 Task: Add a new task to the Trello board, edit its details, and upload a cover image from Unsplash.
Action: Key pressed <Key.caps_lock>T<Key.caps_lock>ask-<Key.space>1<Key.space><Key.backspace><Key.backspace><Key.backspace><Key.backspace><Key.backspace><Key.backspace><Key.backspace><Key.backspace><Key.caps_lock>T<Key.caps_lock>ask-<Key.space>1<Key.backspace><Key.backspace><Key.backspace><Key.backspace><Key.backspace><Key.backspace><Key.backspace><Key.backspace><Key.backspace><Key.backspace><Key.backspace><Key.backspace><Key.backspace><Key.backspace><Key.backspace><Key.backspace><Key.backspace>t<Key.caps_lock>ASK-1<Key.space><Key.caps_lock>gnimt<Key.space><Key.shift>>><Key.space>14<Key.space>-<Key.space>o<Key.caps_lock>CT<Key.space>-2023<Key.space><Key.left><Key.left><Key.left><Key.left><Key.left><Key.left><Key.left><Key.left><Key.left><Key.left><Key.left><Key.left><Key.left><Key.left><Key.left><Key.left><Key.left><Key.left><Key.left><Key.left><Key.left><Key.left><Key.left><Key.left><Key.left><Key.left><Key.left>
Screenshot: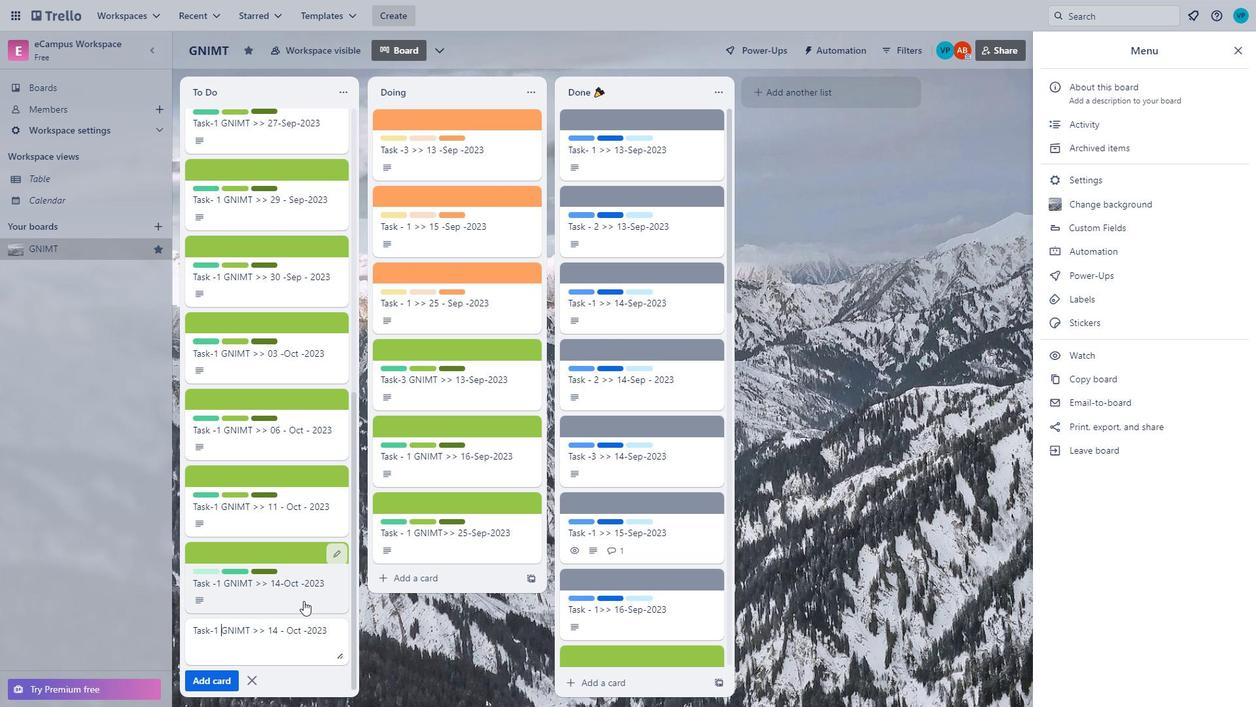 
Action: Mouse moved to (220, 627)
Screenshot: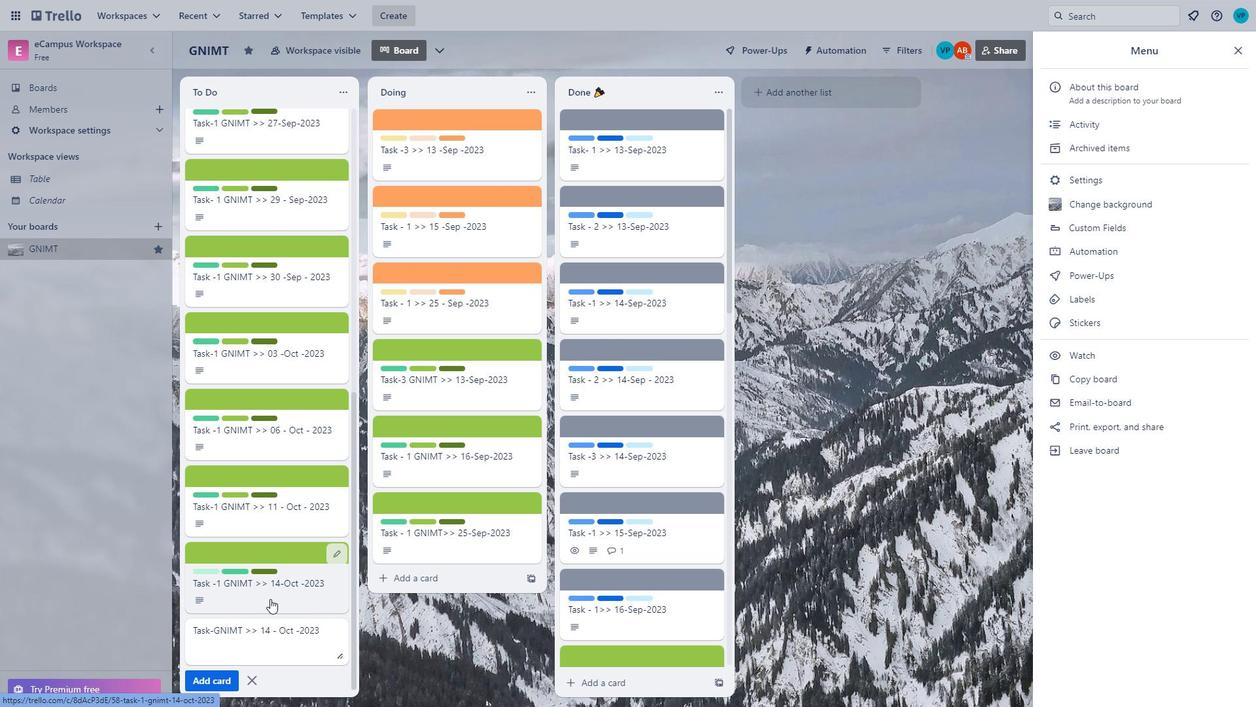 
Action: Mouse pressed left at (220, 627)
Screenshot: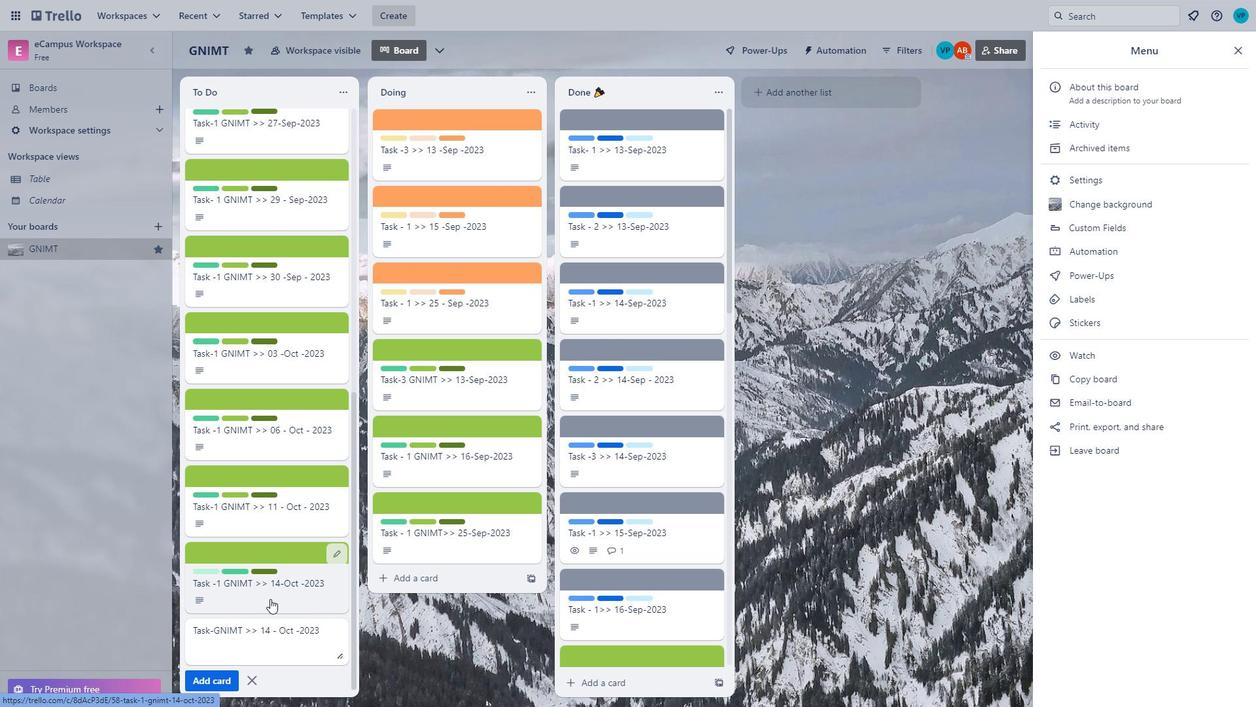 
Action: Mouse moved to (270, 599)
Screenshot: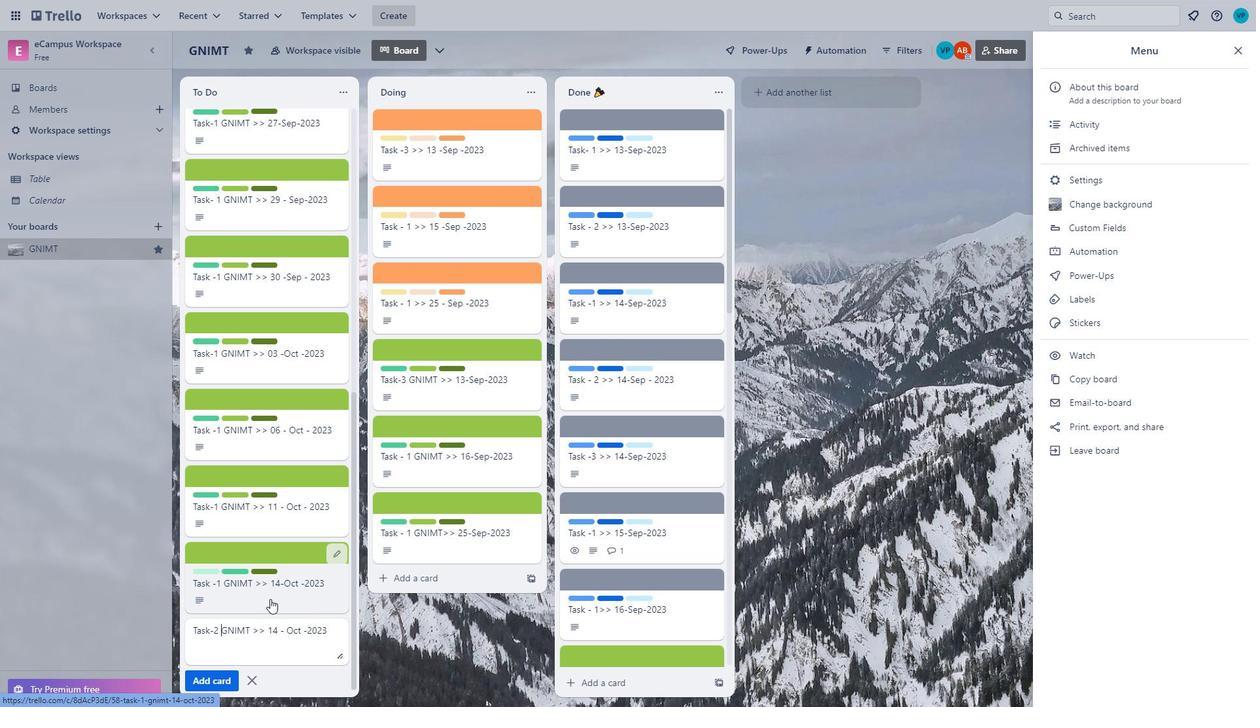 
Action: Key pressed <Key.backspace><Key.backspace>2<Key.space>
Screenshot: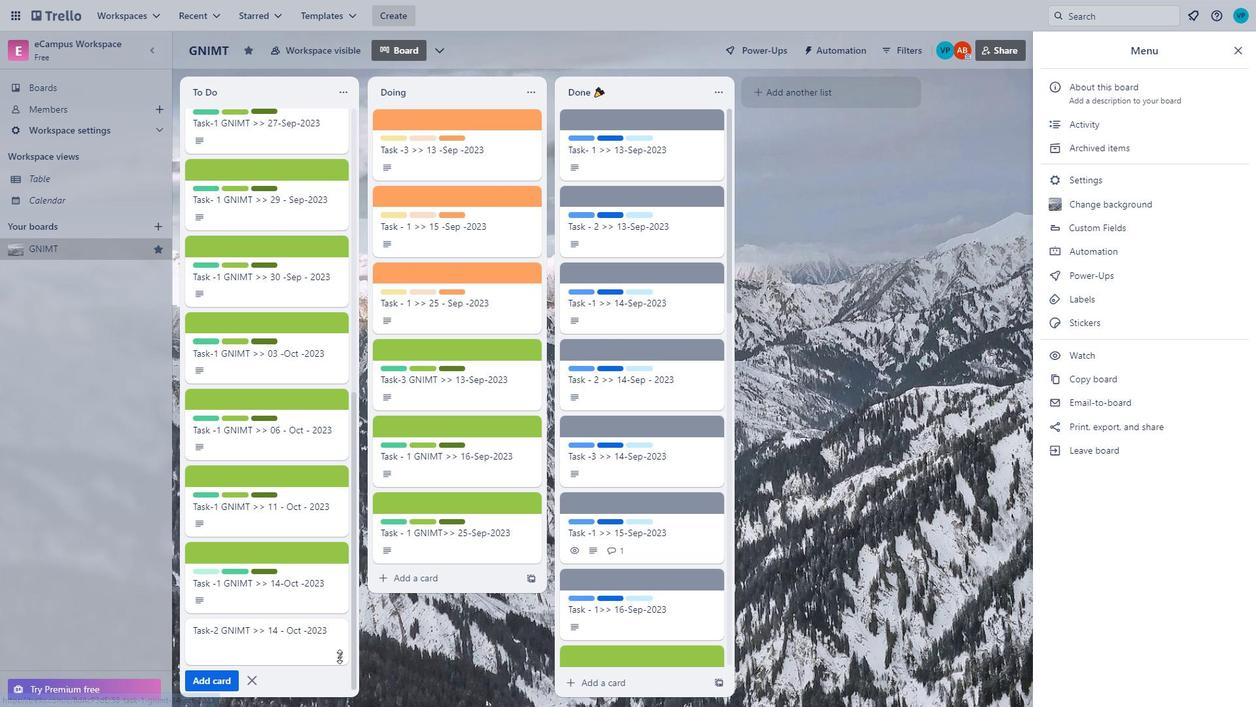 
Action: Mouse moved to (339, 656)
Screenshot: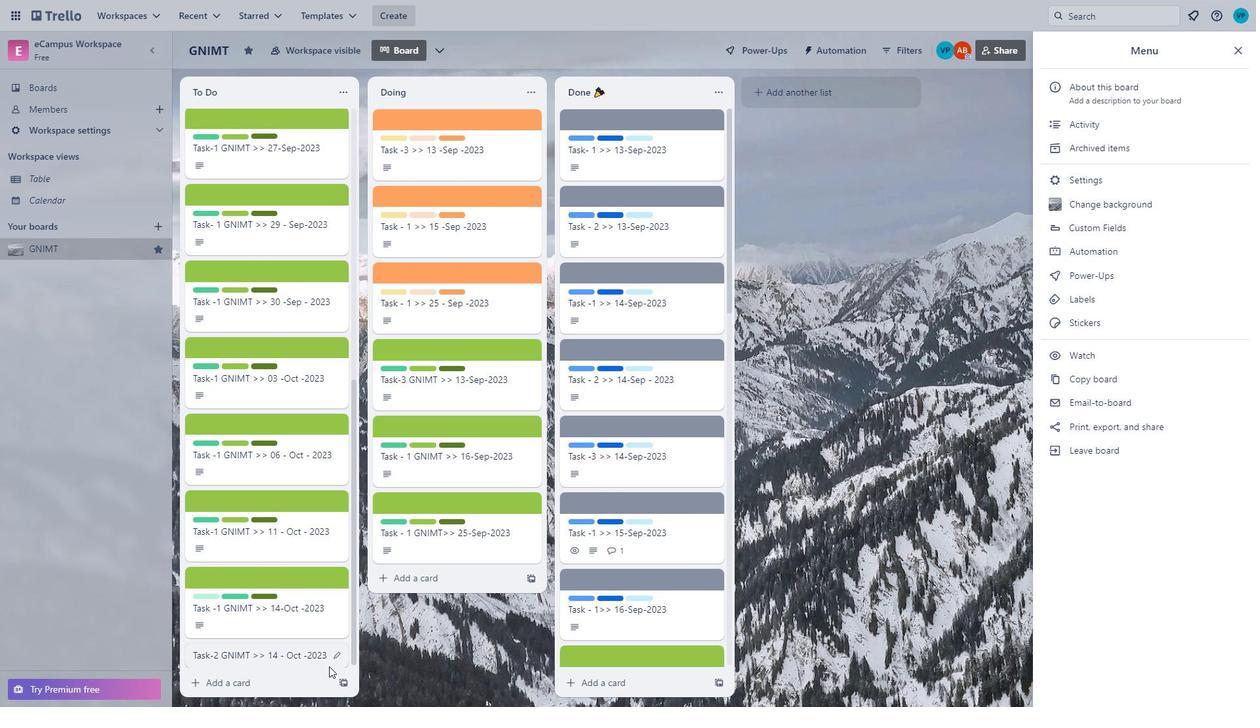 
Action: Mouse pressed left at (339, 656)
Screenshot: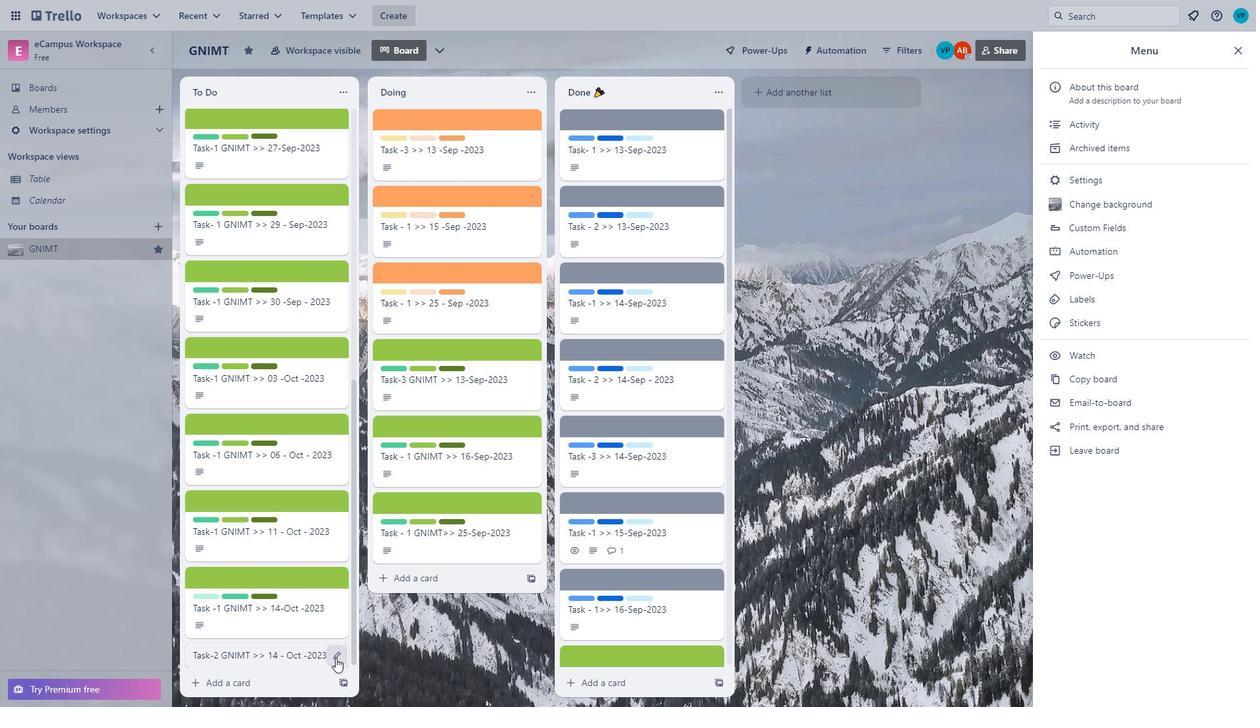 
Action: Mouse moved to (424, 654)
Screenshot: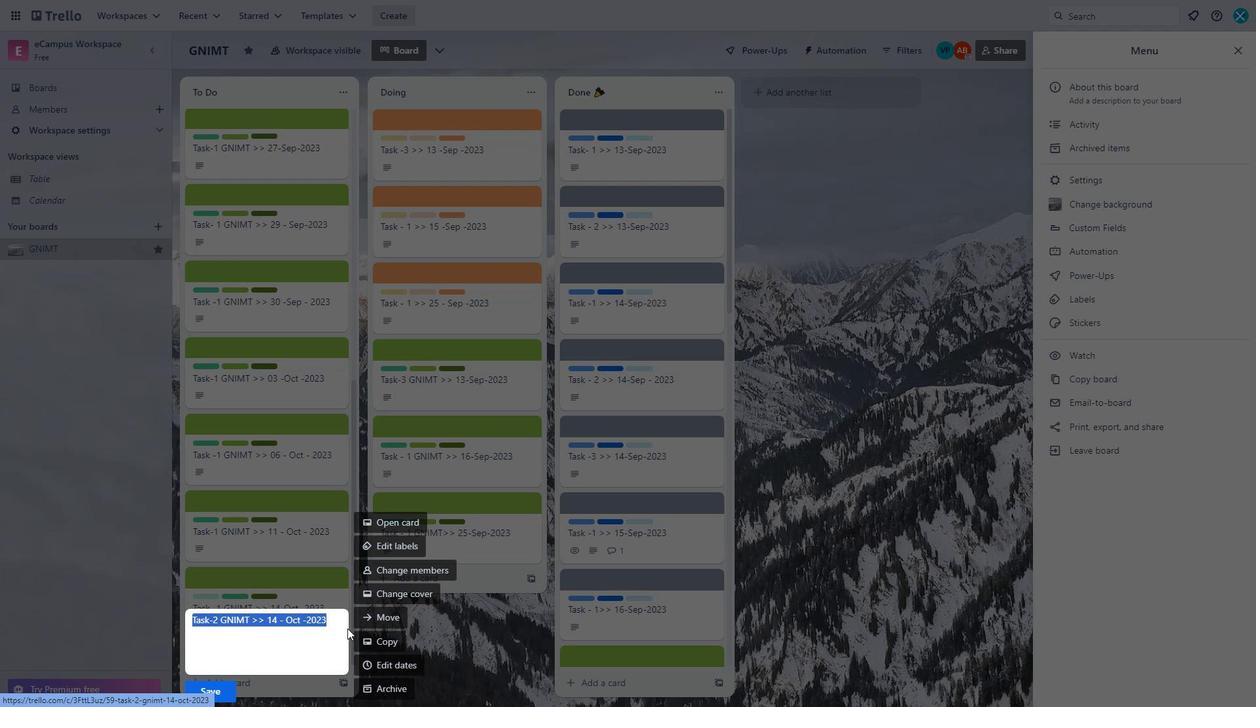 
Action: Mouse pressed left at (424, 654)
Screenshot: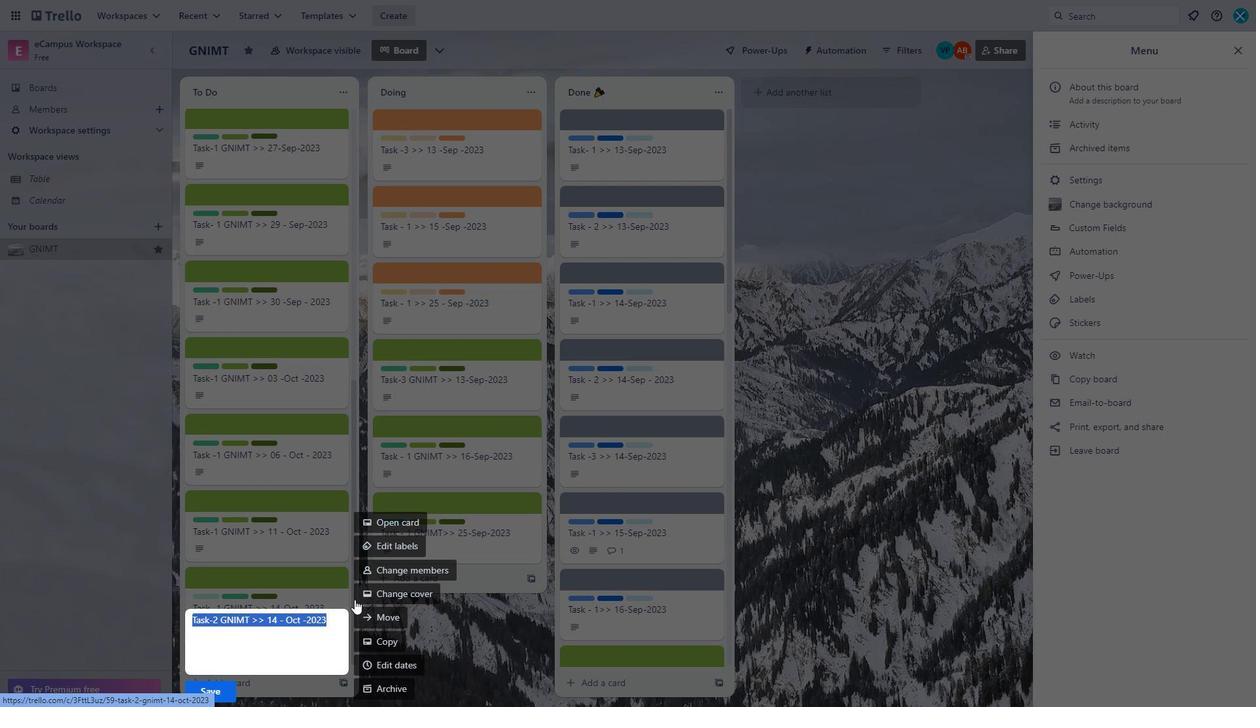 
Action: Mouse moved to (335, 657)
Screenshot: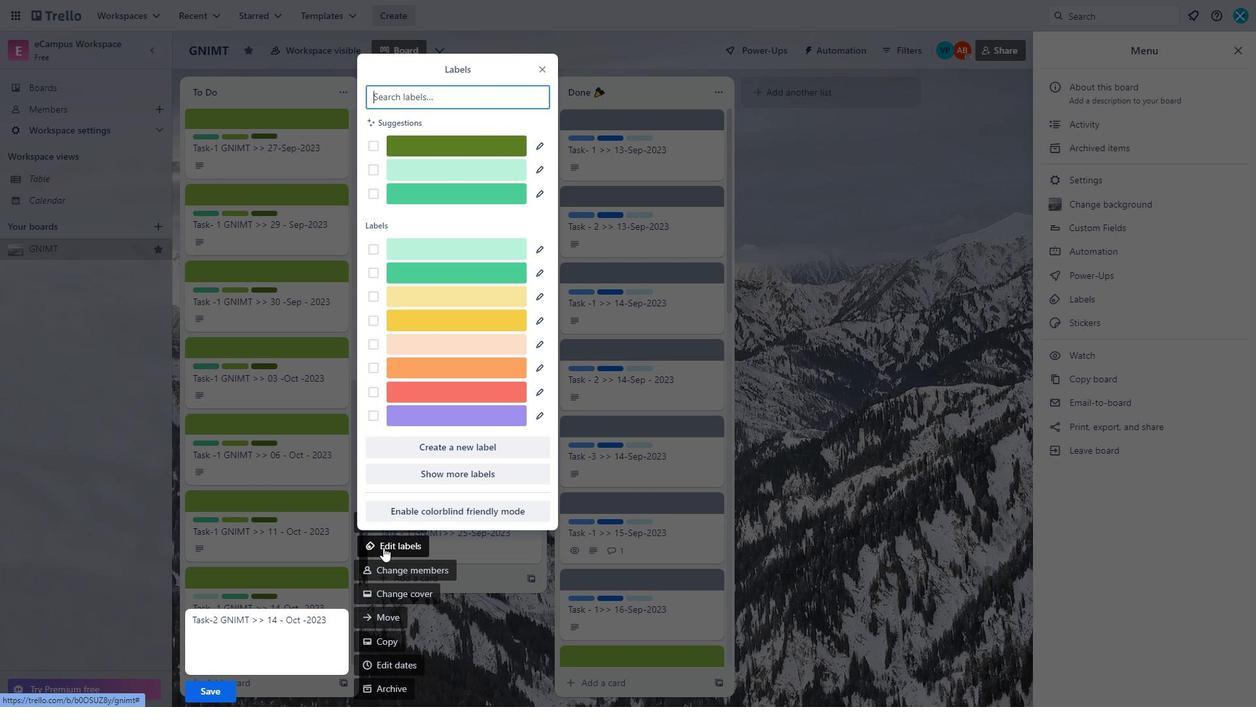 
Action: Mouse pressed left at (335, 657)
Screenshot: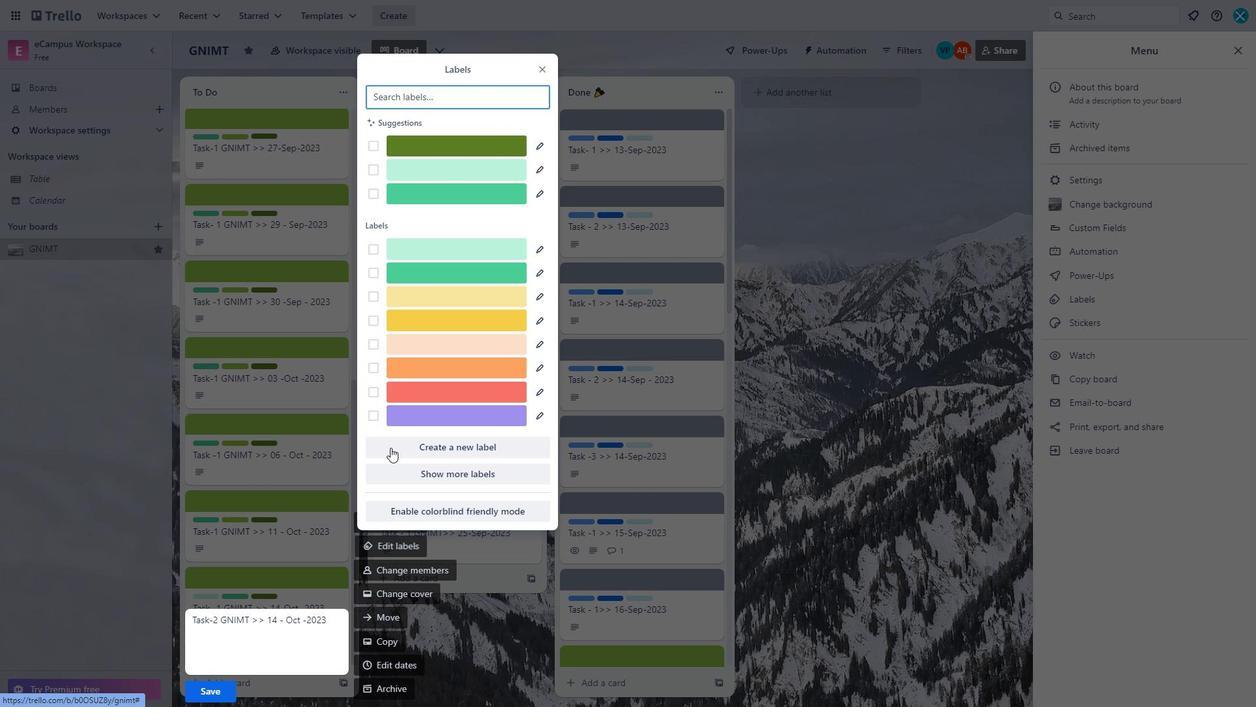 
Action: Mouse moved to (383, 547)
Screenshot: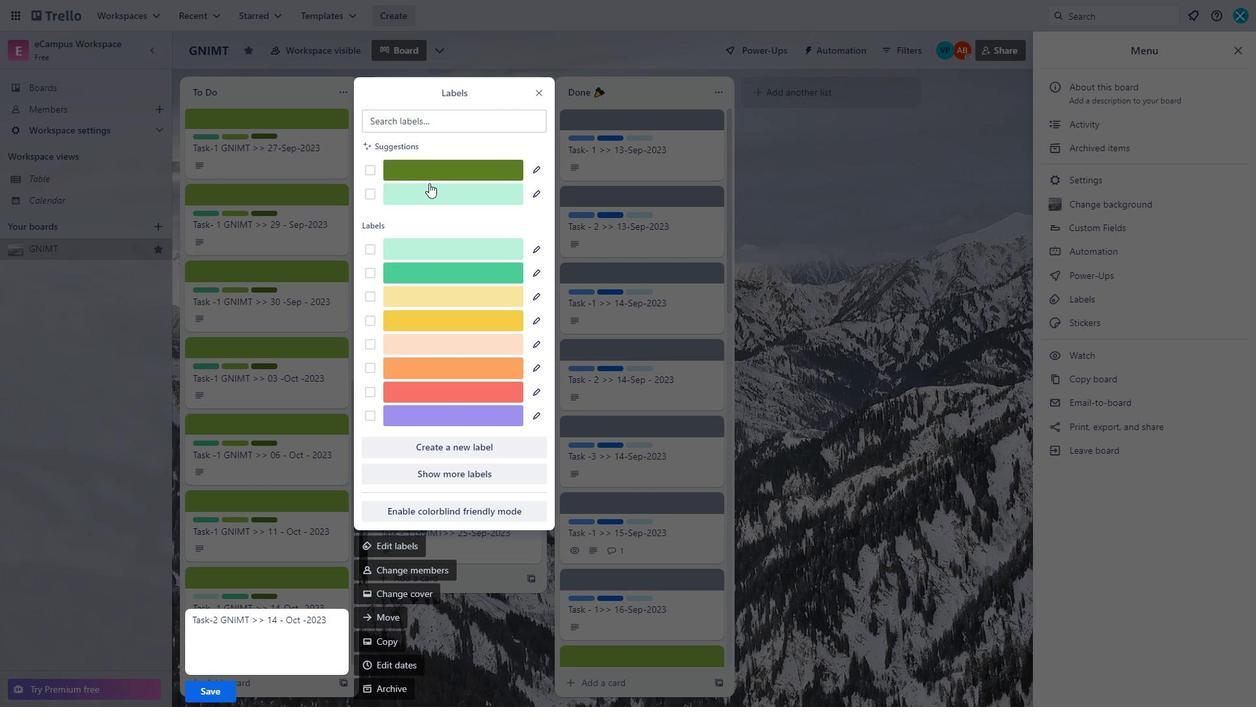 
Action: Mouse pressed left at (383, 547)
Screenshot: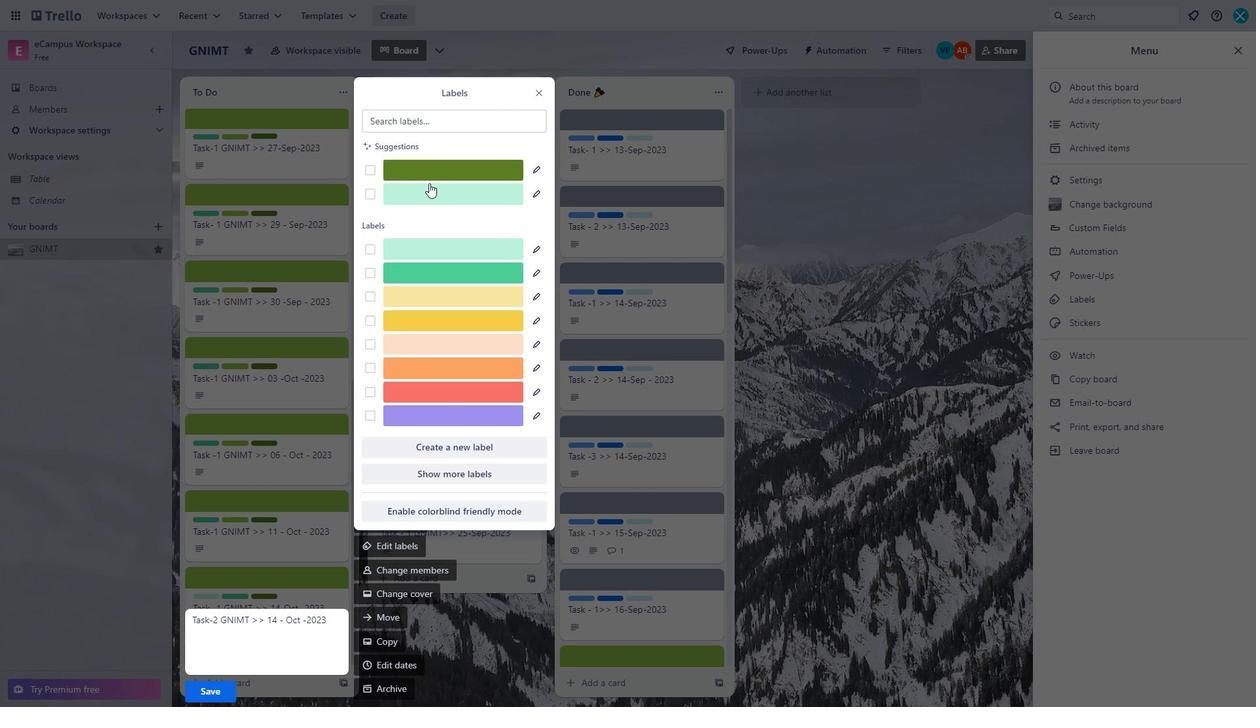 
Action: Mouse moved to (429, 183)
Screenshot: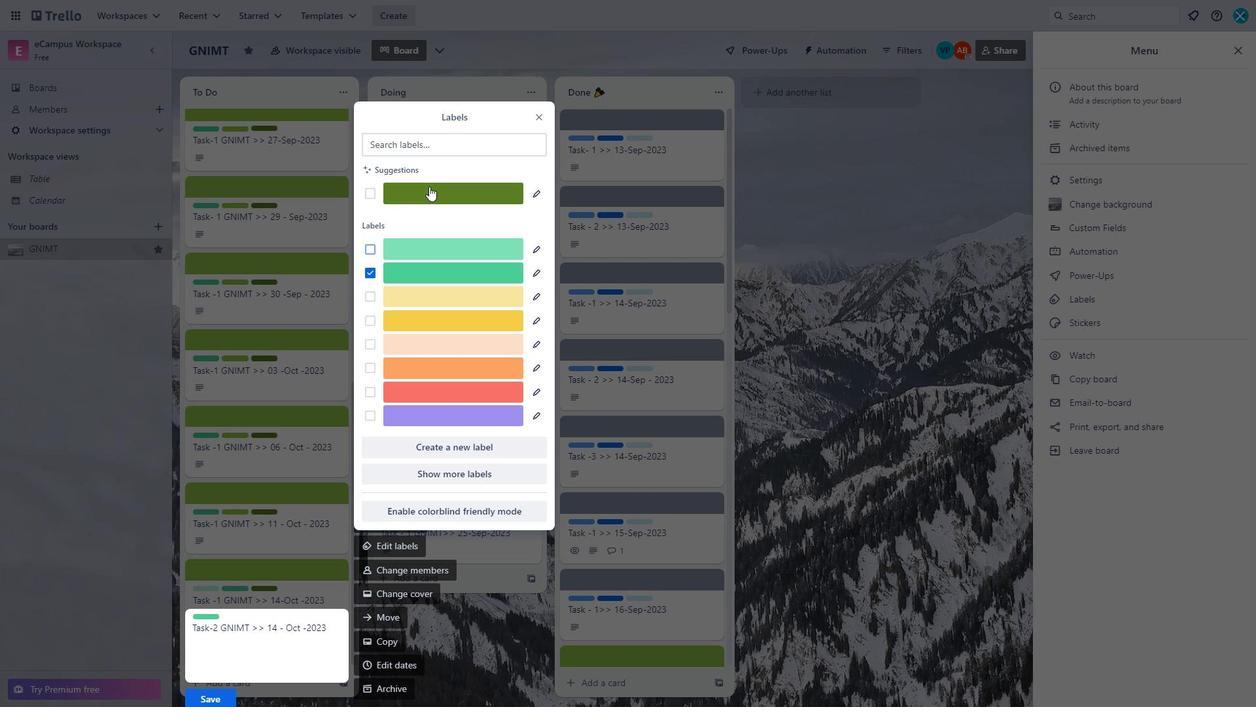 
Action: Mouse pressed left at (429, 183)
Screenshot: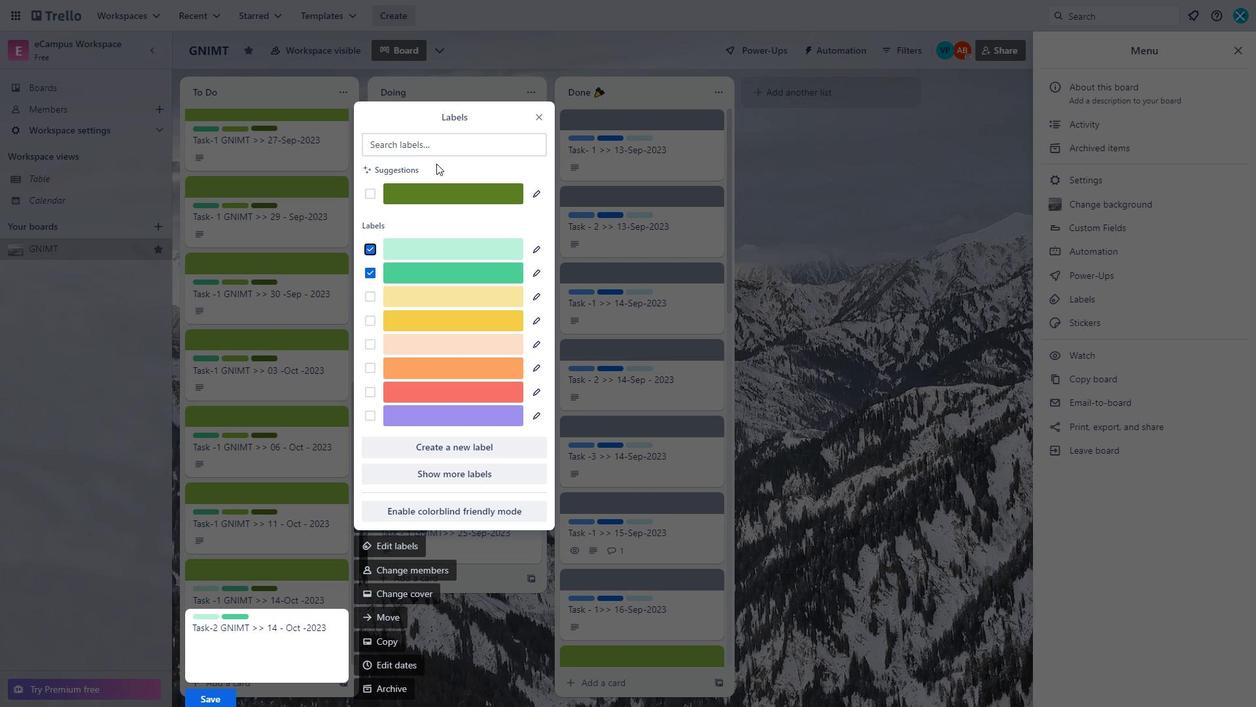 
Action: Mouse moved to (414, 247)
Screenshot: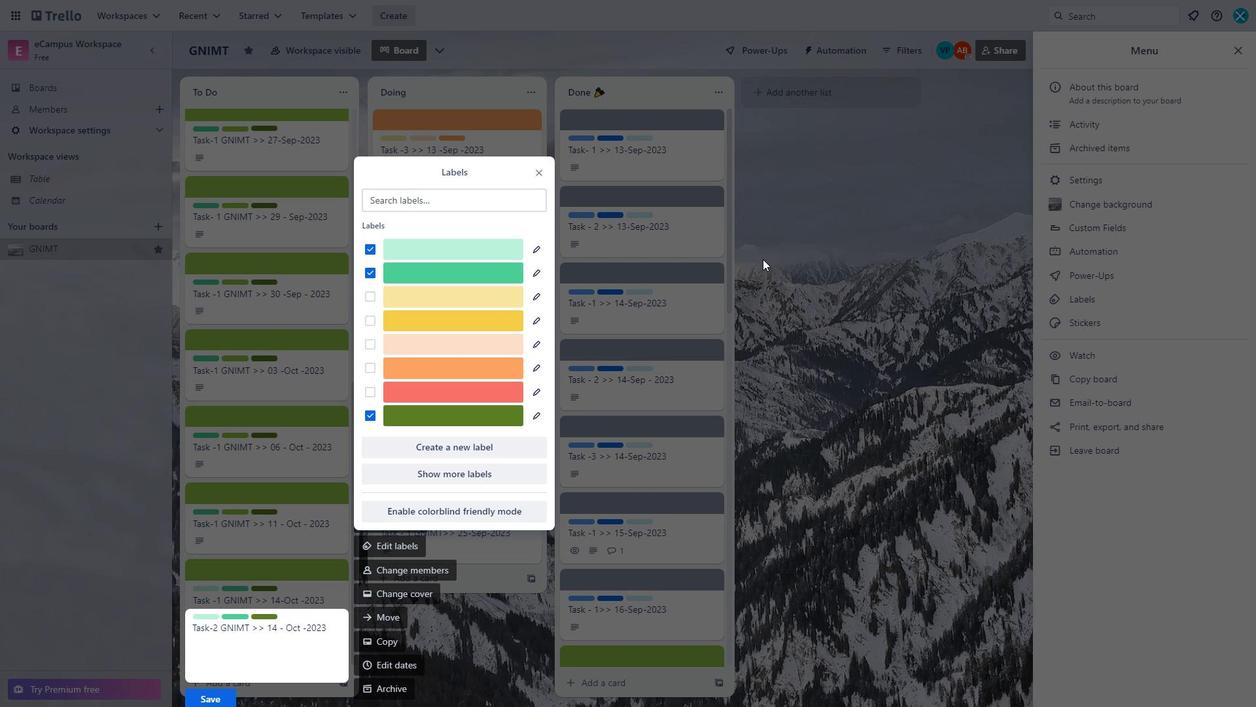 
Action: Mouse pressed left at (414, 247)
Screenshot: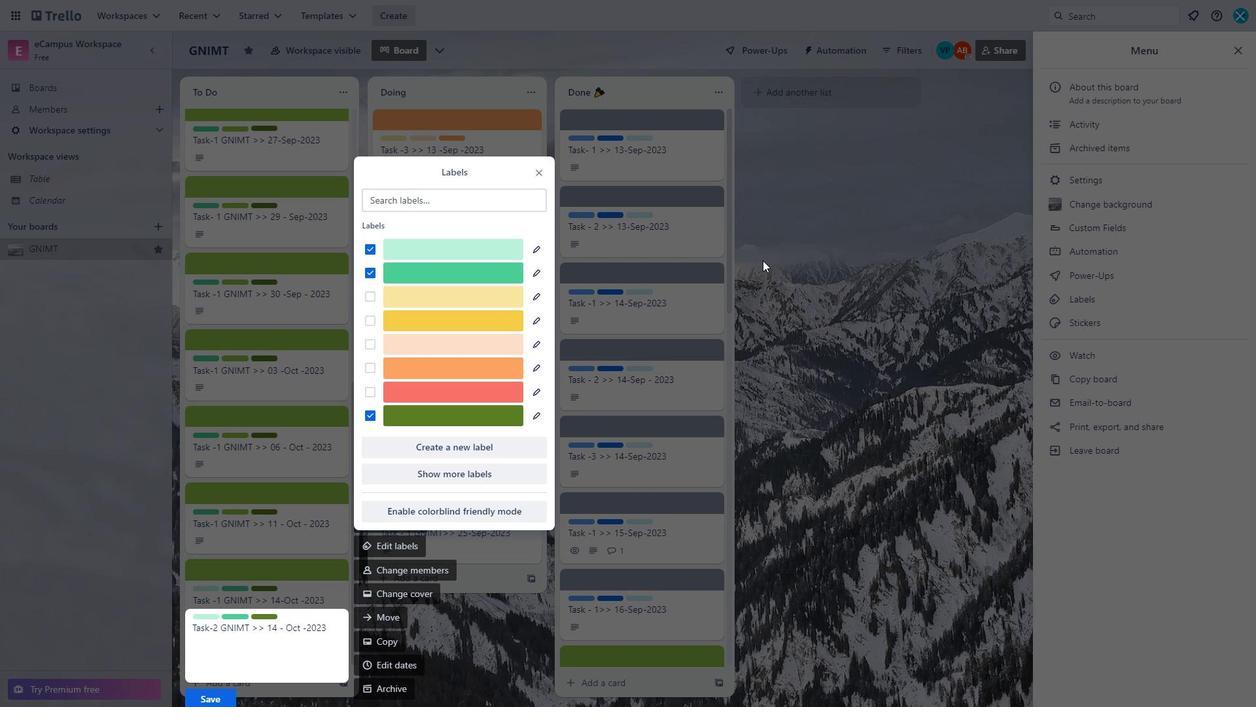
Action: Mouse moved to (436, 191)
Screenshot: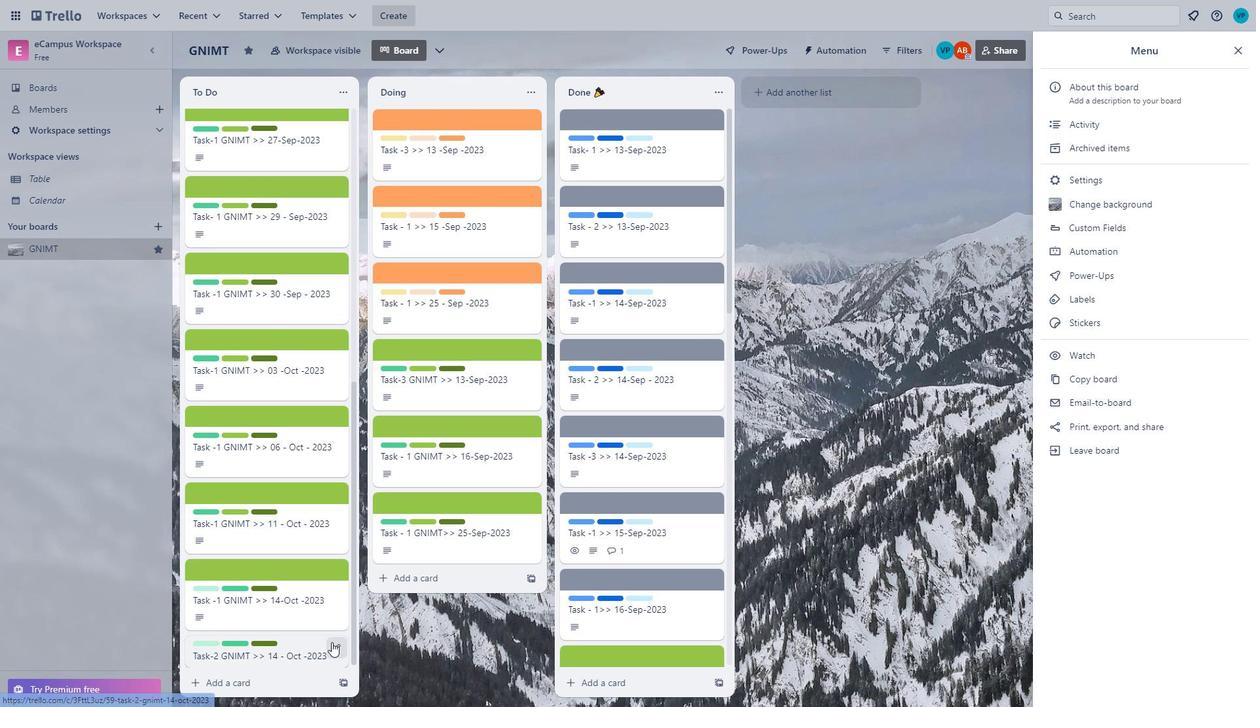 
Action: Mouse pressed left at (436, 191)
Screenshot: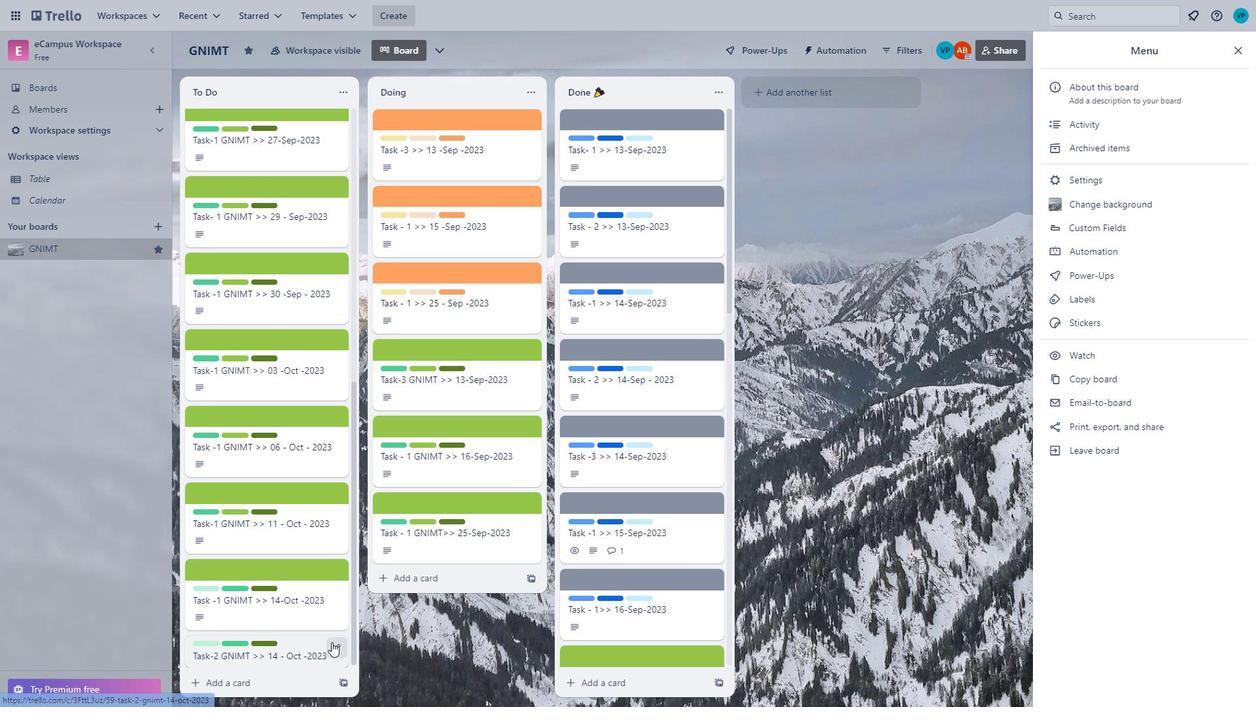
Action: Mouse moved to (763, 259)
Screenshot: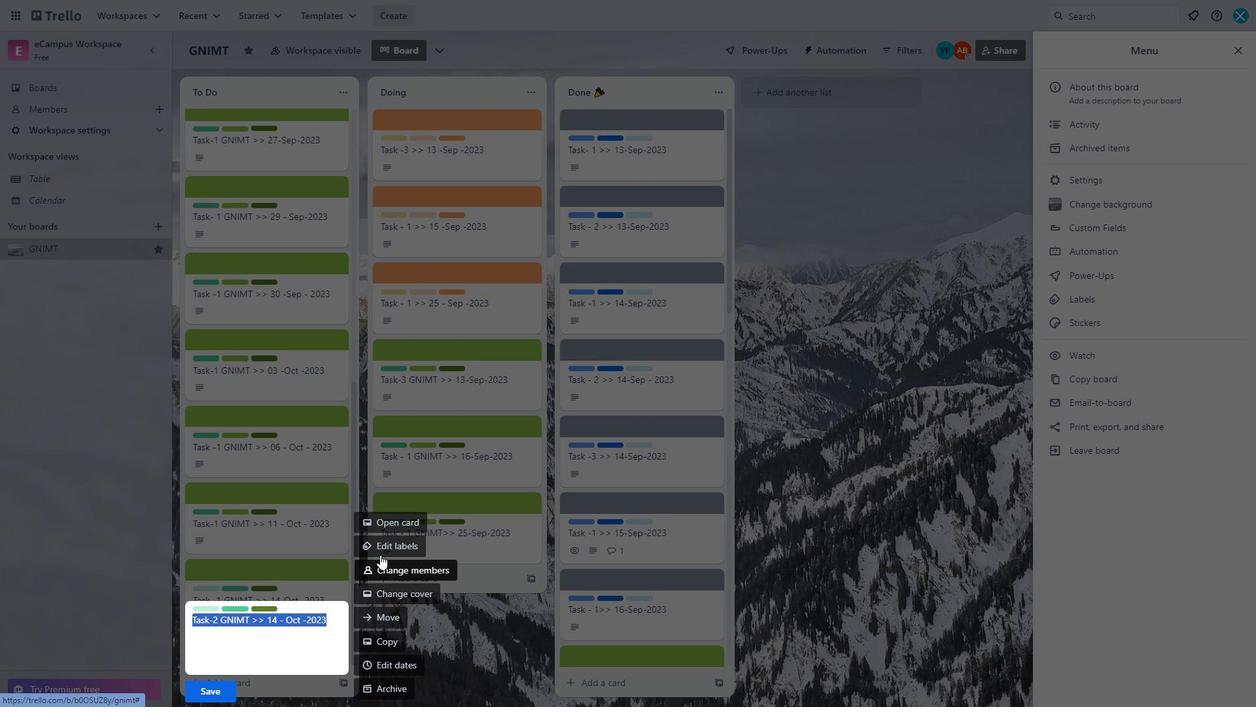 
Action: Mouse pressed left at (763, 259)
Screenshot: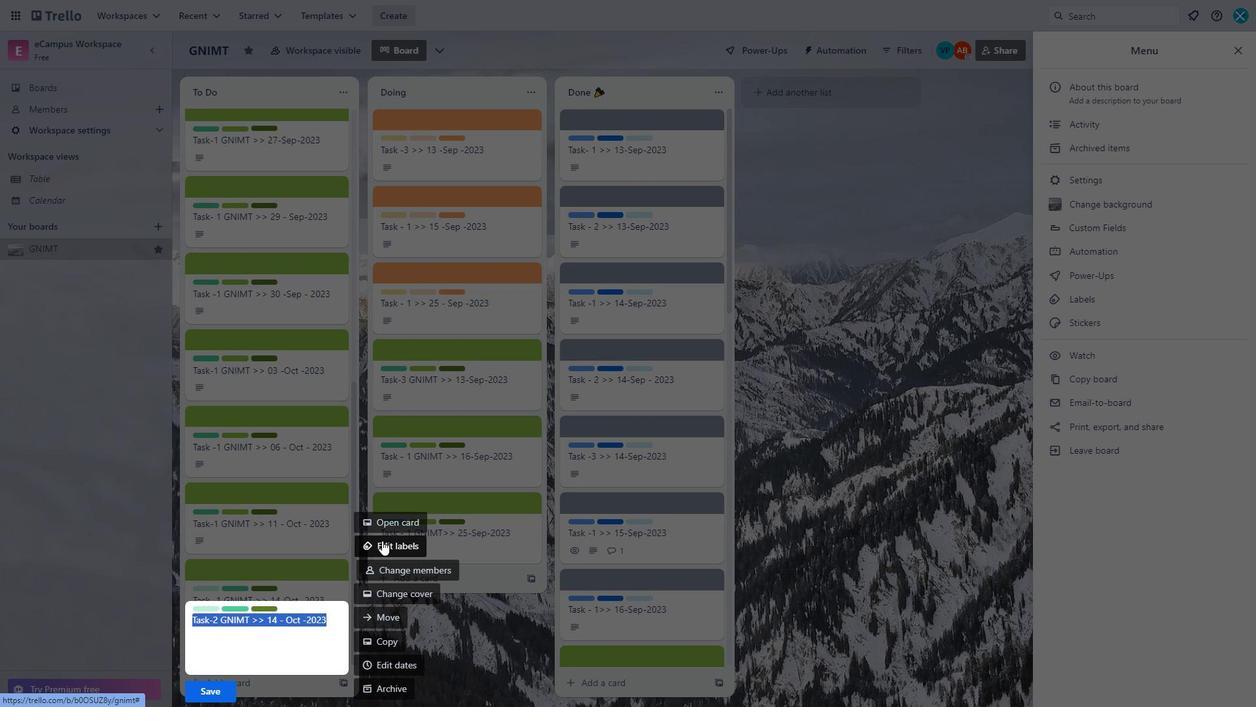 
Action: Mouse moved to (331, 642)
Screenshot: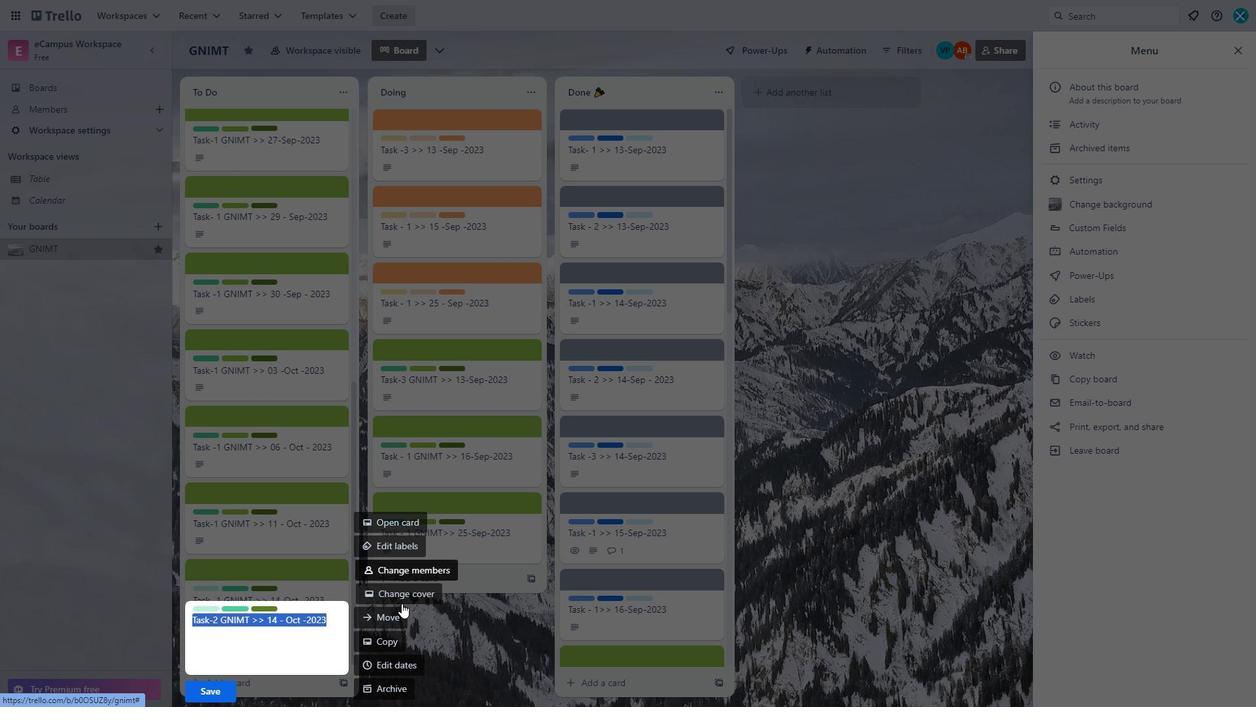 
Action: Mouse pressed left at (331, 642)
Screenshot: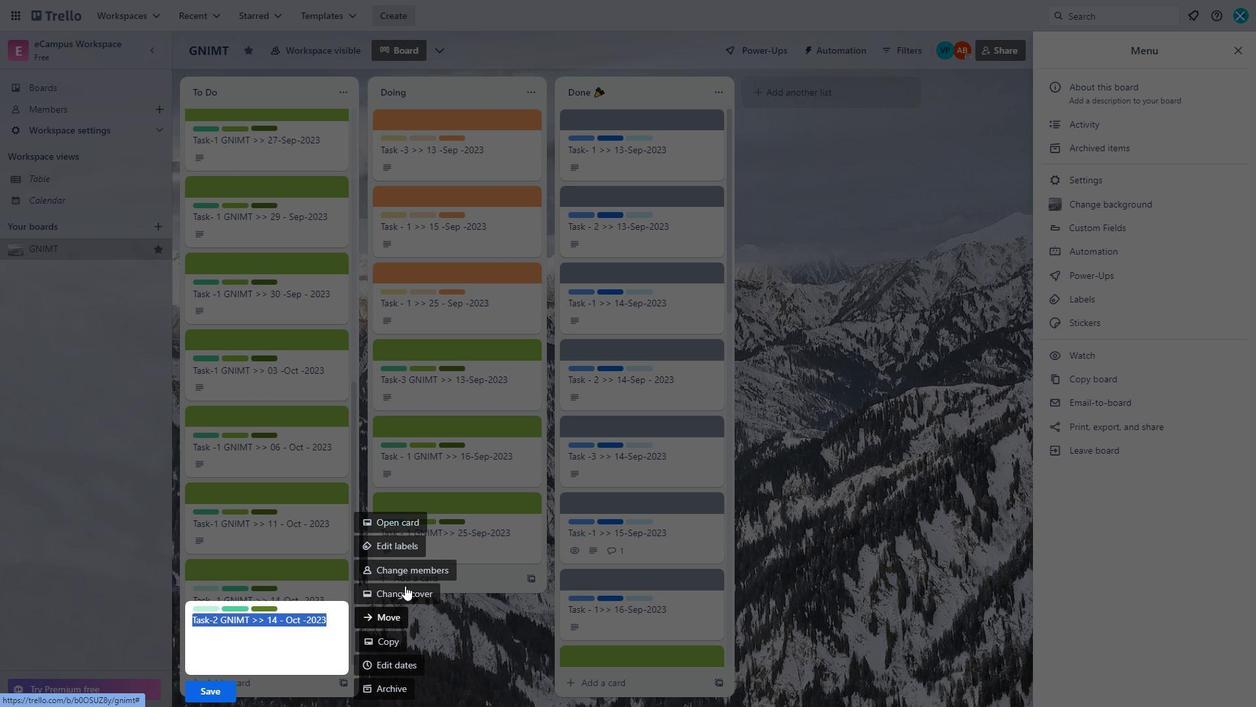 
Action: Mouse moved to (411, 590)
Screenshot: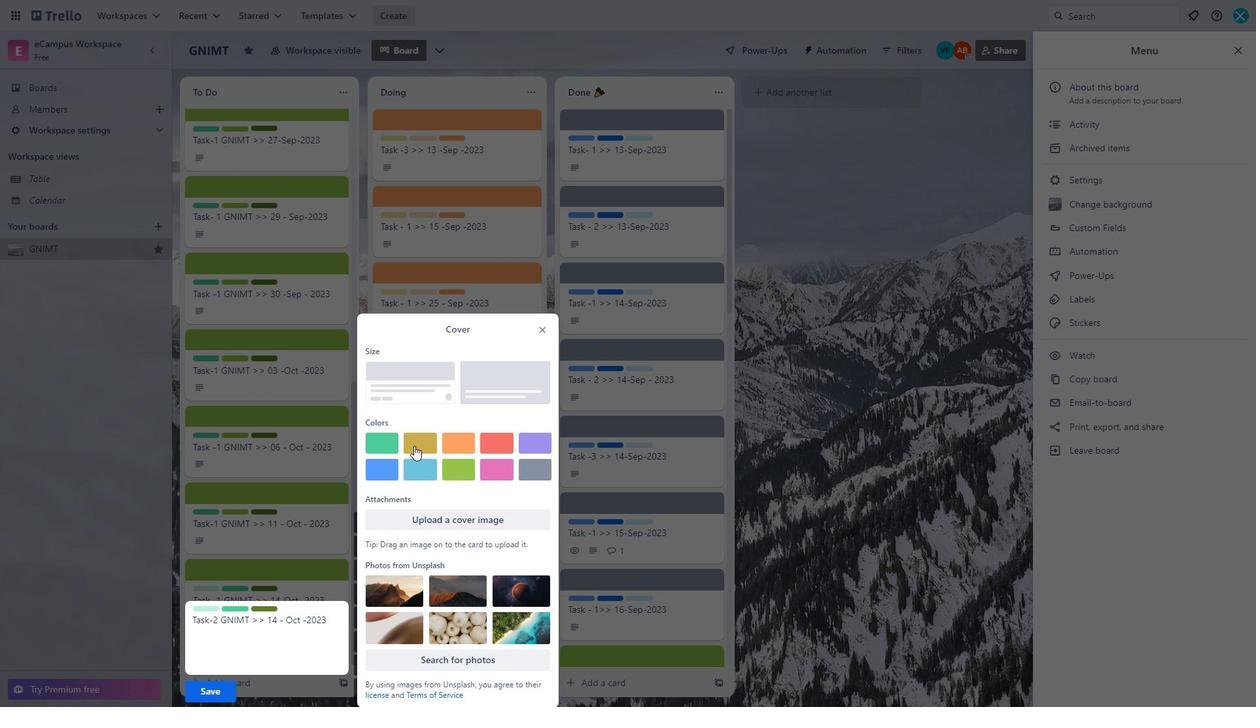 
Action: Mouse pressed left at (411, 590)
Screenshot: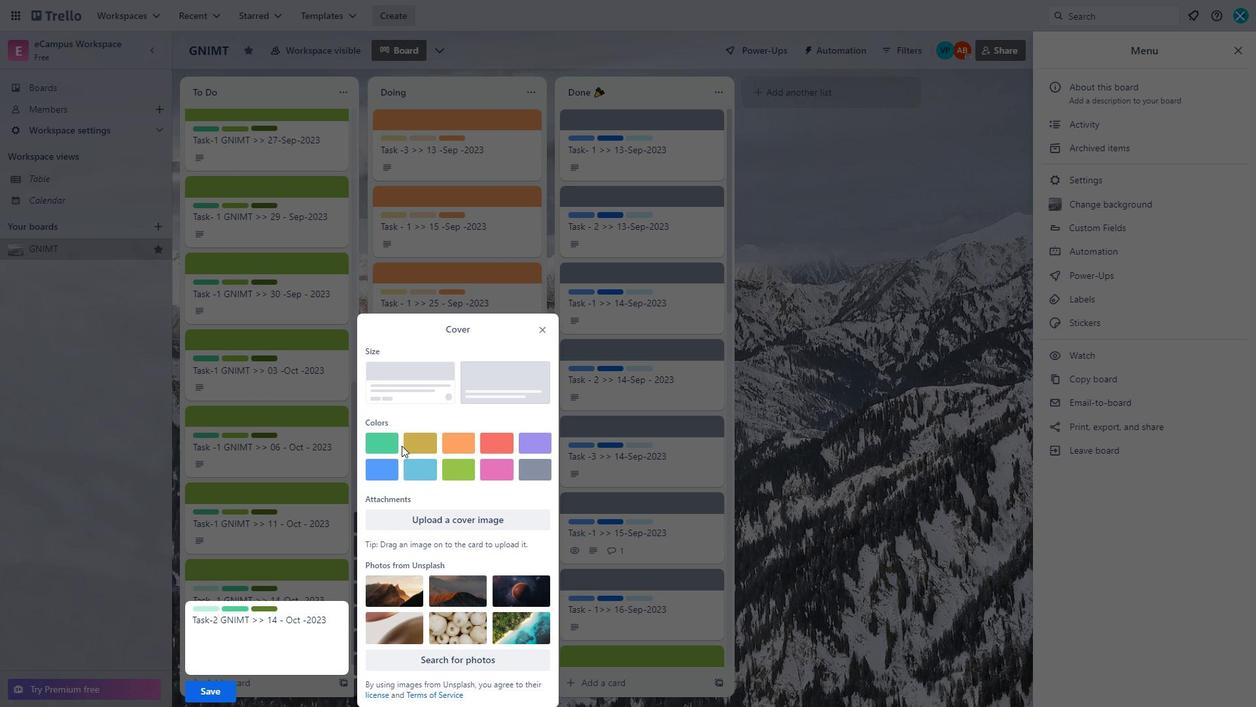 
Action: Mouse moved to (390, 447)
Screenshot: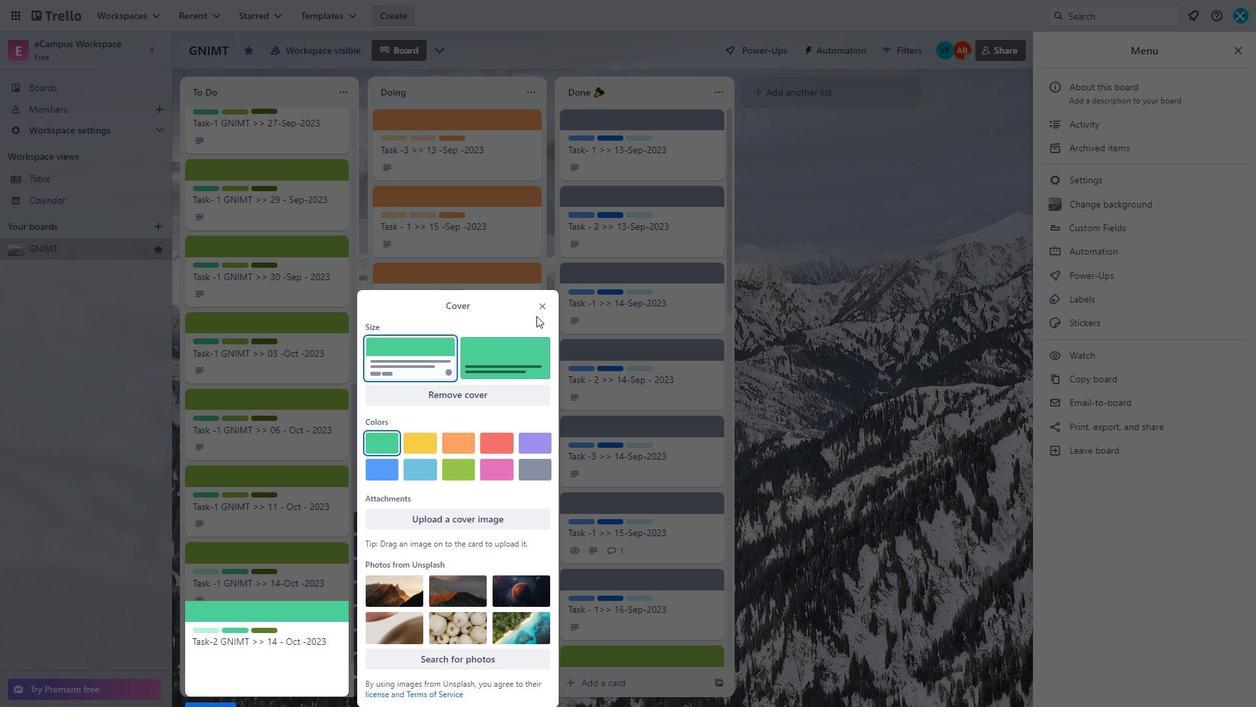 
Action: Mouse pressed left at (390, 447)
Screenshot: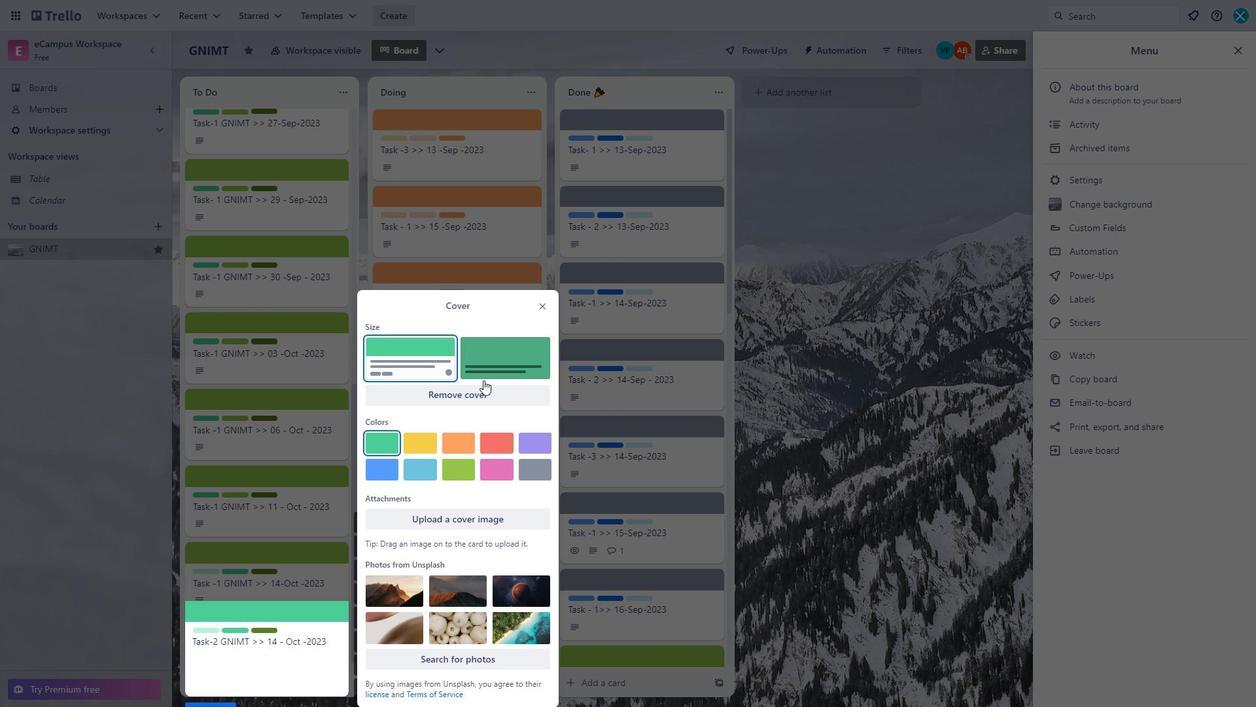 
Action: Mouse moved to (403, 364)
Screenshot: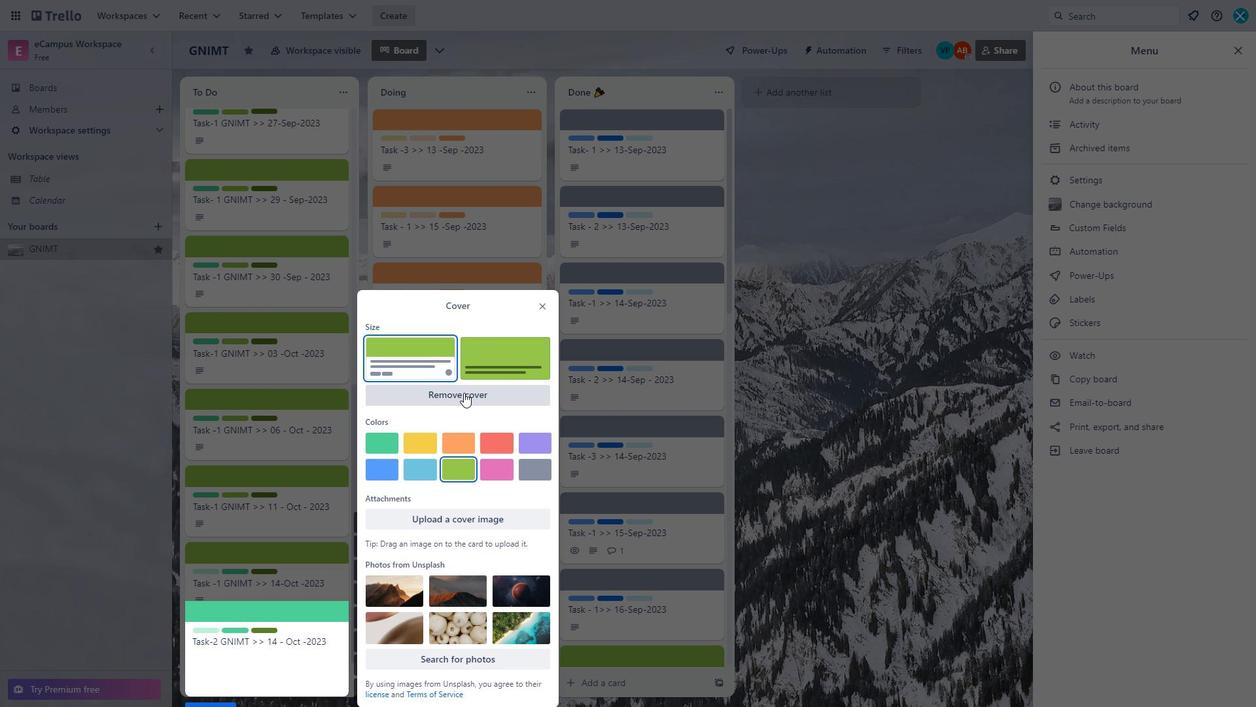 
Action: Mouse pressed left at (403, 364)
Screenshot: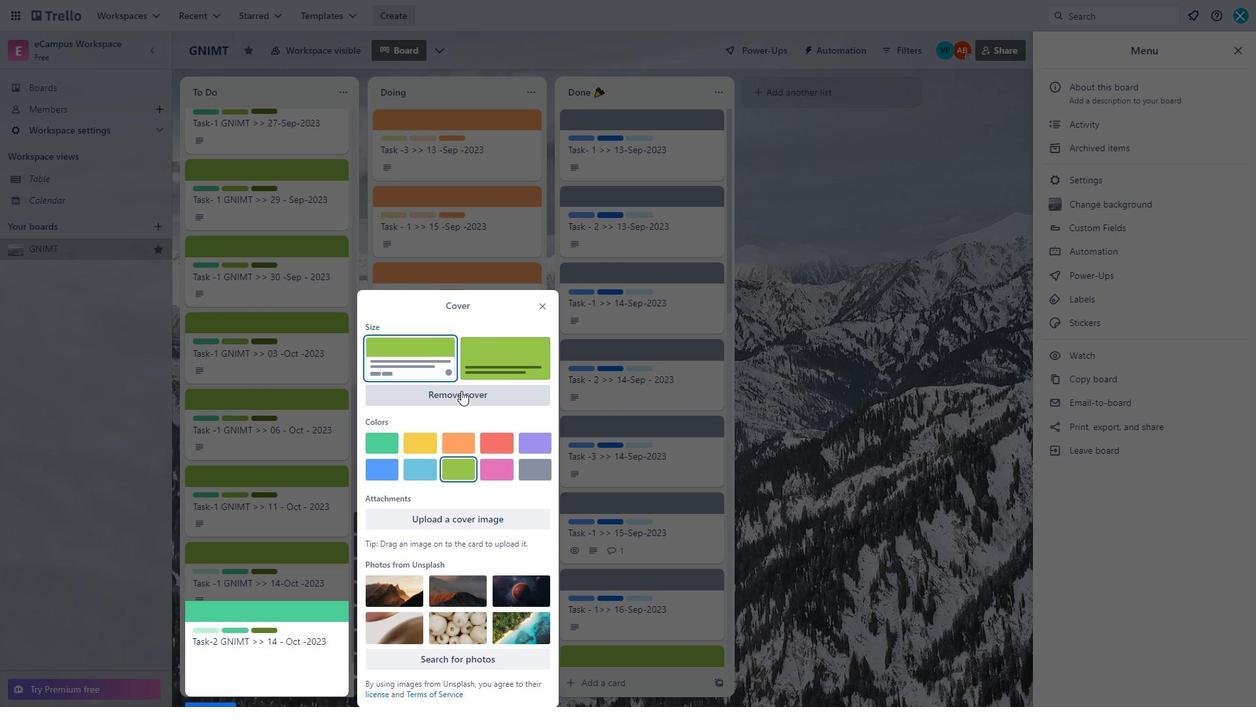 
Action: Mouse moved to (453, 469)
Screenshot: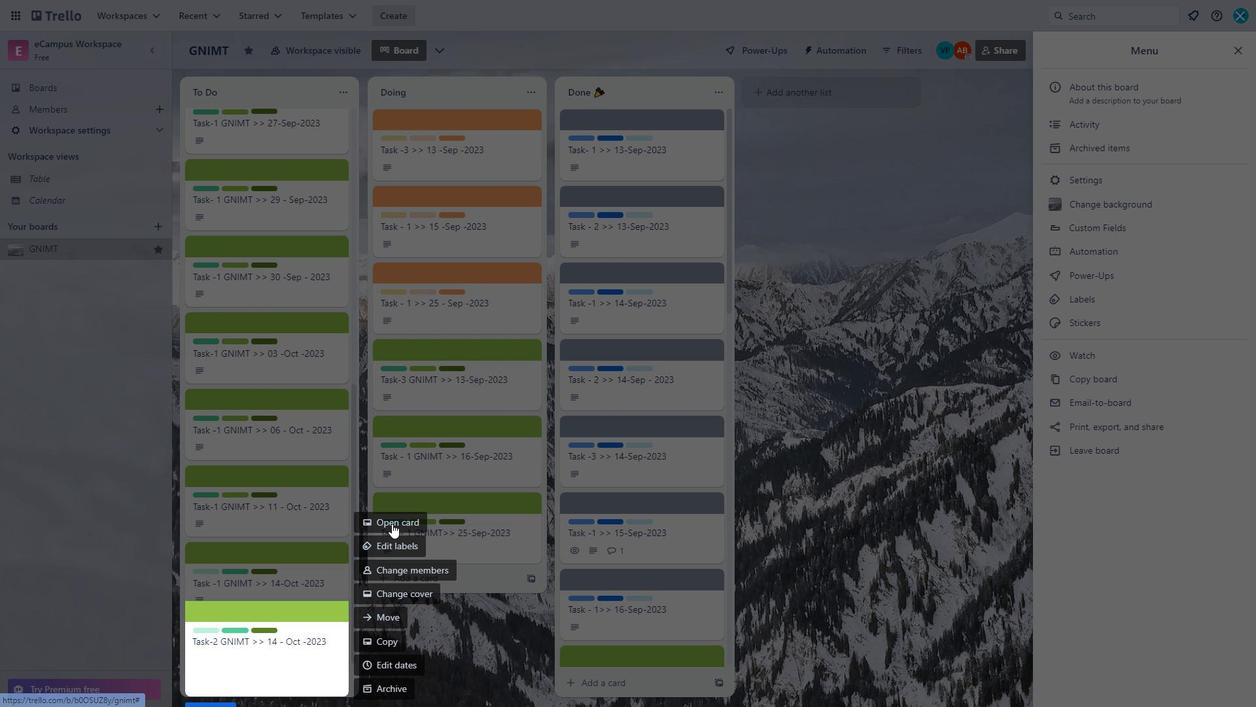 
Action: Mouse pressed left at (453, 469)
Screenshot: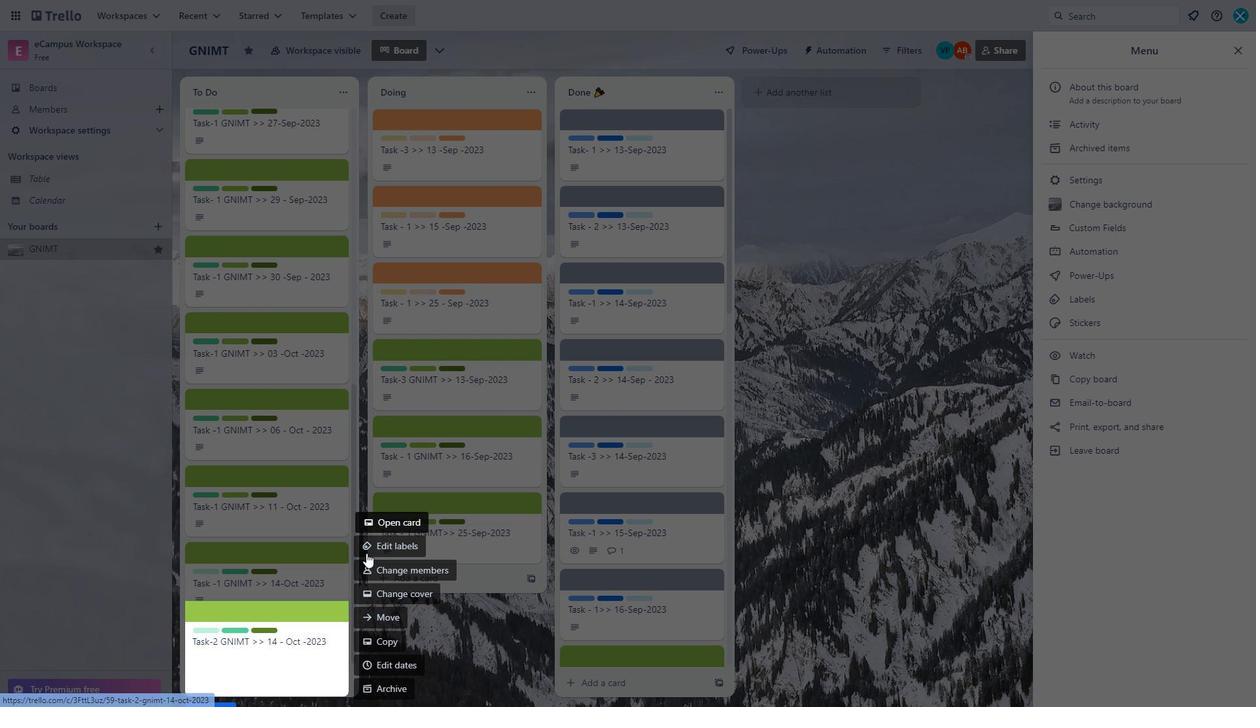 
Action: Mouse moved to (437, 368)
Screenshot: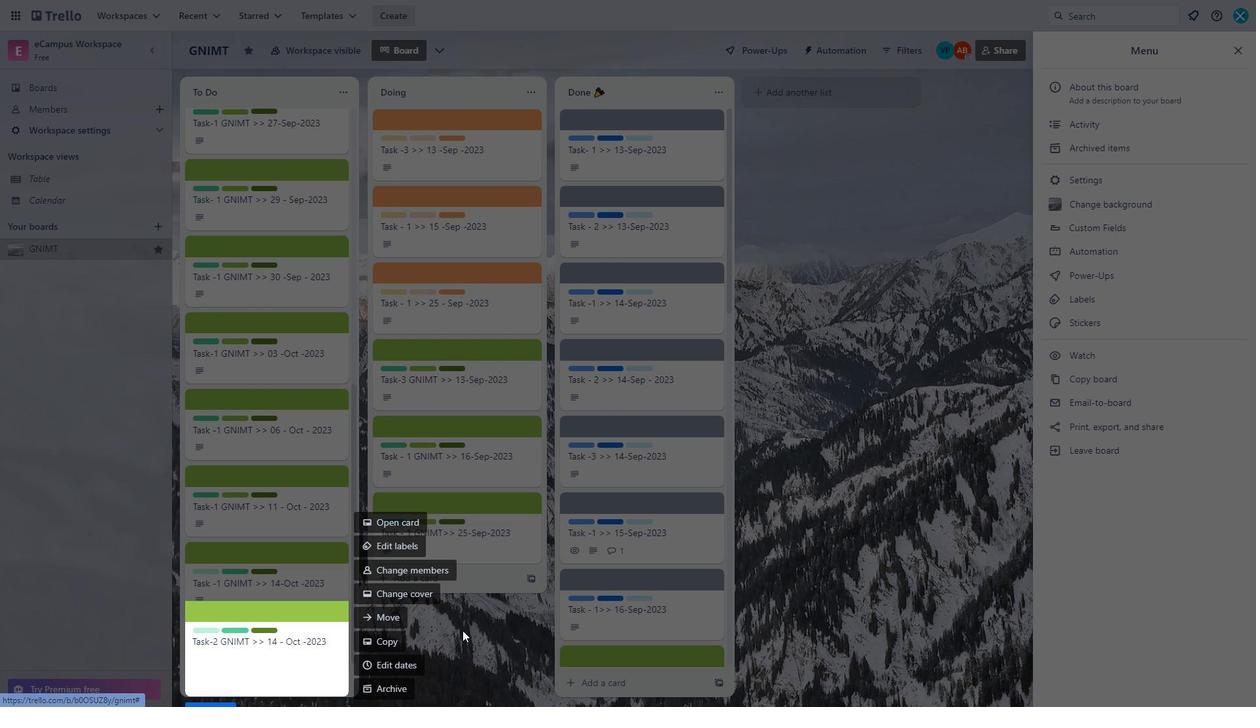 
Action: Mouse pressed left at (437, 368)
Screenshot: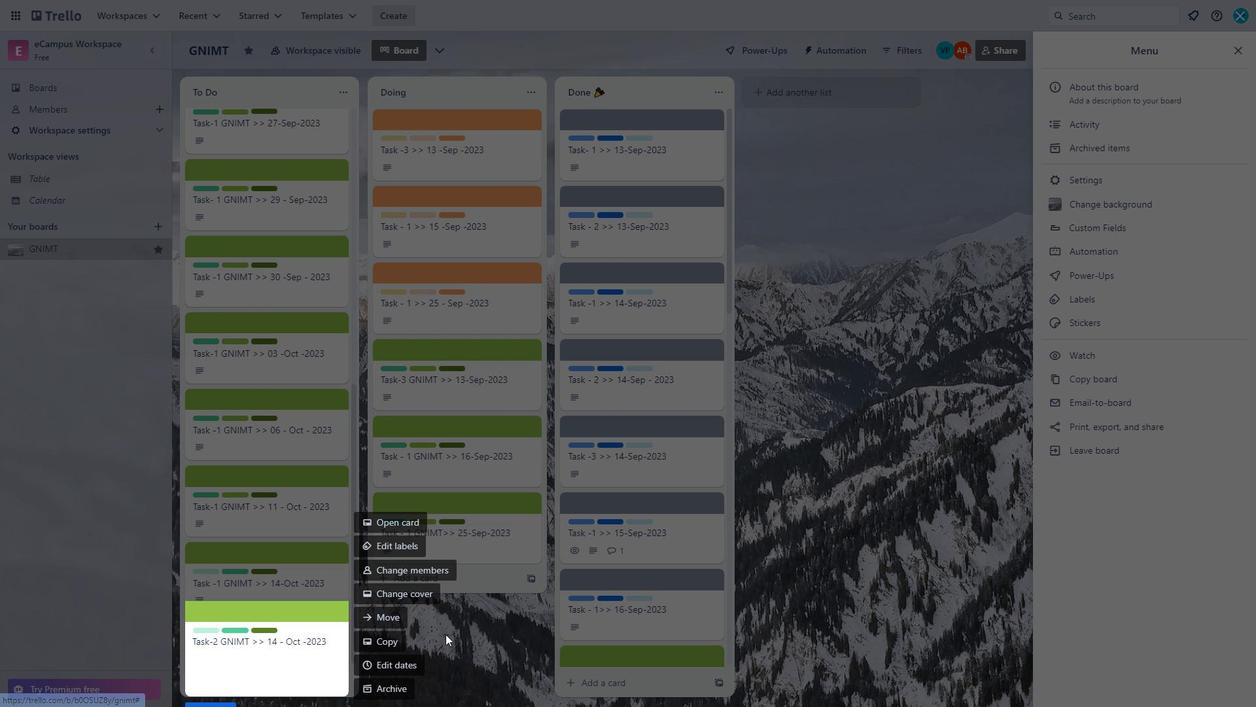 
Action: Mouse moved to (538, 304)
Screenshot: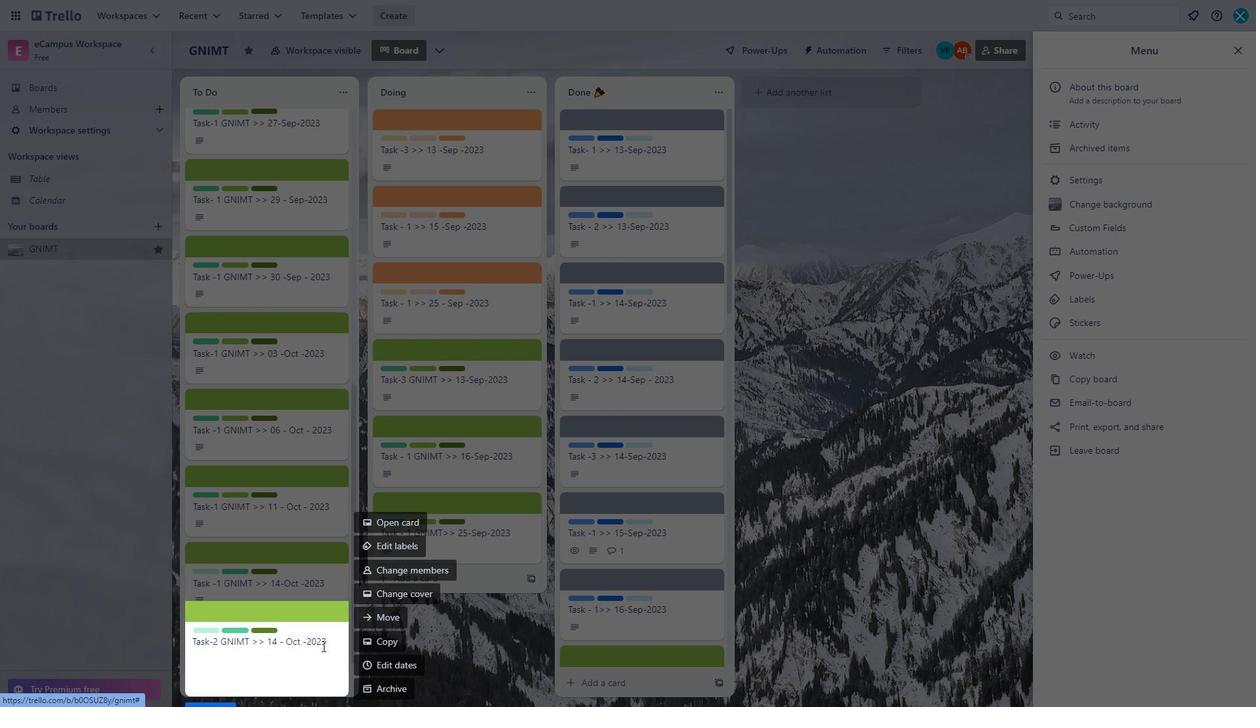 
Action: Mouse pressed left at (538, 304)
Screenshot: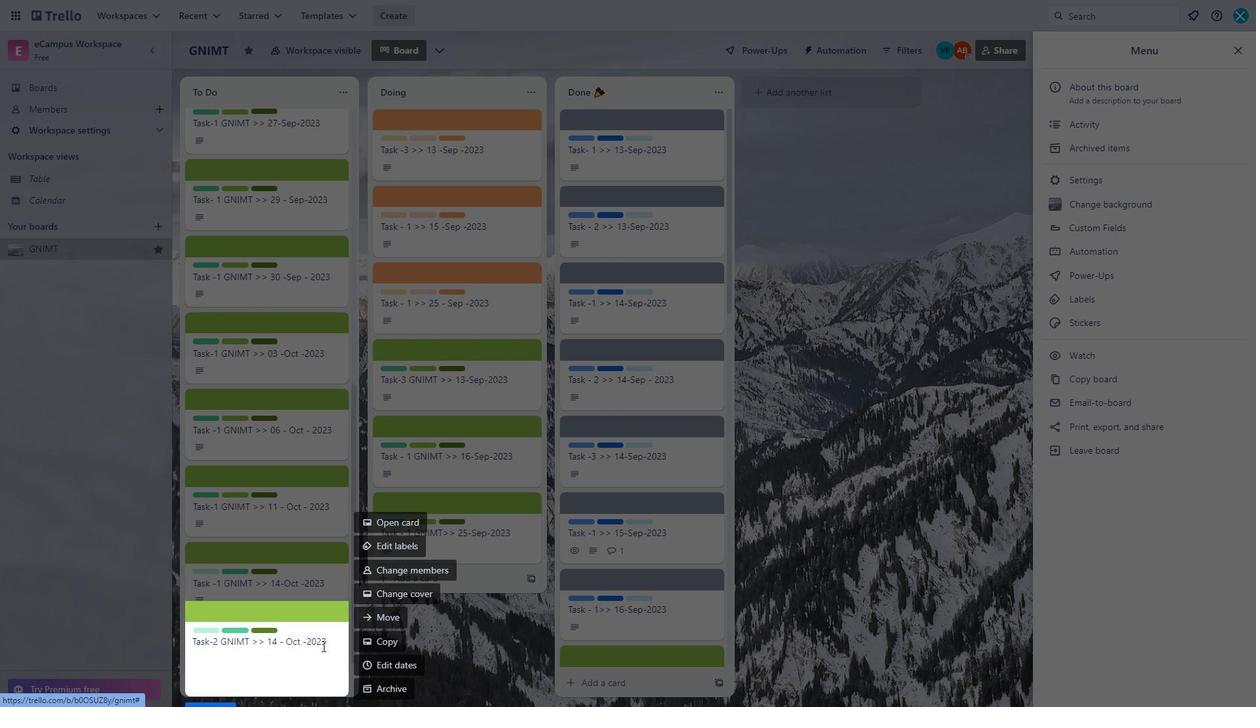 
Action: Mouse moved to (361, 598)
Screenshot: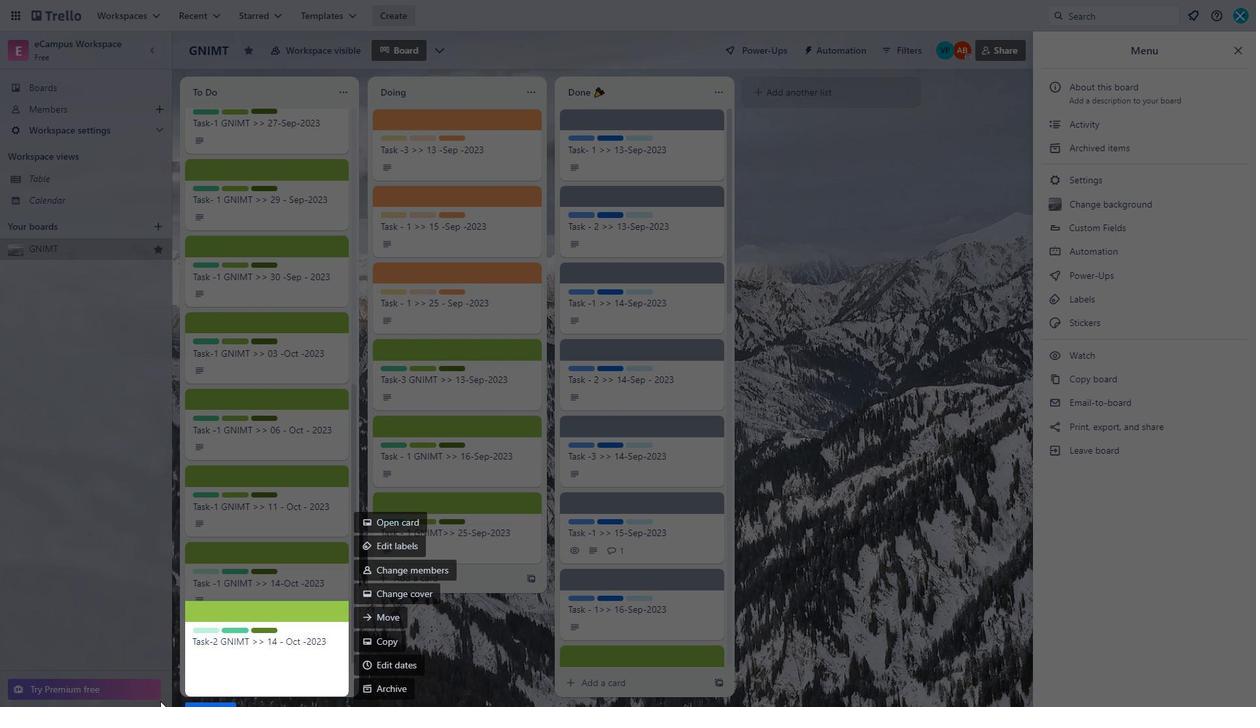 
Action: Mouse scrolled (361, 597) with delta (0, 0)
Screenshot: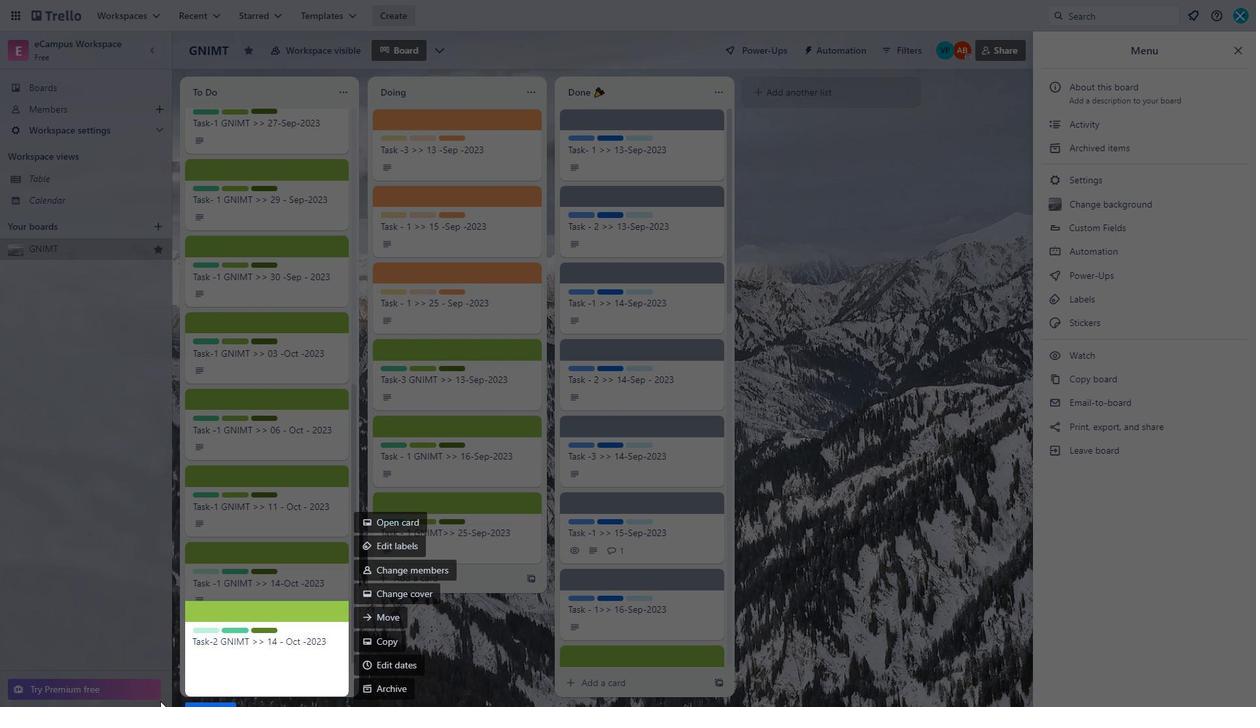 
Action: Mouse moved to (462, 629)
Screenshot: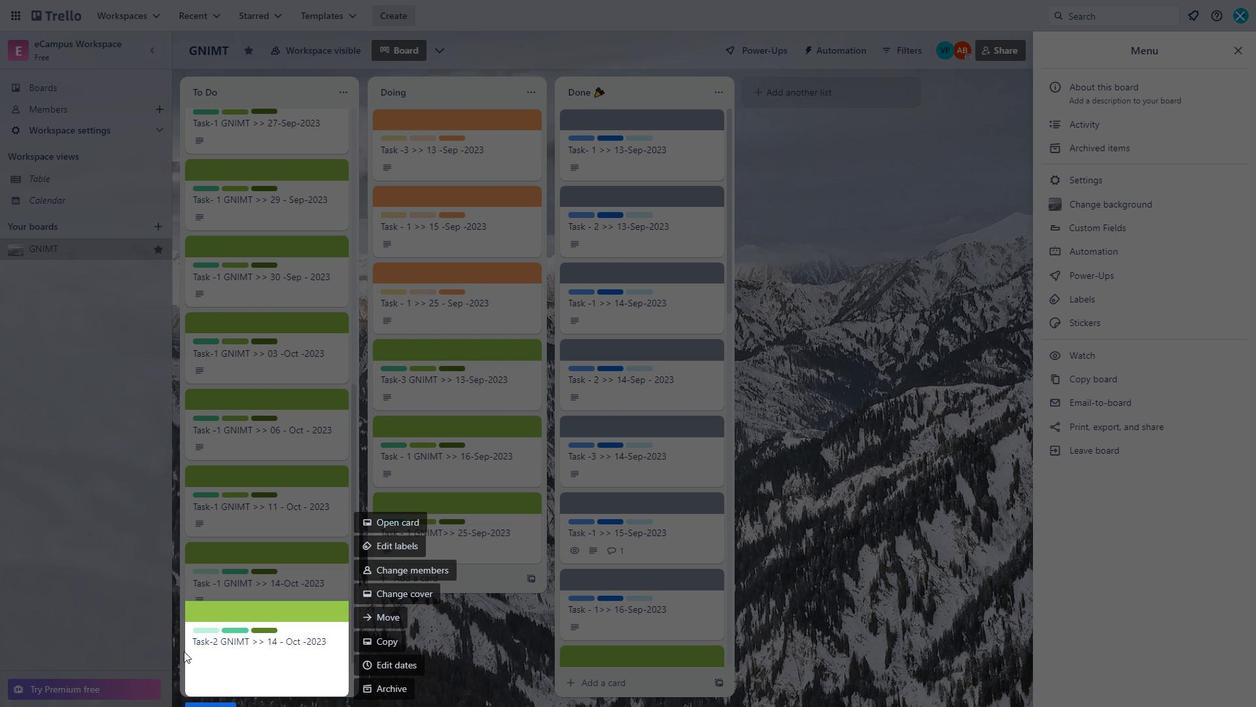 
Action: Mouse pressed left at (462, 629)
Screenshot: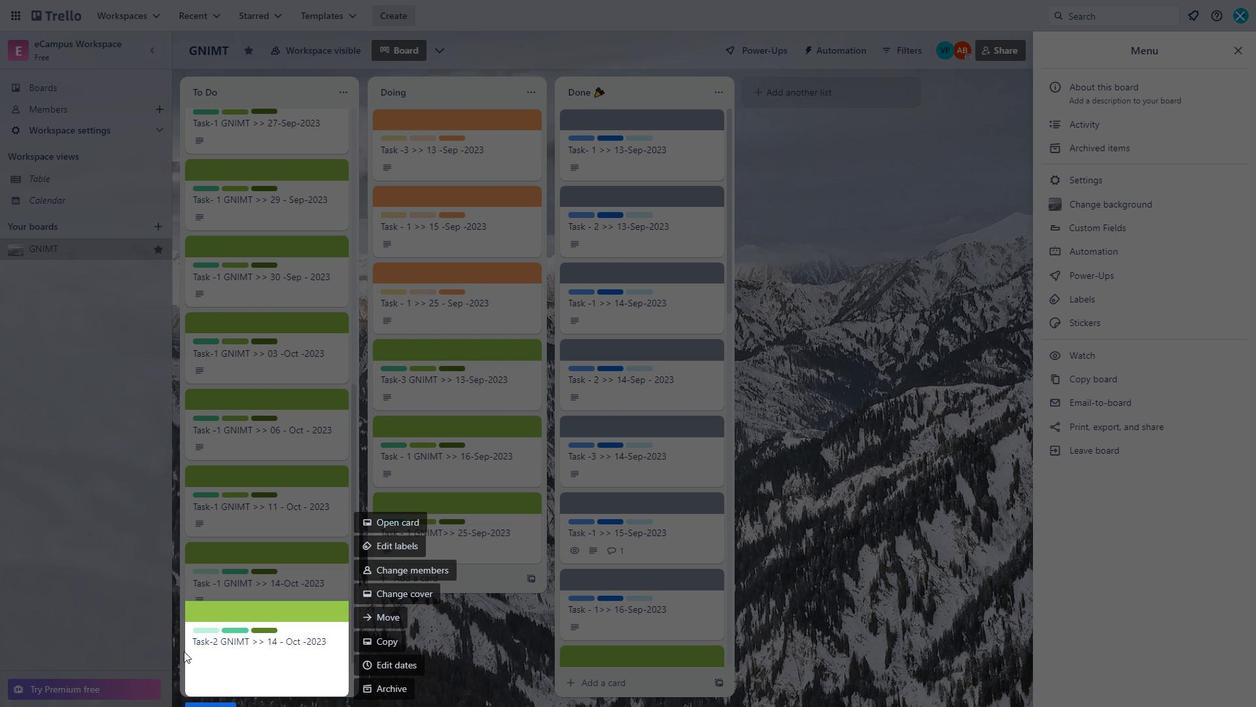 
Action: Mouse moved to (479, 644)
Screenshot: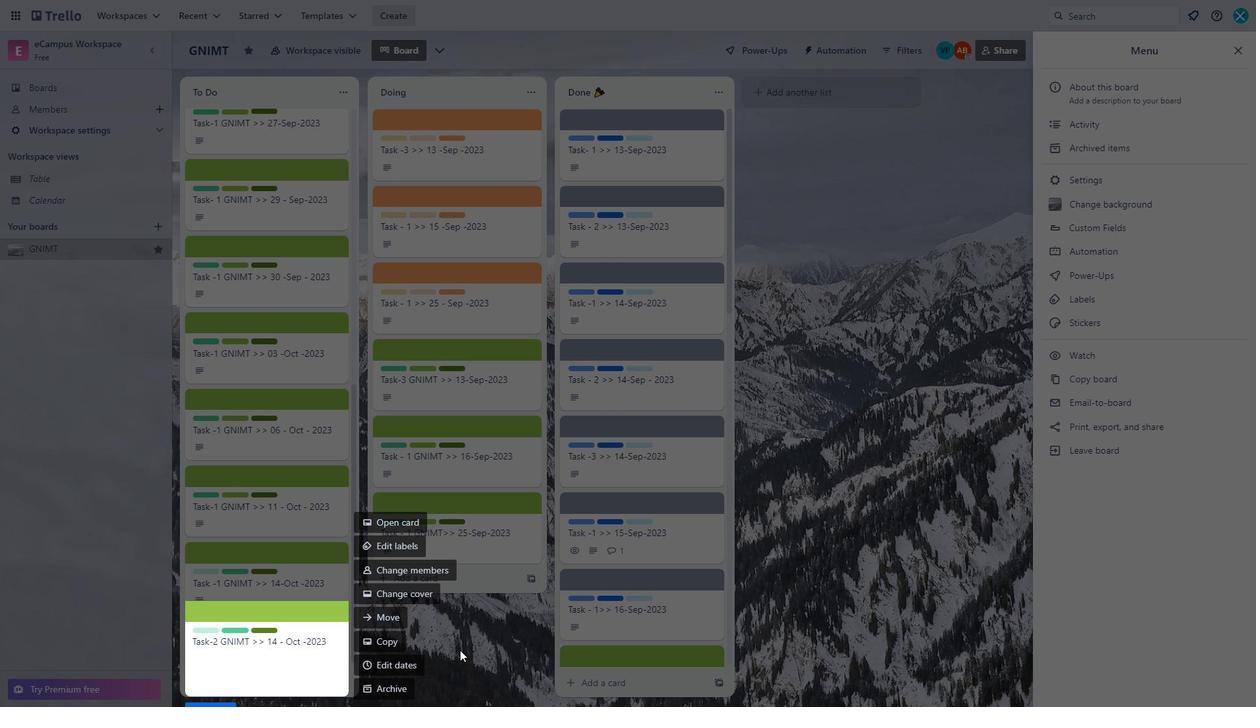 
Action: Mouse pressed left at (479, 644)
Screenshot: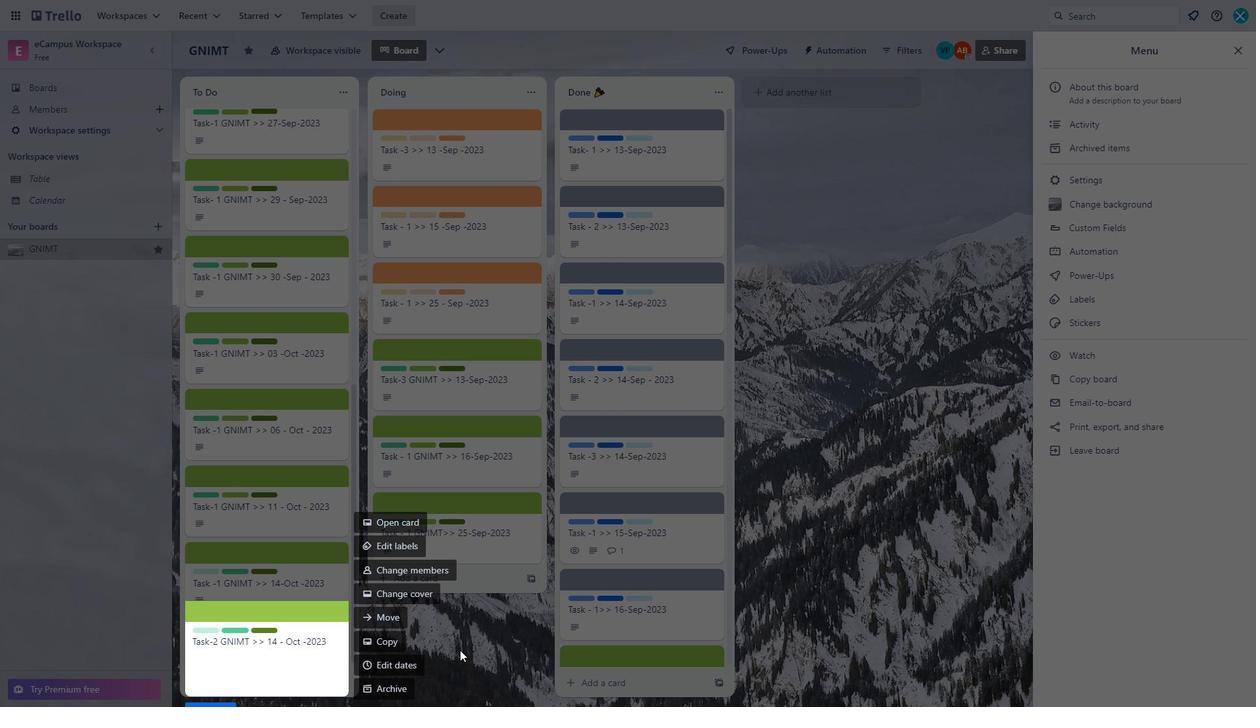 
Action: Mouse moved to (312, 667)
Screenshot: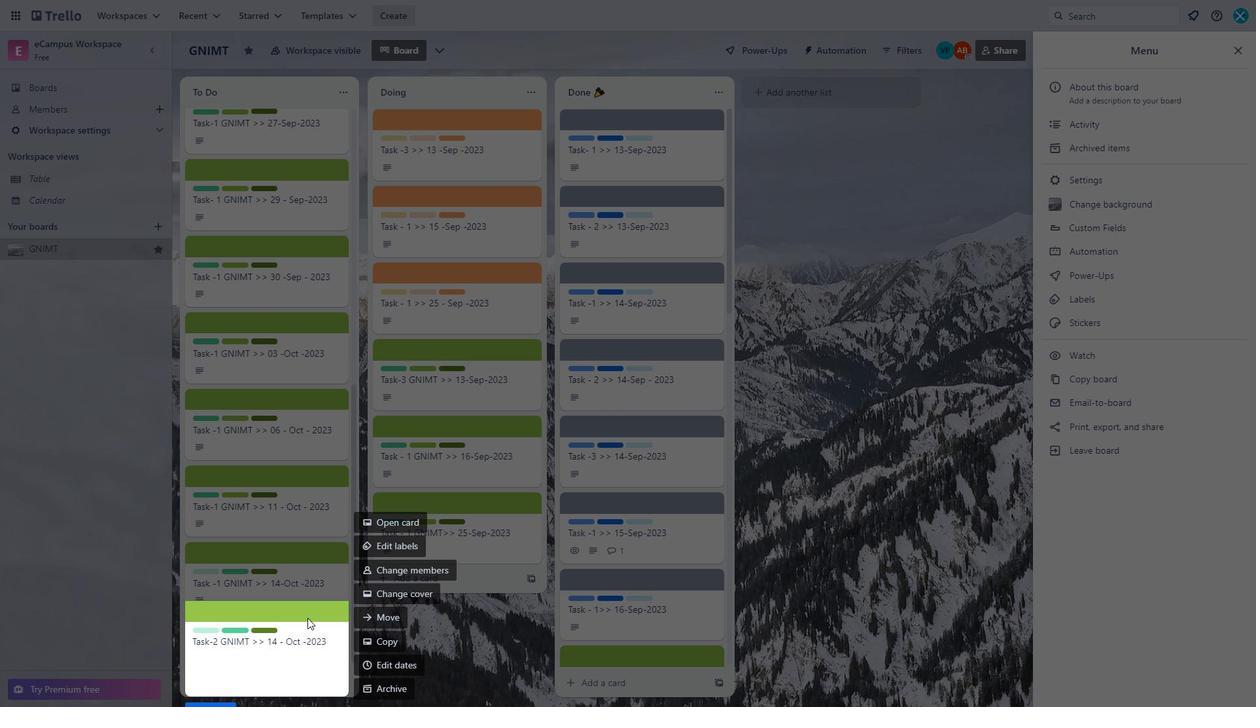 
Action: Mouse pressed left at (312, 667)
Screenshot: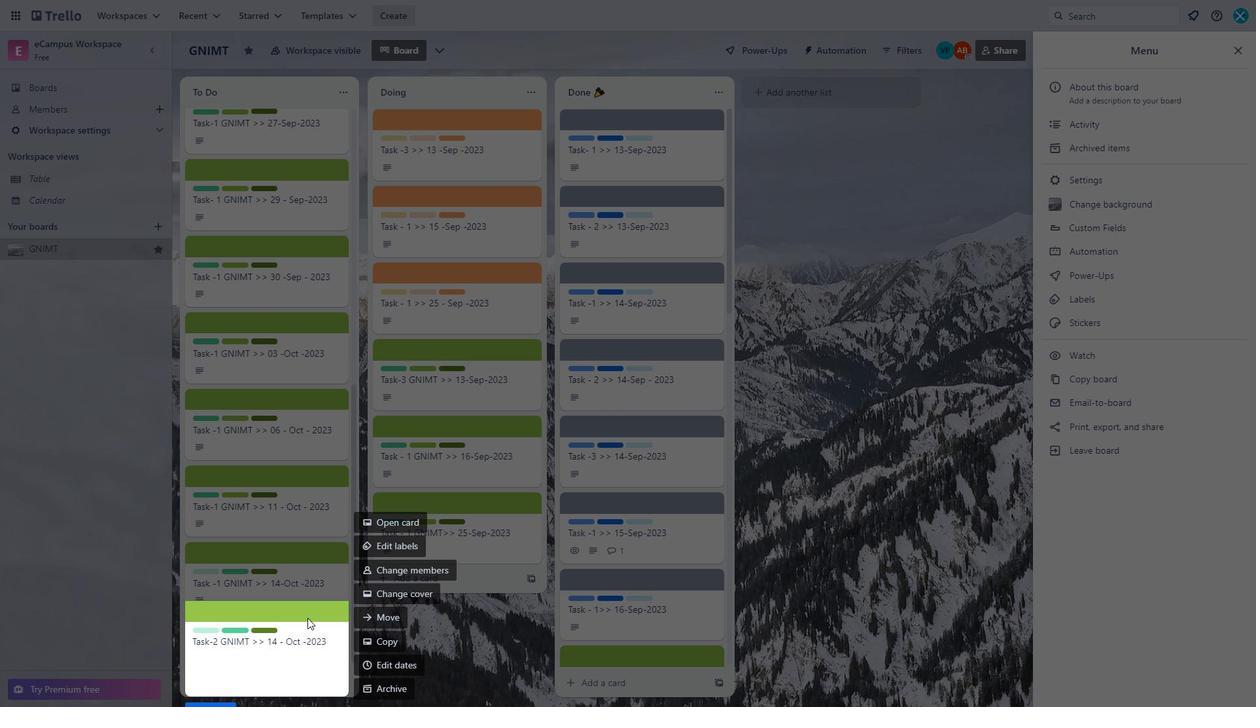 
Action: Mouse moved to (460, 652)
Screenshot: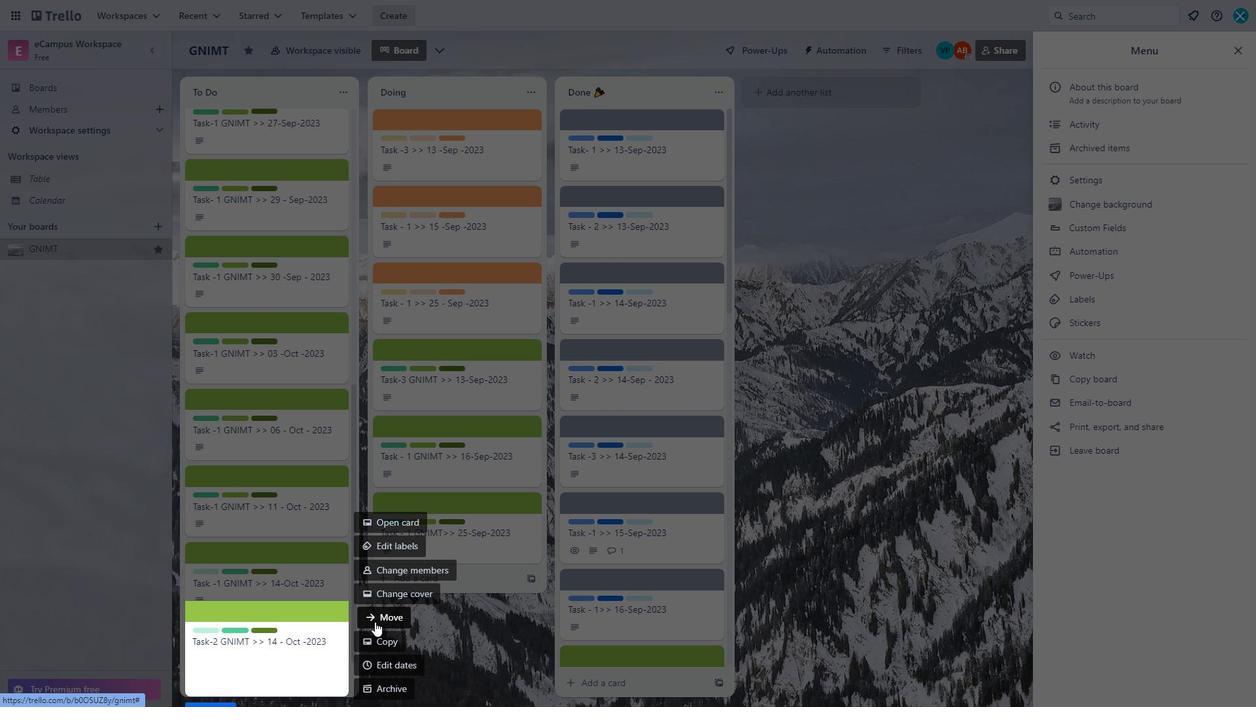 
Action: Mouse pressed left at (460, 652)
Screenshot: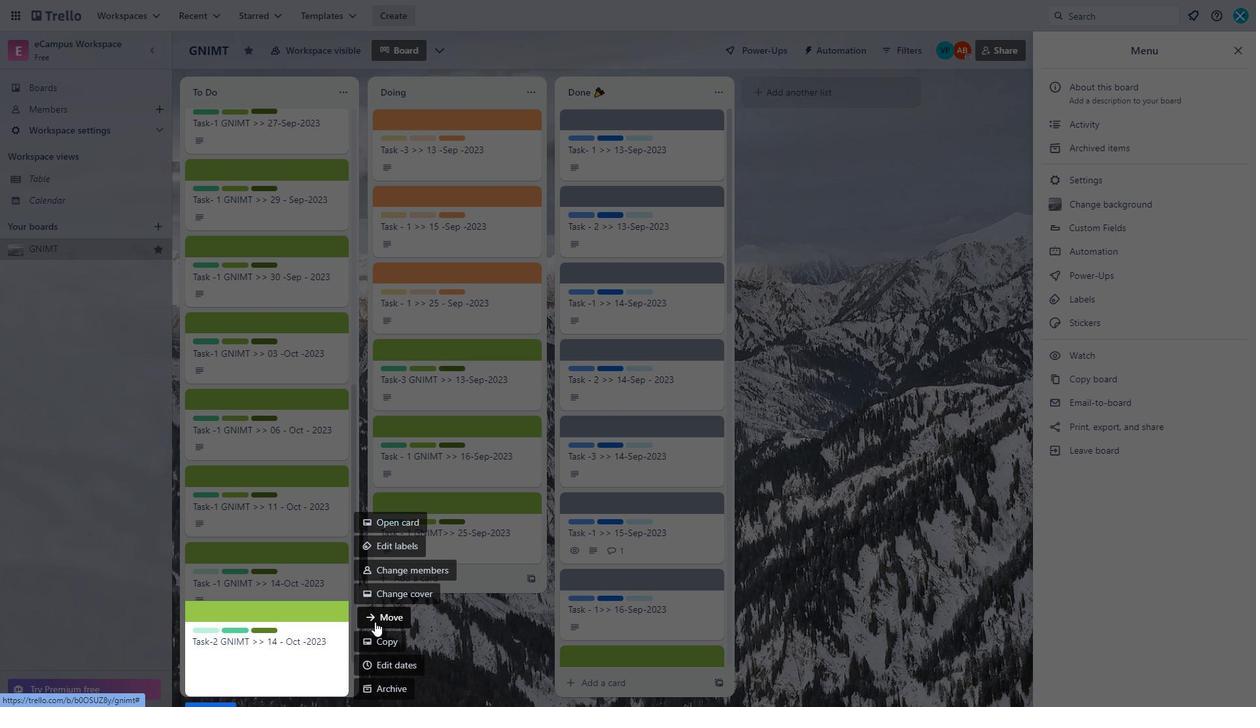 
Action: Mouse pressed left at (460, 652)
Screenshot: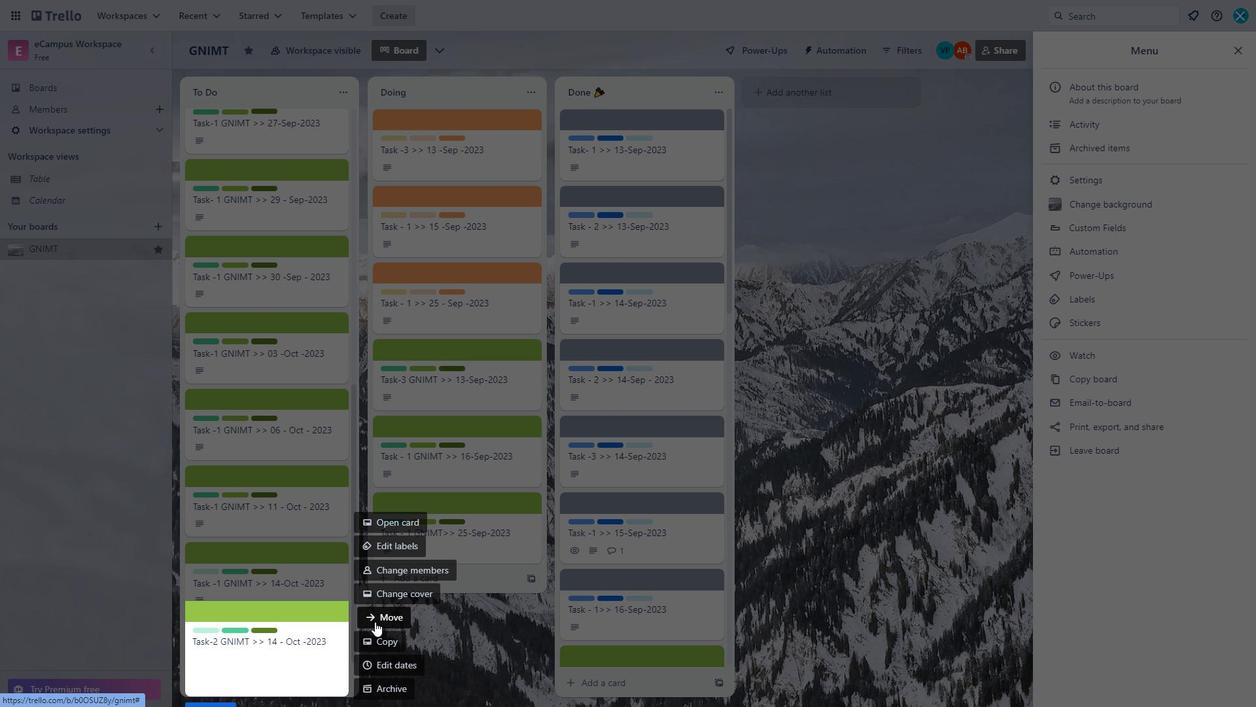 
Action: Mouse moved to (307, 618)
Screenshot: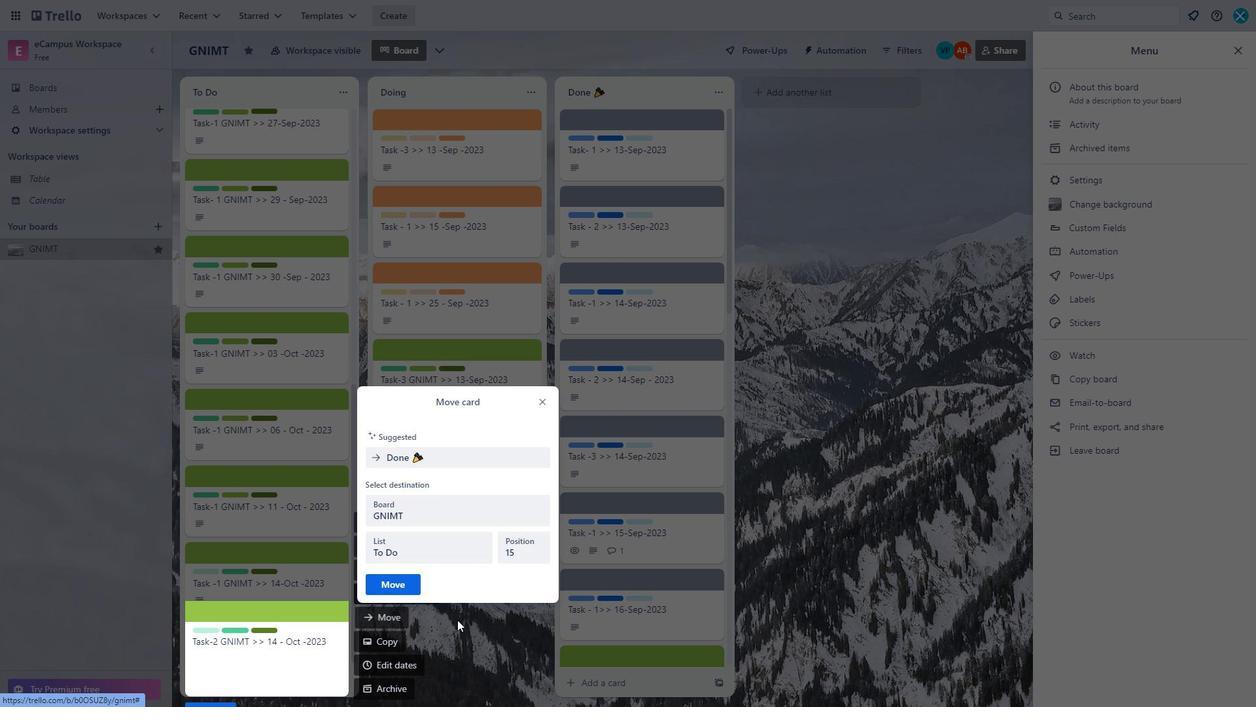 
Action: Mouse pressed left at (307, 618)
Screenshot: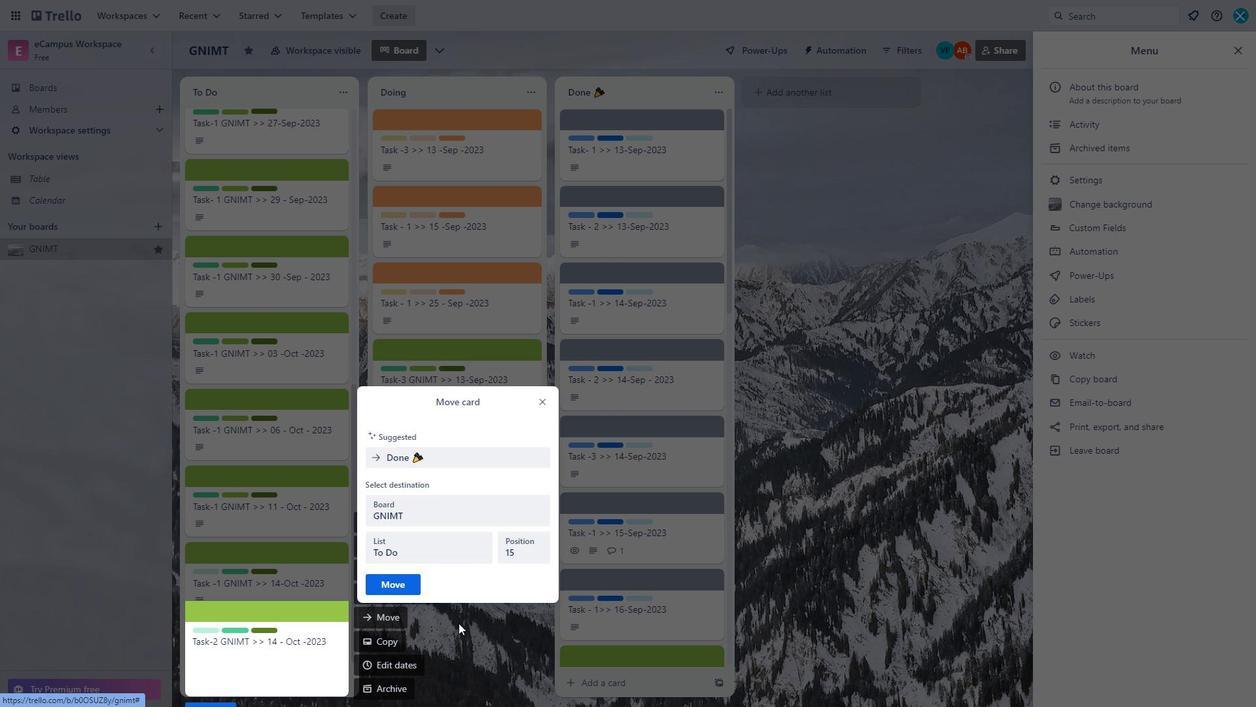 
Action: Mouse moved to (375, 621)
Screenshot: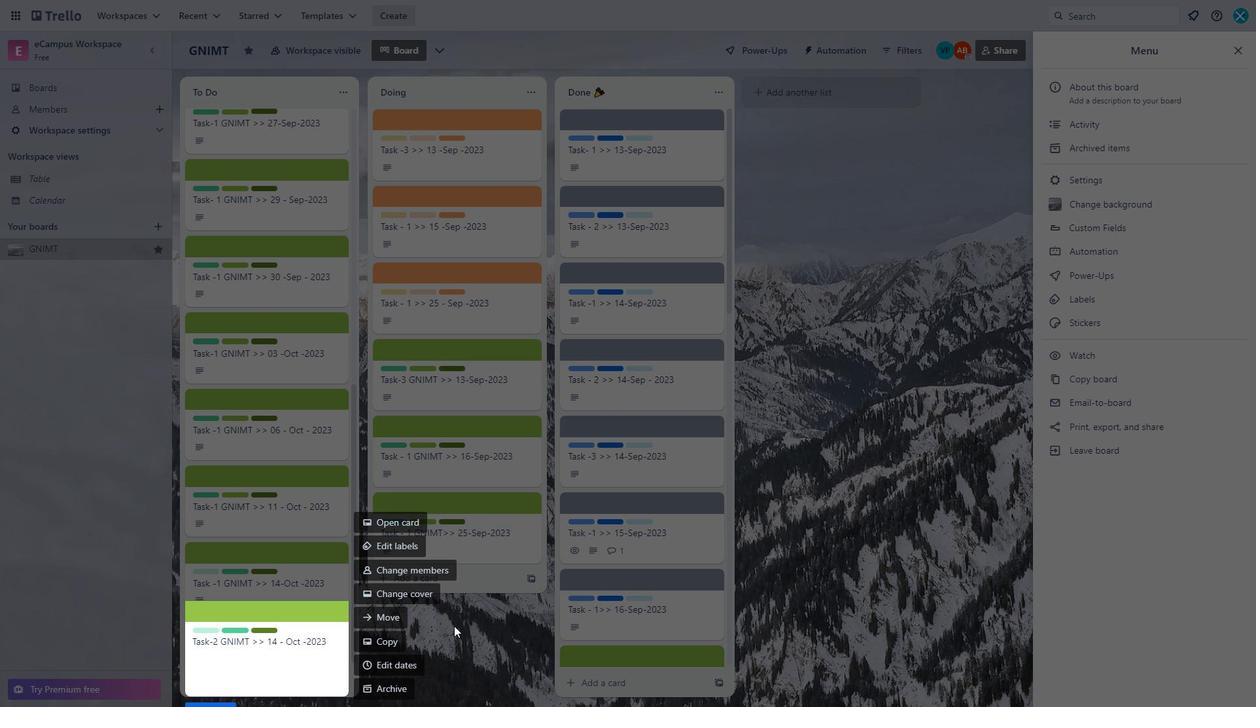 
Action: Mouse pressed left at (375, 621)
Screenshot: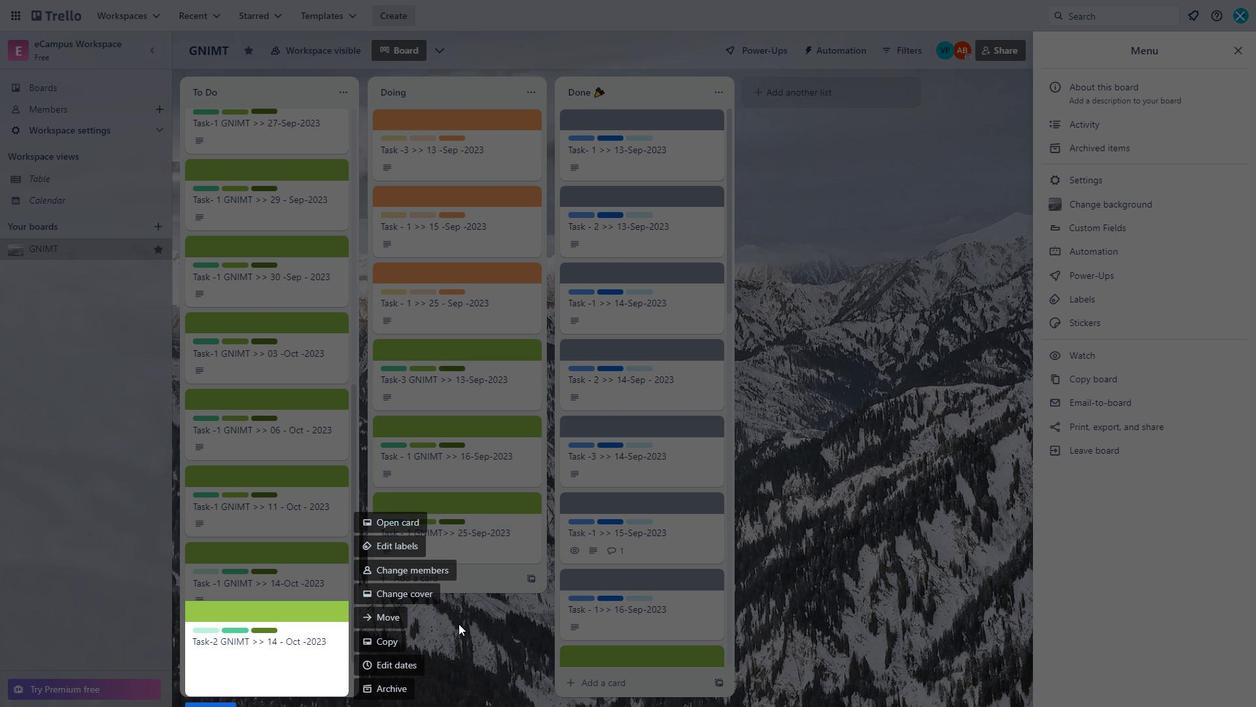 
Action: Mouse moved to (458, 623)
Screenshot: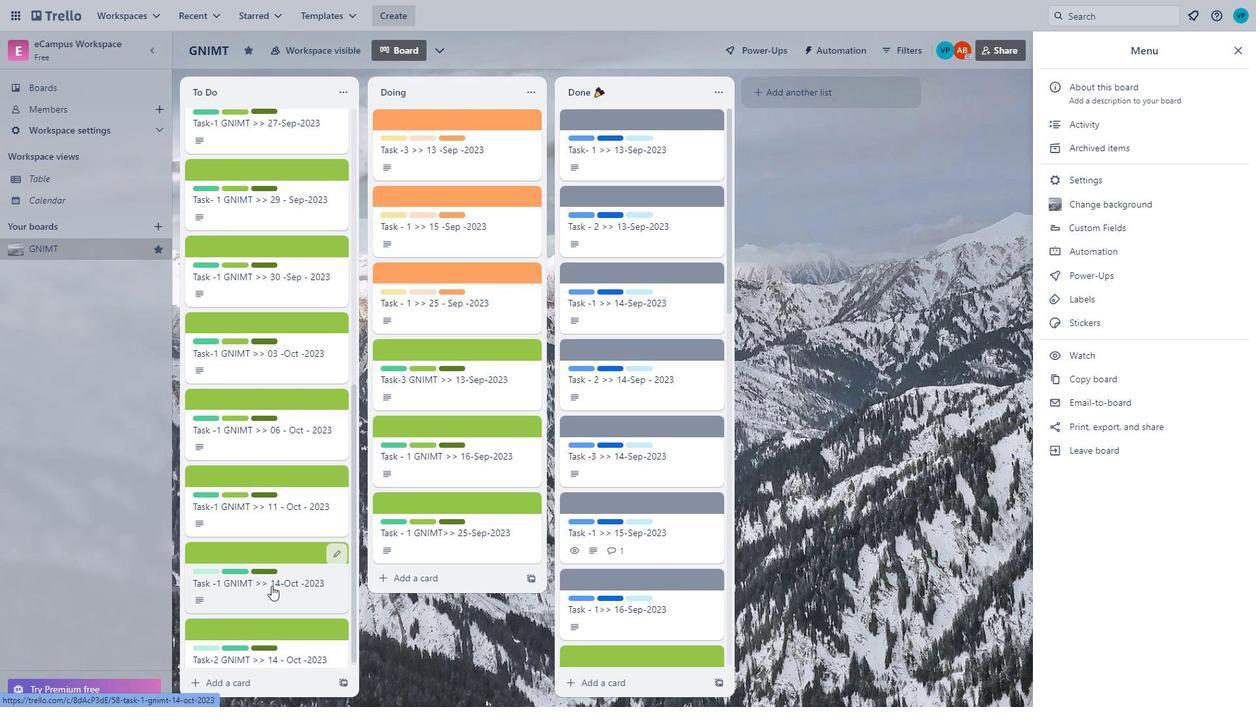 
Action: Mouse pressed left at (458, 623)
Screenshot: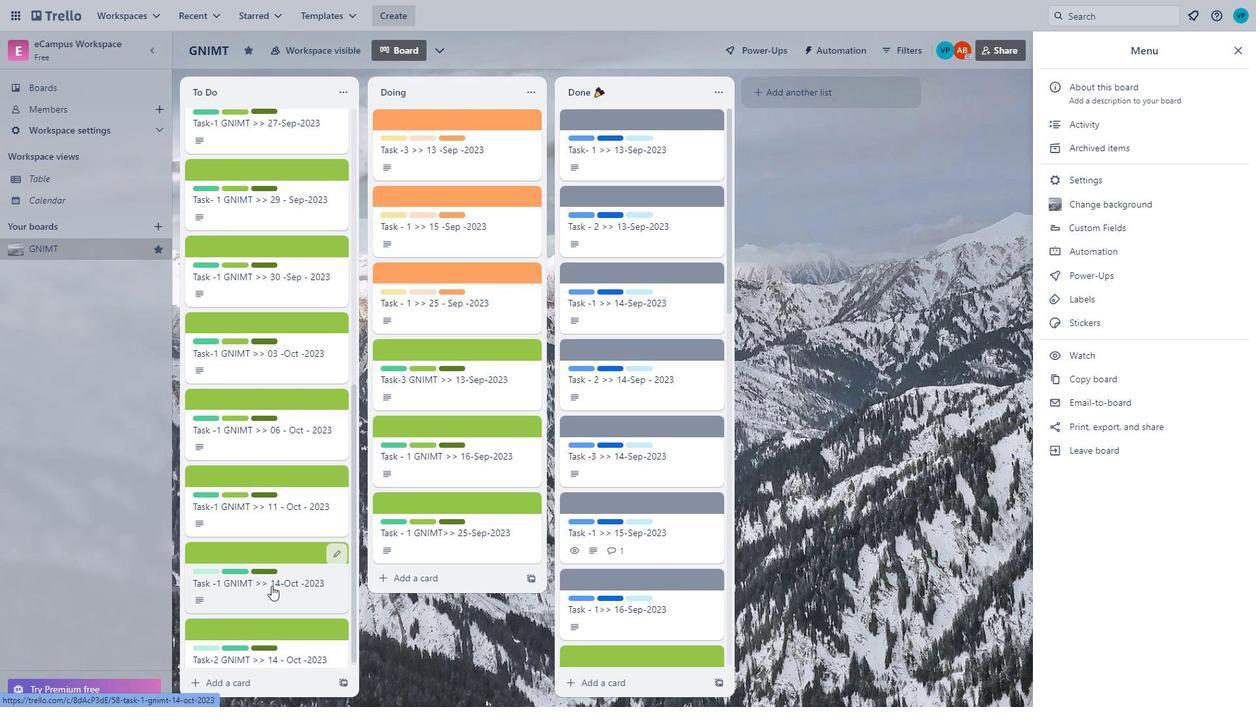 
Action: Mouse moved to (456, 623)
Screenshot: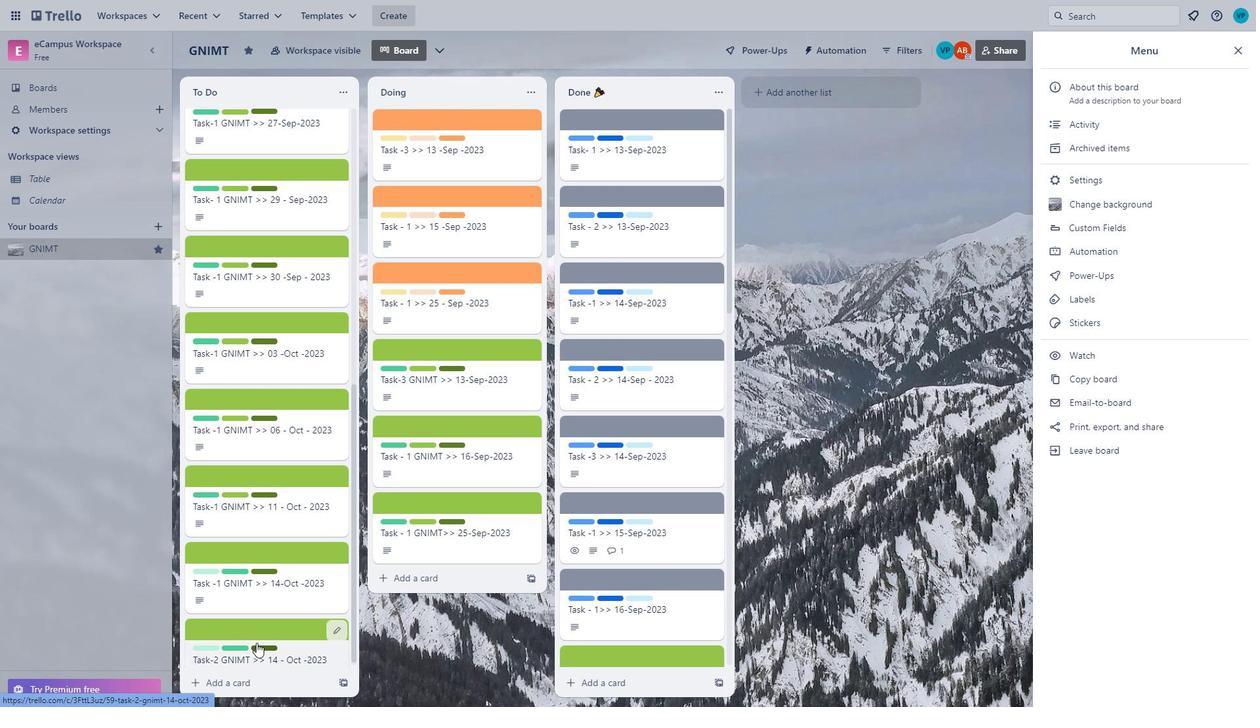 
Action: Mouse pressed left at (456, 623)
Screenshot: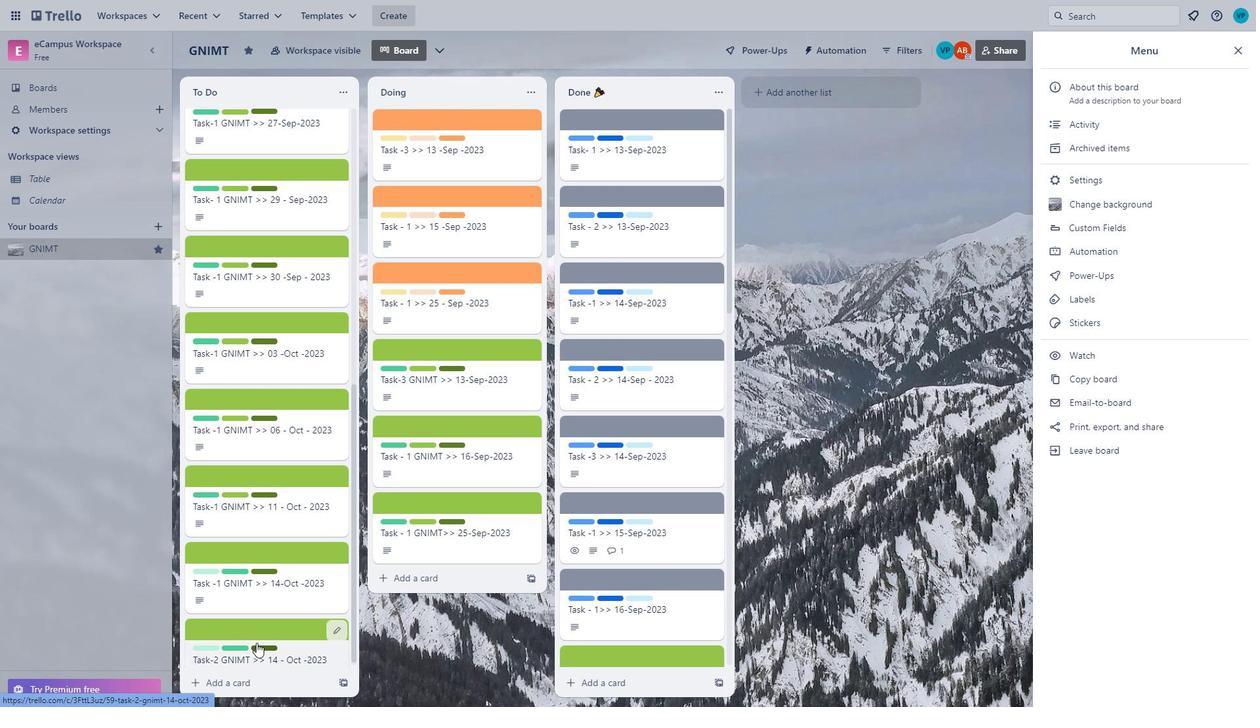 
Action: Mouse moved to (271, 557)
Screenshot: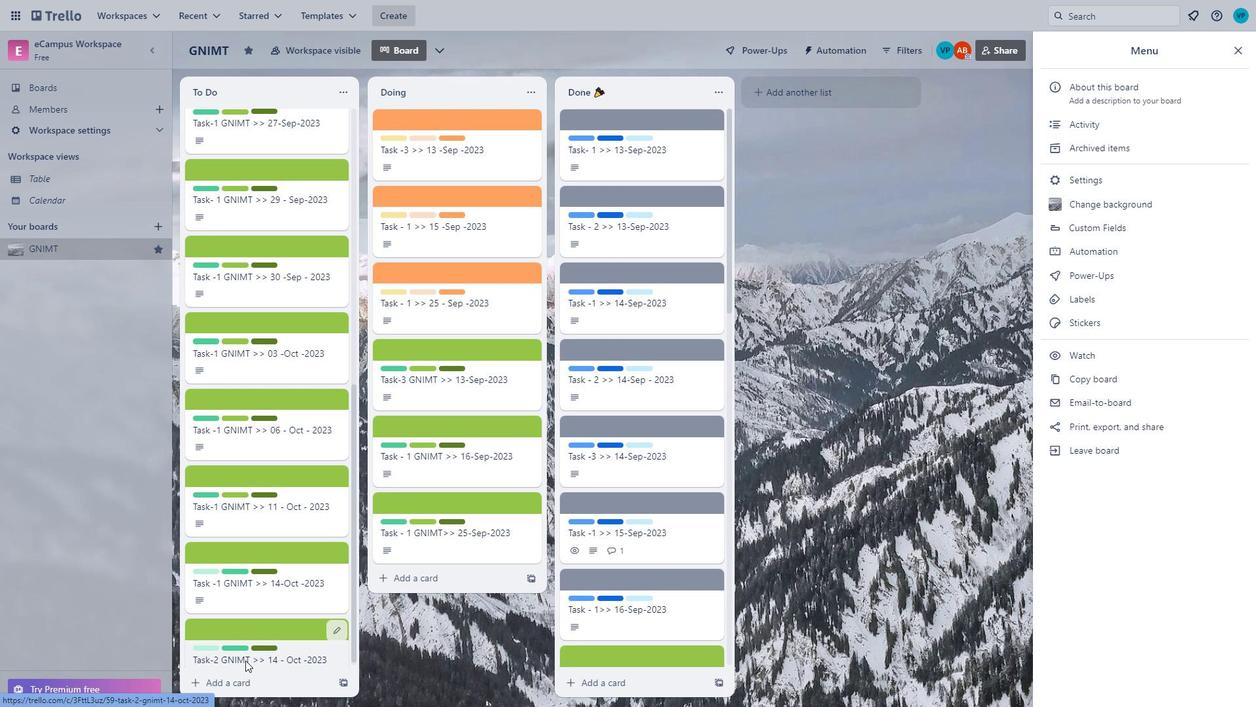 
Action: Mouse pressed left at (271, 557)
Screenshot: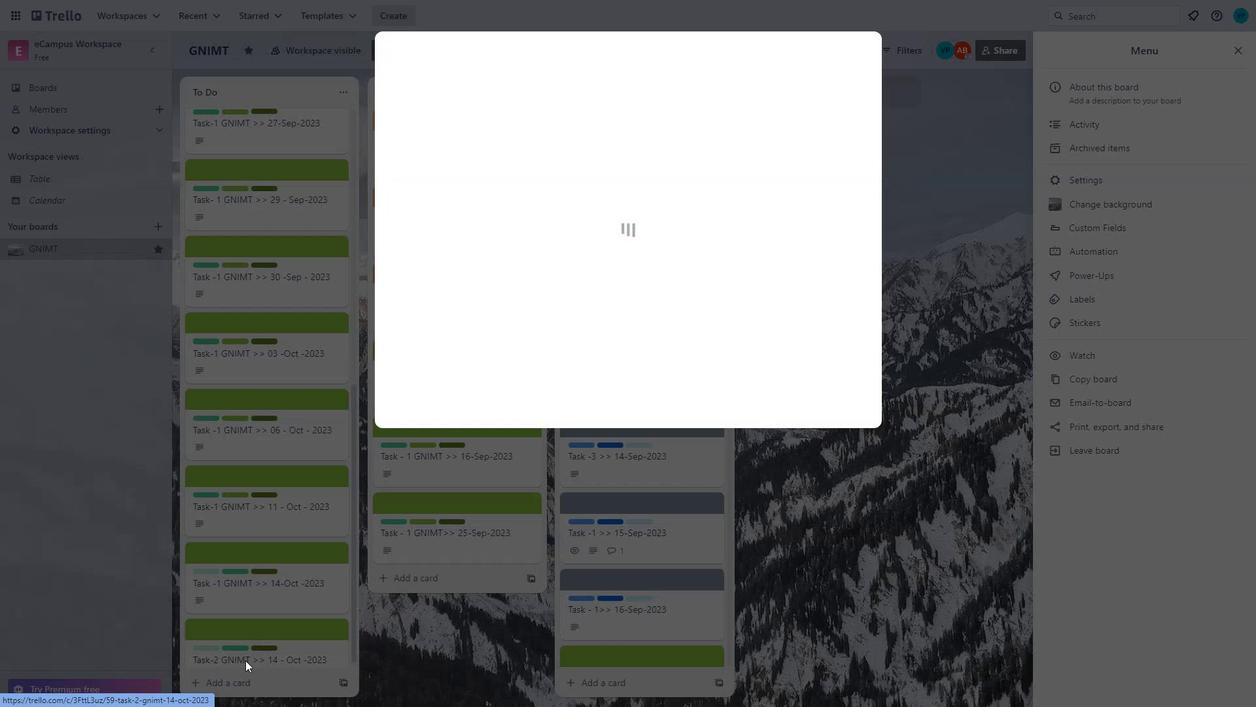 
Action: Mouse moved to (273, 676)
Screenshot: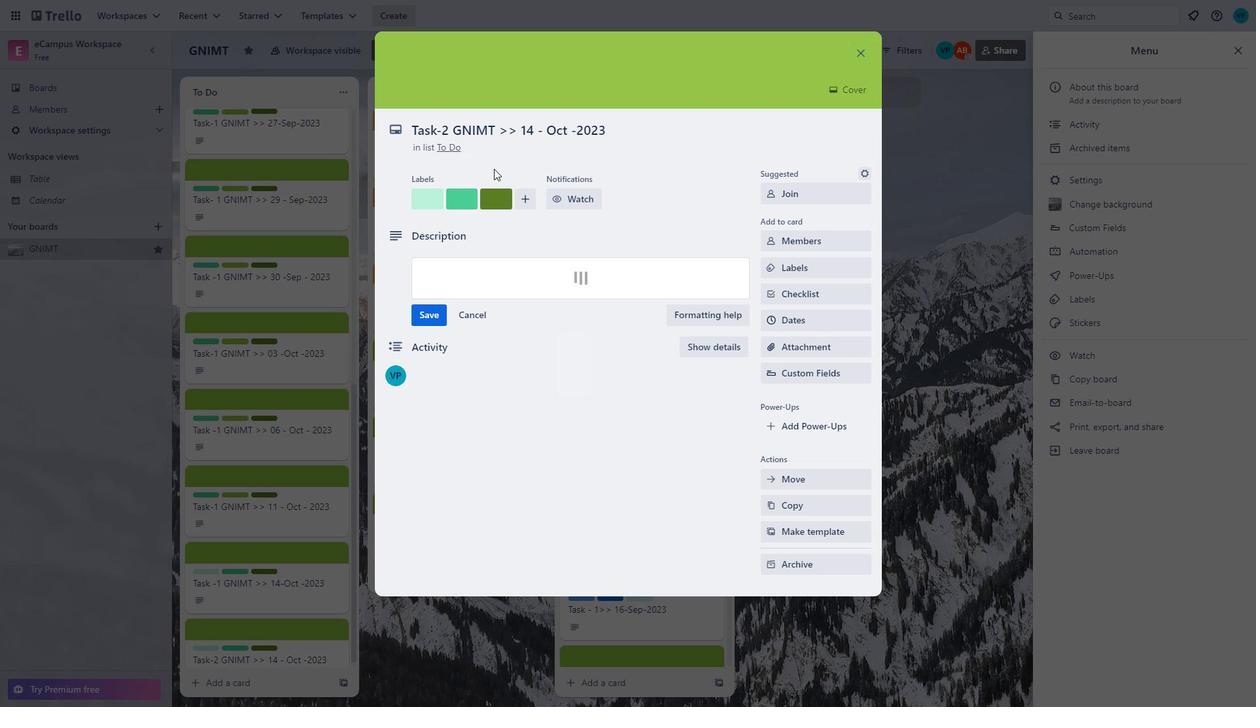 
Action: Mouse scrolled (273, 676) with delta (0, 0)
Screenshot: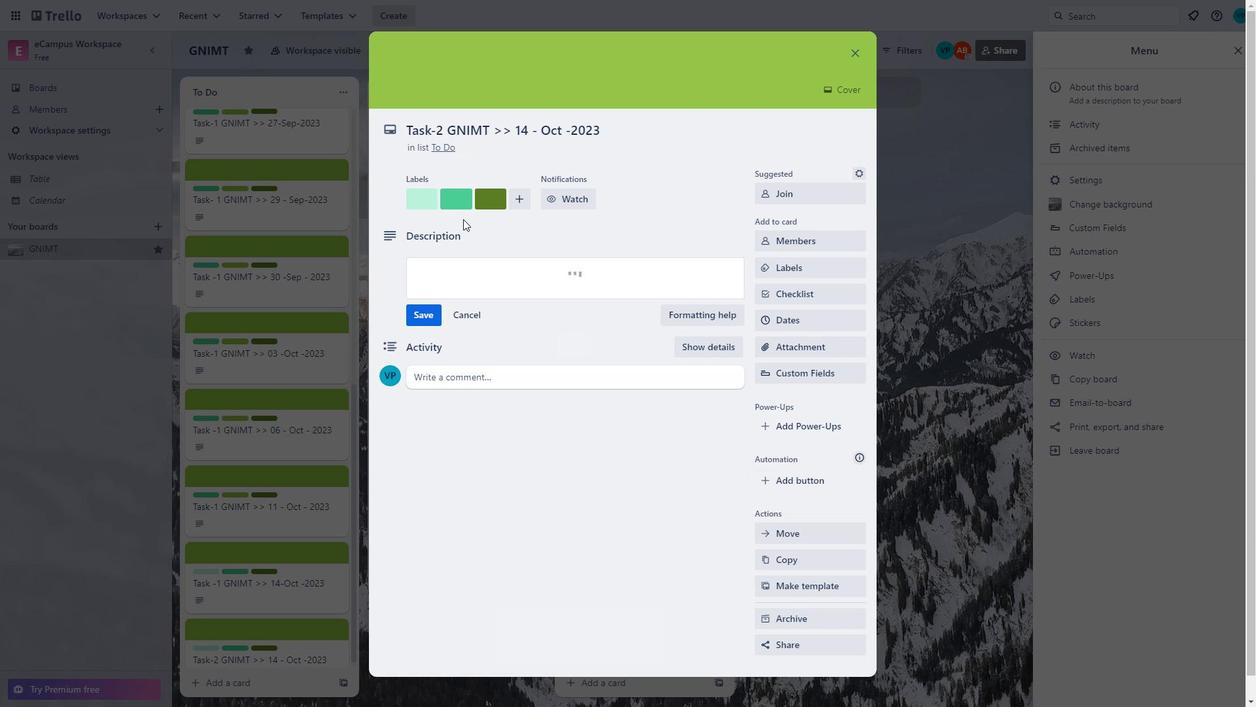 
Action: Mouse moved to (273, 680)
Screenshot: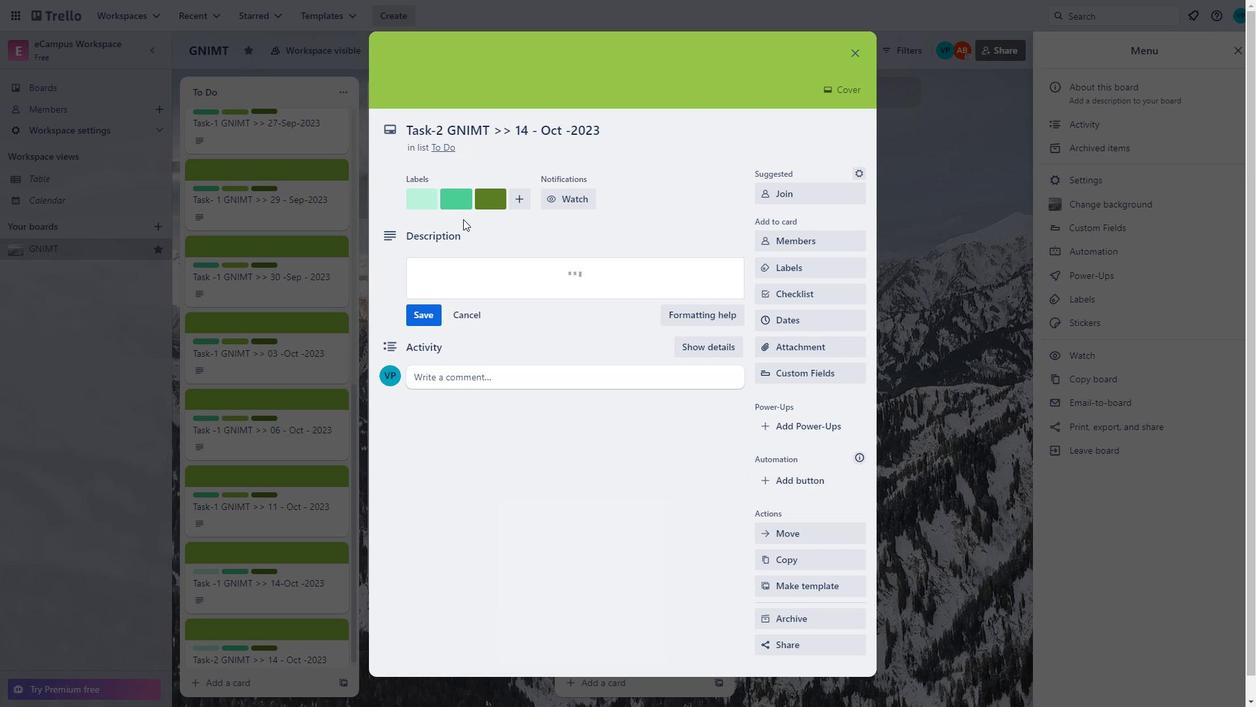 
Action: Mouse scrolled (273, 680) with delta (0, 0)
Screenshot: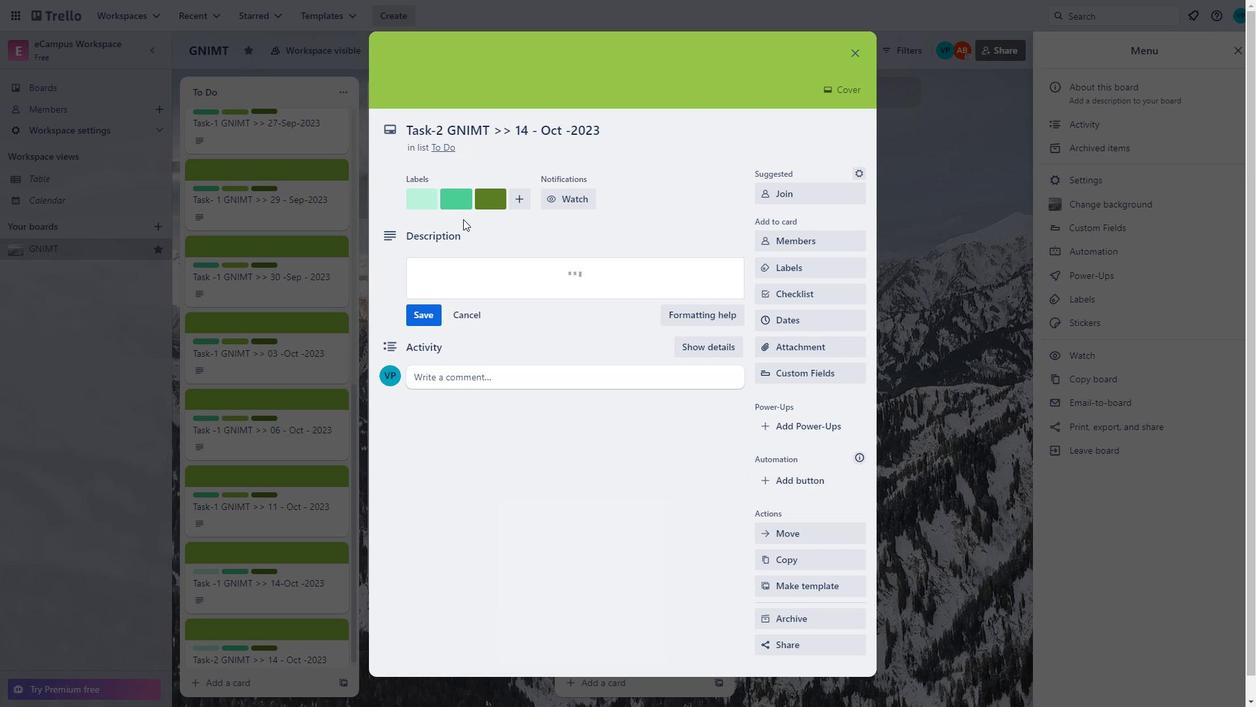
Action: Mouse scrolled (273, 680) with delta (0, 0)
Screenshot: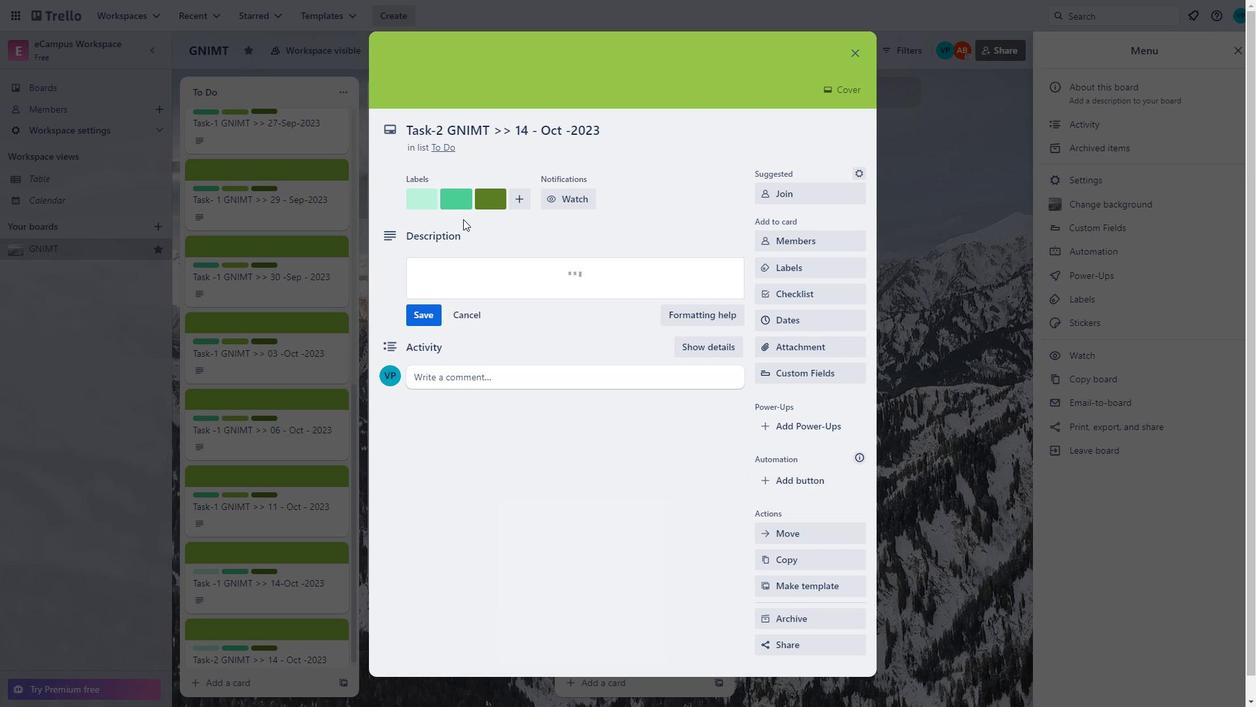 
Action: Mouse moved to (245, 660)
Screenshot: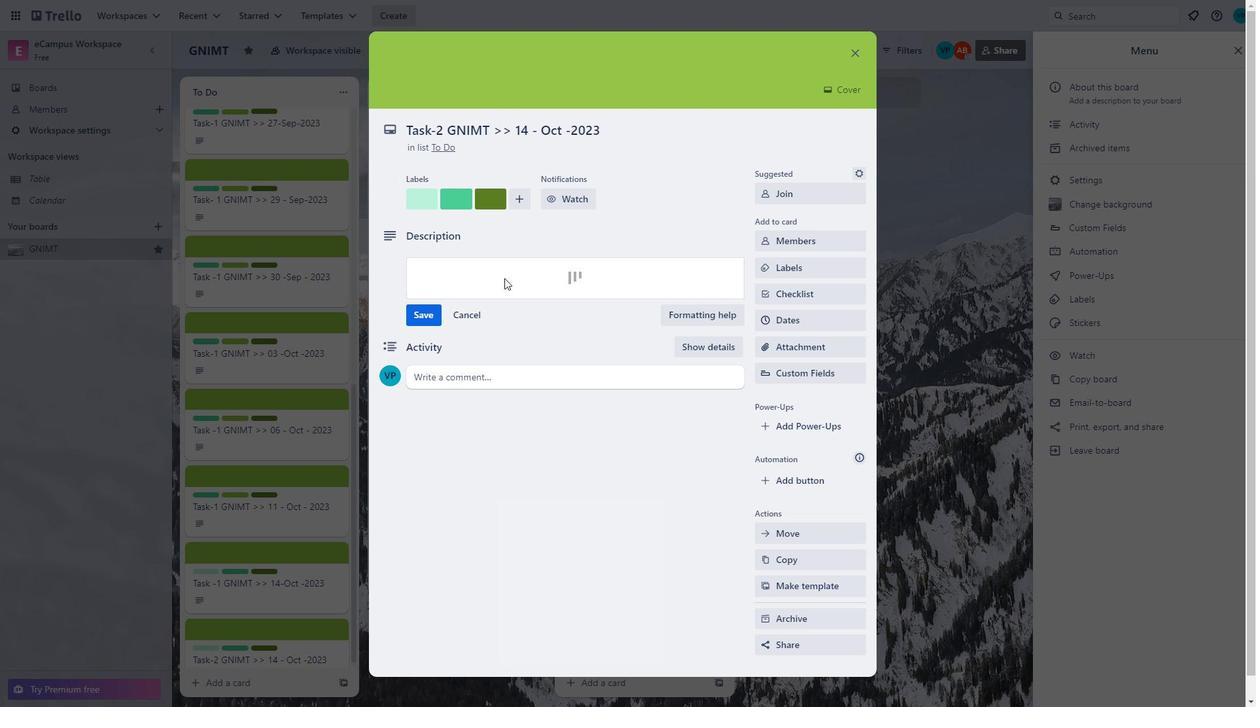 
Action: Mouse pressed left at (245, 660)
Screenshot: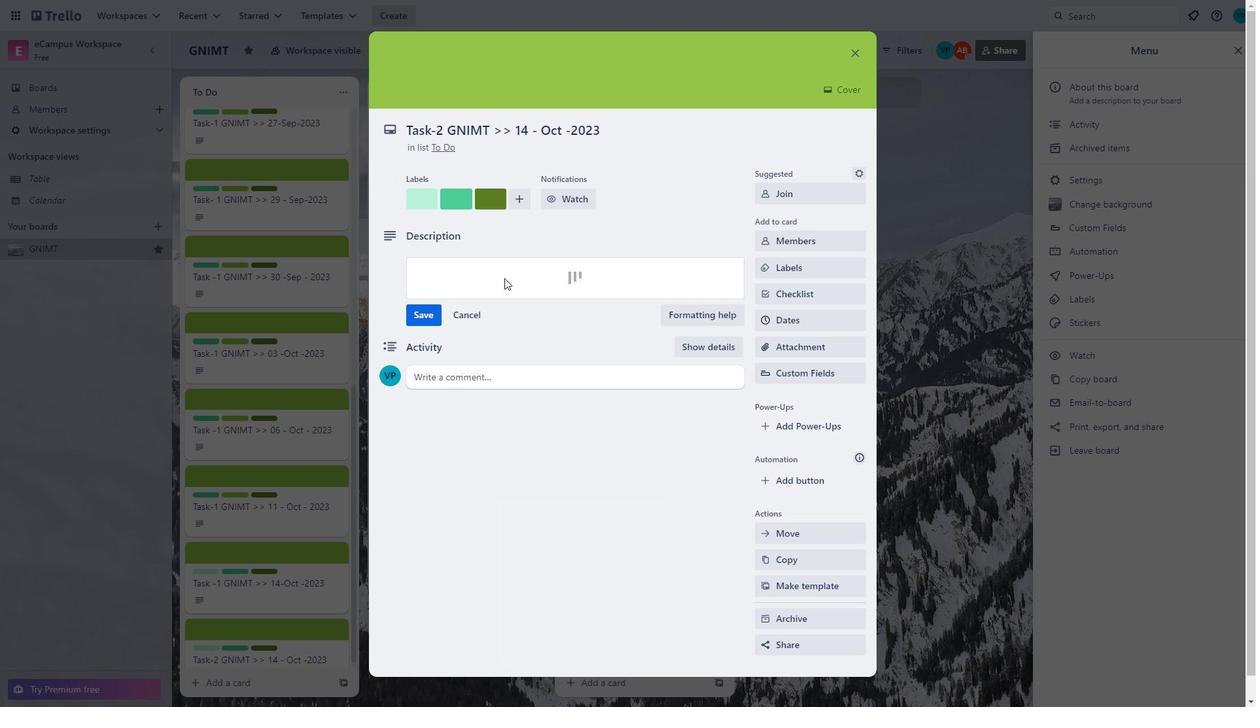 
Action: Mouse moved to (597, 332)
Screenshot: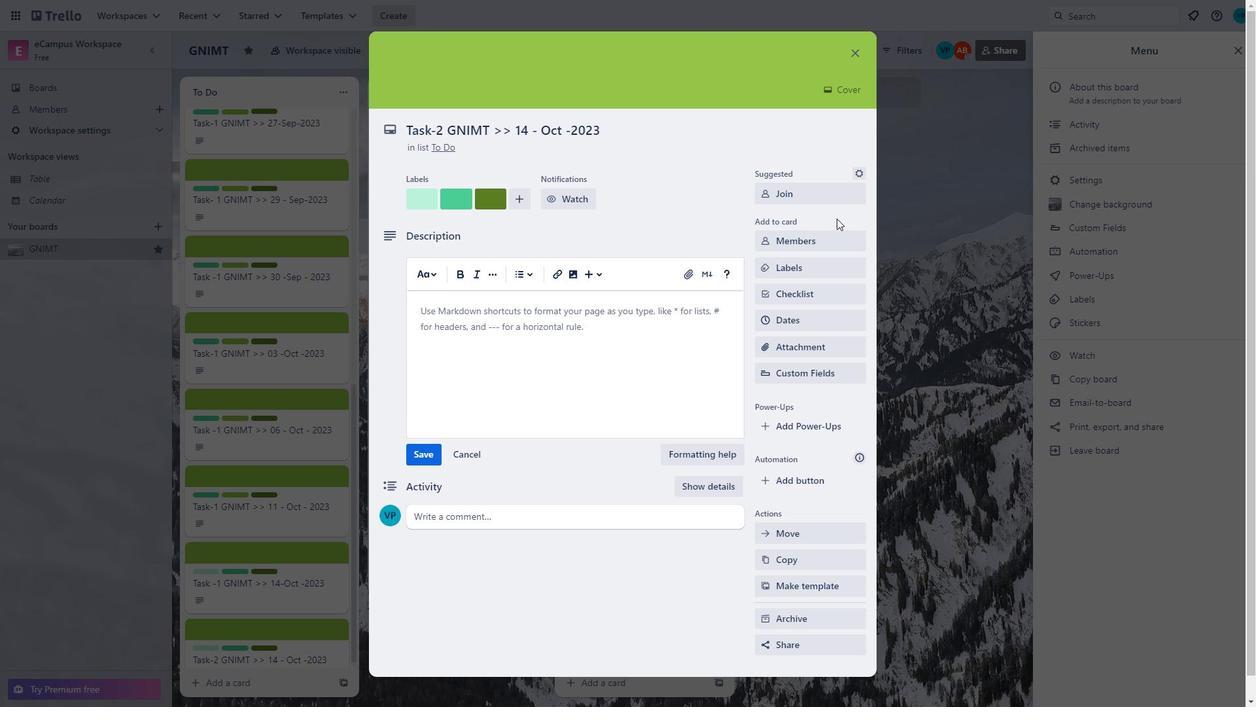 
Action: Mouse scrolled (597, 333) with delta (0, 0)
Screenshot: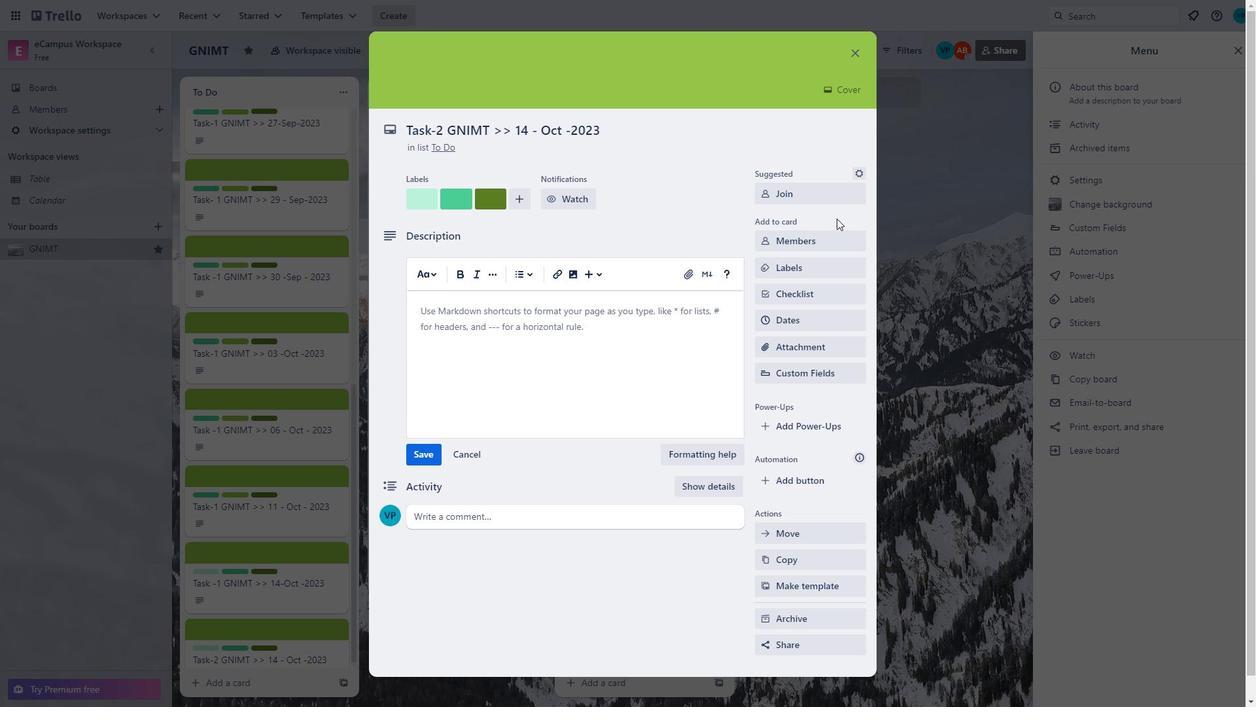
Action: Mouse moved to (826, 136)
Screenshot: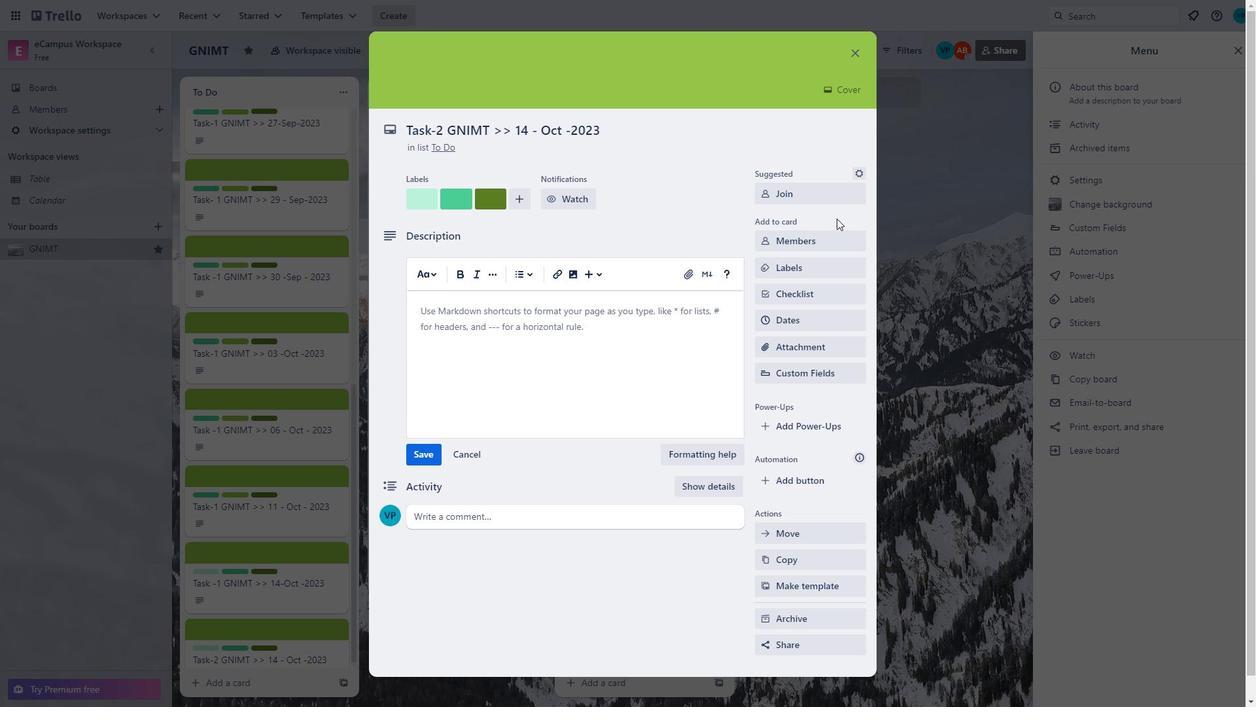 
Action: Mouse scrolled (826, 136) with delta (0, 0)
Screenshot: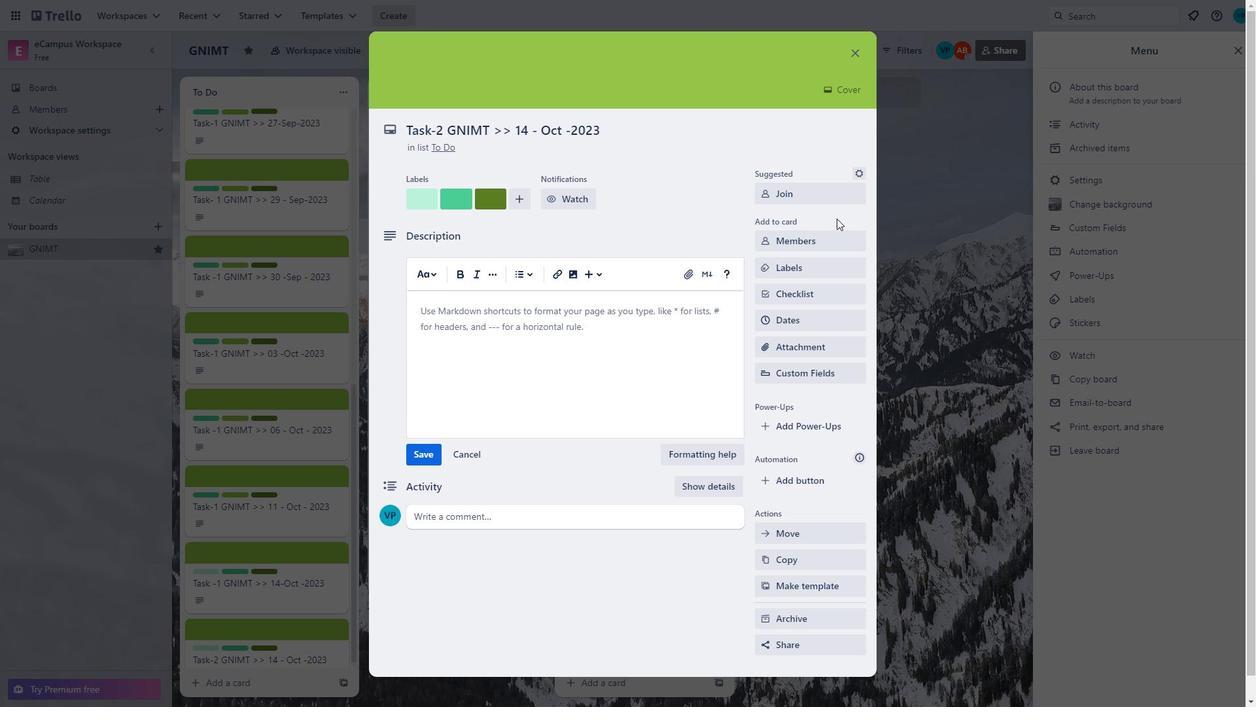 
Action: Mouse scrolled (826, 137) with delta (0, 0)
Screenshot: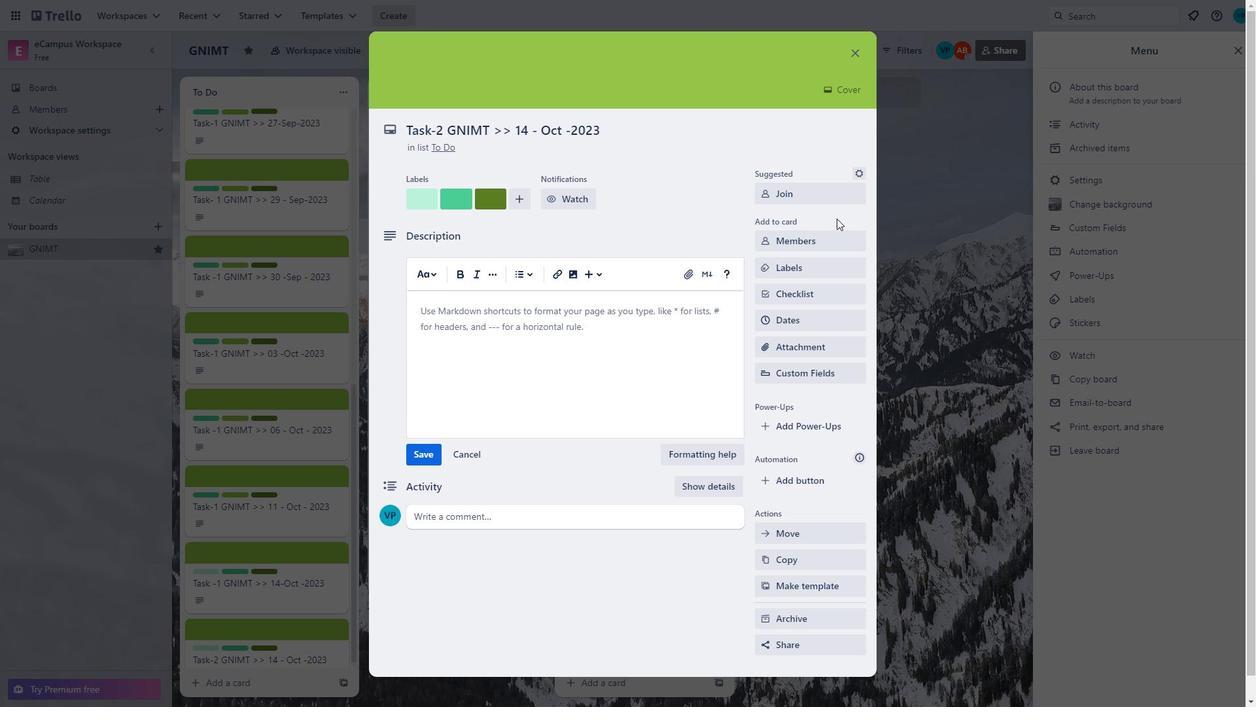 
Action: Mouse moved to (525, 275)
Screenshot: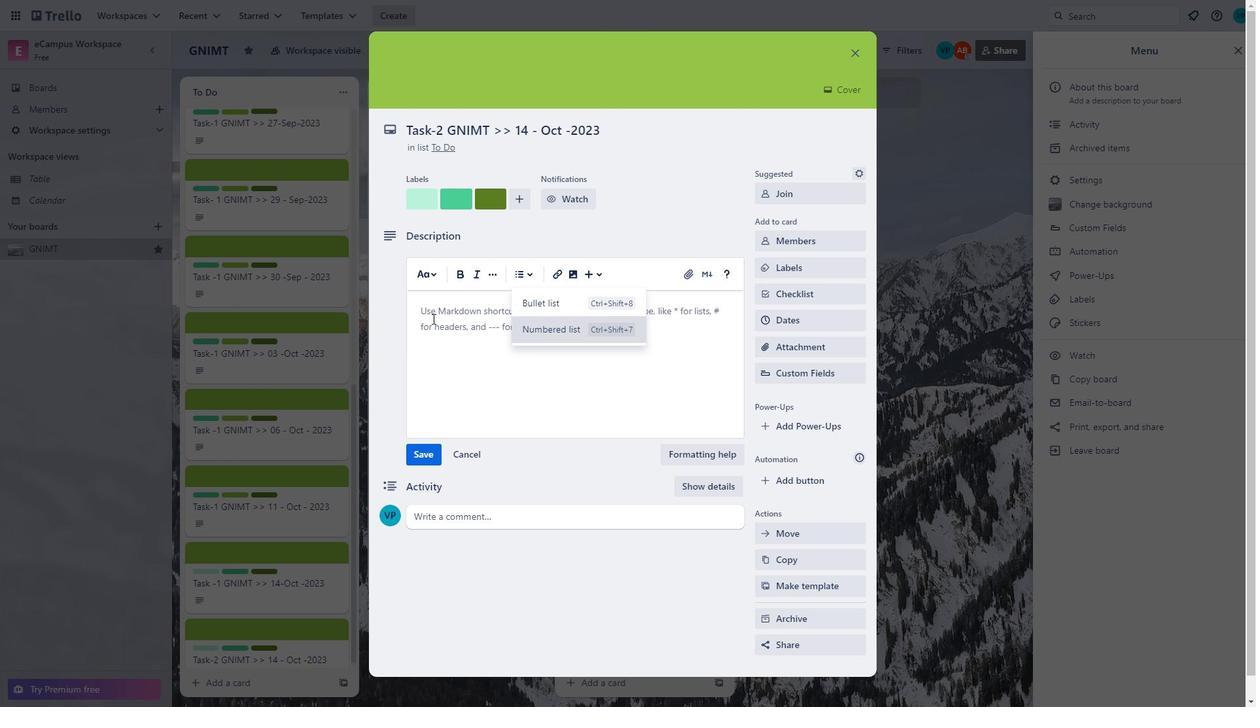 
Action: Mouse pressed left at (525, 275)
Screenshot: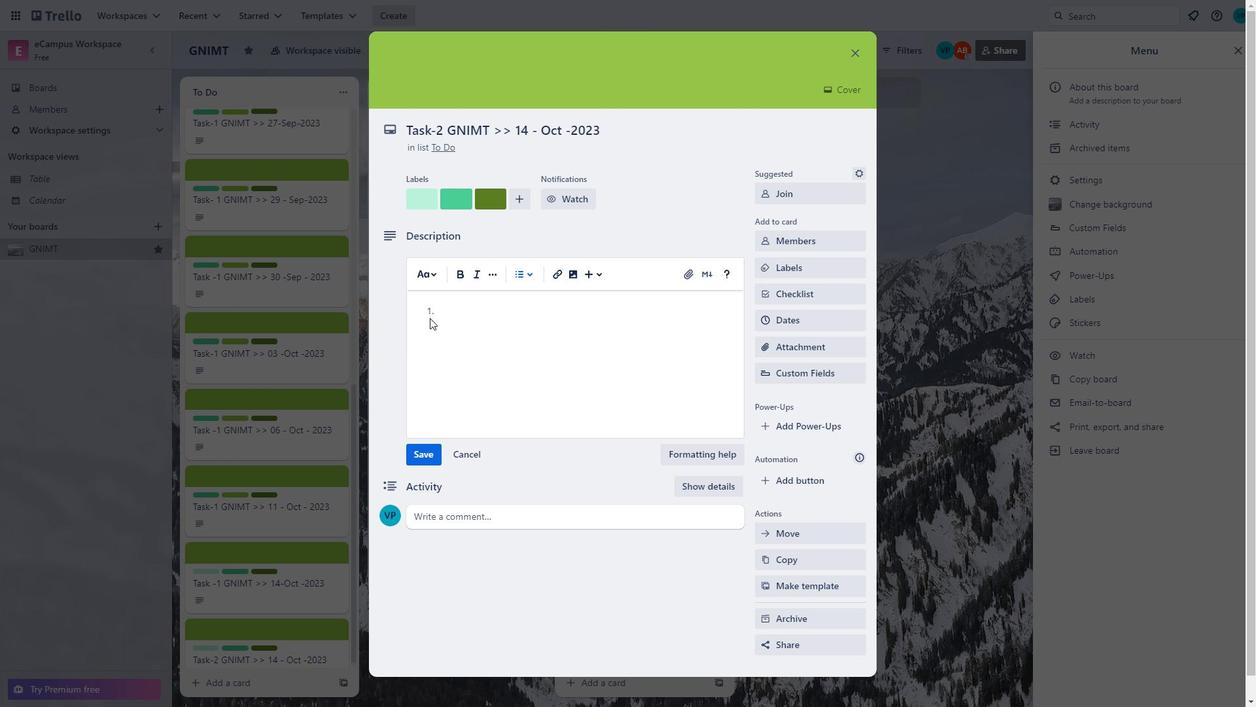 
Action: Mouse moved to (540, 329)
Screenshot: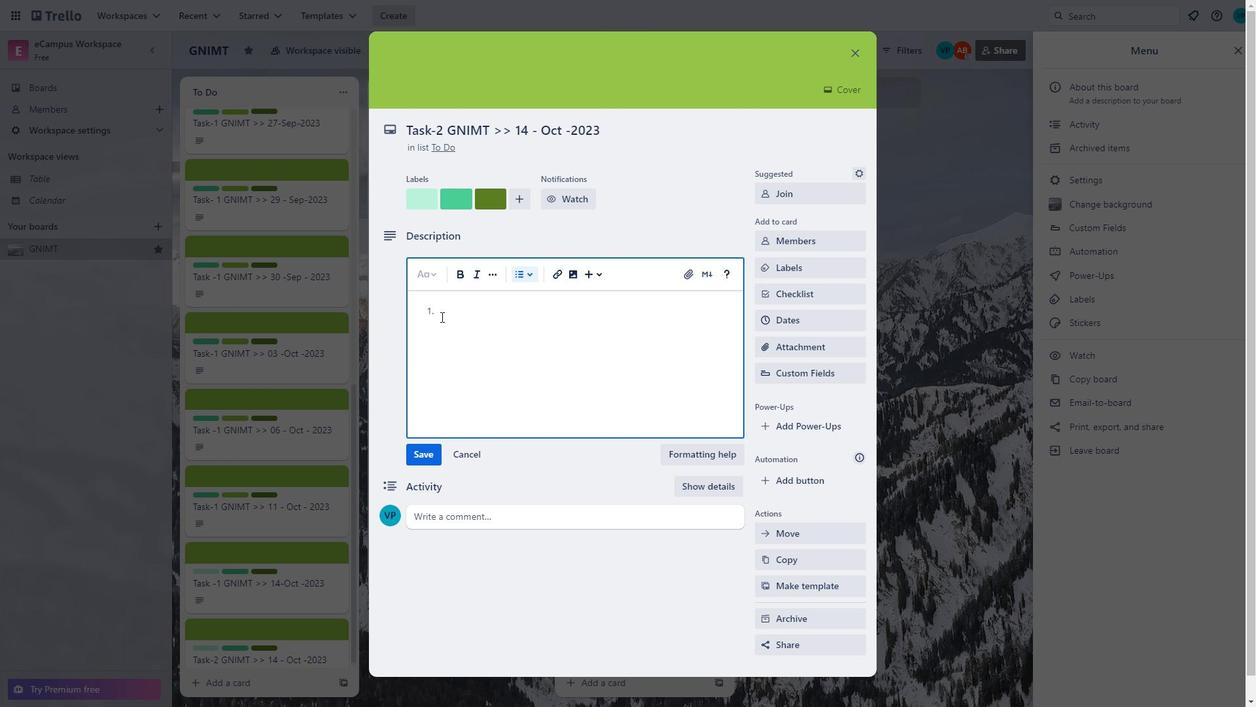 
Action: Mouse pressed left at (540, 329)
Screenshot: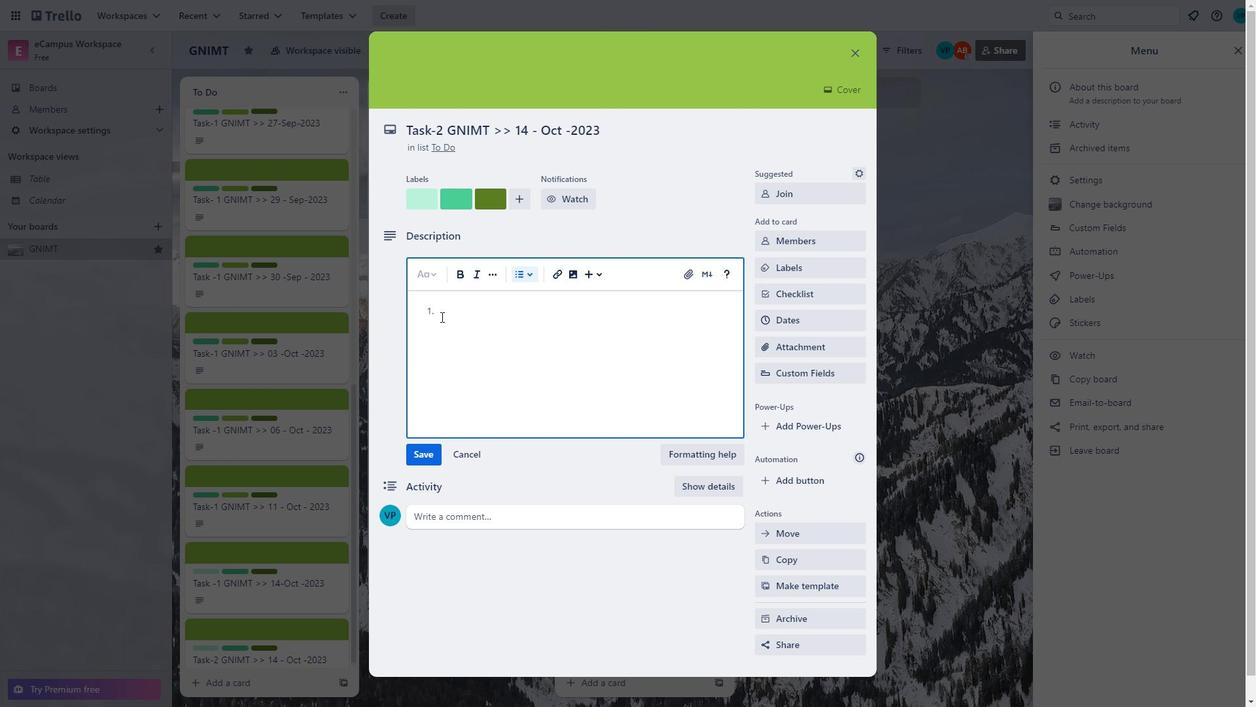 
Action: Mouse moved to (440, 312)
Screenshot: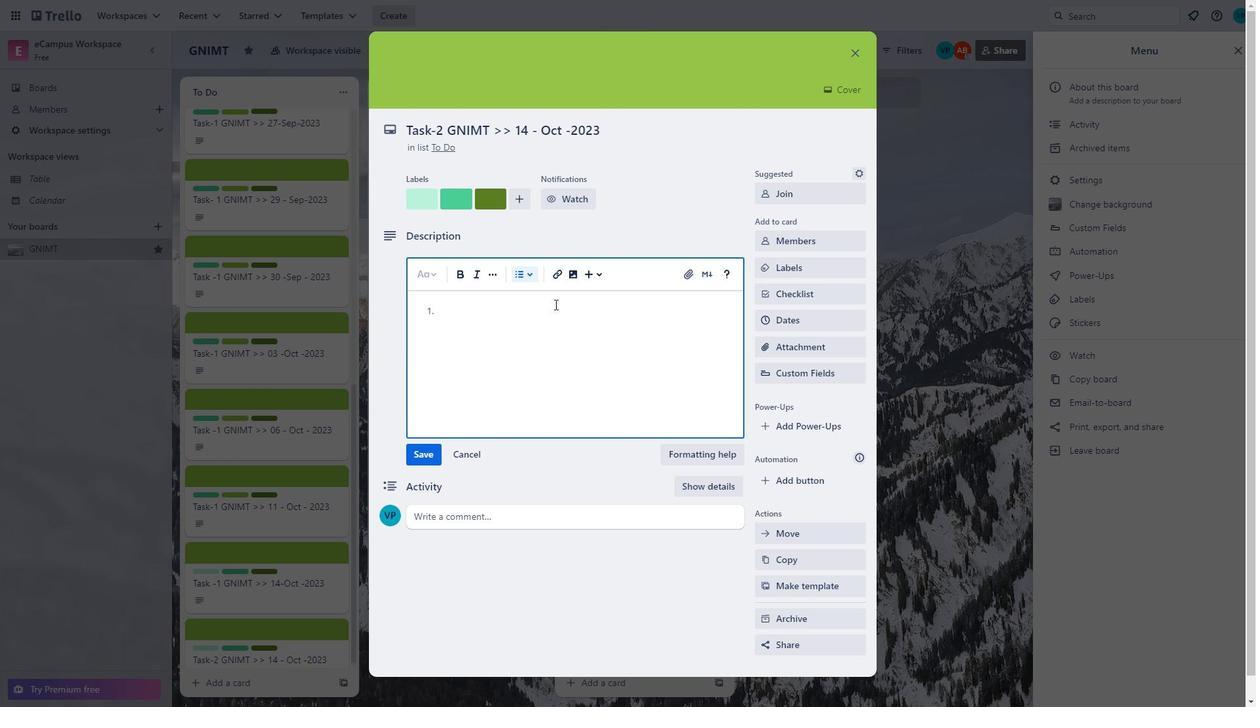
Action: Mouse pressed left at (440, 312)
Screenshot: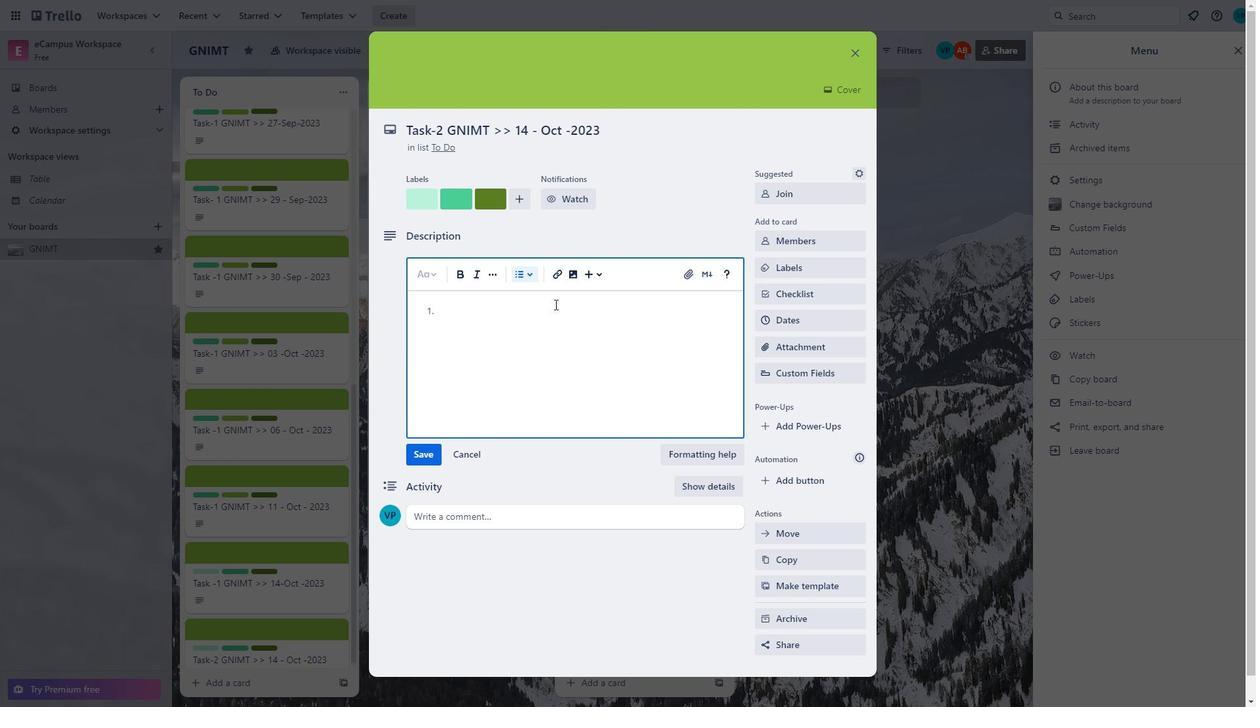 
Action: Mouse moved to (555, 304)
Screenshot: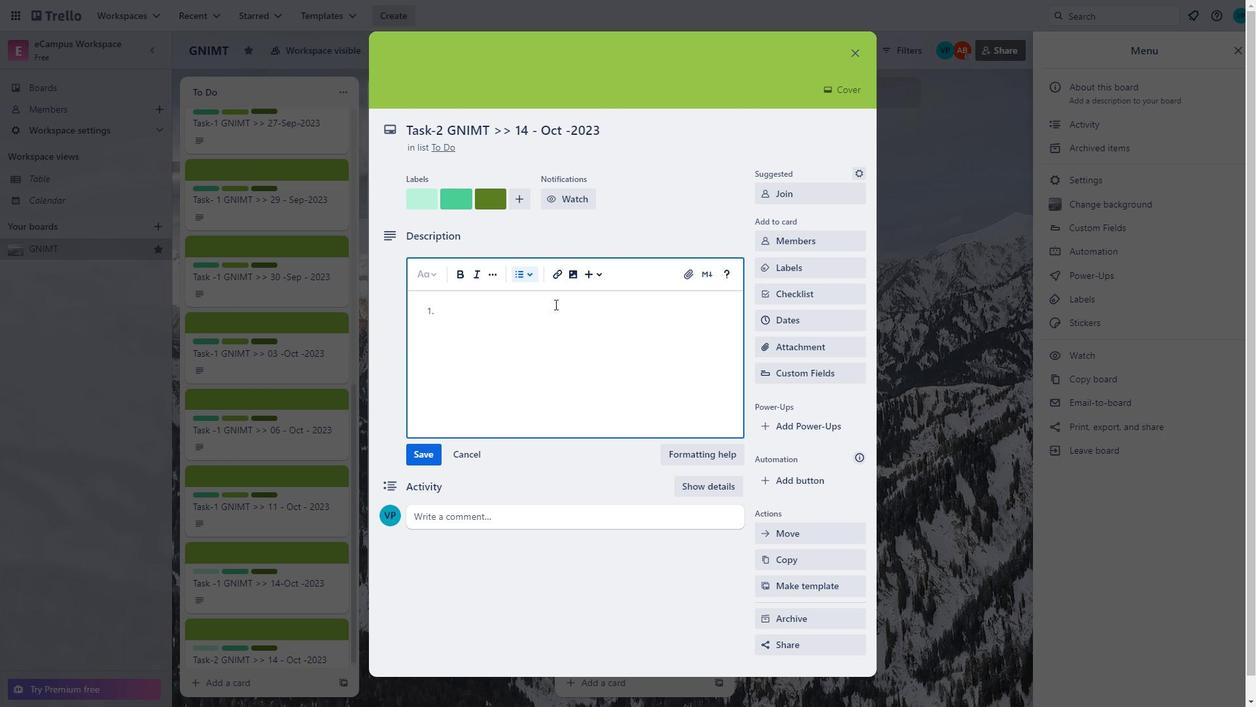 
Action: Key pressed <Key.space><Key.caps_lock>t<Key.backspace>r<Key.caps_lock><Key.backspace>E<Key.caps_lock>vening<Key.space><Key.caps_lock>R<Key.caps_lock>ec<Key.backspace><Key.backspace><Key.backspace><Key.backspace><Key.backspace><Key.backspace><Key.backspace><Key.backspace><Key.backspace><Key.backspace><Key.backspace><Key.caps_lock>E<Key.backspace><Key.caps_lock>e<Key.caps_lock>VENING<Key.space><Key.caps_lock>r<Key.caps_lock>ECORDING<Key.space>-<Key.space><Key.backspace><Key.backspace><Key.enter><Key.space><Key.caps_lock>u<Key.caps_lock>PDTAE<Key.backspace><Key.backspace><Key.backspace>ATE<Key.space><Key.caps_lock>c<Key.caps_lock>OY<Key.backspace>URSE
Screenshot: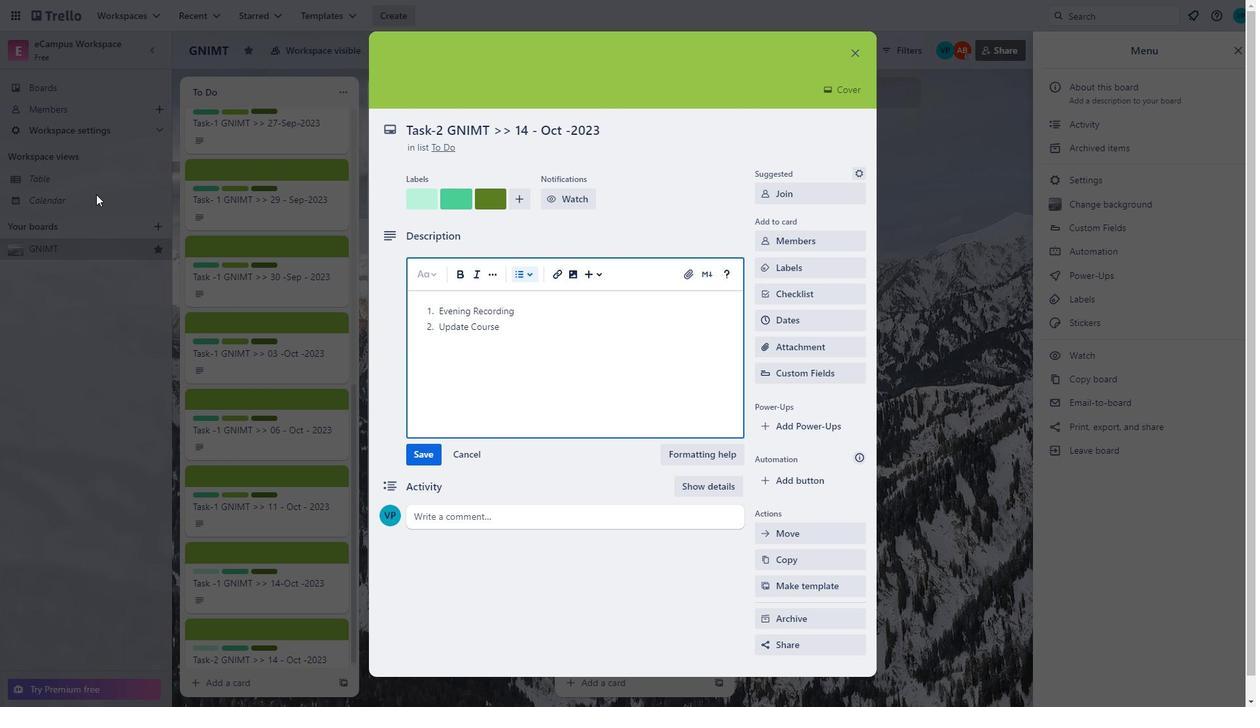 
Action: Mouse moved to (401, 455)
Screenshot: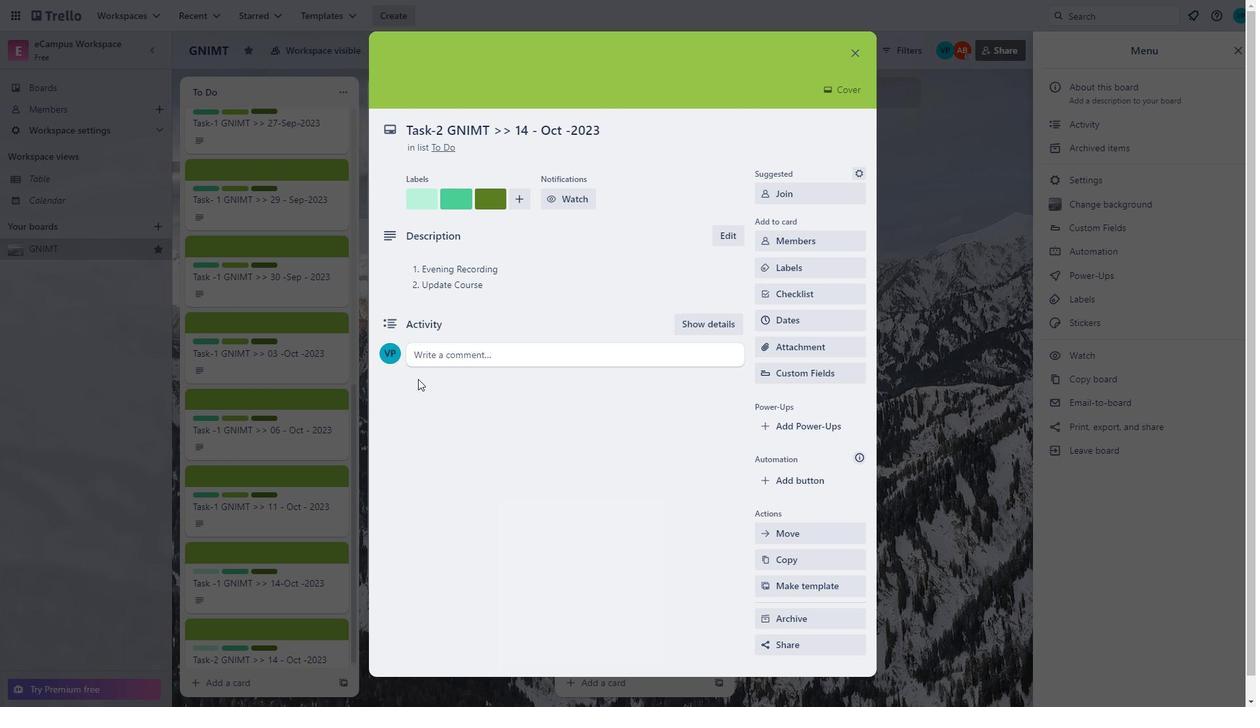 
Action: Mouse pressed left at (401, 455)
Screenshot: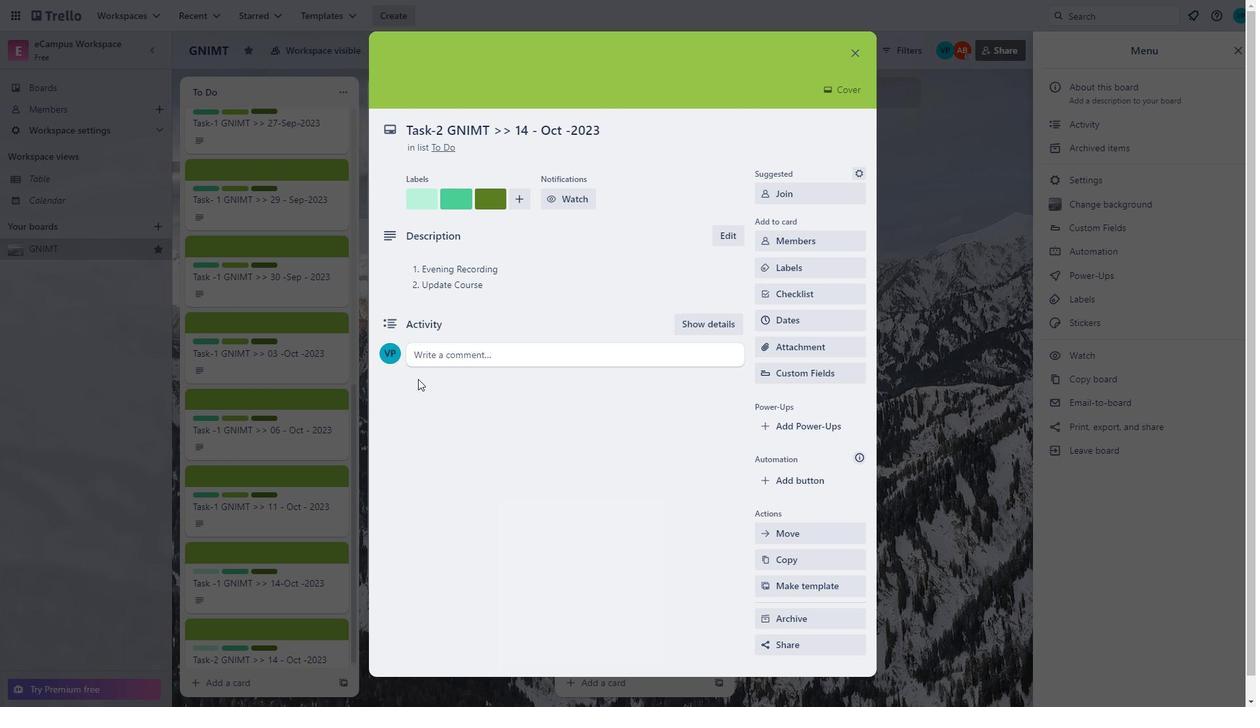 
Action: Mouse moved to (854, 42)
Screenshot: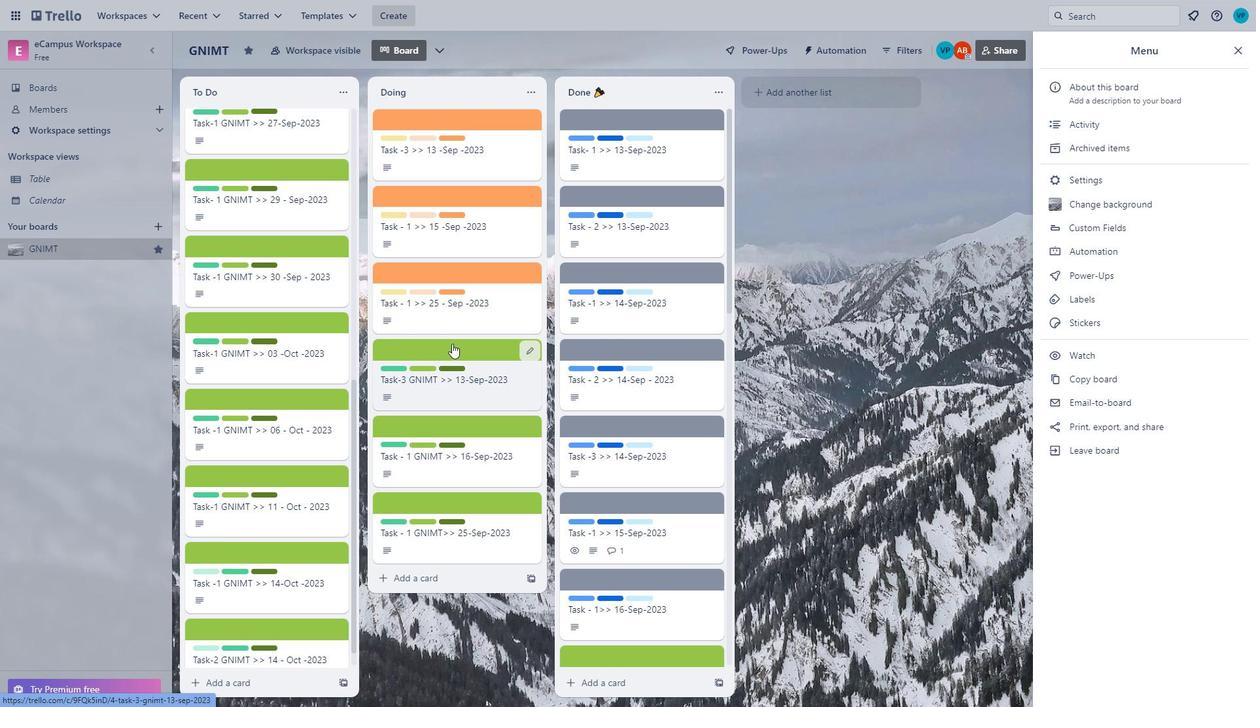 
Action: Mouse pressed left at (854, 42)
Screenshot: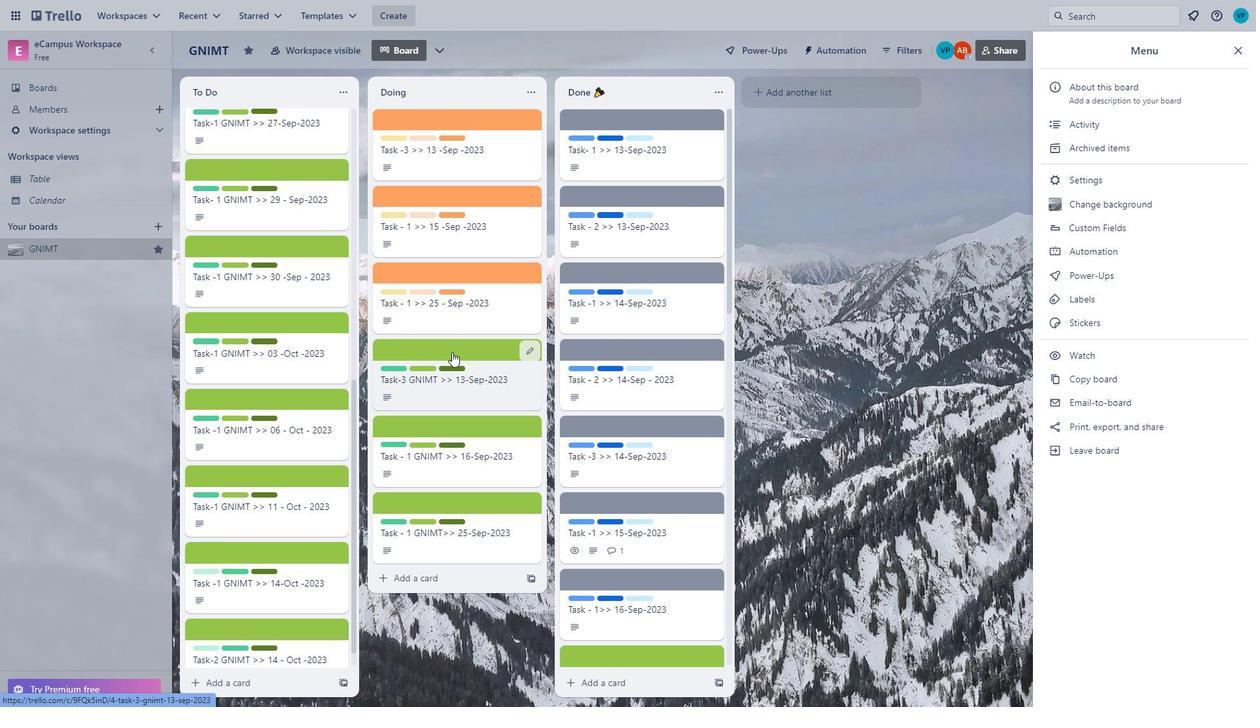 
Action: Mouse moved to (464, 324)
Screenshot: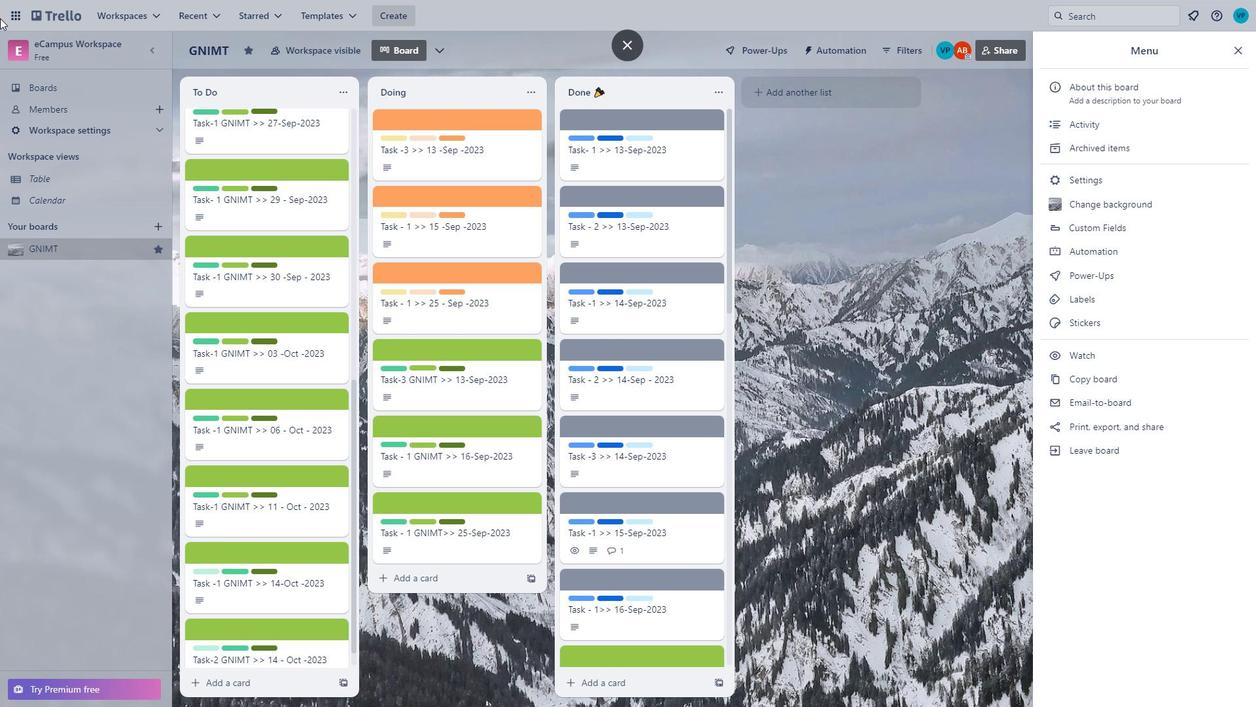 
Action: Mouse scrolled (464, 324) with delta (0, 0)
Screenshot: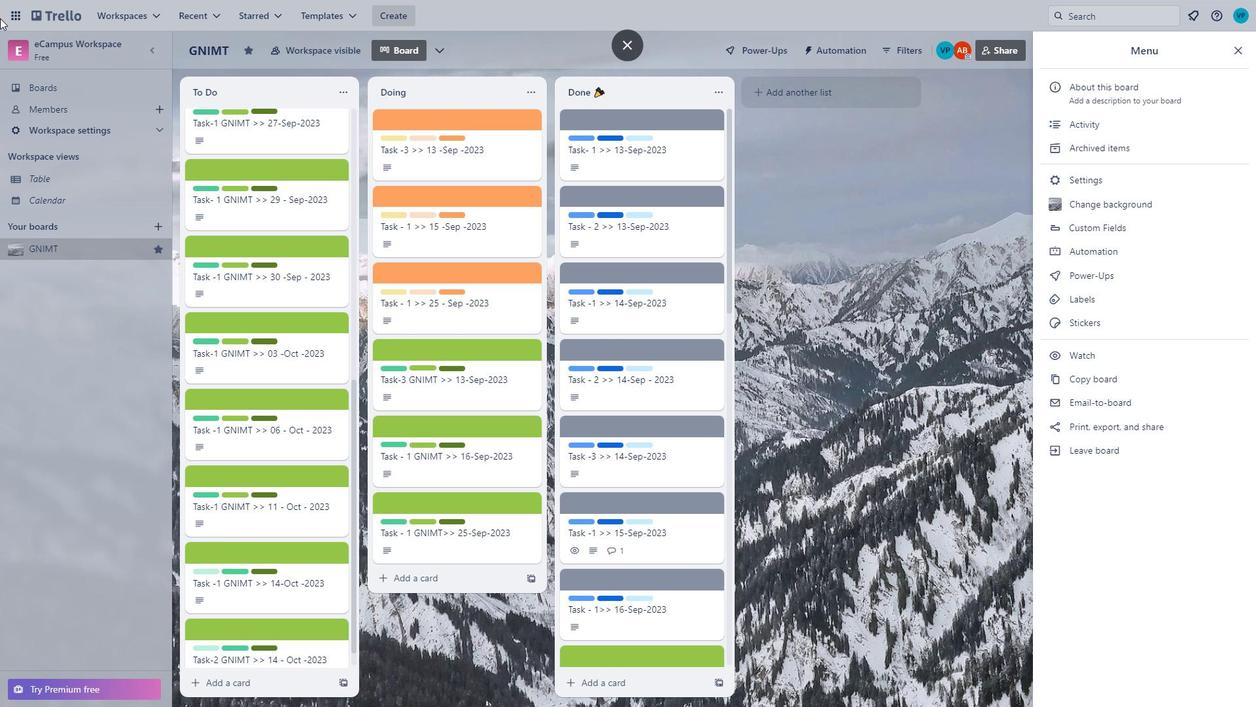
Action: Mouse moved to (461, 328)
Screenshot: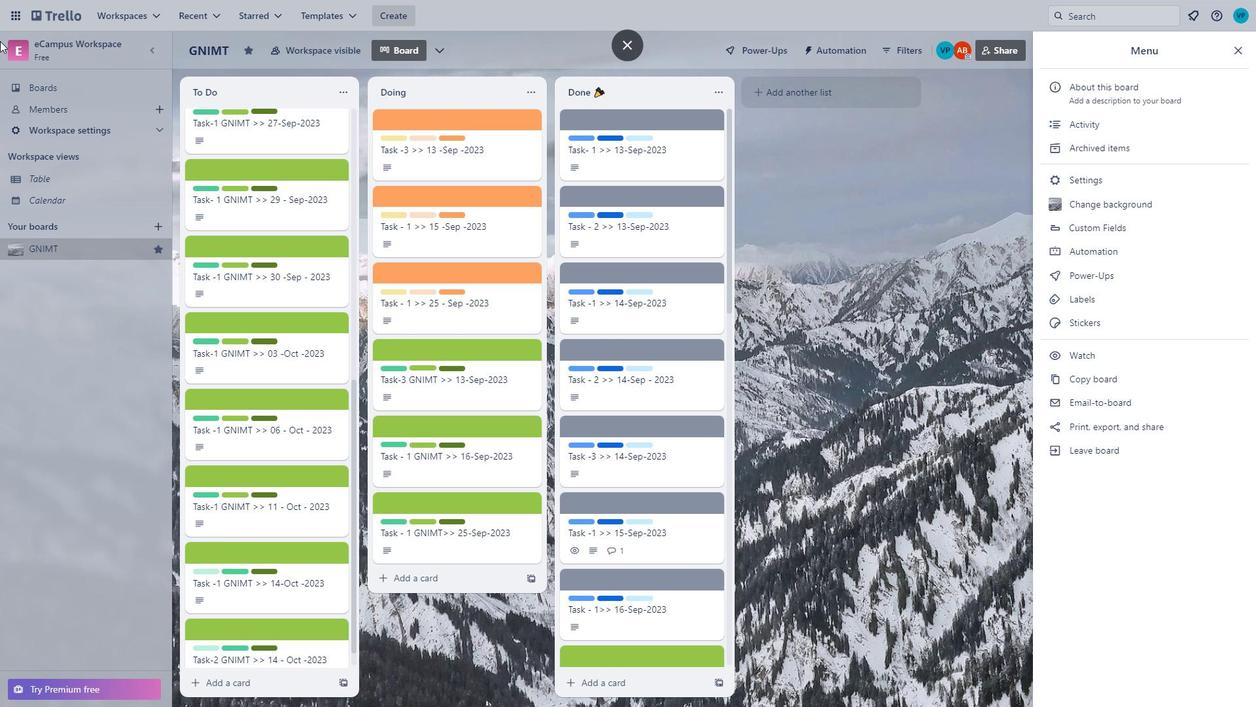 
Action: Mouse scrolled (461, 327) with delta (0, 0)
Screenshot: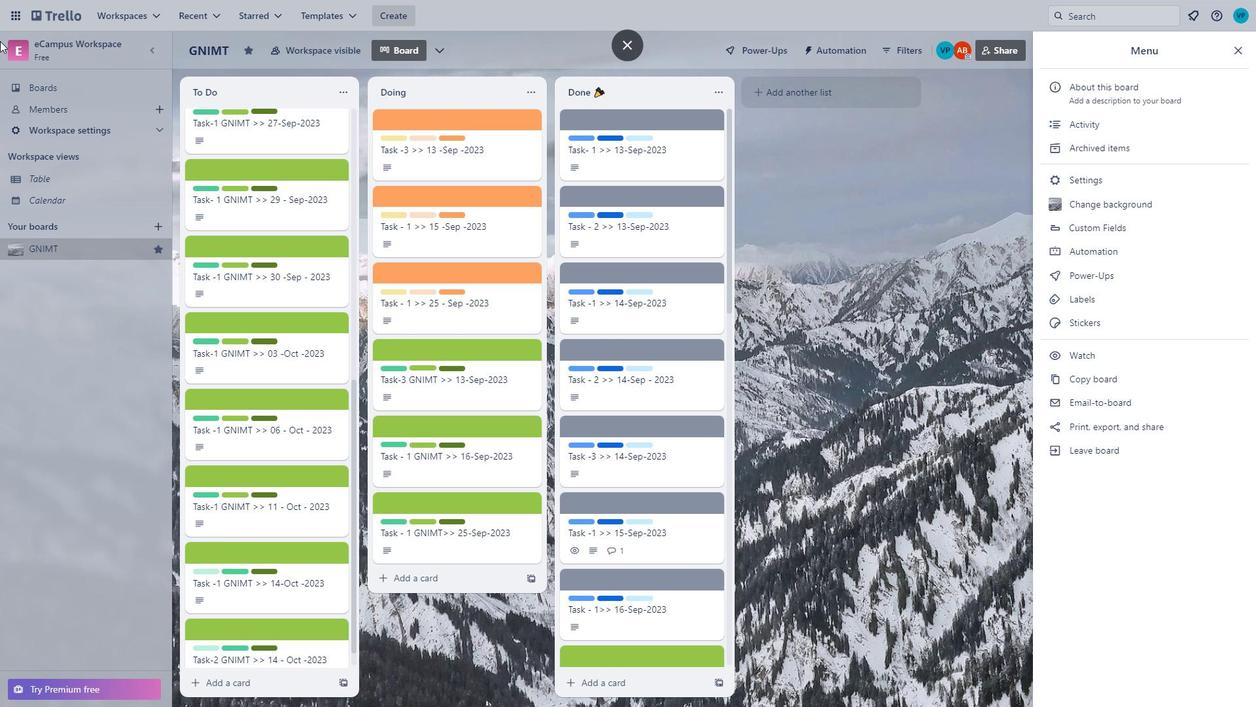
Action: Mouse moved to (458, 334)
Screenshot: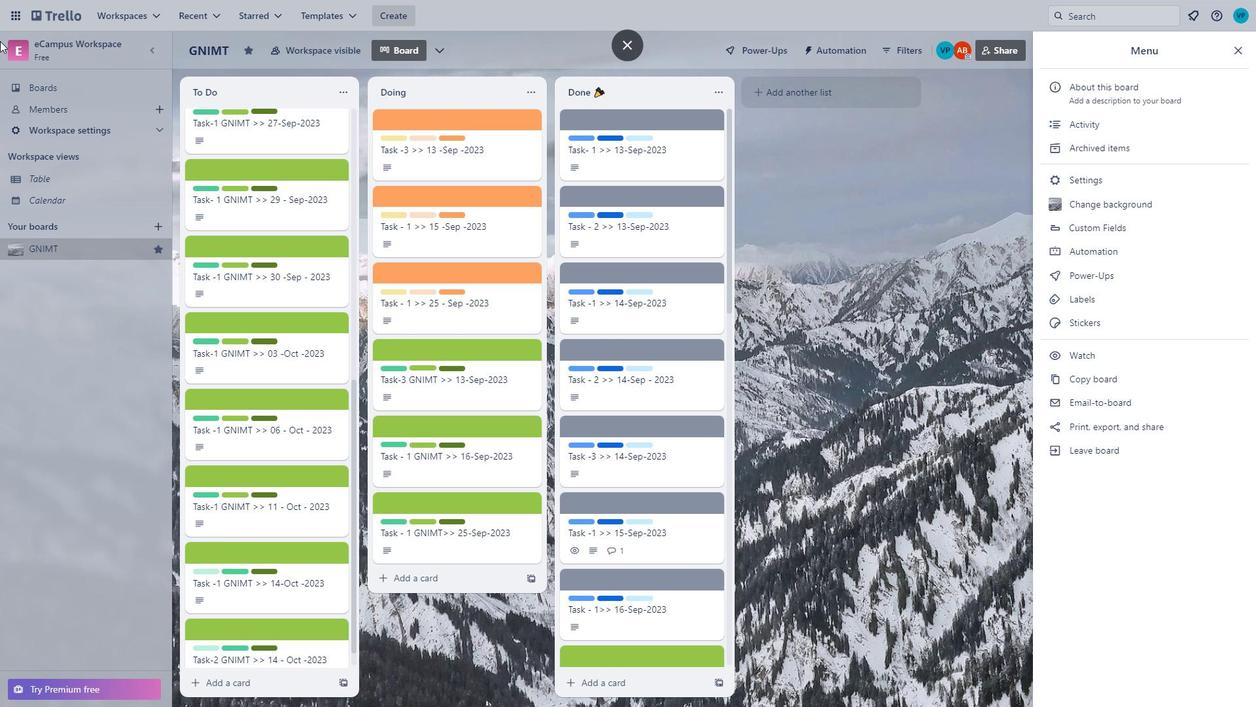 
Action: Mouse scrolled (458, 333) with delta (0, 0)
Screenshot: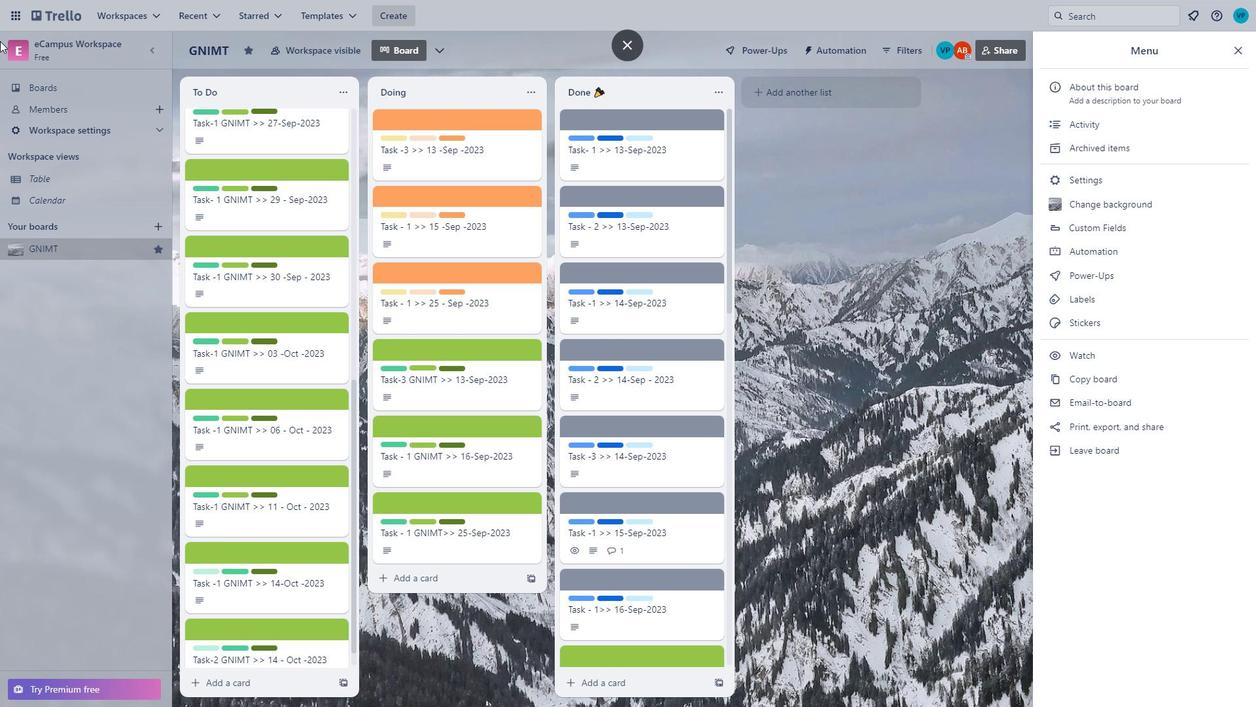 
Action: Mouse moved to (456, 336)
Screenshot: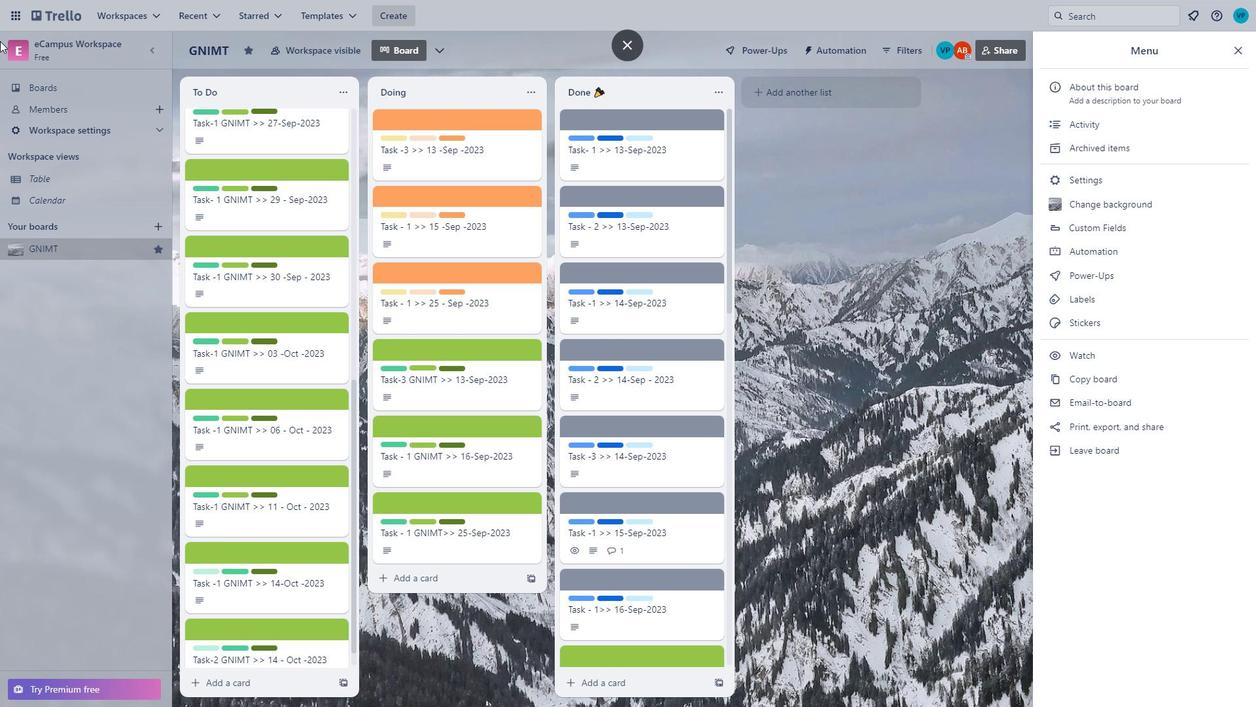 
Action: Mouse scrolled (456, 335) with delta (0, 0)
Screenshot: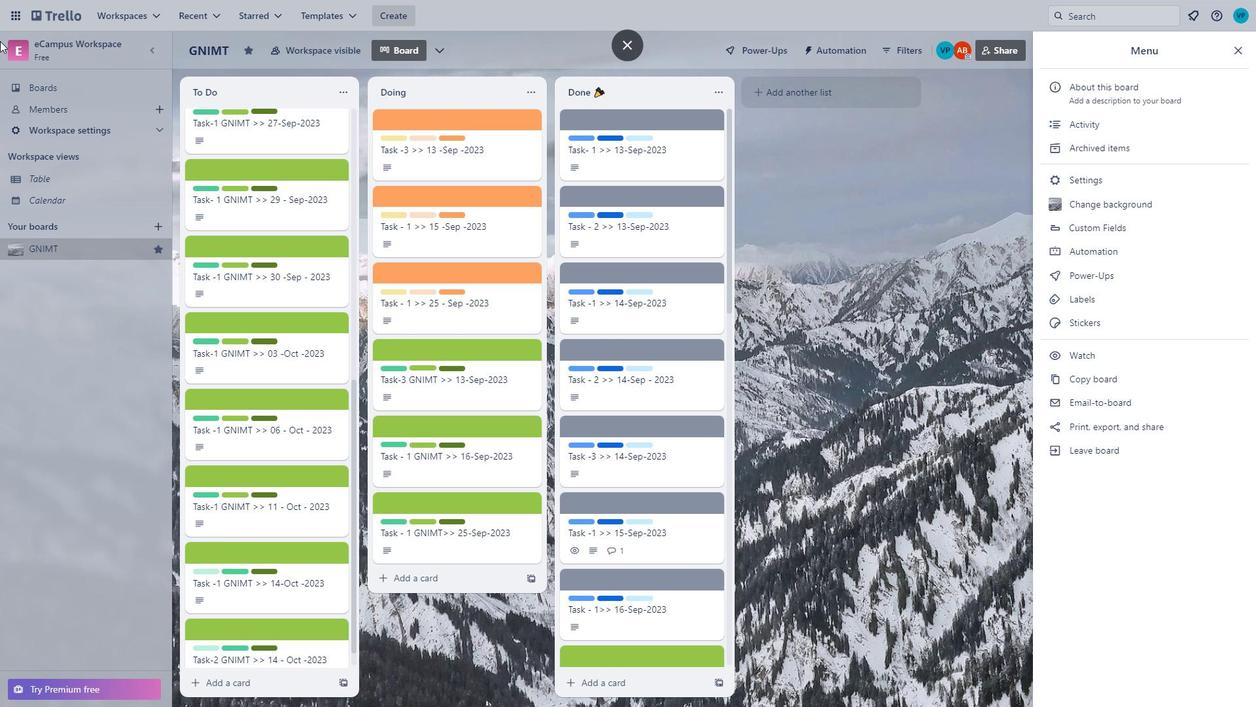 
Action: Mouse moved to (455, 339)
Screenshot: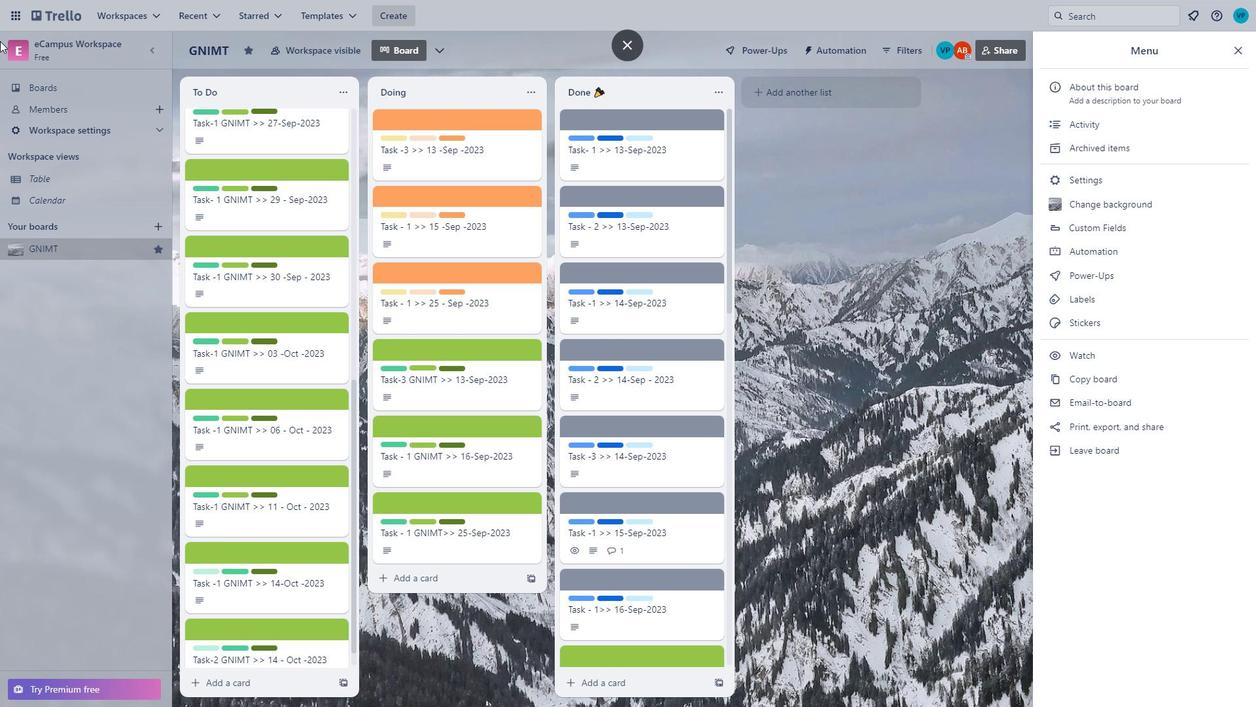 
Action: Mouse scrolled (455, 339) with delta (0, 0)
Screenshot: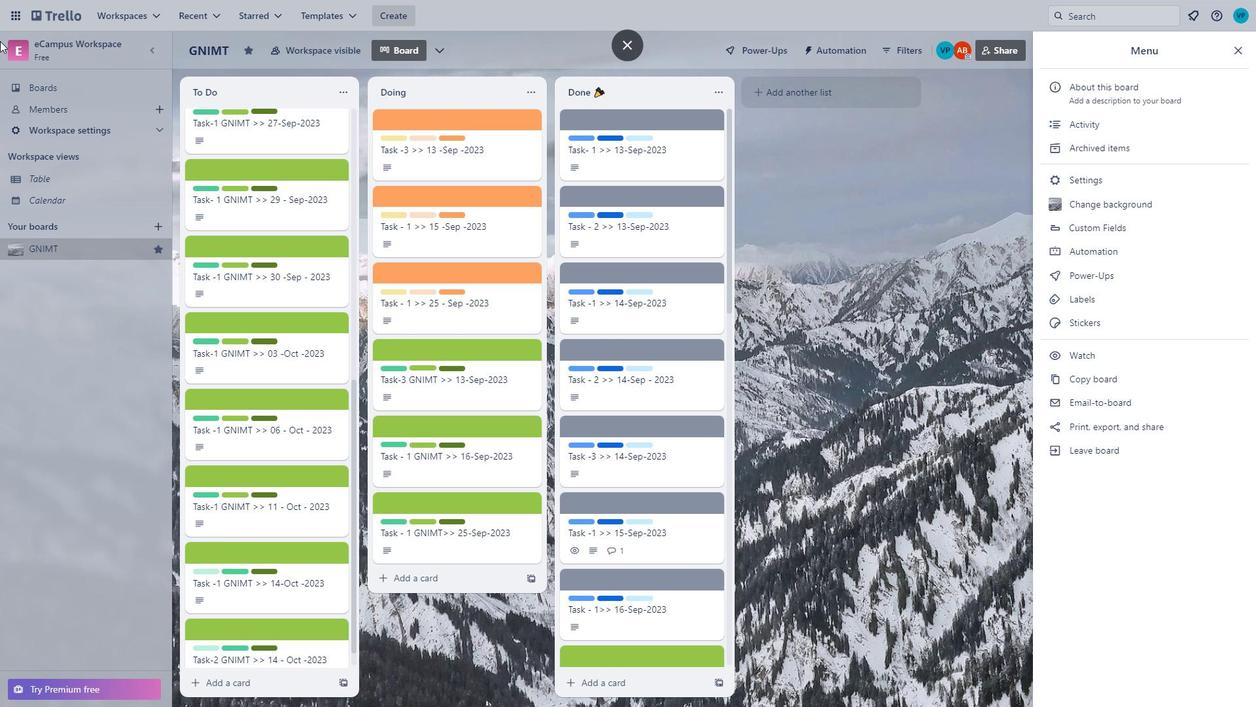 
Action: Mouse moved to (452, 343)
Screenshot: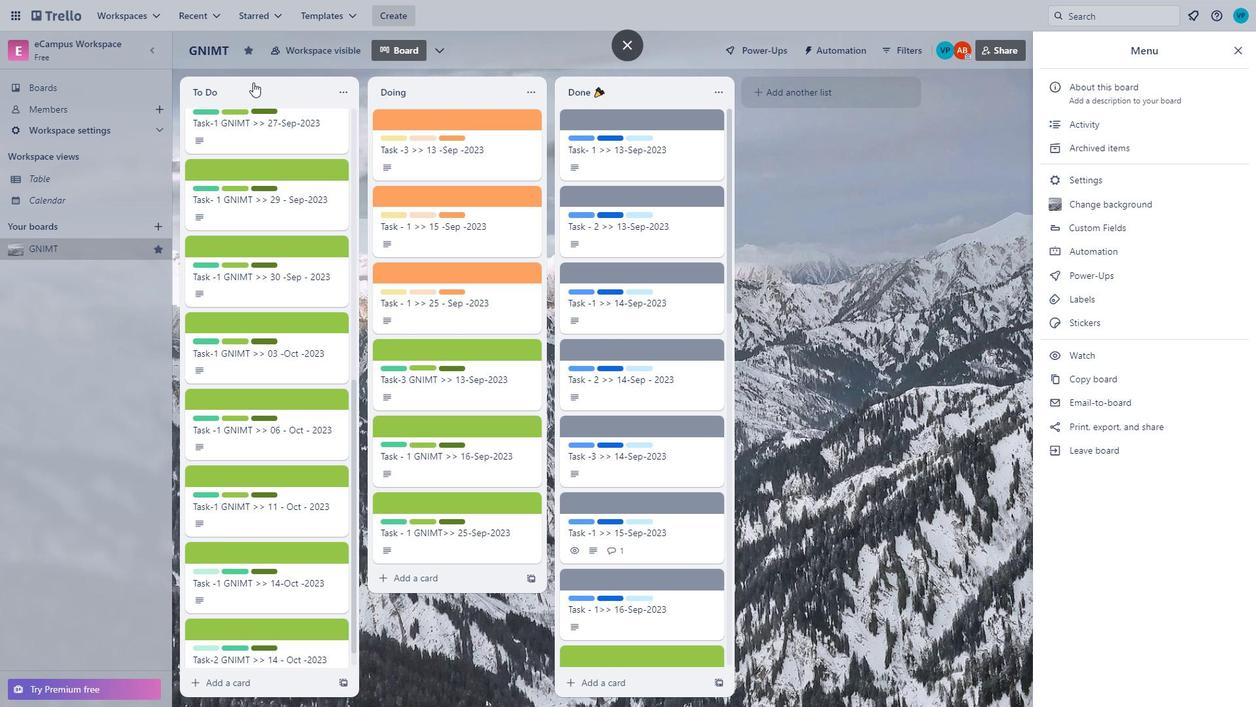 
Action: Mouse scrolled (452, 343) with delta (0, 0)
Screenshot: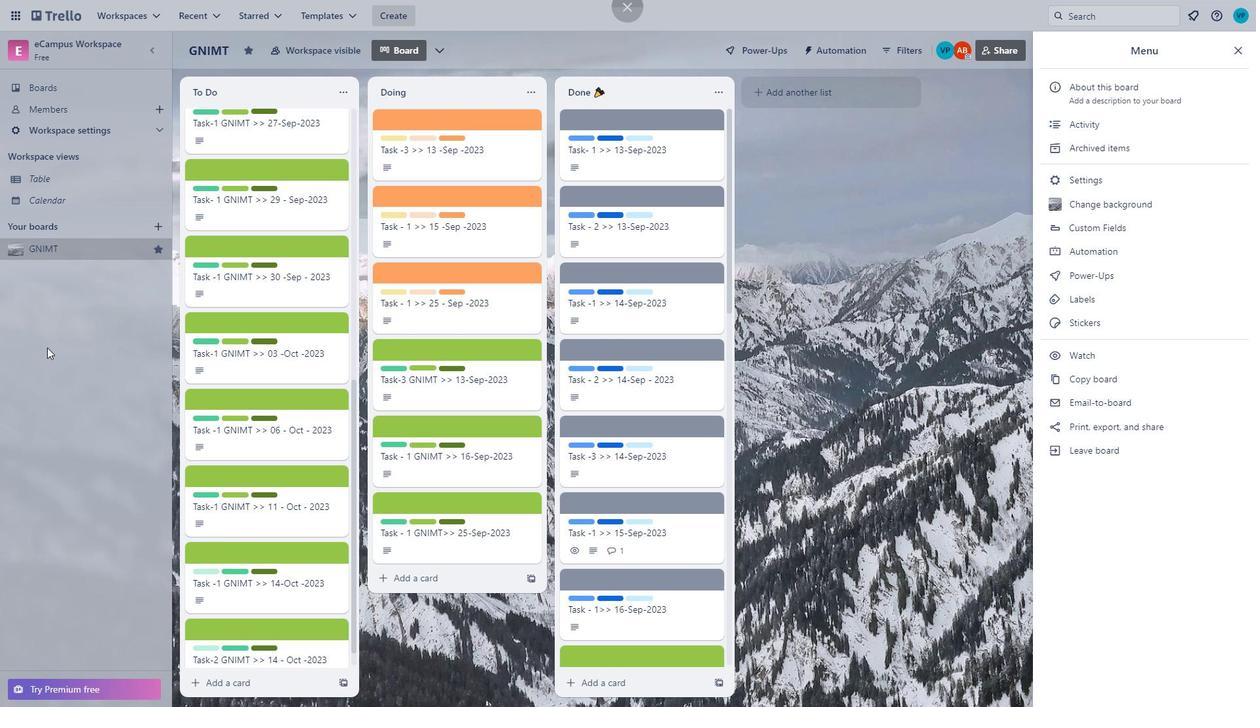 
Action: Mouse scrolled (452, 343) with delta (0, 0)
Screenshot: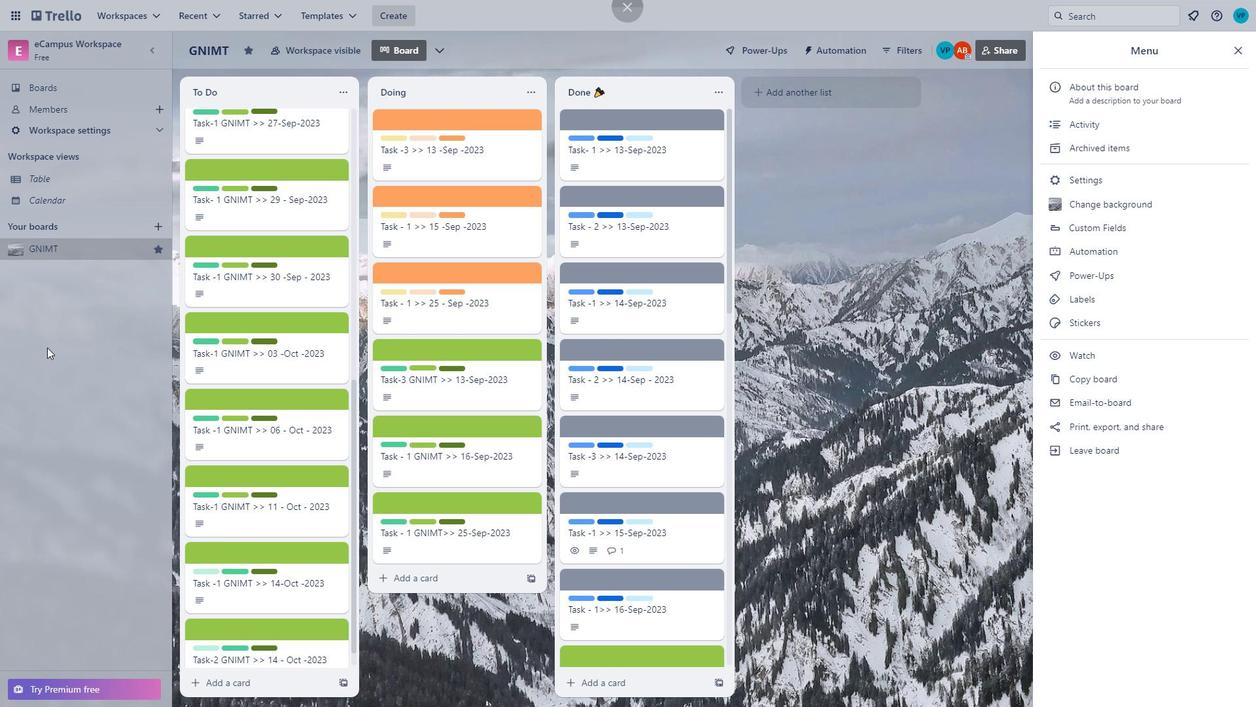
Action: Mouse moved to (452, 345)
Screenshot: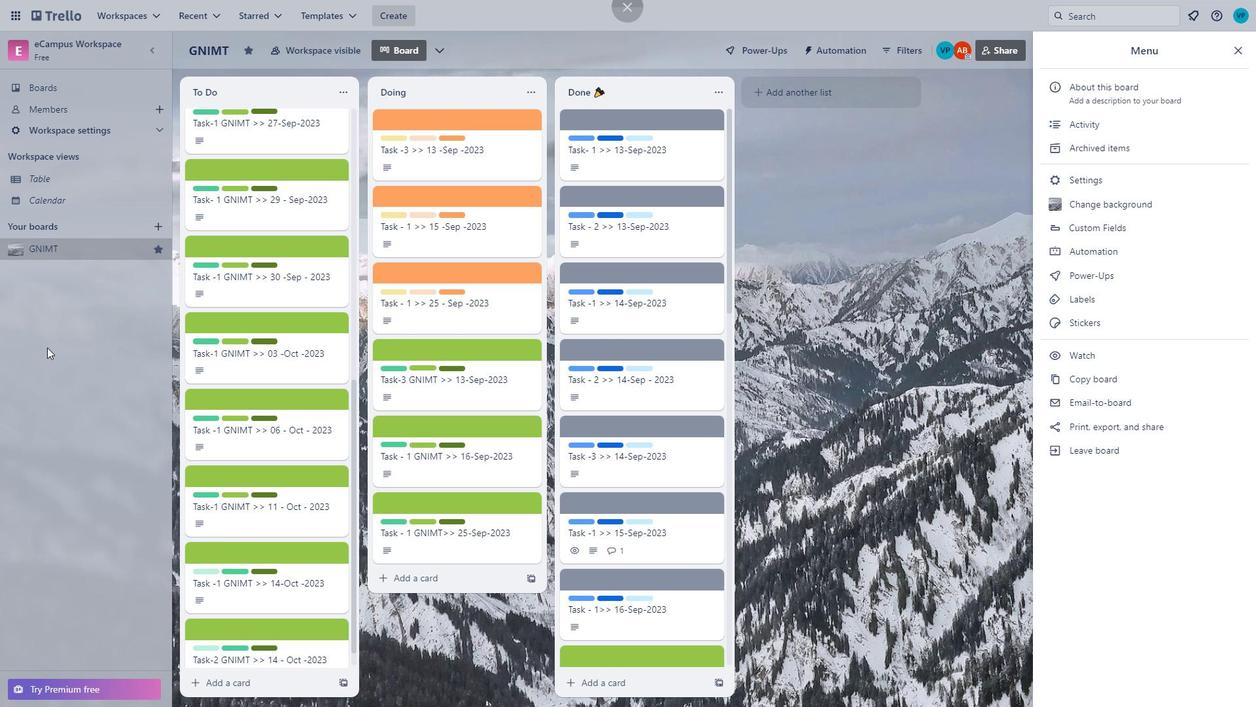 
Action: Mouse scrolled (452, 344) with delta (0, 0)
Screenshot: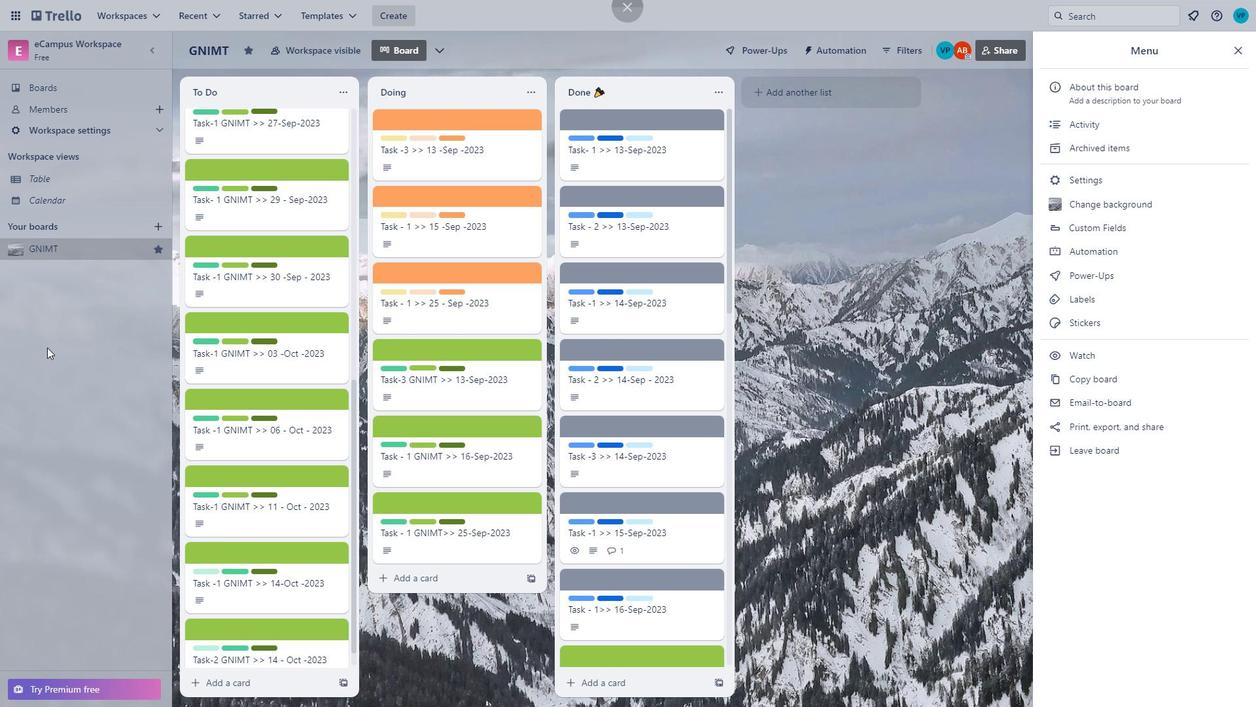 
Action: Mouse moved to (452, 350)
Screenshot: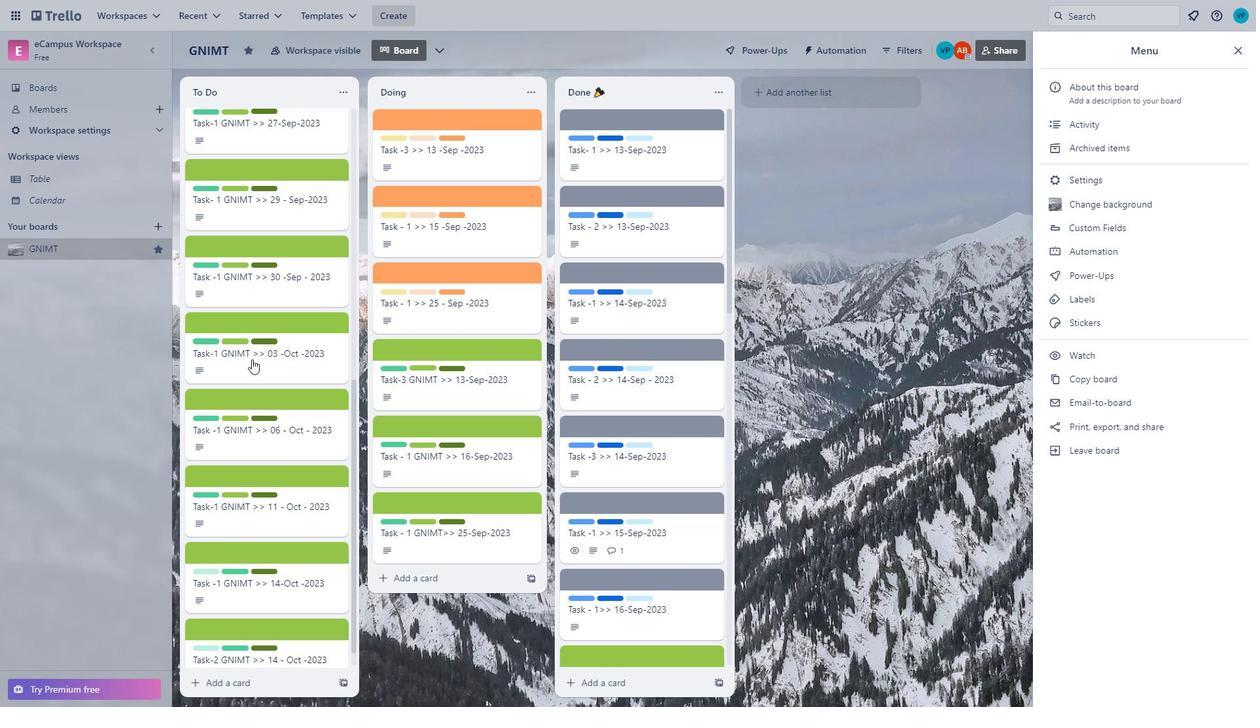 
Action: Mouse scrolled (452, 349) with delta (0, 0)
Screenshot: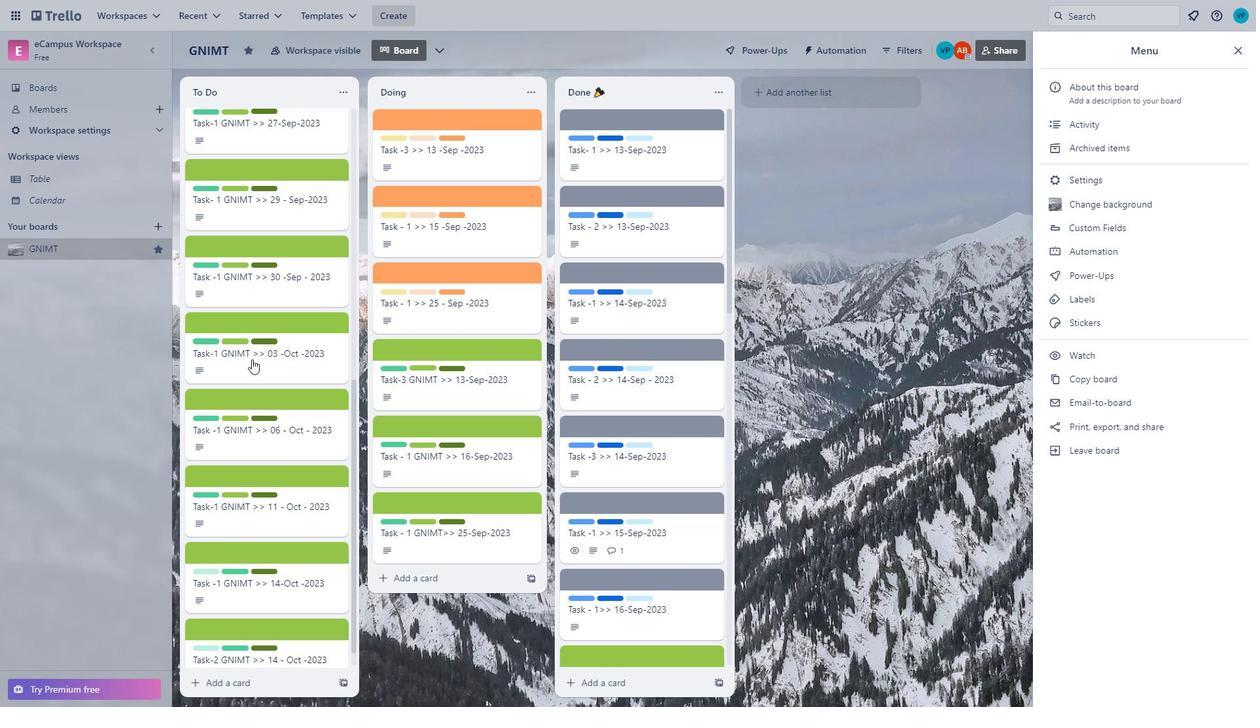 
Action: Mouse moved to (633, 633)
Screenshot: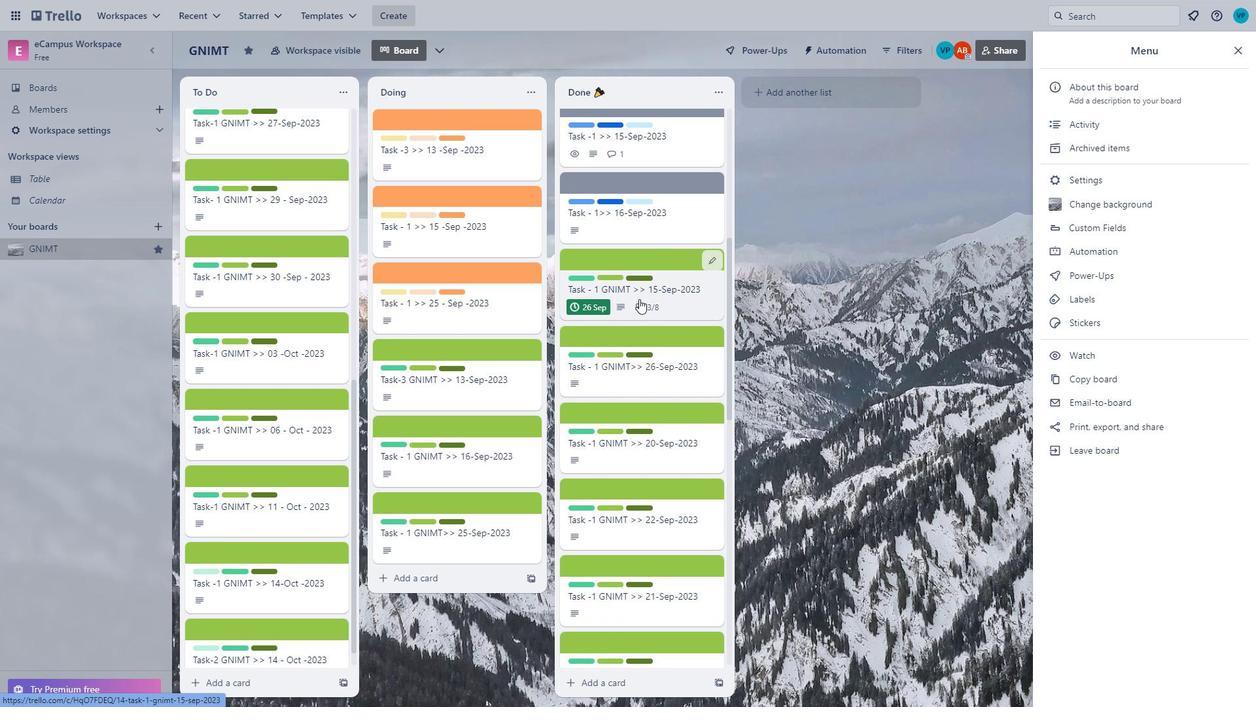 
Action: Mouse scrolled (633, 632) with delta (0, 0)
Screenshot: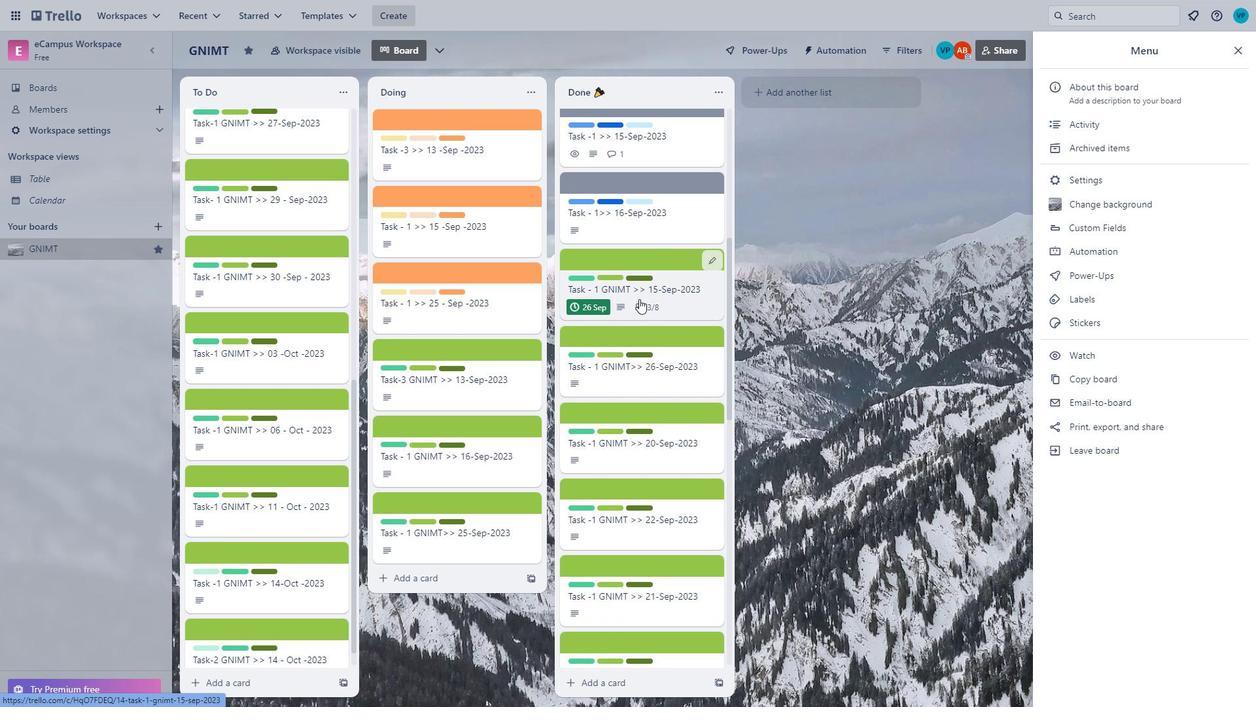 
Action: Mouse moved to (639, 654)
Screenshot: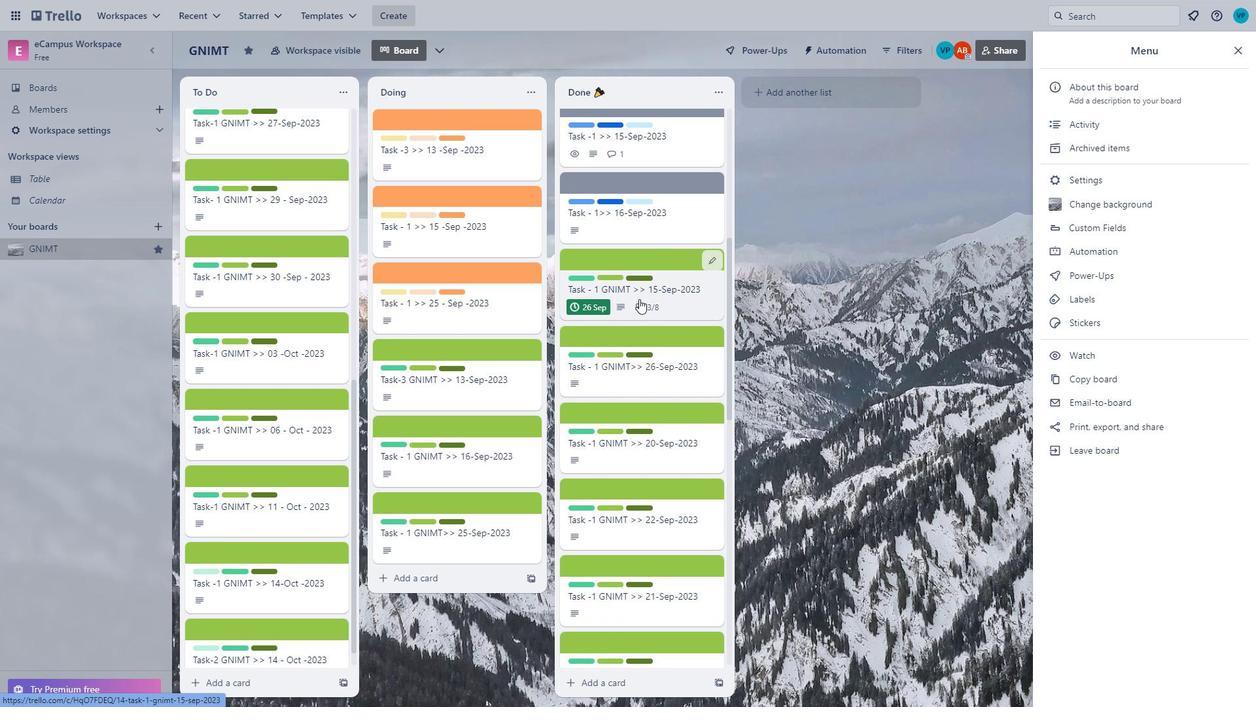 
Action: Mouse scrolled (639, 654) with delta (0, 0)
Screenshot: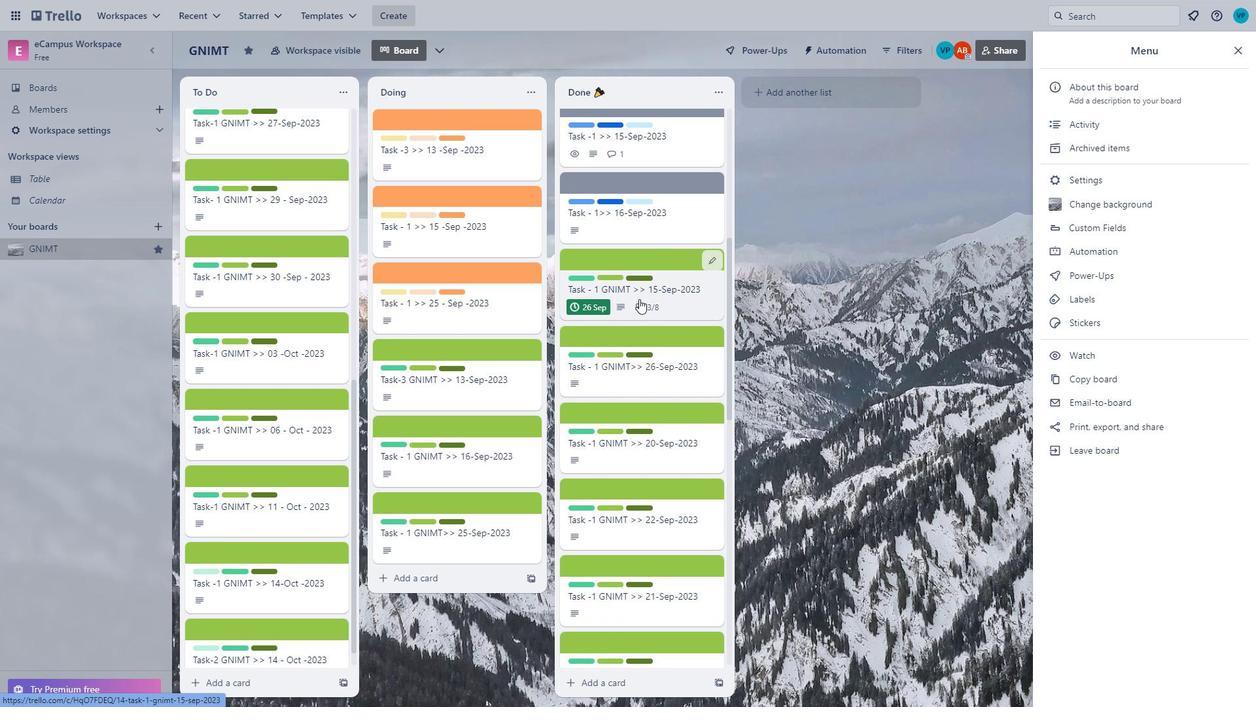 
Action: Mouse moved to (643, 656)
Screenshot: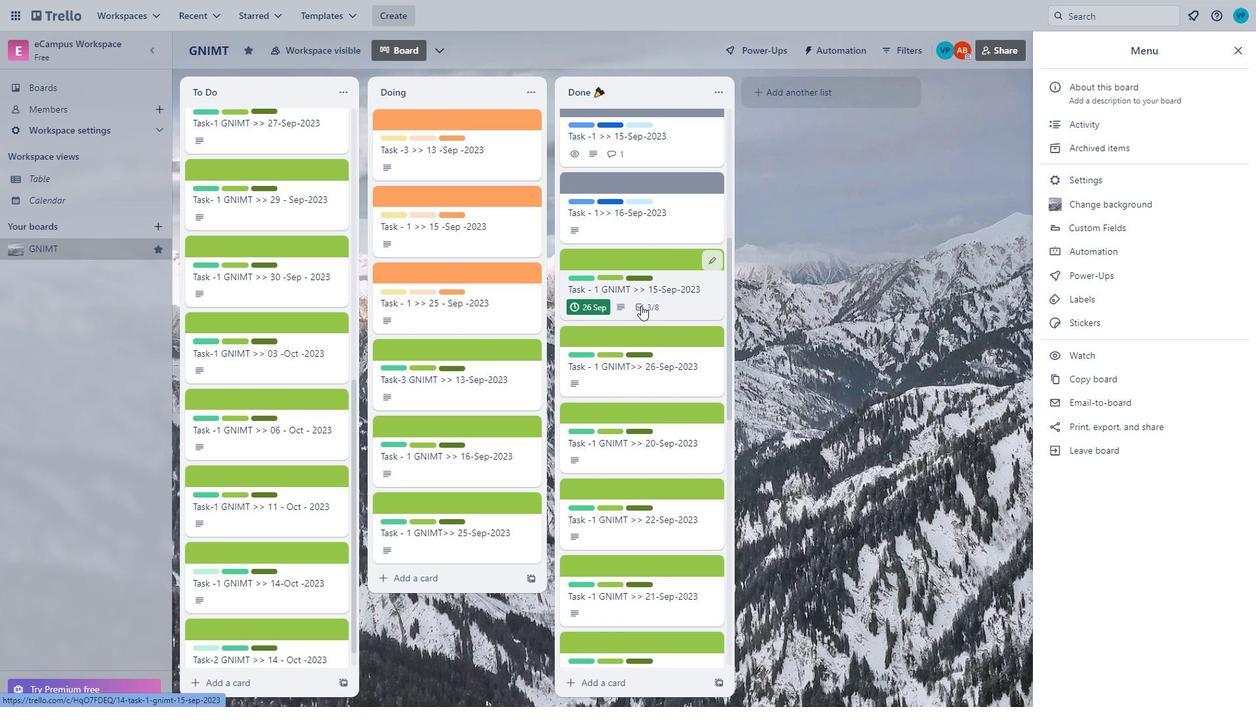 
Action: Mouse scrolled (643, 655) with delta (0, 0)
Screenshot: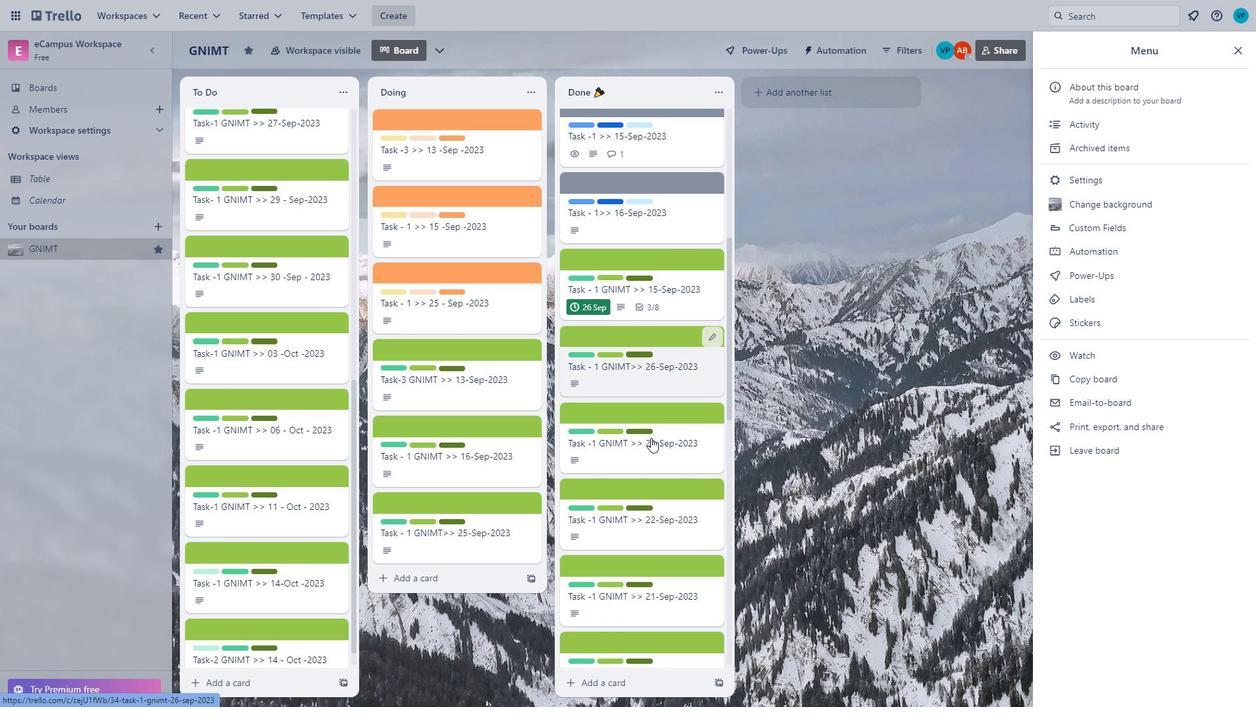 
Action: Mouse scrolled (643, 655) with delta (0, 0)
Screenshot: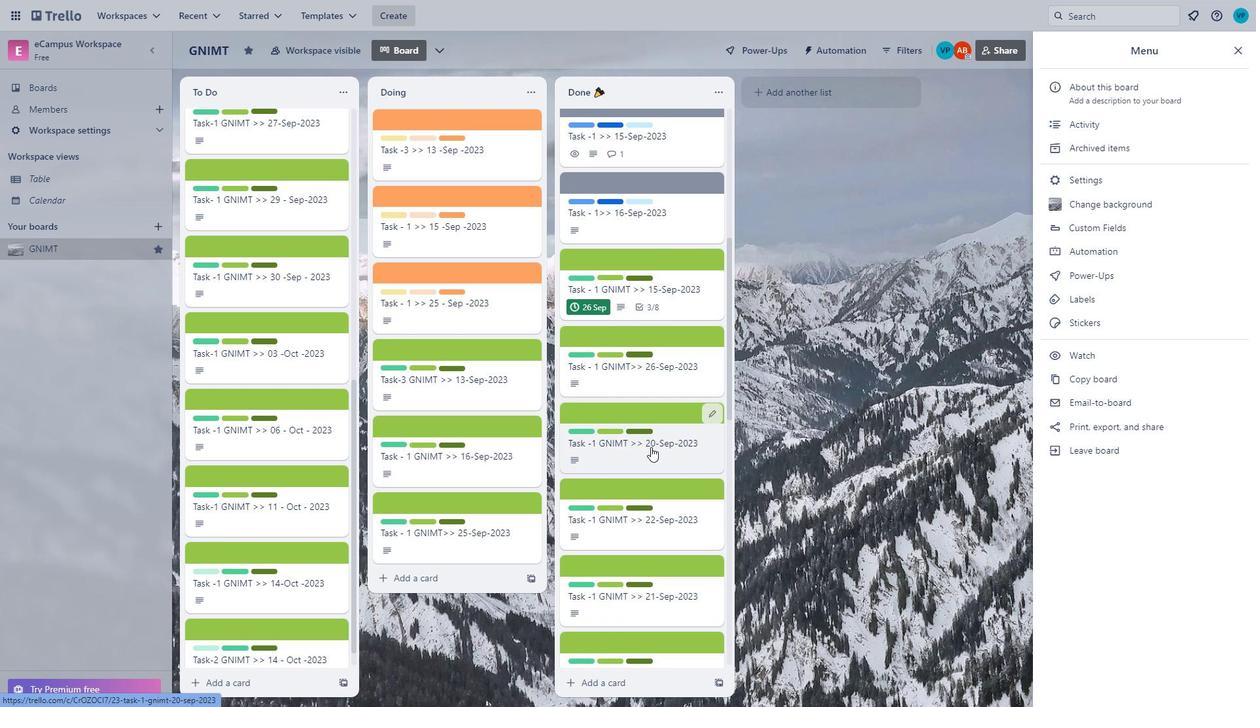
Action: Mouse scrolled (643, 655) with delta (0, 0)
Screenshot: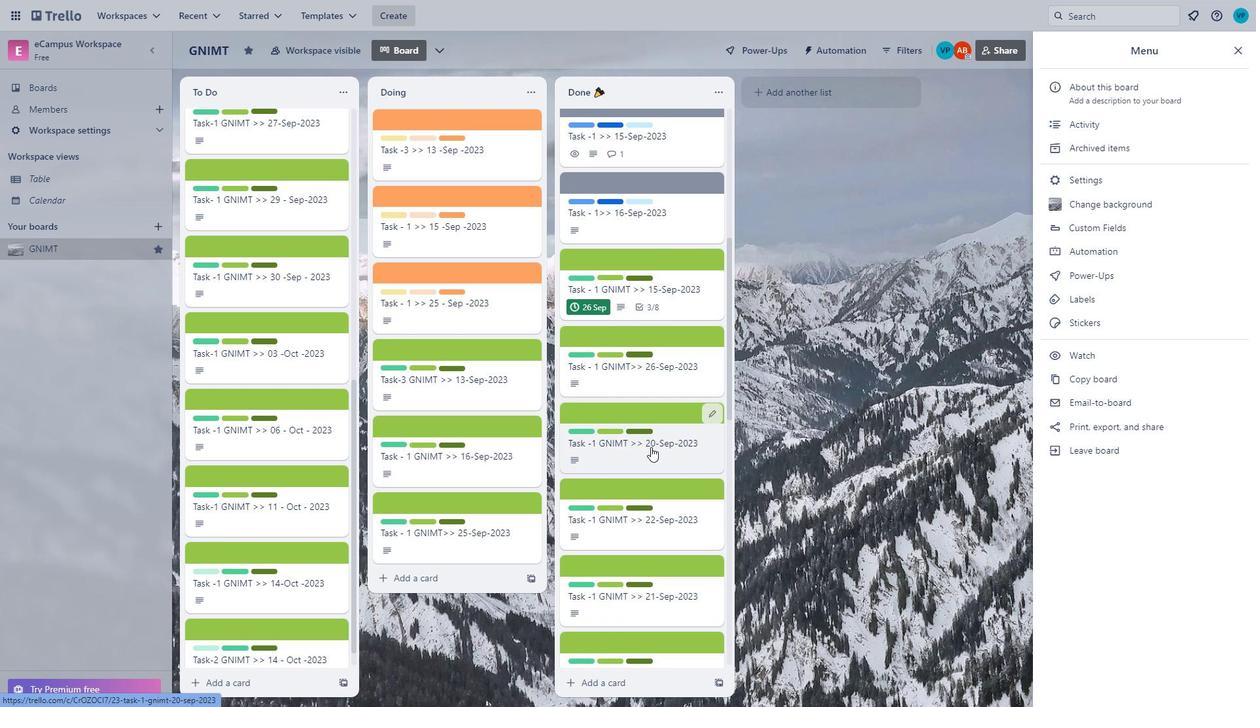 
Action: Mouse scrolled (643, 655) with delta (0, 0)
Screenshot: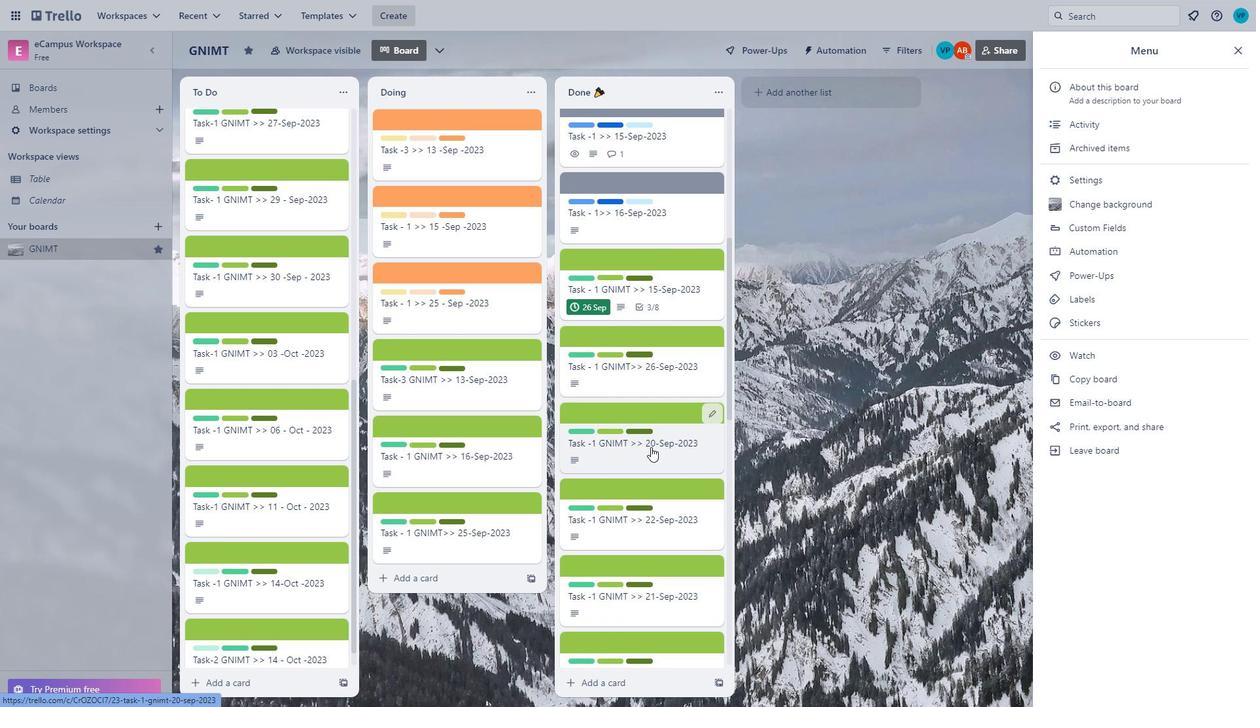 
Action: Mouse moved to (104, 455)
Screenshot: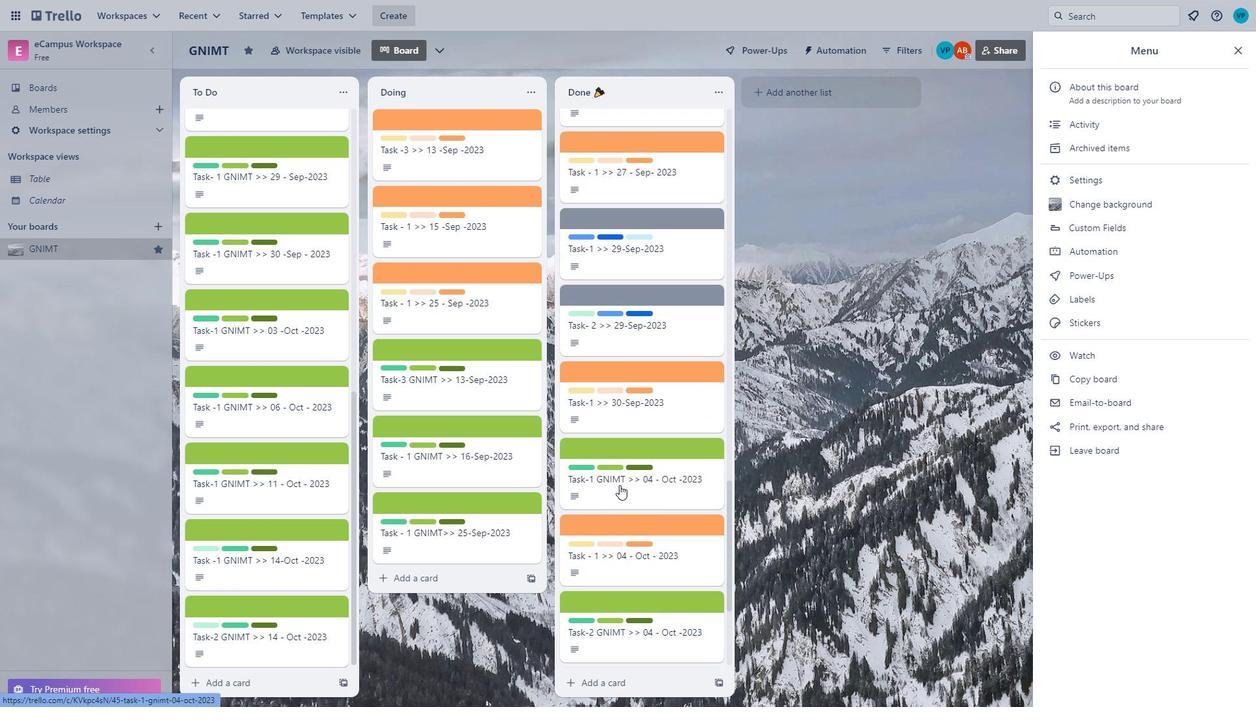 
Action: Mouse scrolled (104, 454) with delta (0, 0)
Screenshot: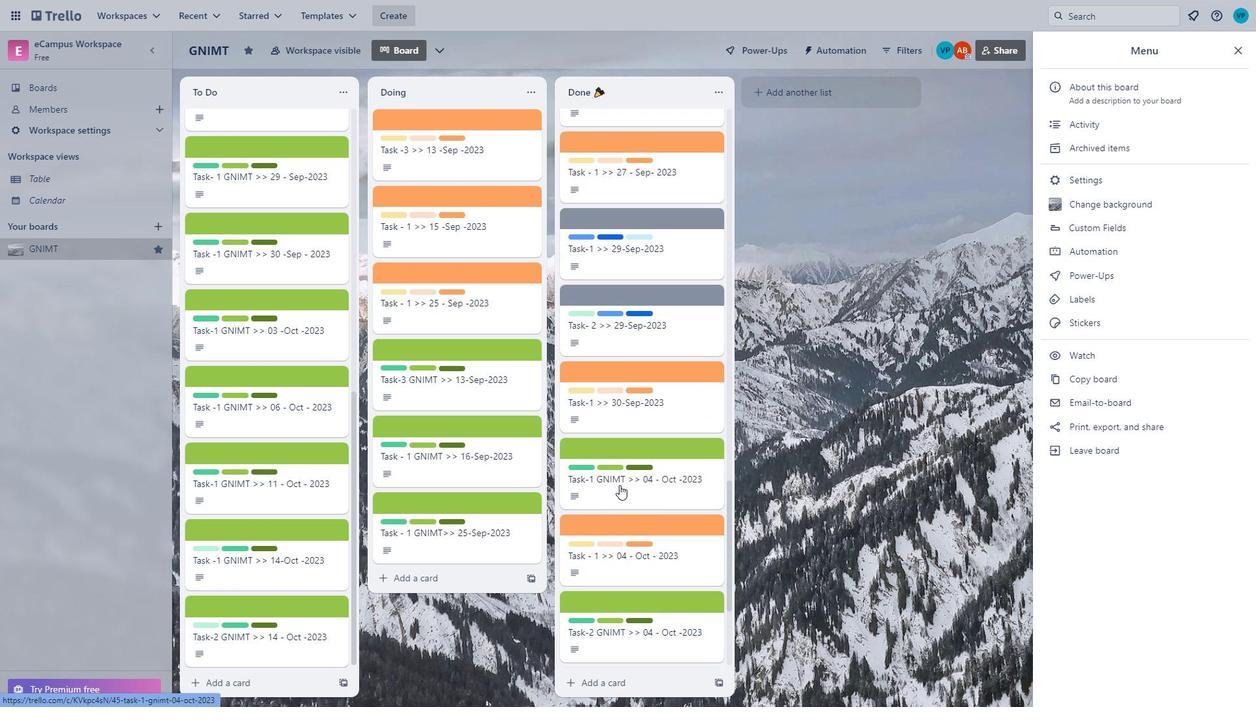 
Action: Mouse moved to (113, 468)
Screenshot: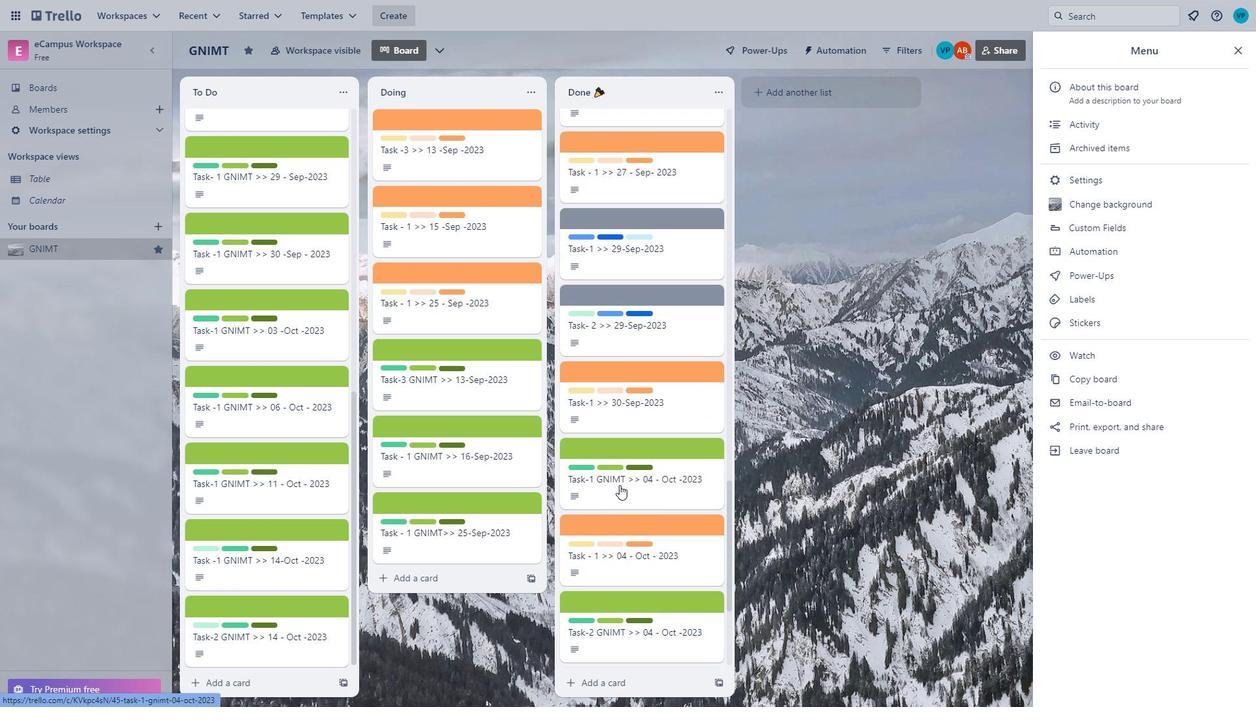 
Action: Mouse scrolled (113, 467) with delta (0, 0)
Screenshot: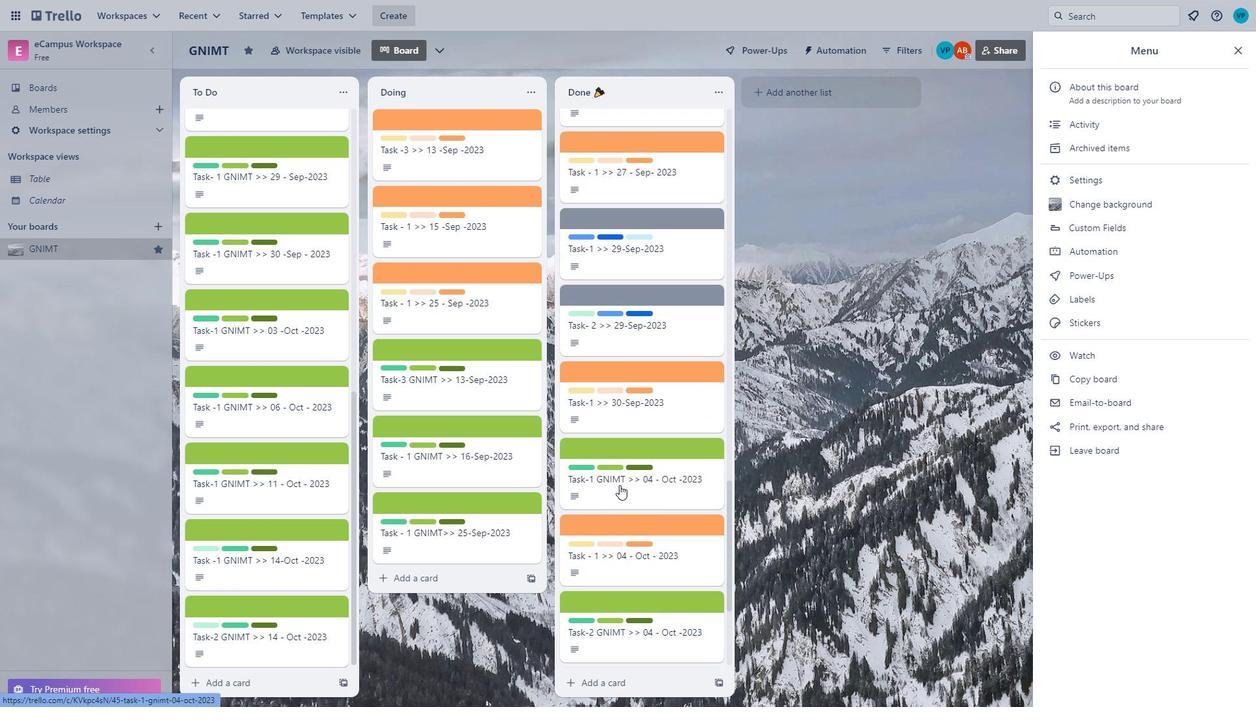 
Action: Mouse moved to (125, 482)
Screenshot: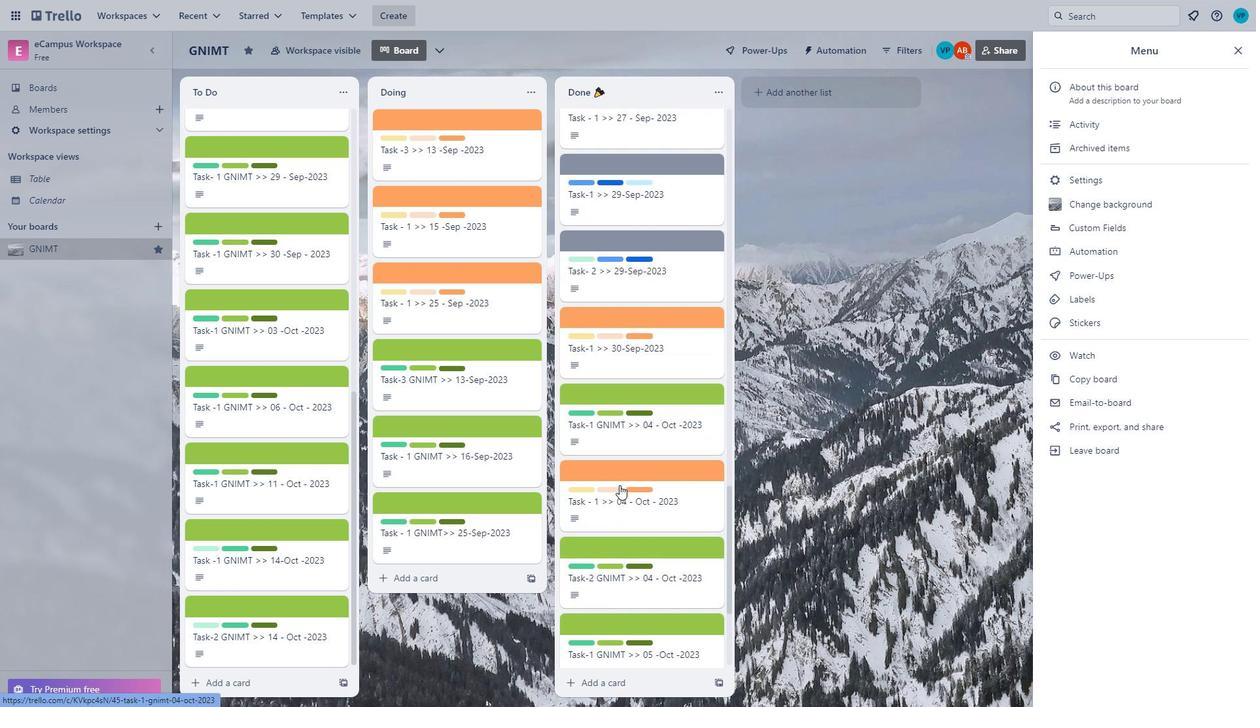 
Action: Mouse scrolled (125, 481) with delta (0, 0)
Screenshot: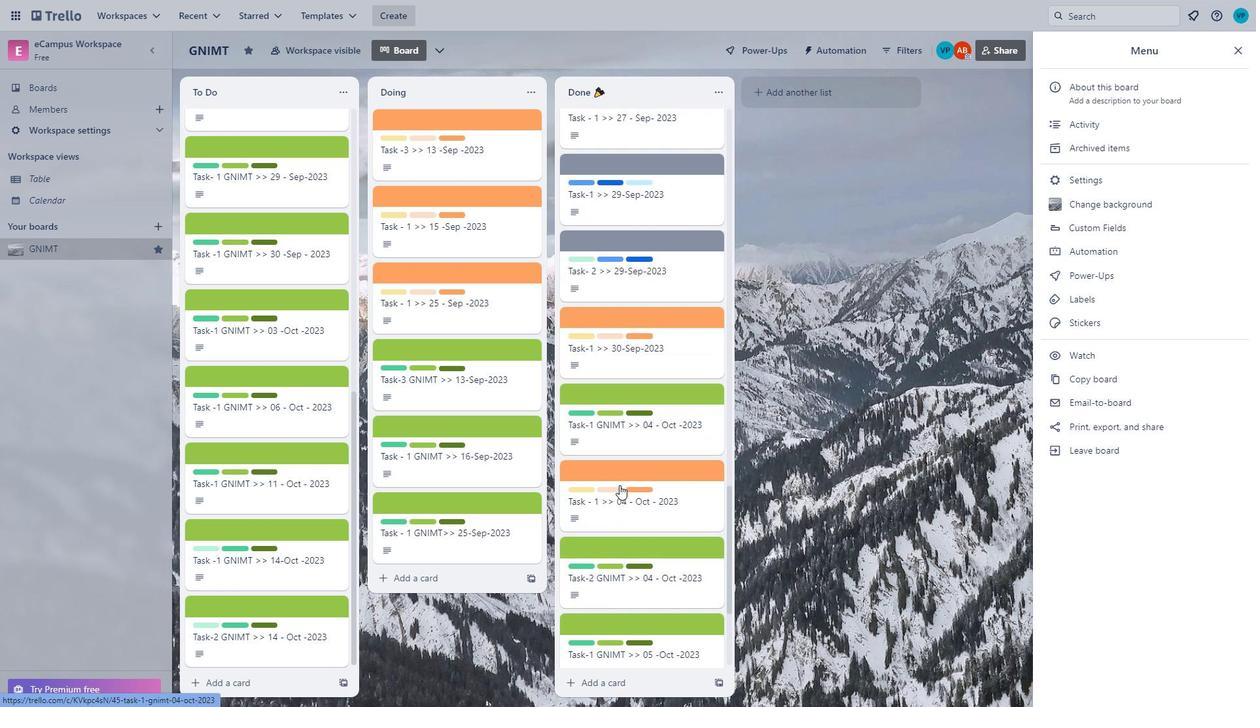 
Action: Mouse moved to (147, 497)
Screenshot: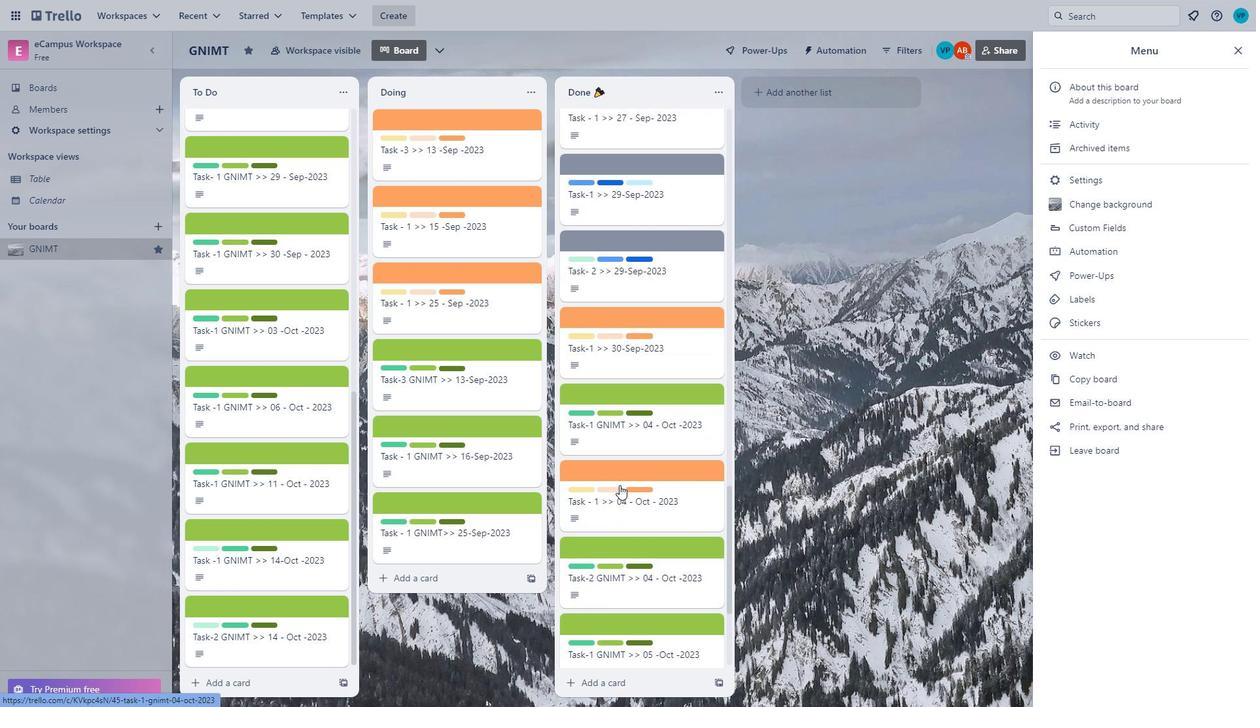 
Action: Mouse scrolled (147, 496) with delta (0, 0)
Screenshot: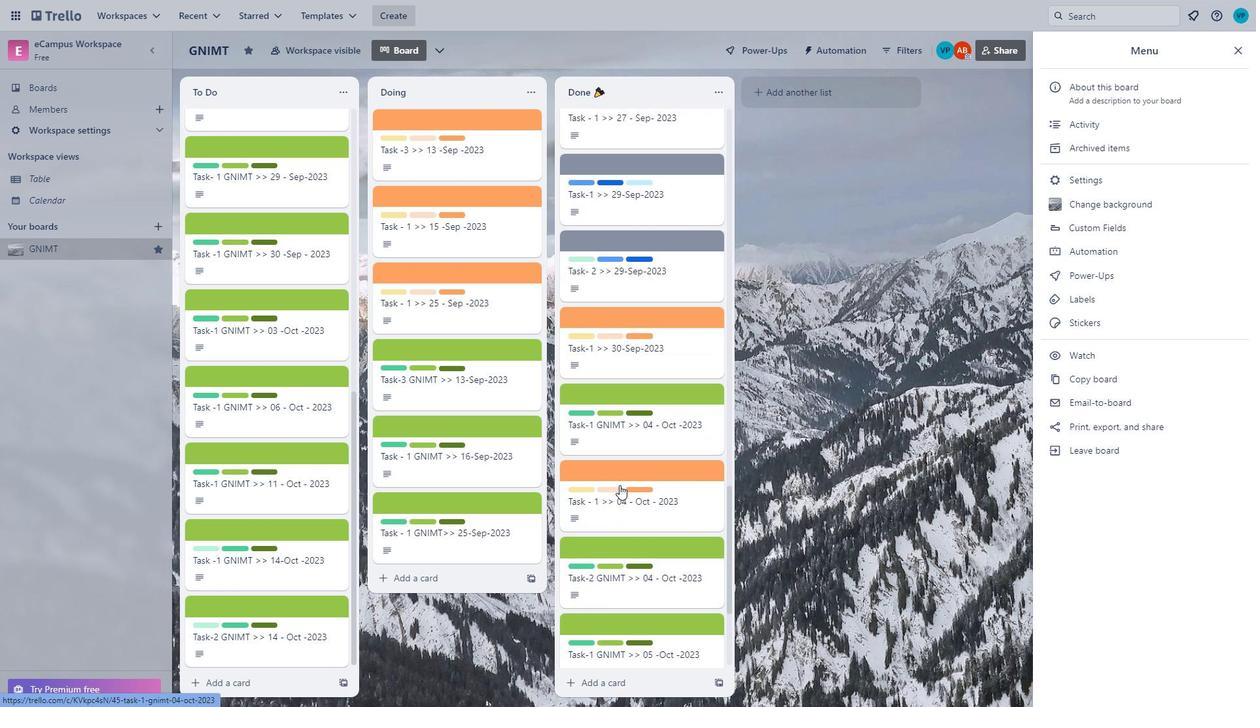 
Action: Mouse moved to (226, 540)
Screenshot: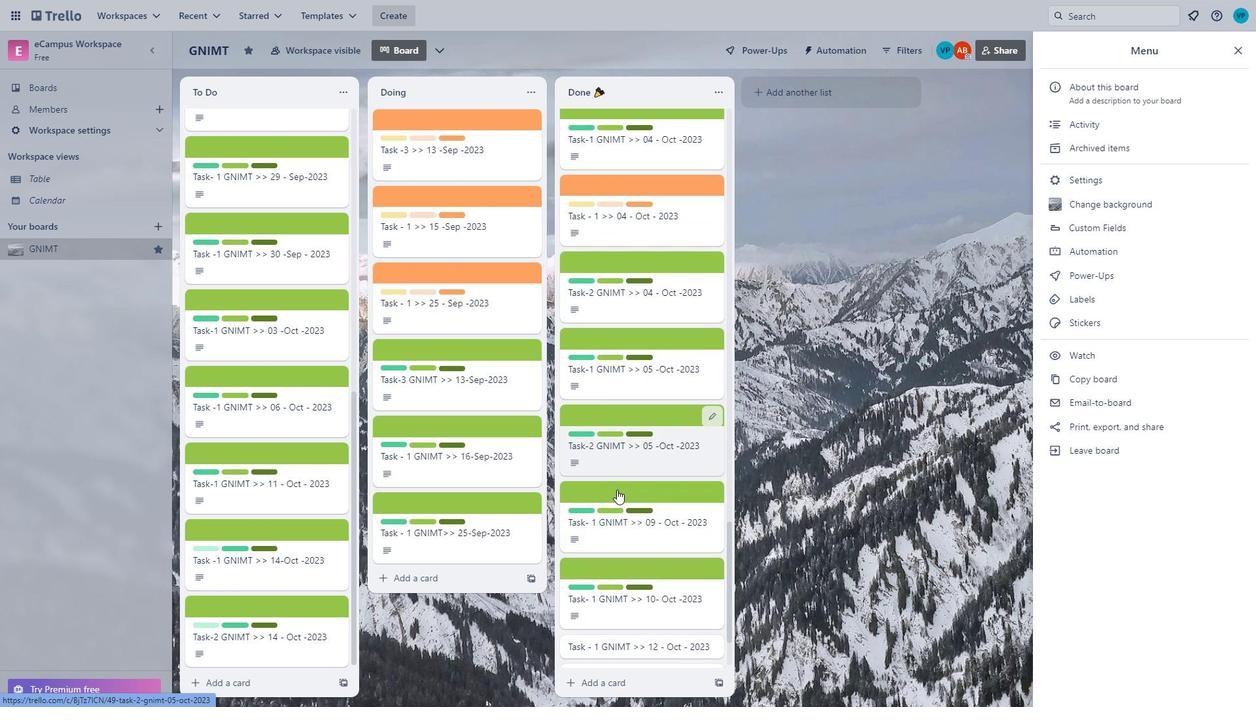 
Action: Mouse scrolled (226, 539) with delta (0, 0)
Screenshot: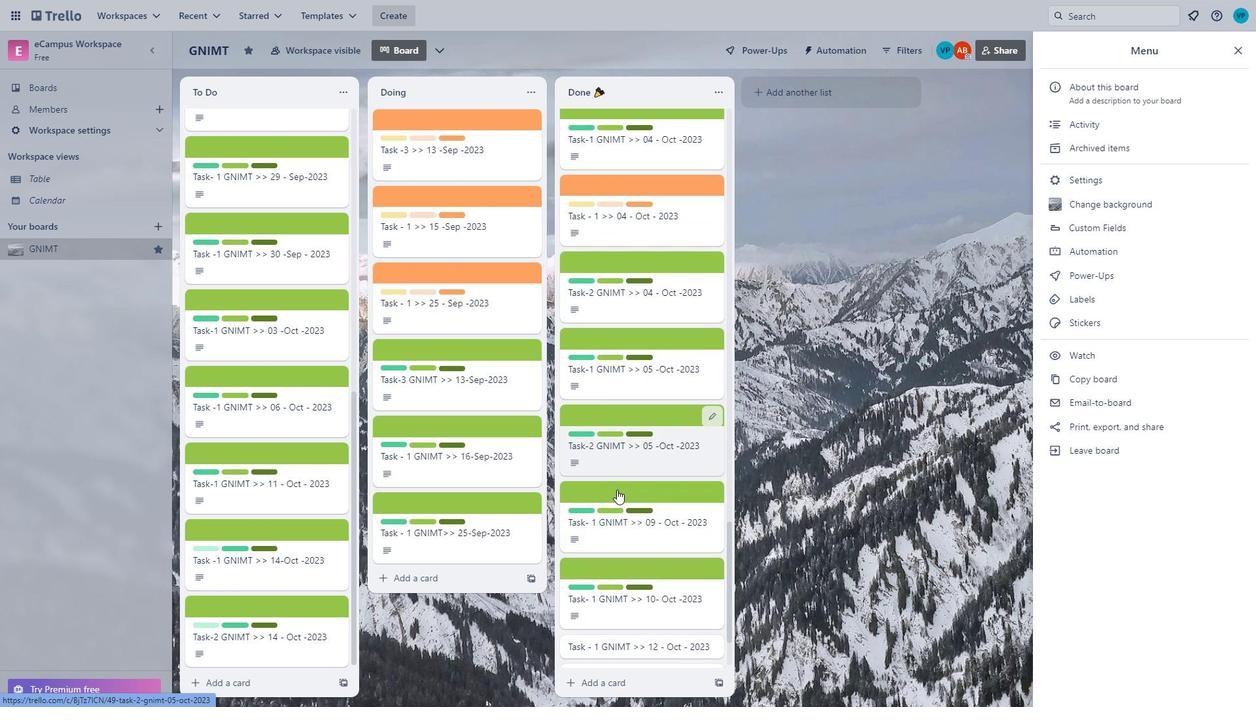 
Action: Mouse moved to (228, 544)
Screenshot: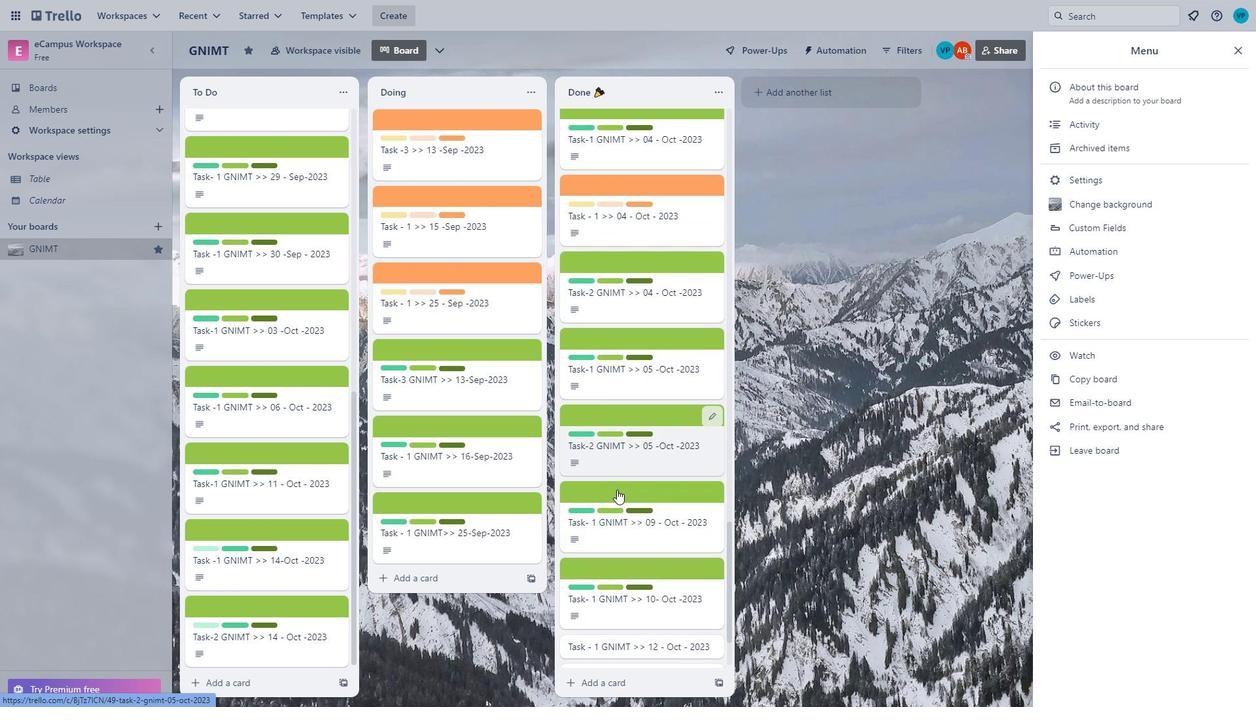 
Action: Mouse scrolled (228, 543) with delta (0, 0)
Screenshot: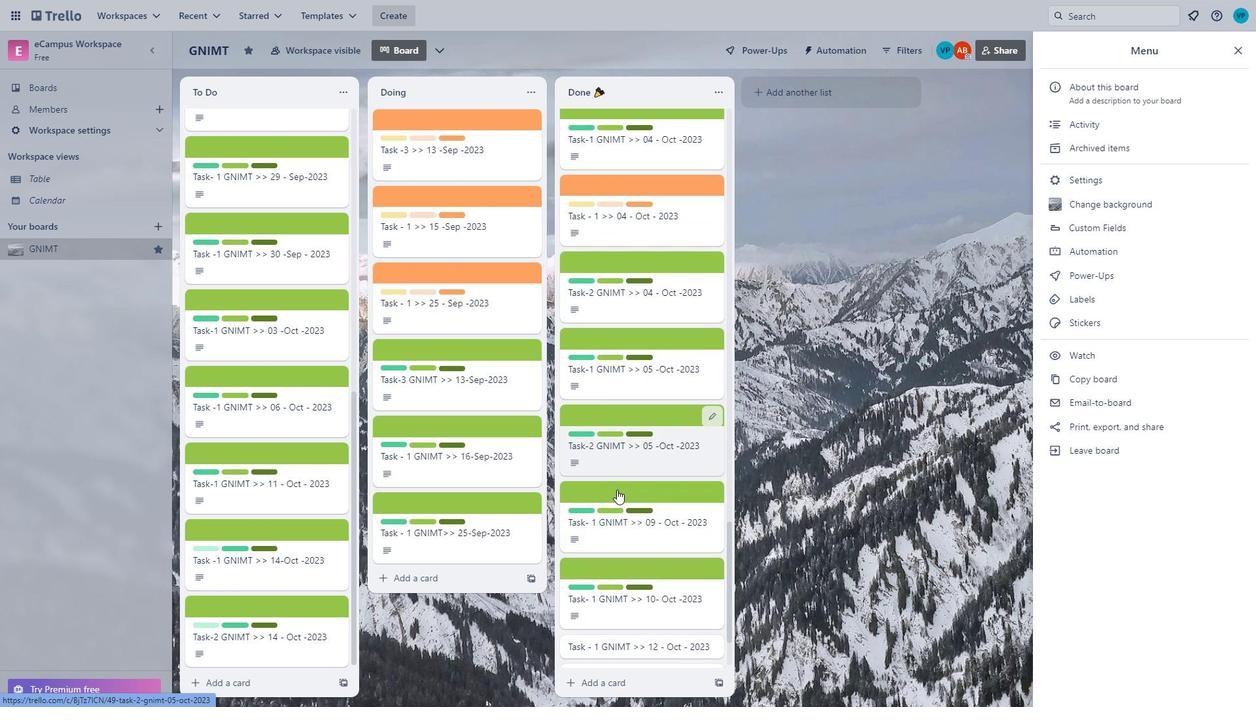 
Action: Mouse moved to (234, 553)
Screenshot: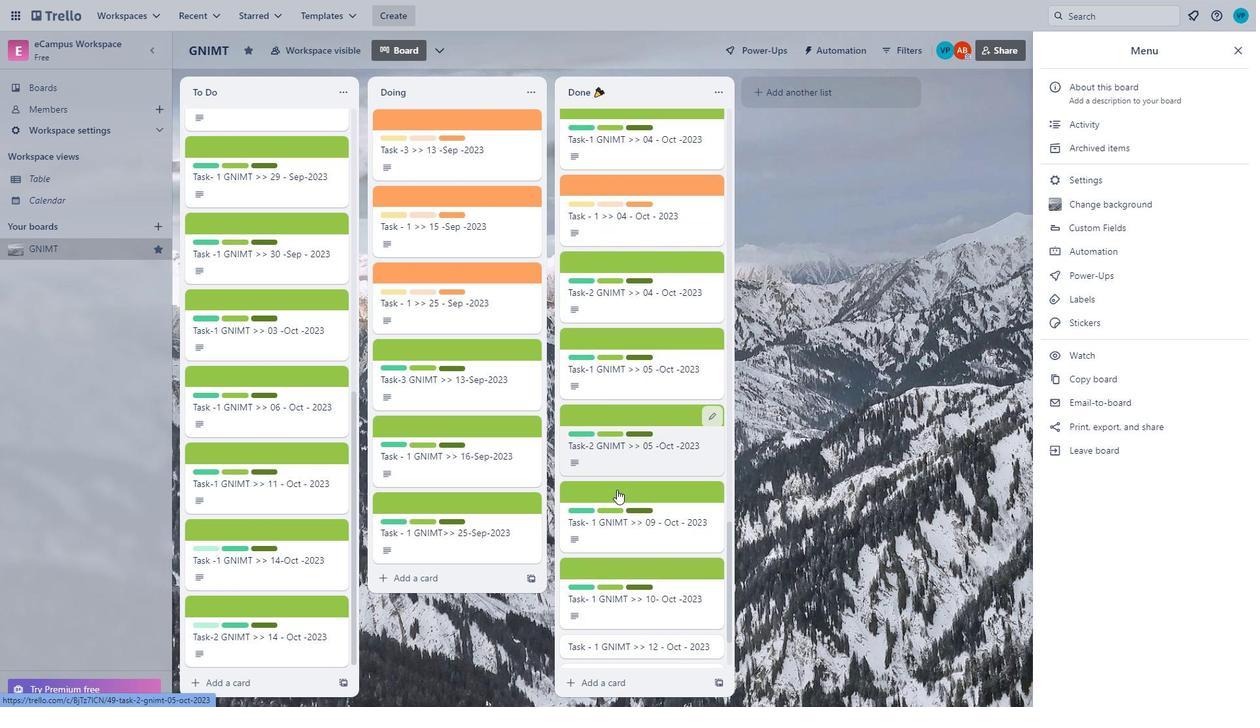 
Action: Mouse scrolled (234, 553) with delta (0, 0)
Screenshot: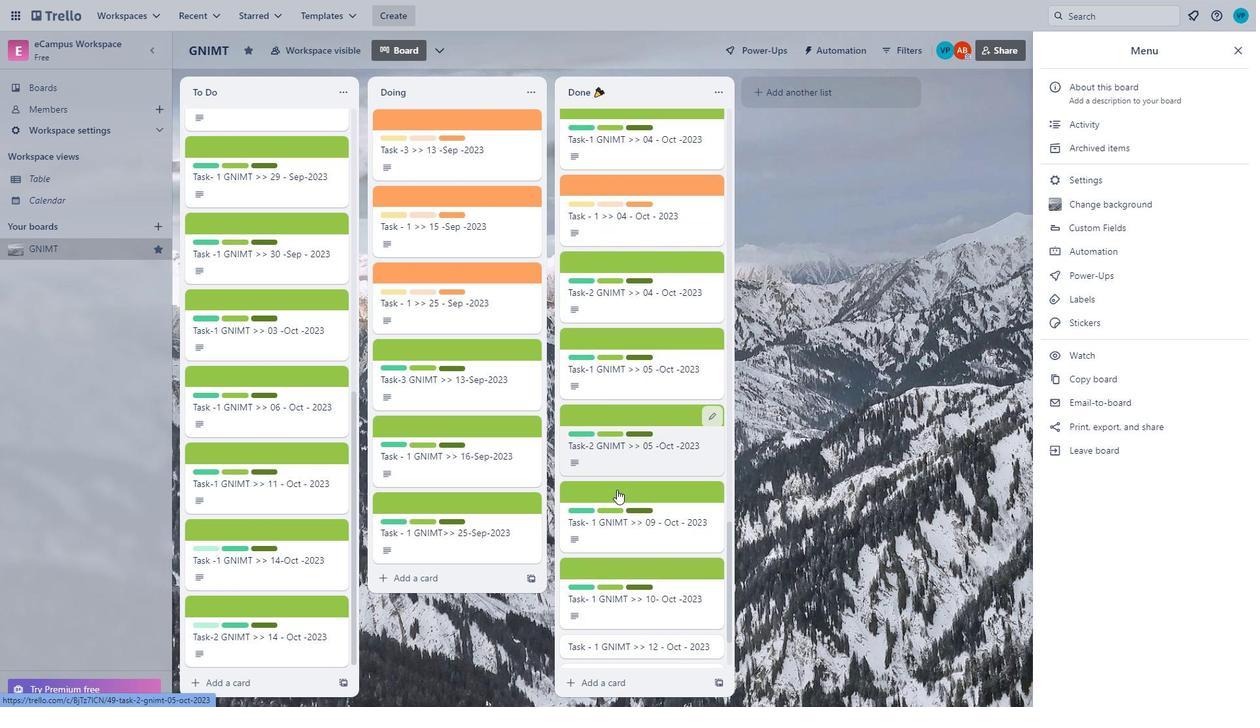 
Action: Mouse moved to (602, 509)
Screenshot: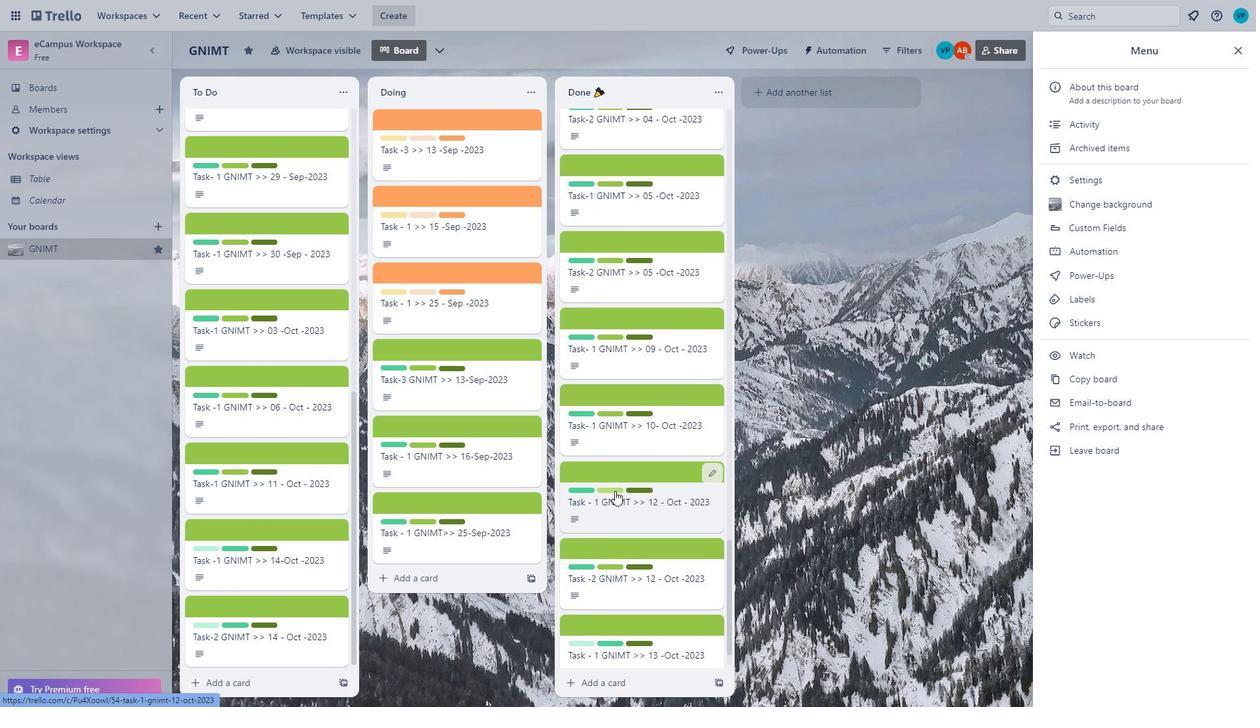
Action: Mouse scrolled (602, 509) with delta (0, 0)
Screenshot: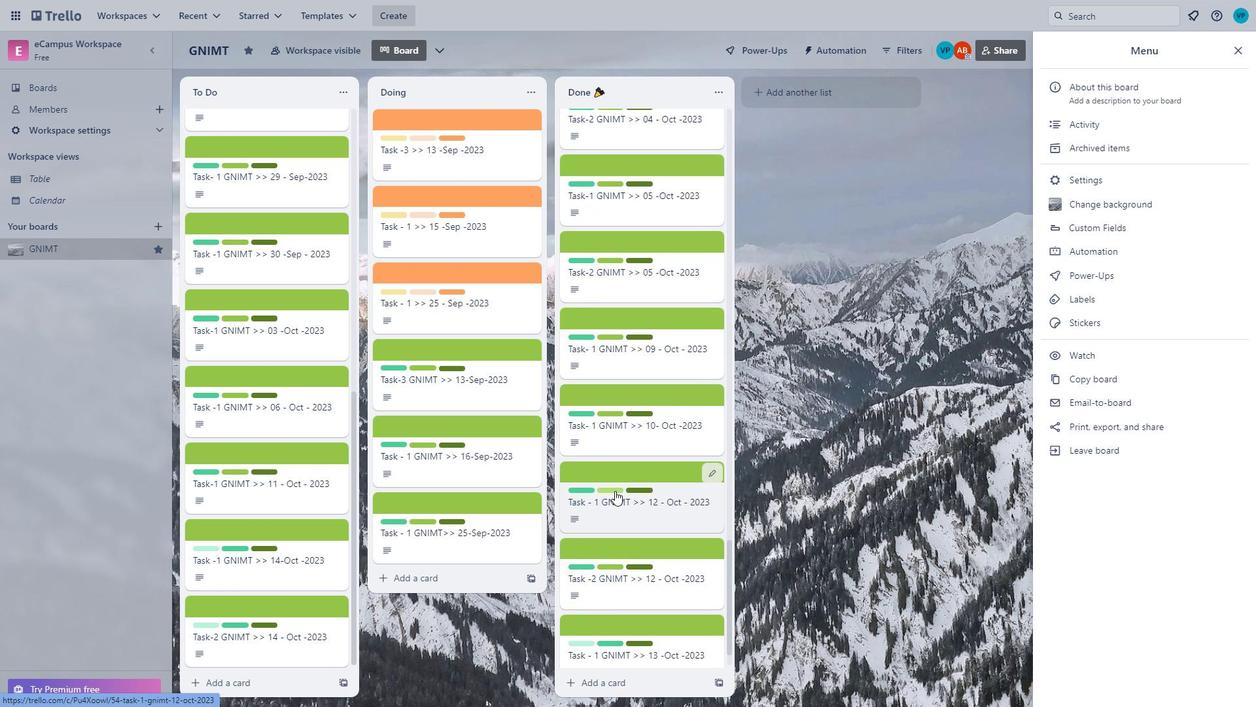 
Action: Mouse moved to (602, 509)
Screenshot: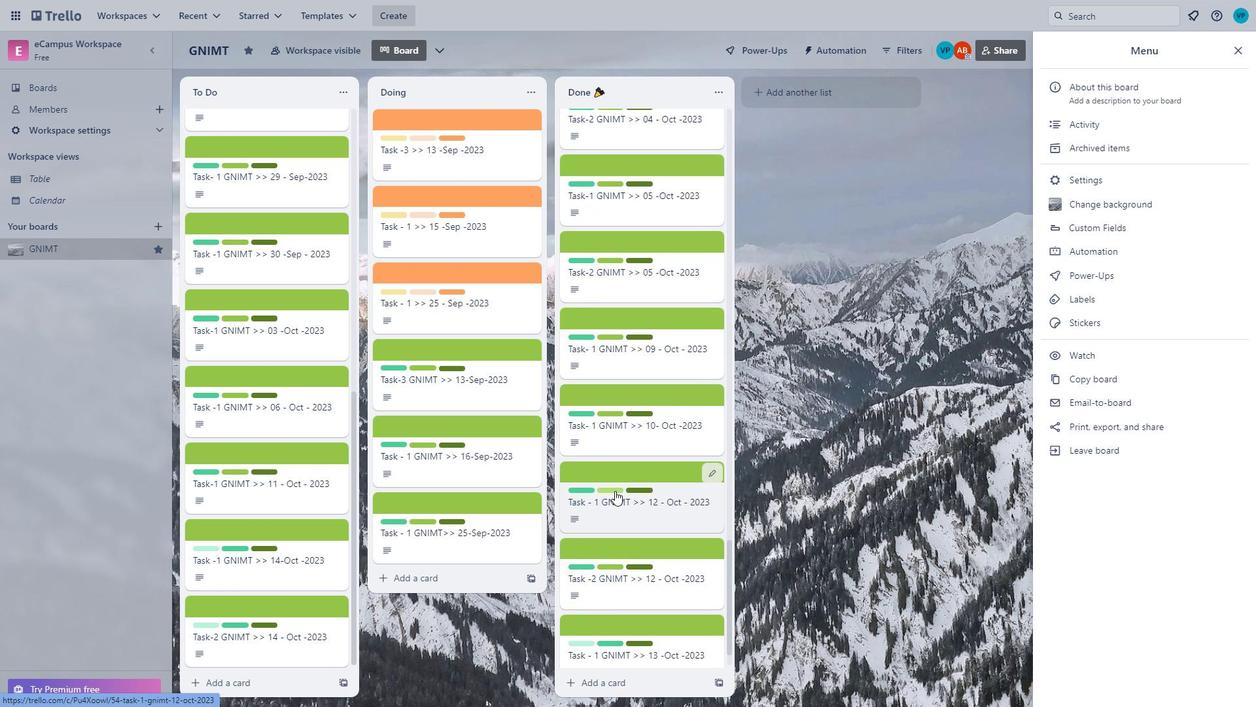 
Action: Mouse scrolled (602, 509) with delta (0, 0)
Screenshot: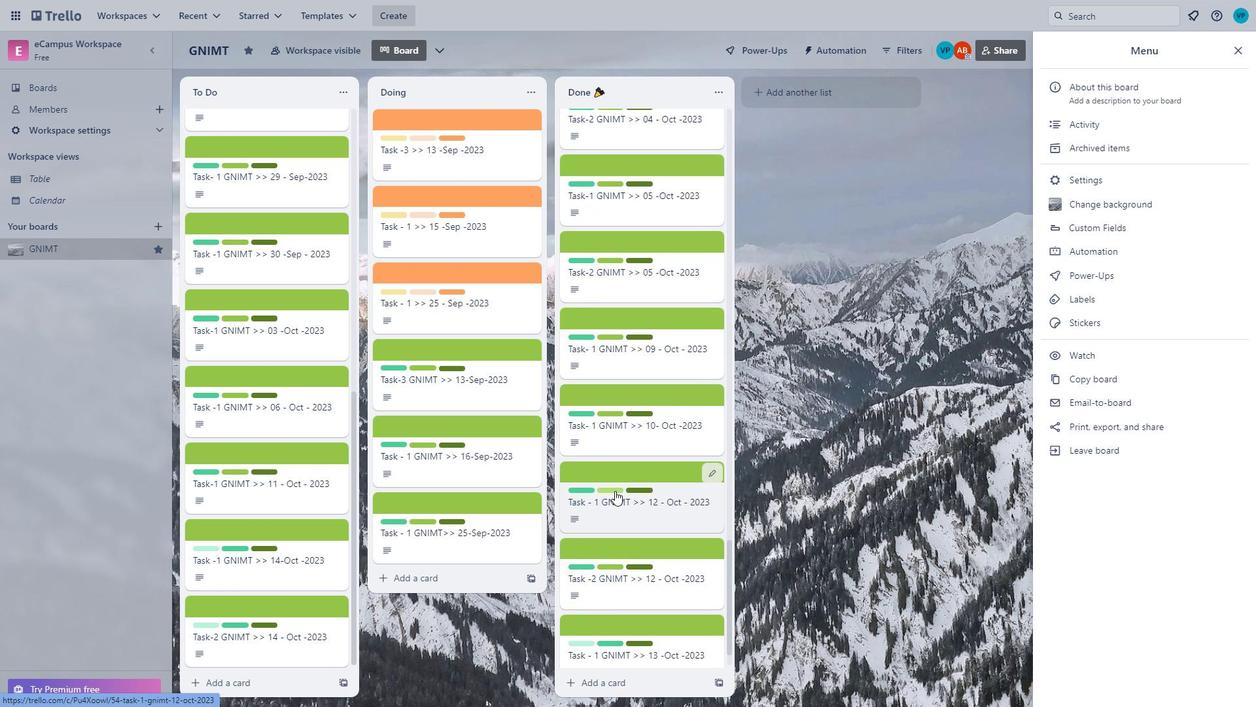 
Action: Mouse moved to (604, 509)
Screenshot: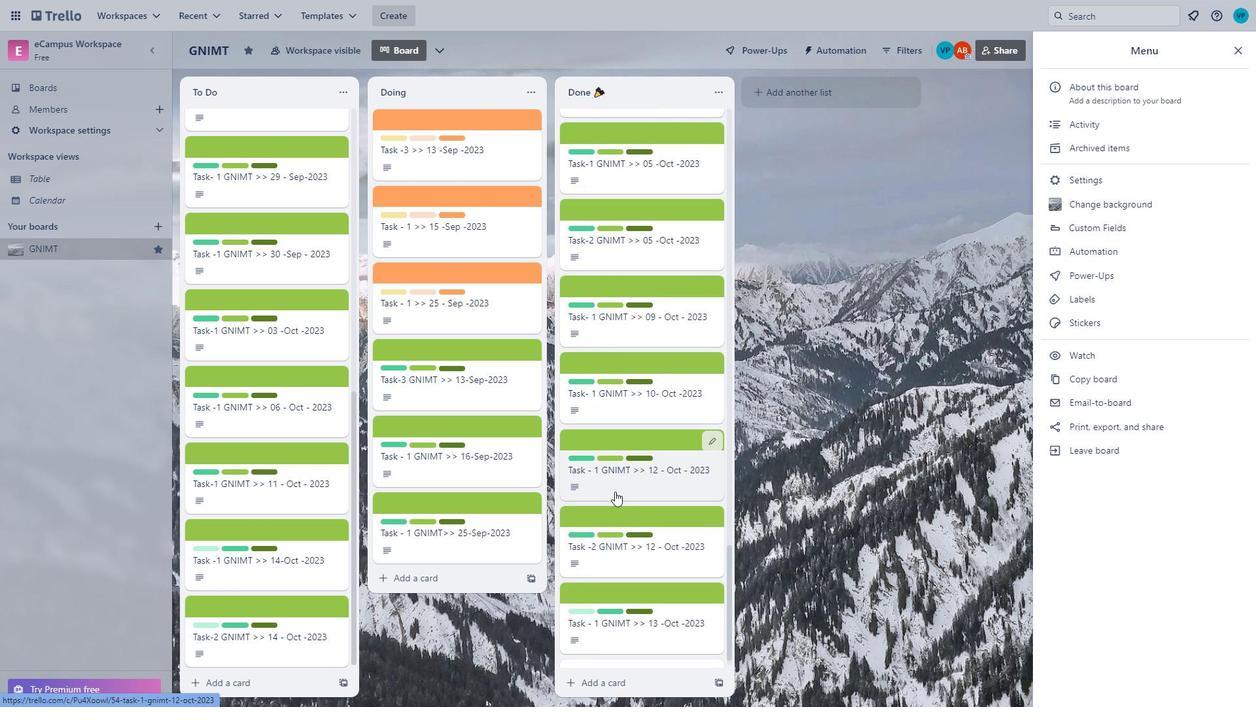 
Action: Mouse scrolled (604, 509) with delta (0, 0)
Screenshot: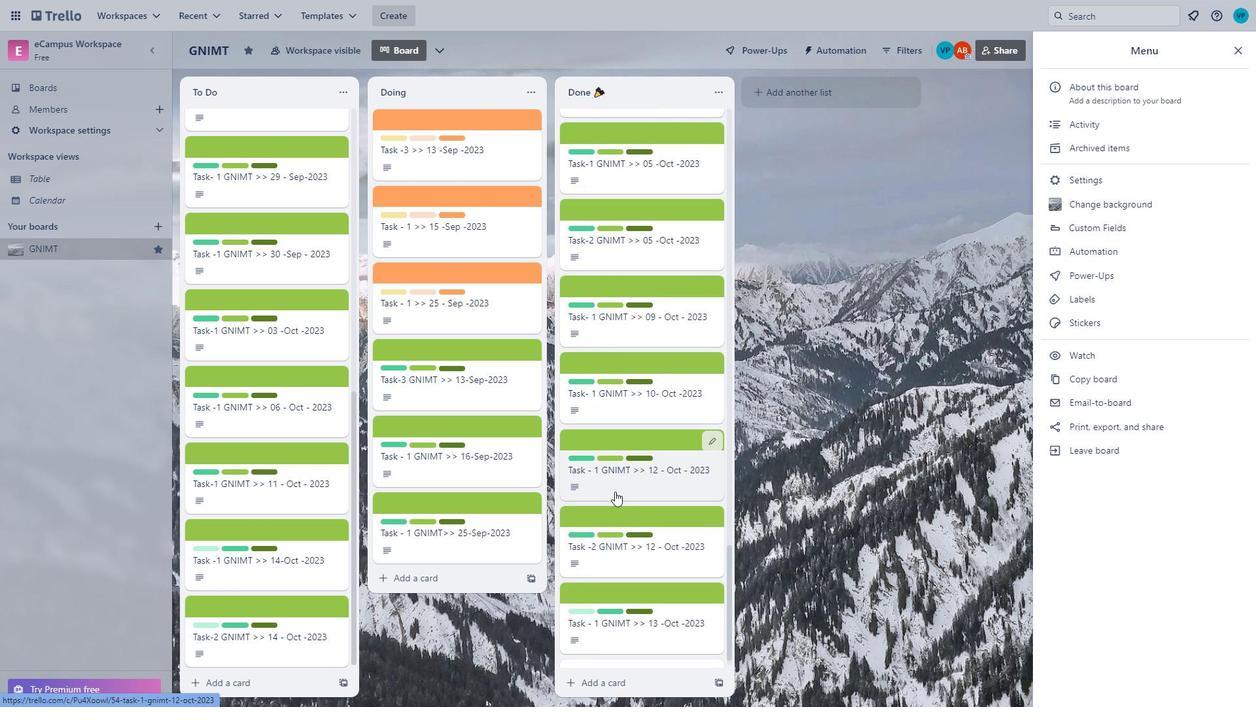 
Action: Mouse moved to (606, 510)
Screenshot: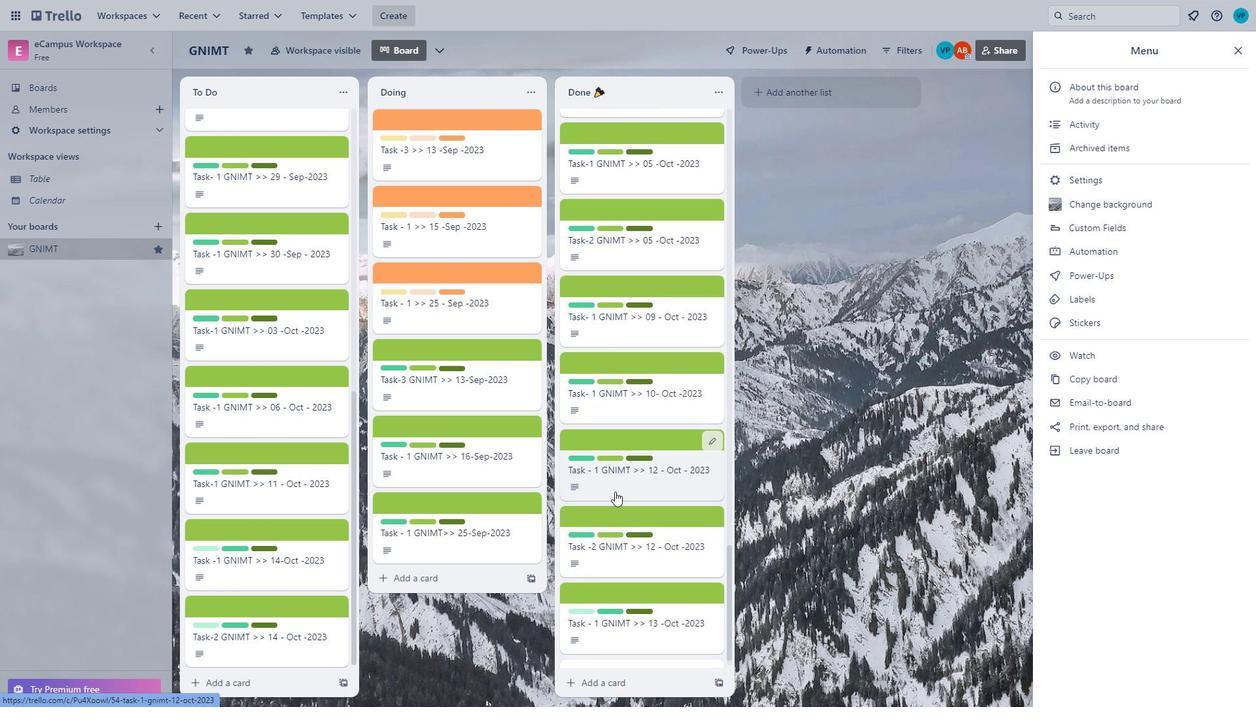 
Action: Mouse scrolled (606, 509) with delta (0, 0)
Screenshot: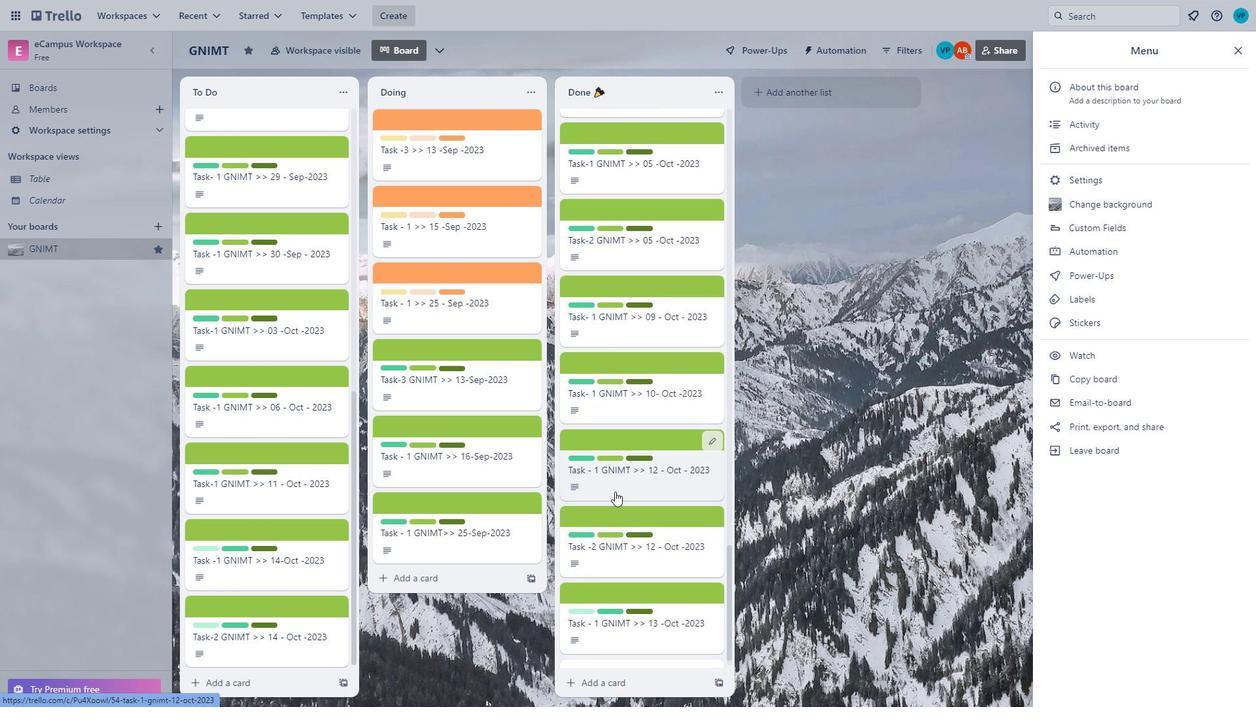 
Action: Mouse moved to (614, 507)
Screenshot: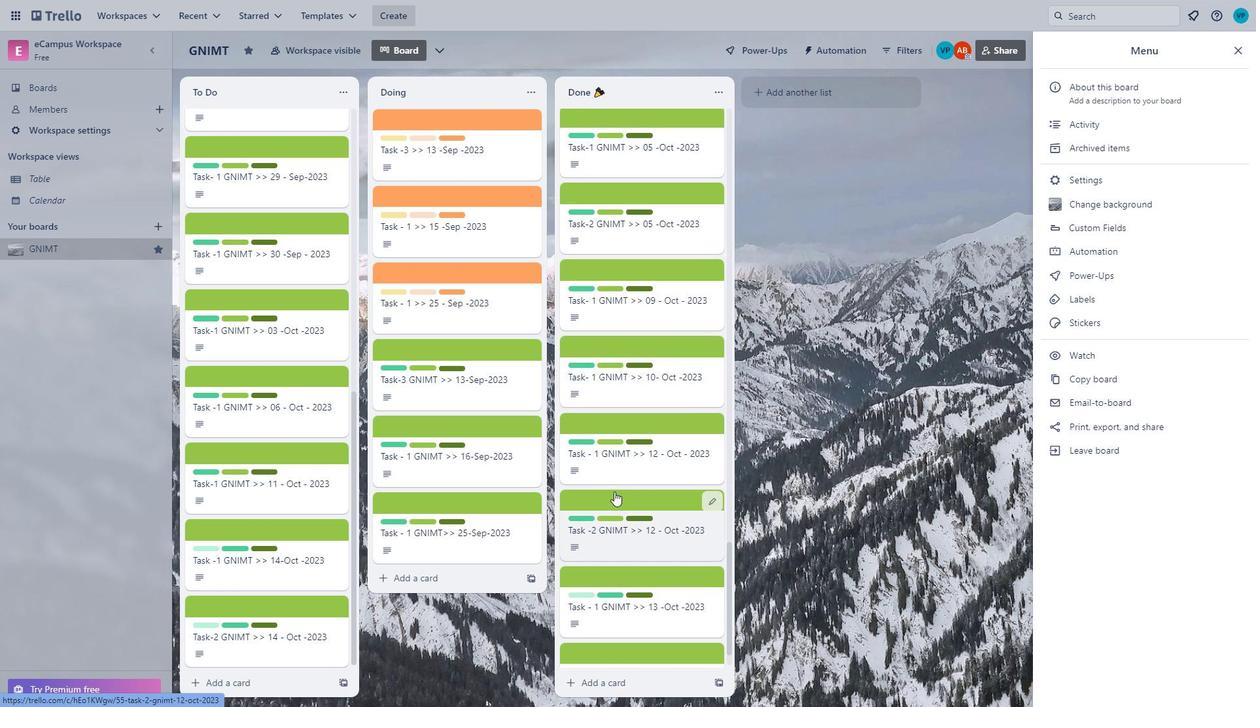 
Action: Mouse scrolled (614, 506) with delta (0, 0)
Screenshot: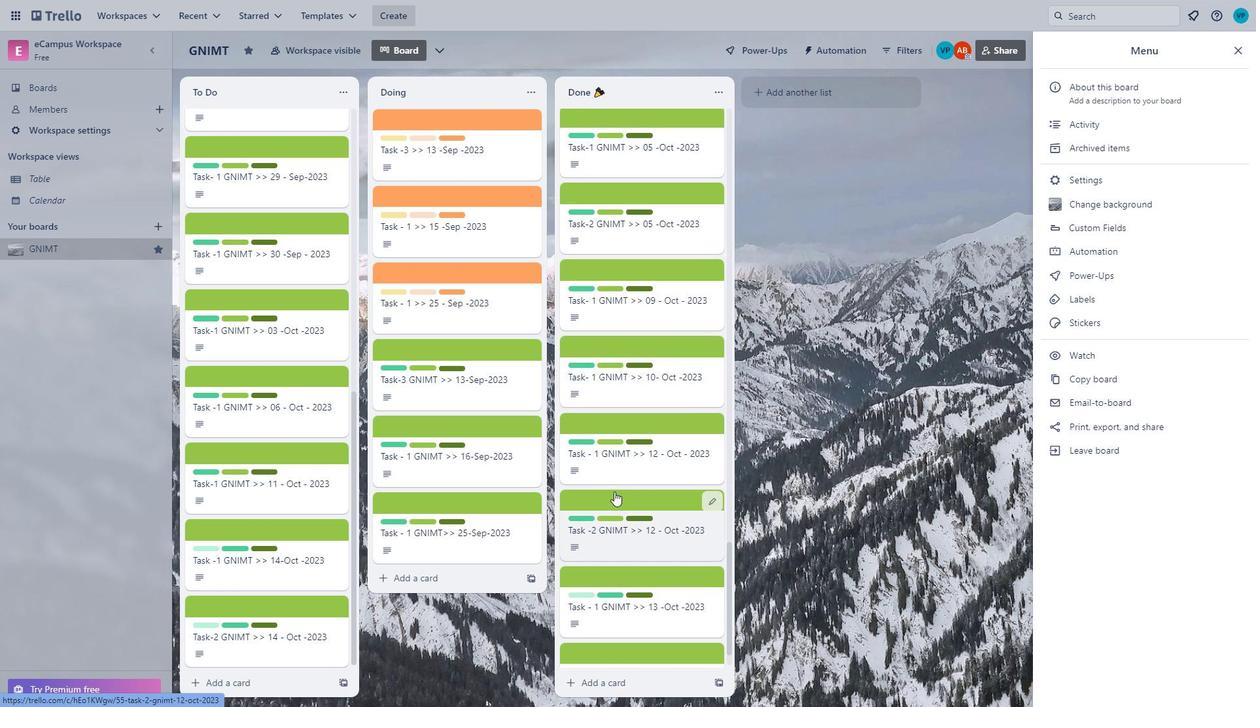 
Action: Mouse scrolled (614, 506) with delta (0, 0)
Screenshot: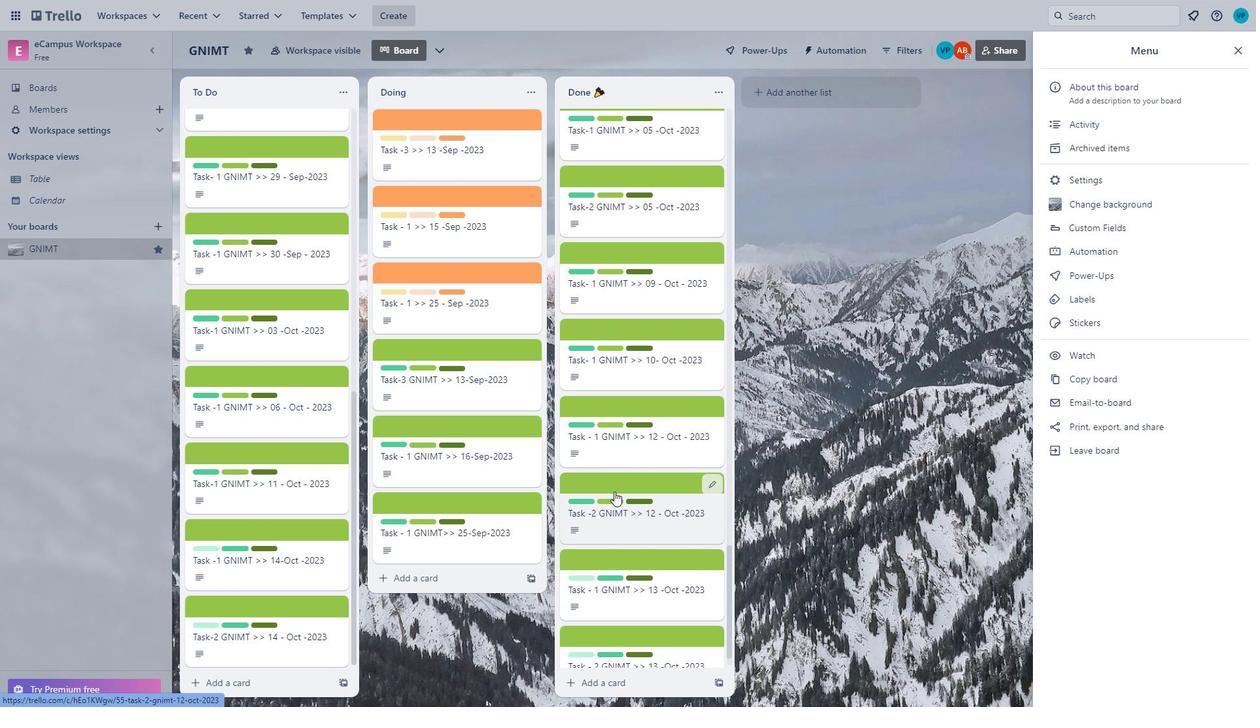 
Action: Mouse scrolled (614, 506) with delta (0, 0)
Screenshot: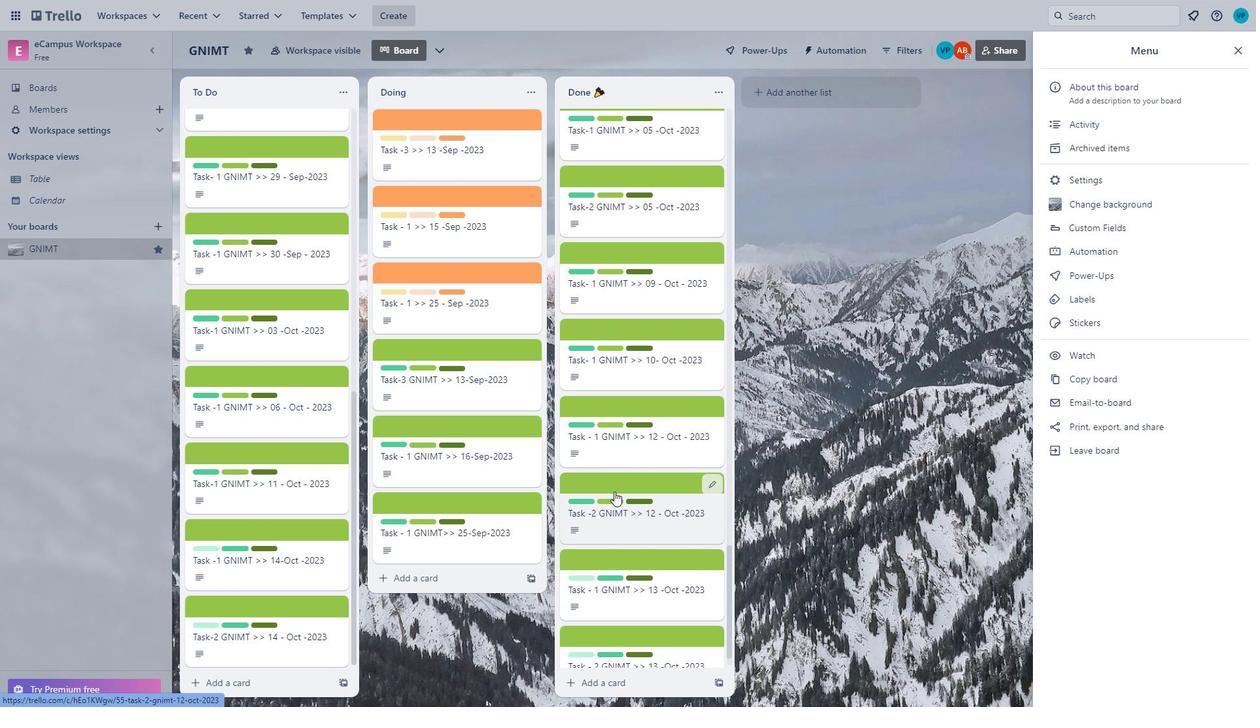 
Action: Mouse scrolled (614, 506) with delta (0, 0)
Screenshot: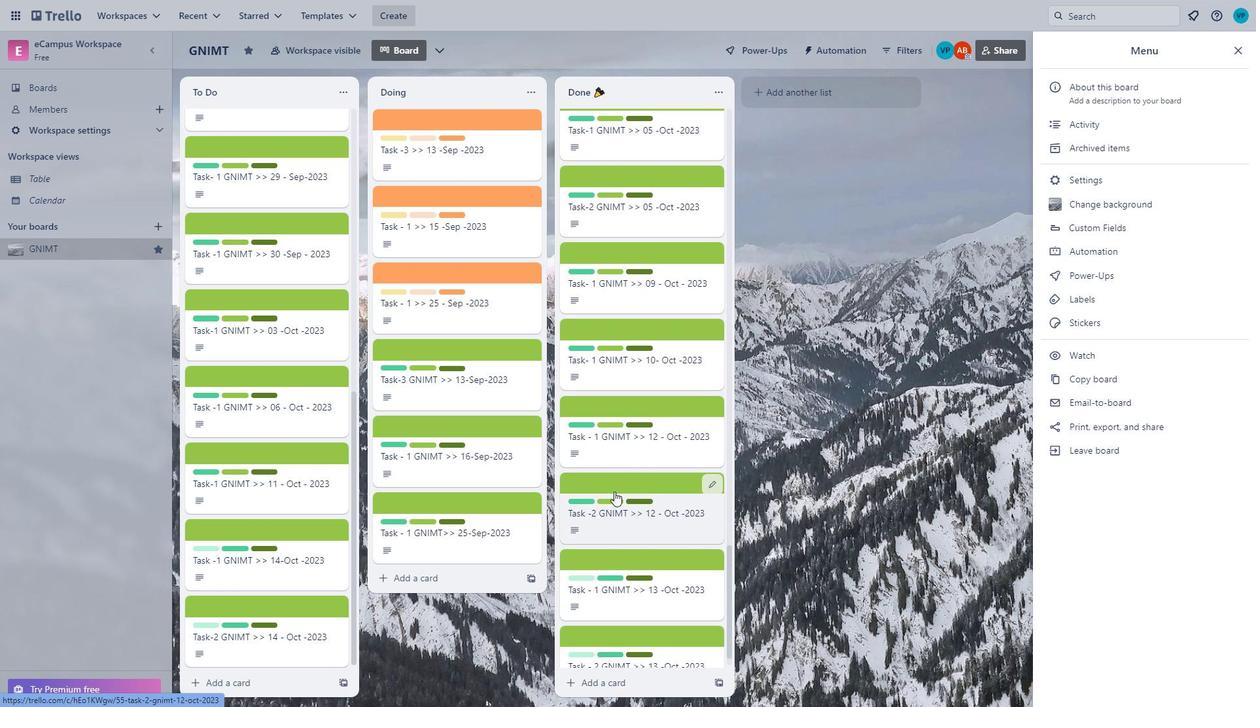 
Action: Mouse moved to (614, 507)
Screenshot: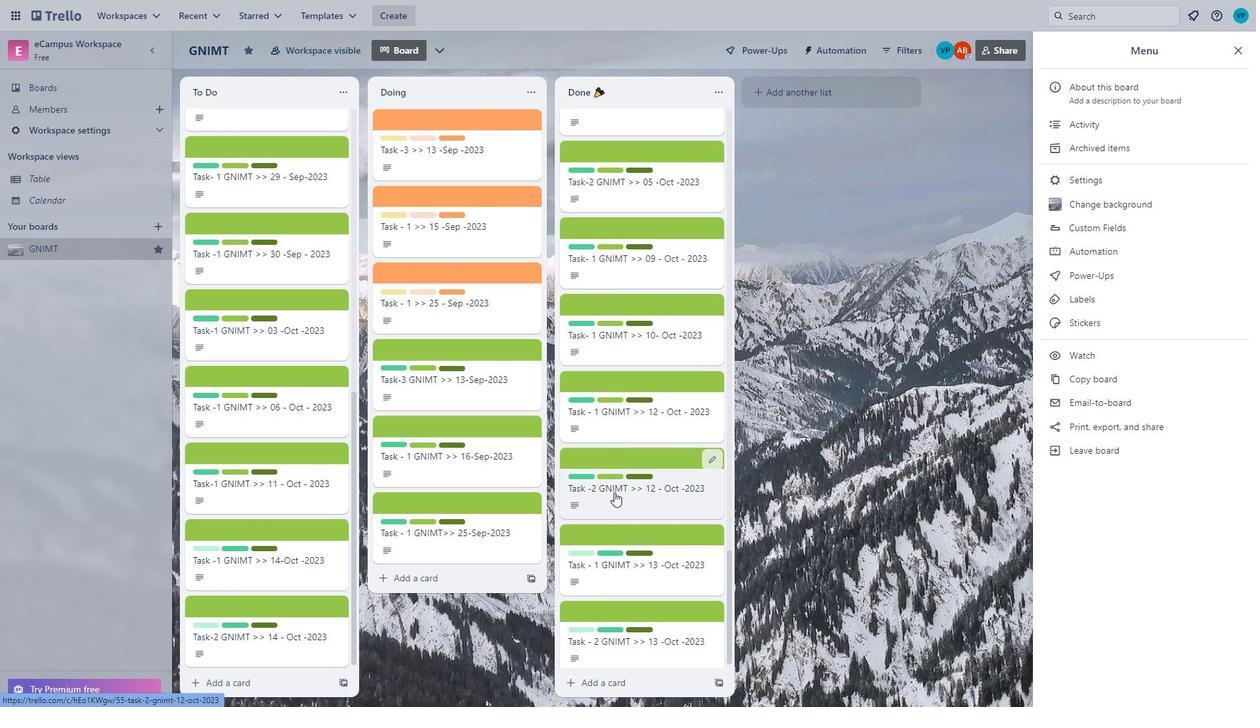 
Action: Mouse scrolled (614, 506) with delta (0, 0)
Screenshot: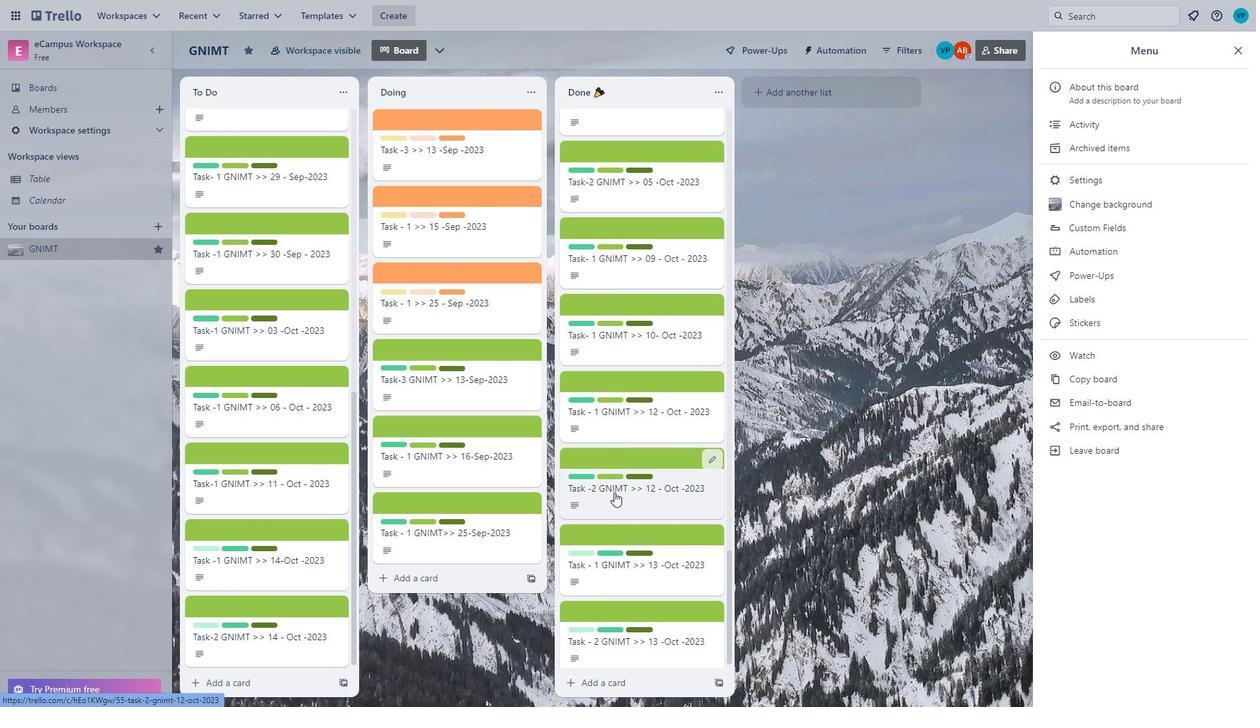 
Action: Mouse moved to (617, 503)
Screenshot: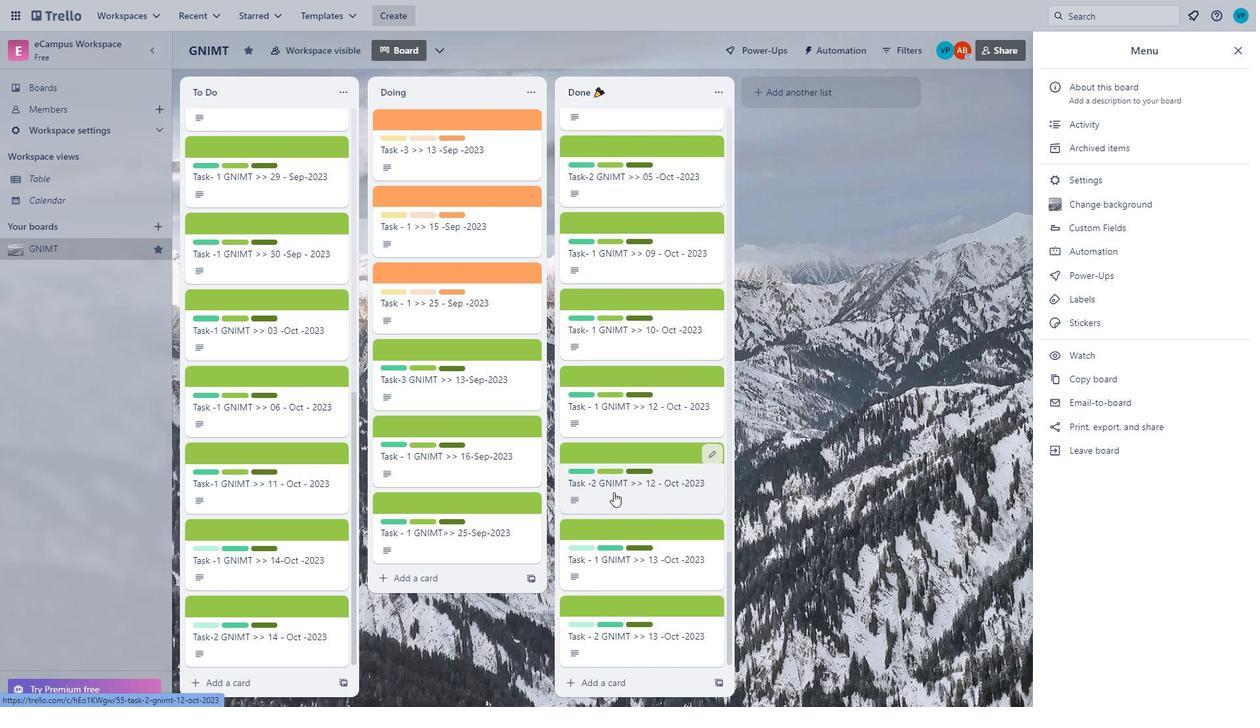
Action: Mouse scrolled (617, 502) with delta (0, 0)
Screenshot: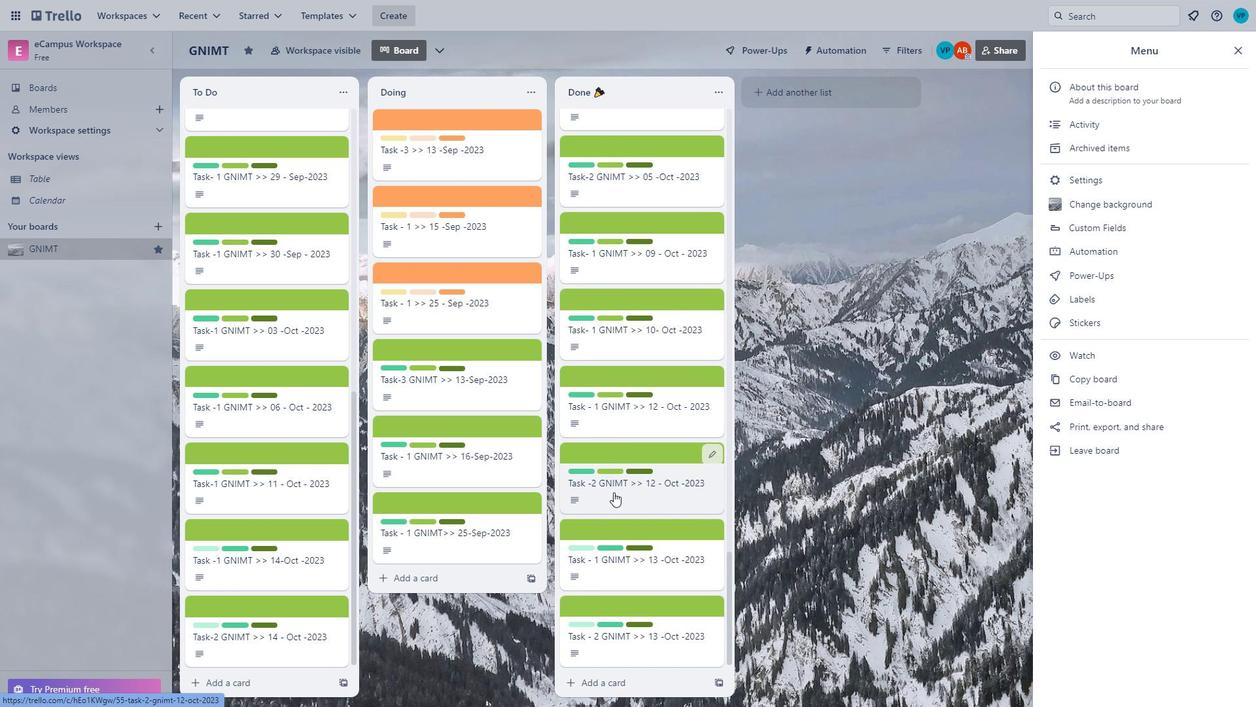 
Action: Mouse scrolled (617, 502) with delta (0, 0)
Screenshot: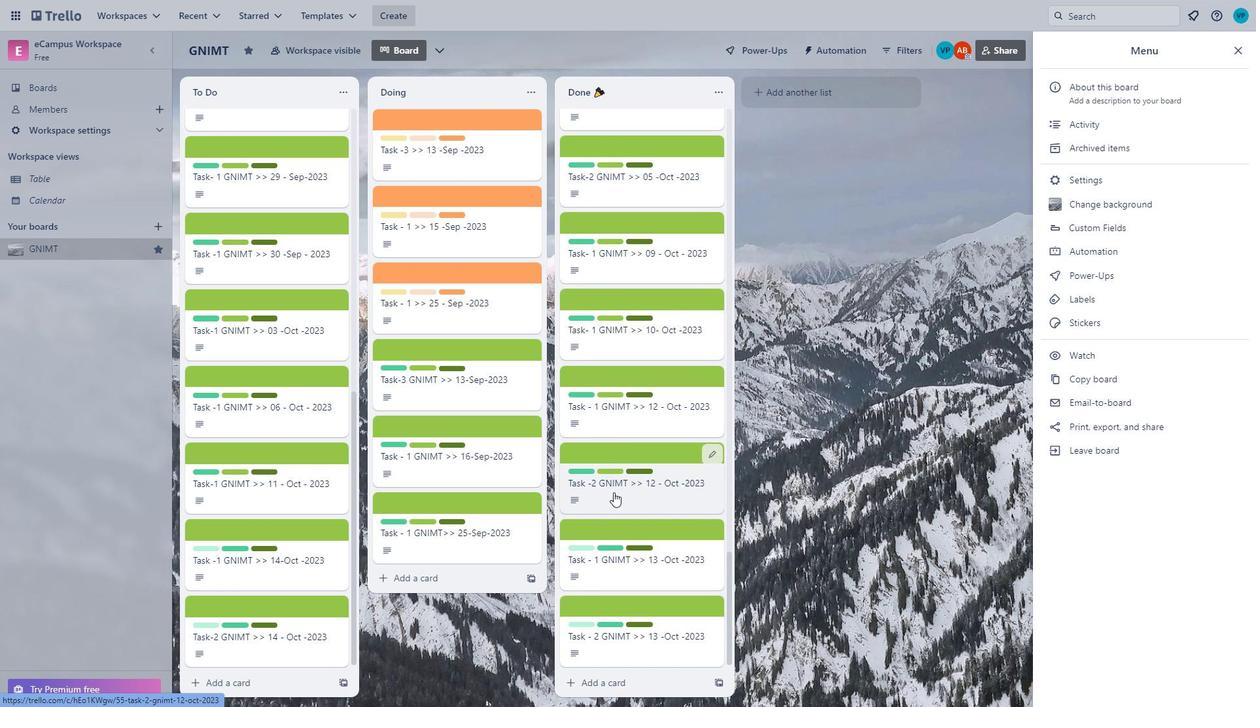 
Action: Mouse scrolled (617, 502) with delta (0, 0)
Screenshot: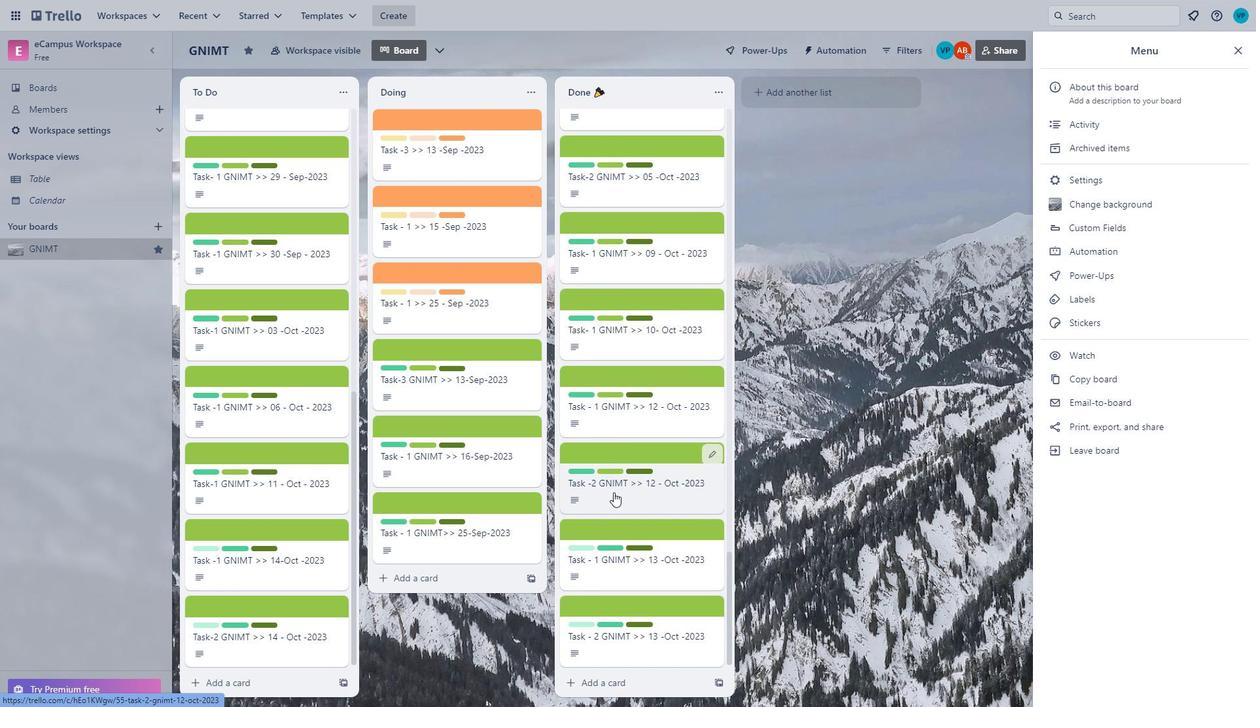 
Action: Mouse moved to (618, 503)
Screenshot: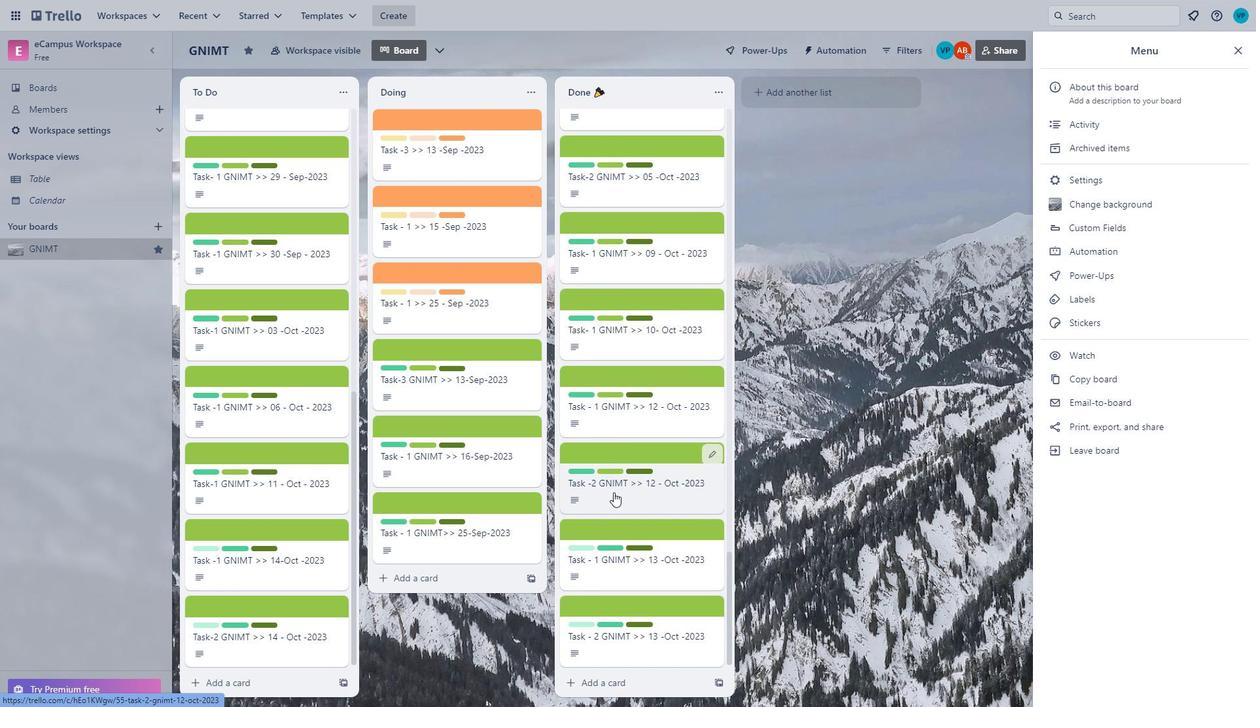 
Action: Mouse scrolled (618, 502) with delta (0, 0)
Screenshot: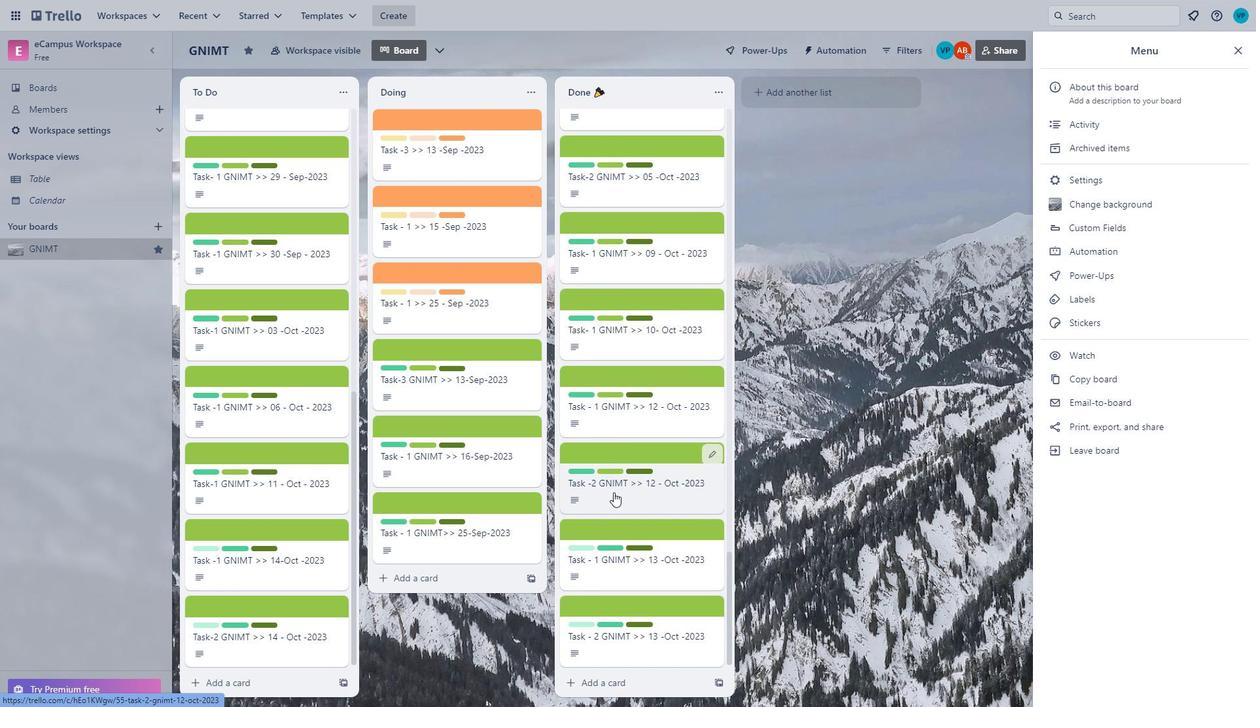 
Action: Mouse moved to (619, 485)
Screenshot: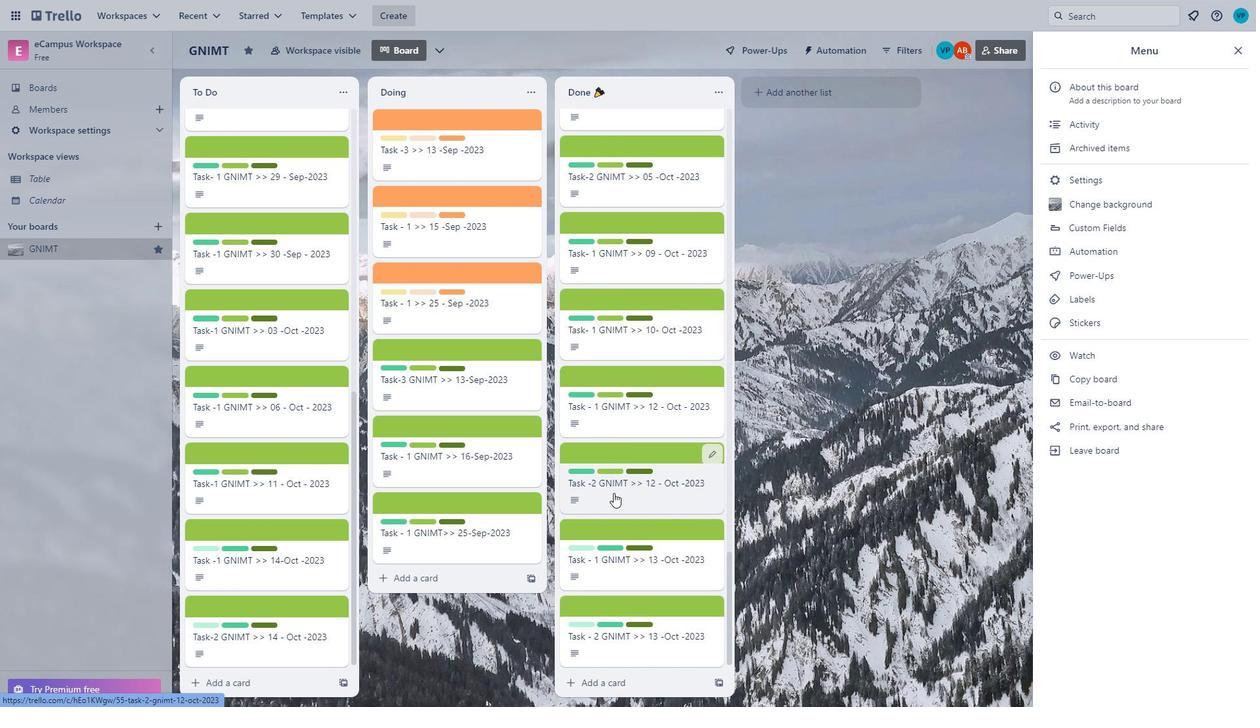 
Action: Mouse scrolled (619, 484) with delta (0, 0)
Screenshot: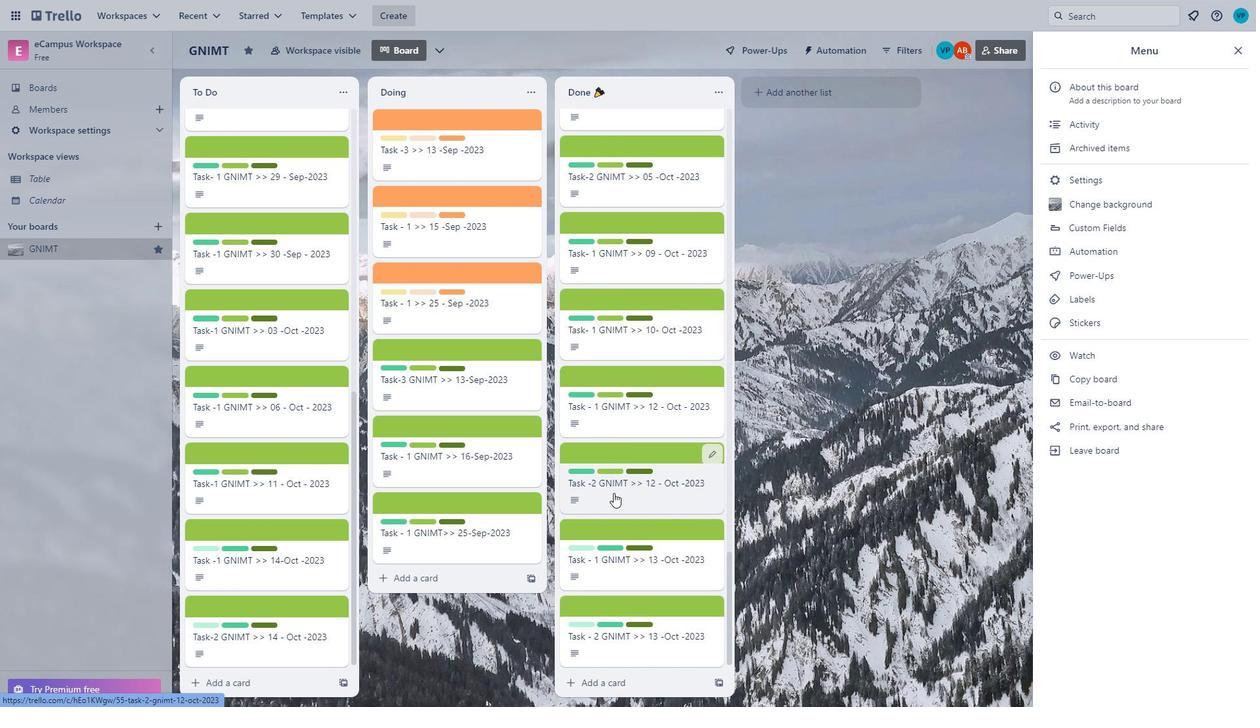 
Action: Mouse scrolled (619, 484) with delta (0, 0)
Screenshot: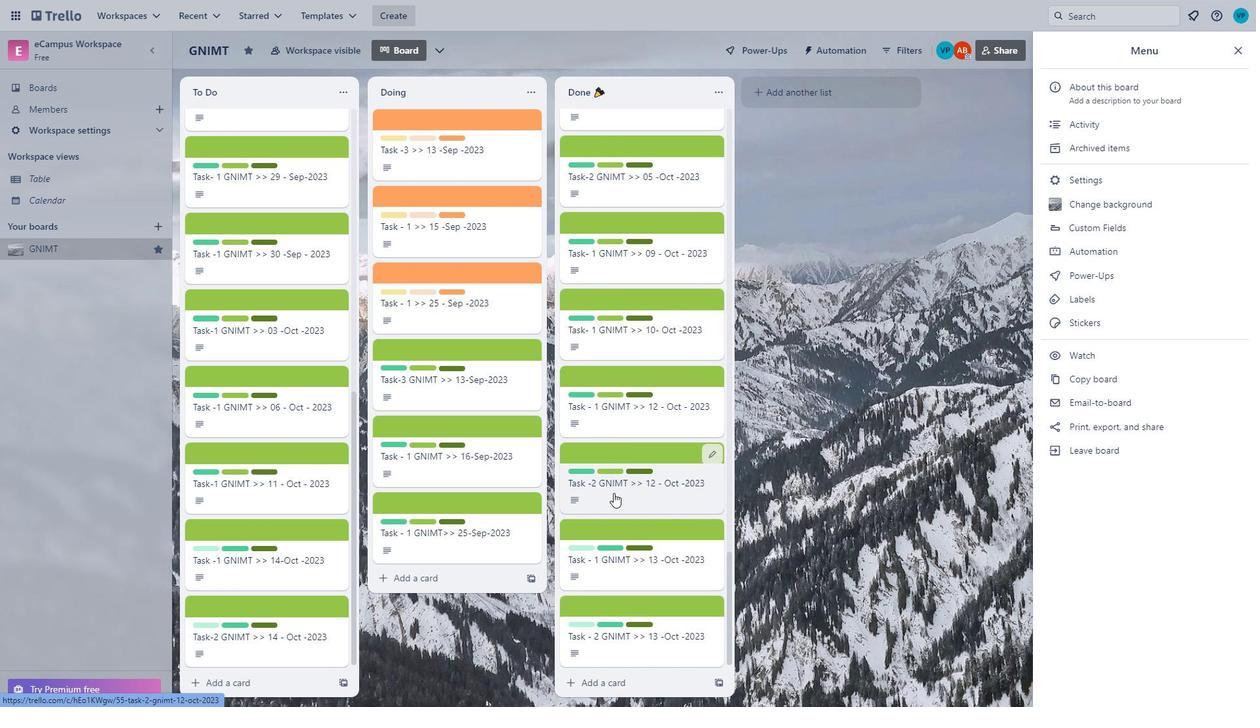 
Action: Mouse scrolled (619, 484) with delta (0, 0)
Screenshot: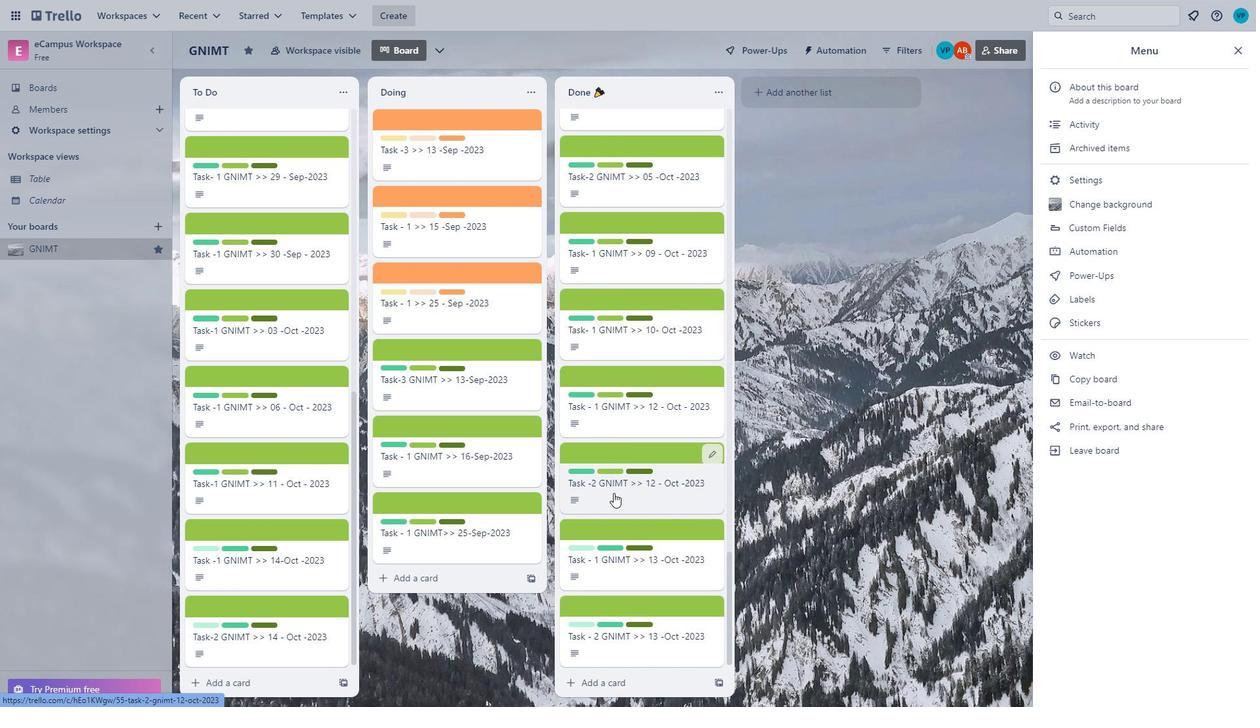 
Action: Mouse scrolled (619, 484) with delta (0, 0)
Screenshot: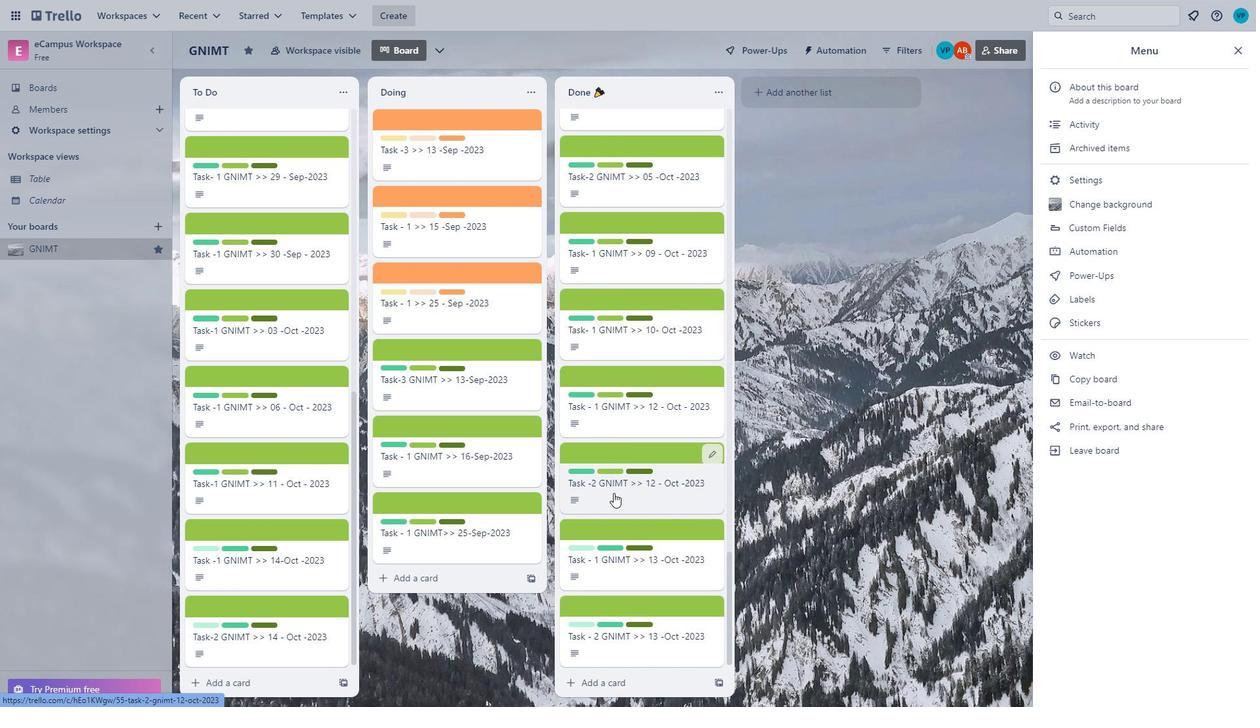 
Action: Mouse scrolled (619, 484) with delta (0, 0)
Screenshot: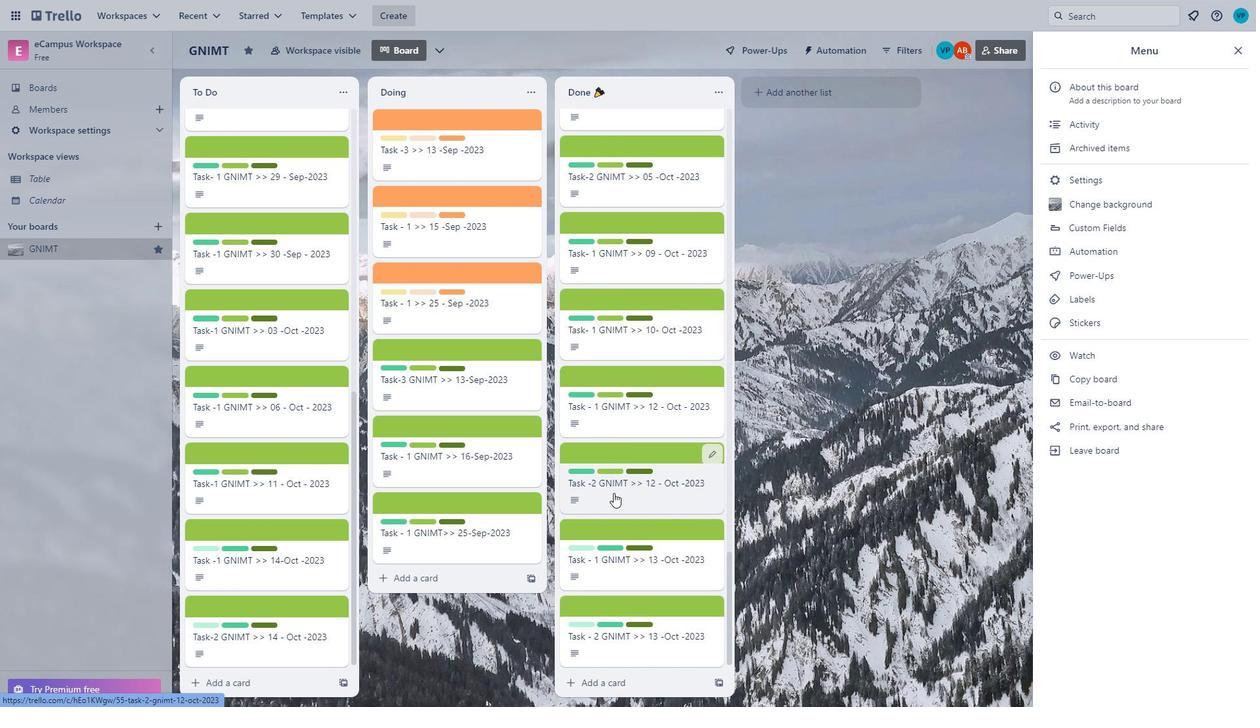 
Action: Mouse moved to (619, 485)
Screenshot: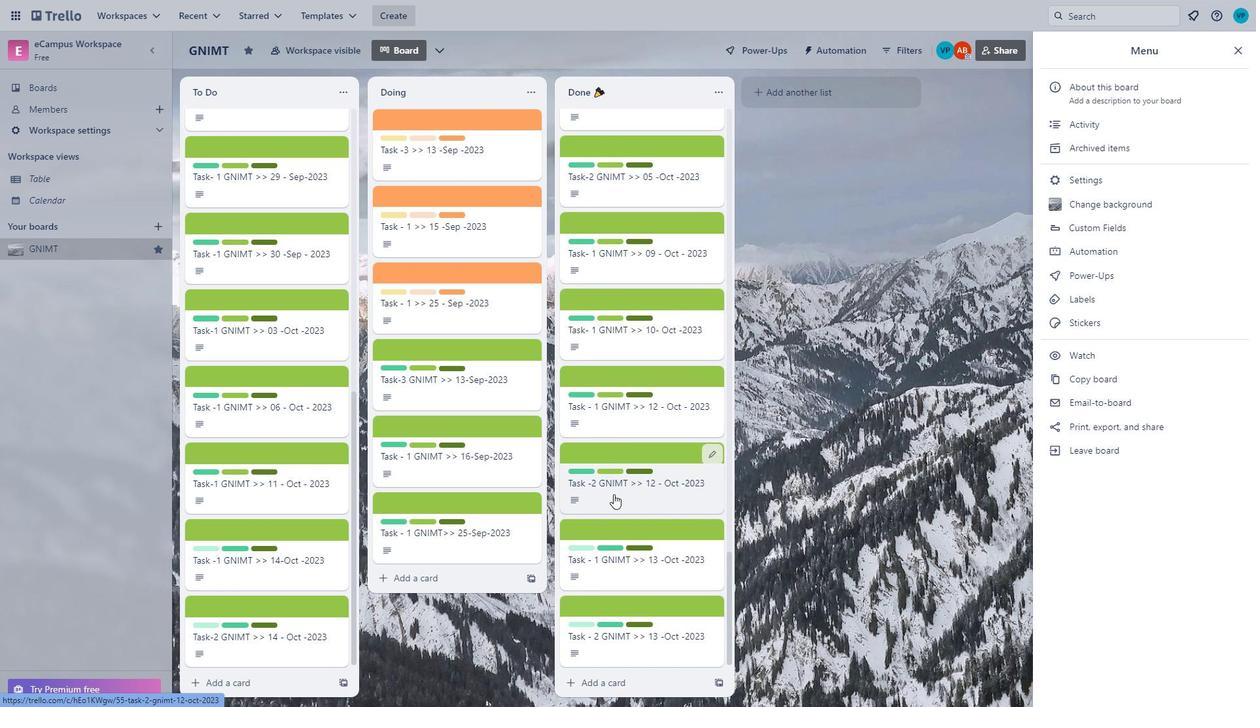 
Action: Mouse scrolled (619, 484) with delta (0, 0)
Screenshot: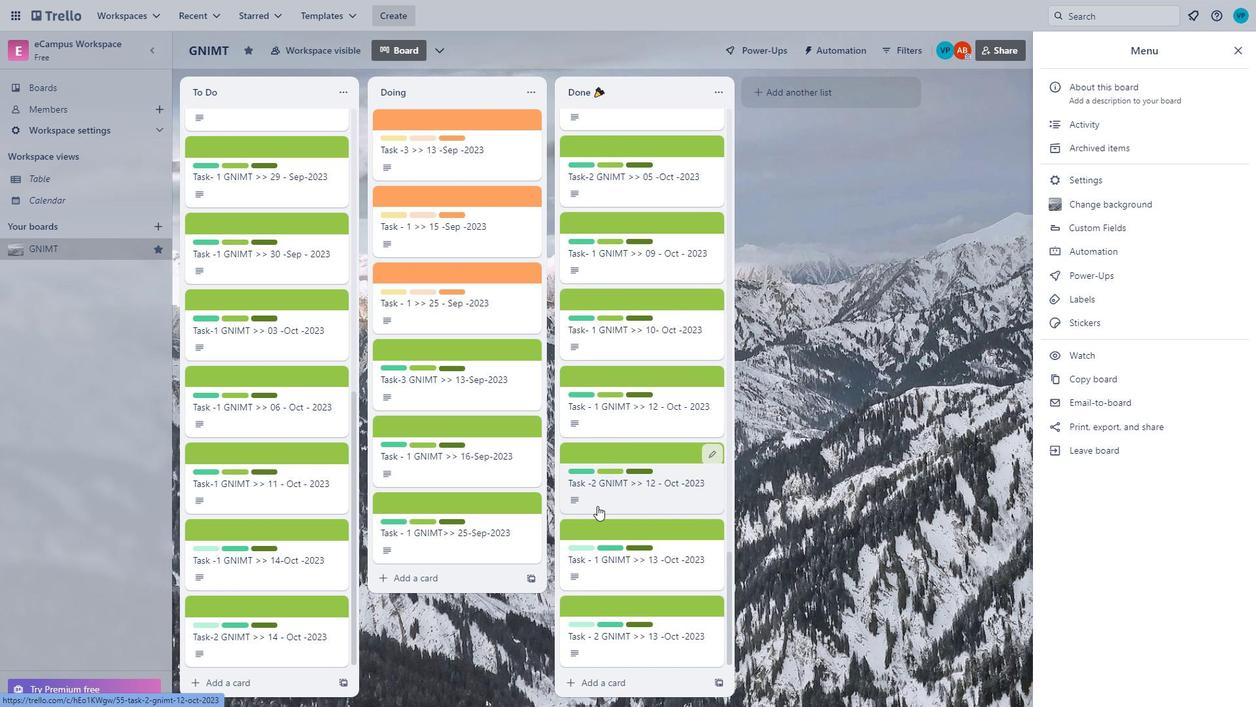 
Action: Mouse scrolled (619, 484) with delta (0, 0)
Screenshot: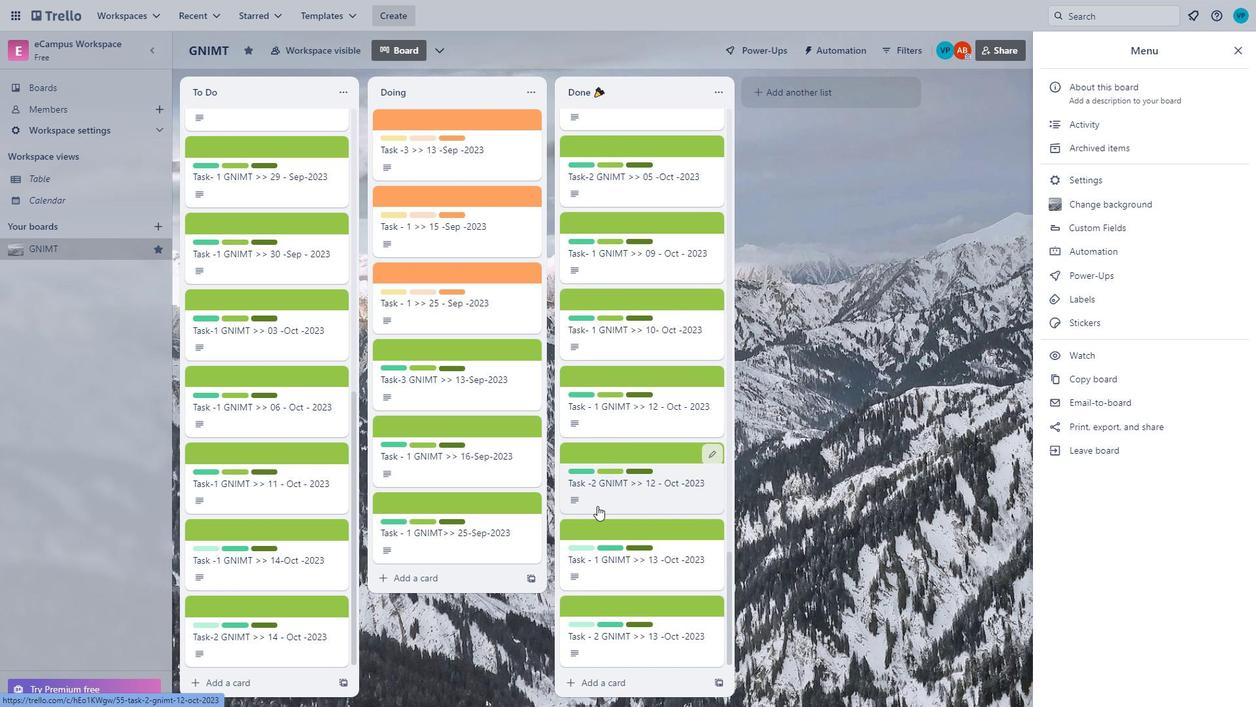 
Action: Mouse scrolled (619, 484) with delta (0, 0)
Screenshot: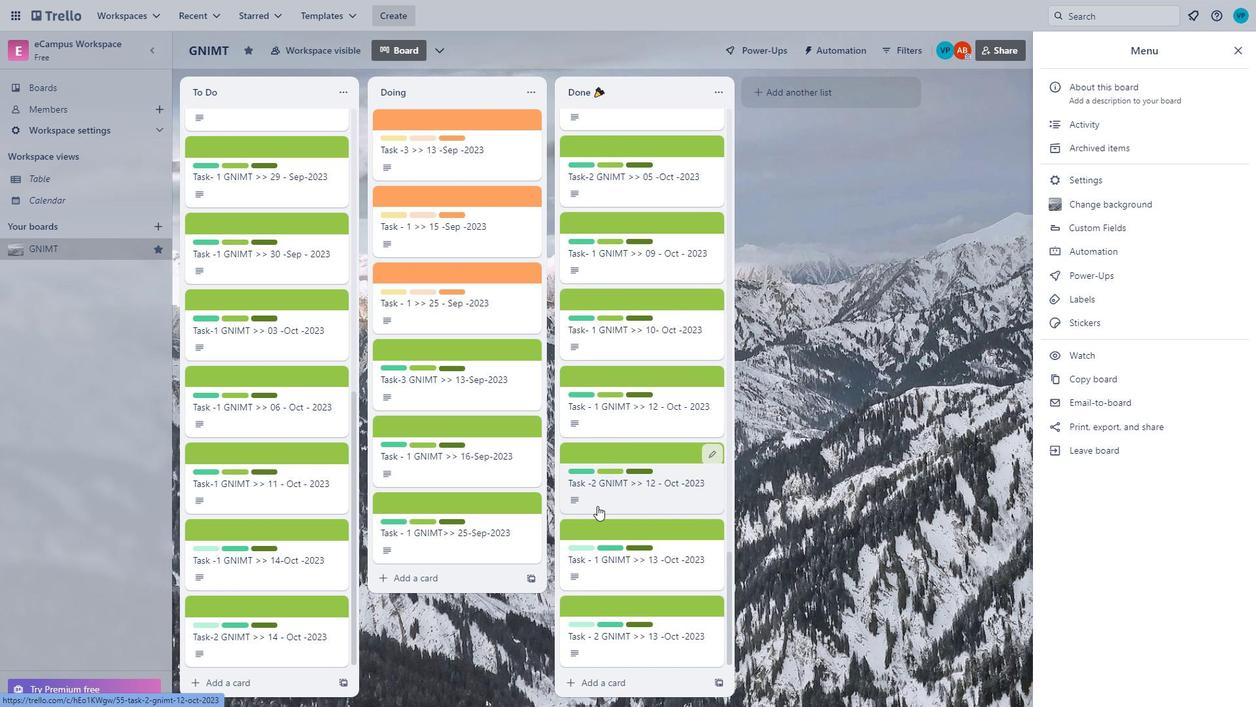 
Action: Mouse scrolled (619, 484) with delta (0, 0)
Screenshot: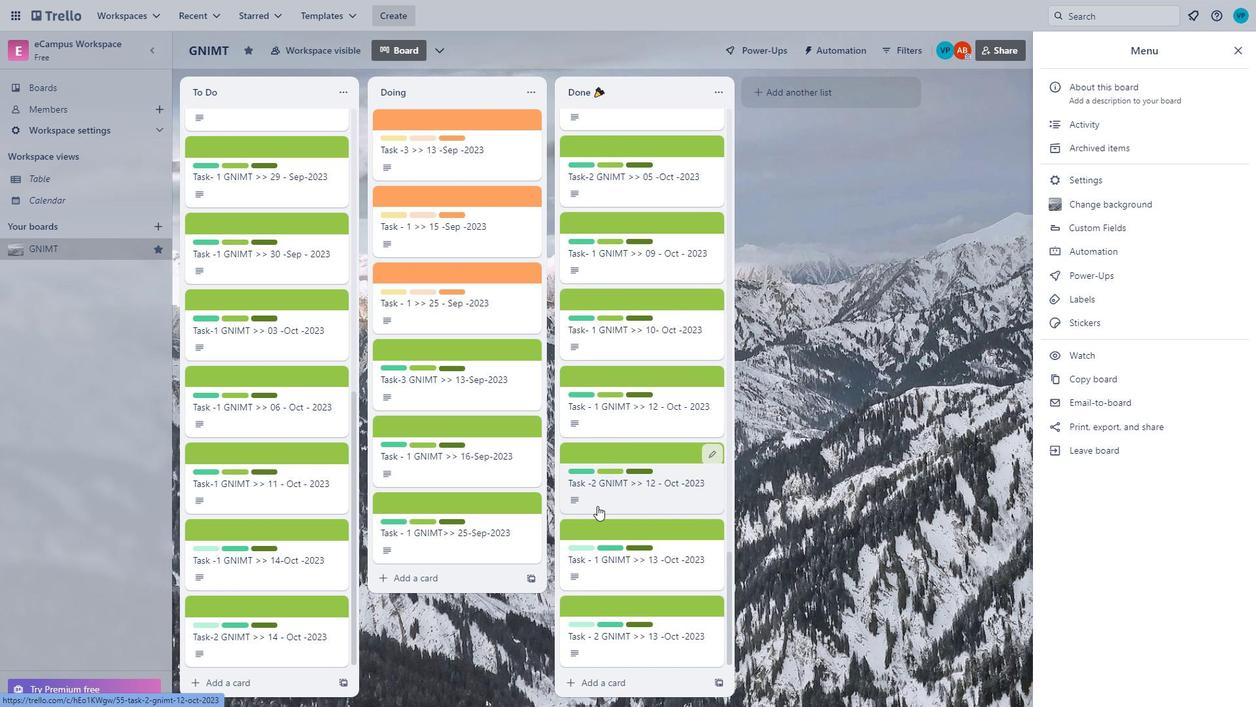 
Action: Mouse moved to (618, 485)
Screenshot: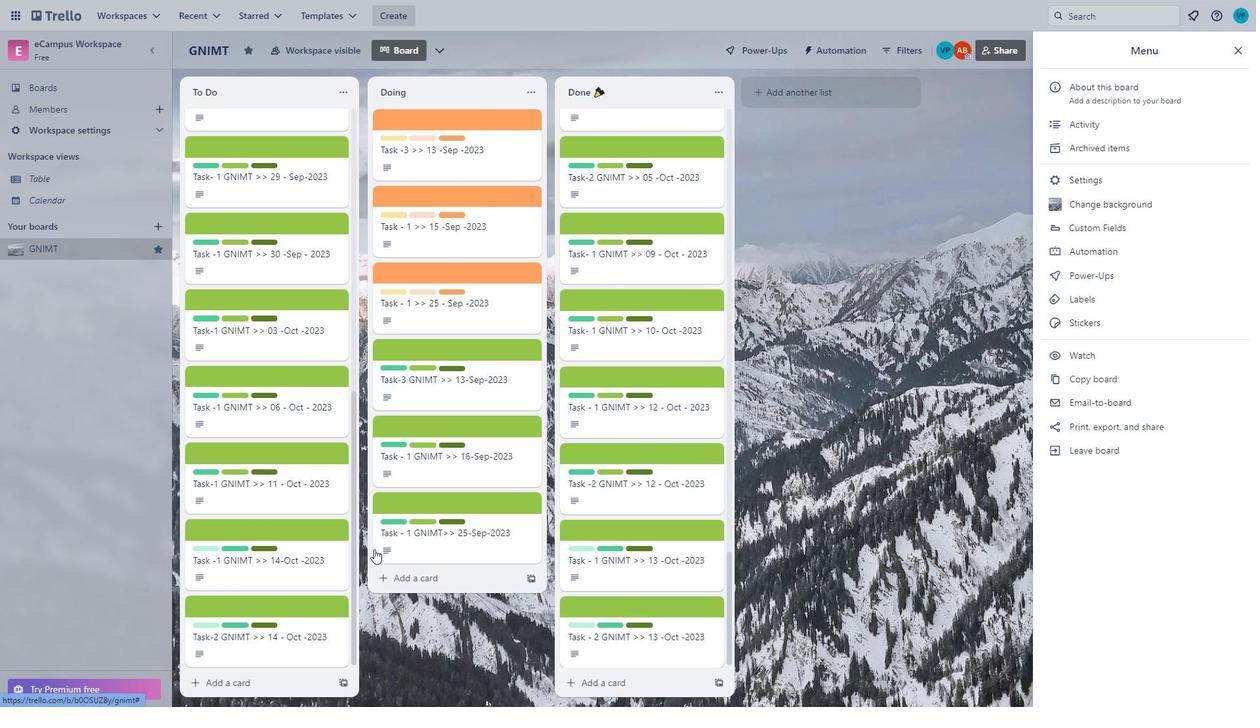 
Action: Mouse scrolled (618, 484) with delta (0, 0)
Screenshot: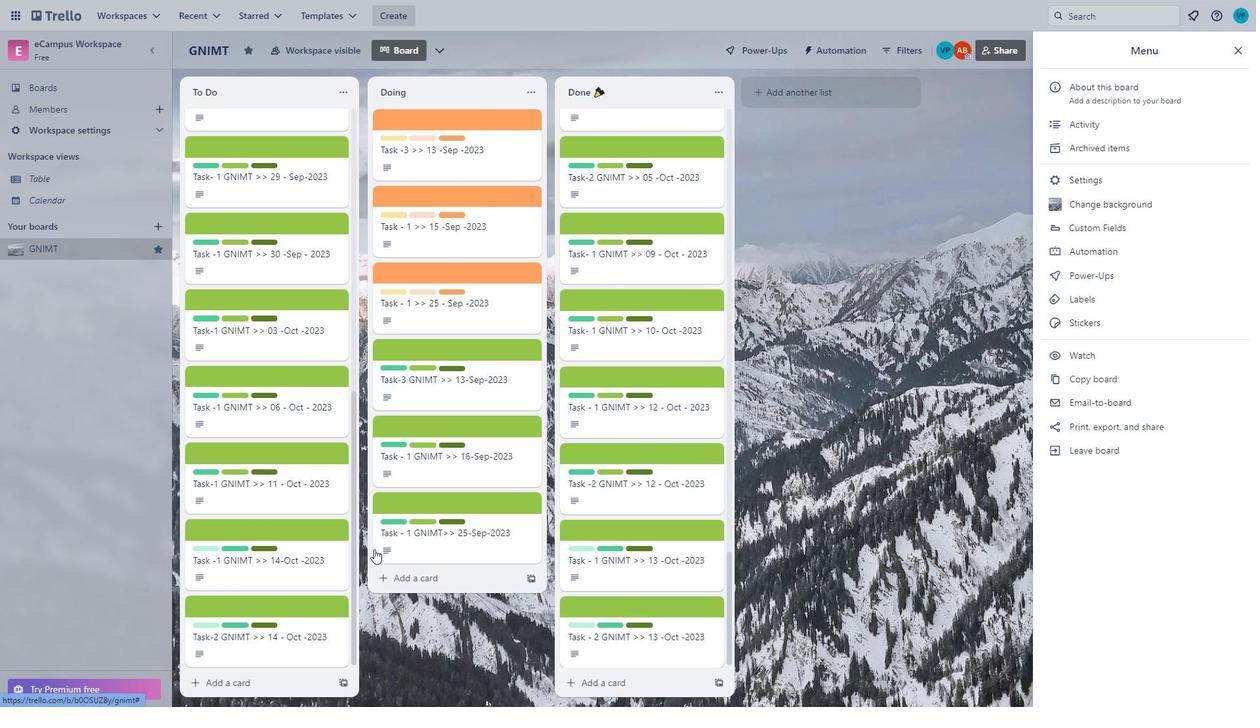 
Action: Mouse scrolled (618, 484) with delta (0, 0)
Screenshot: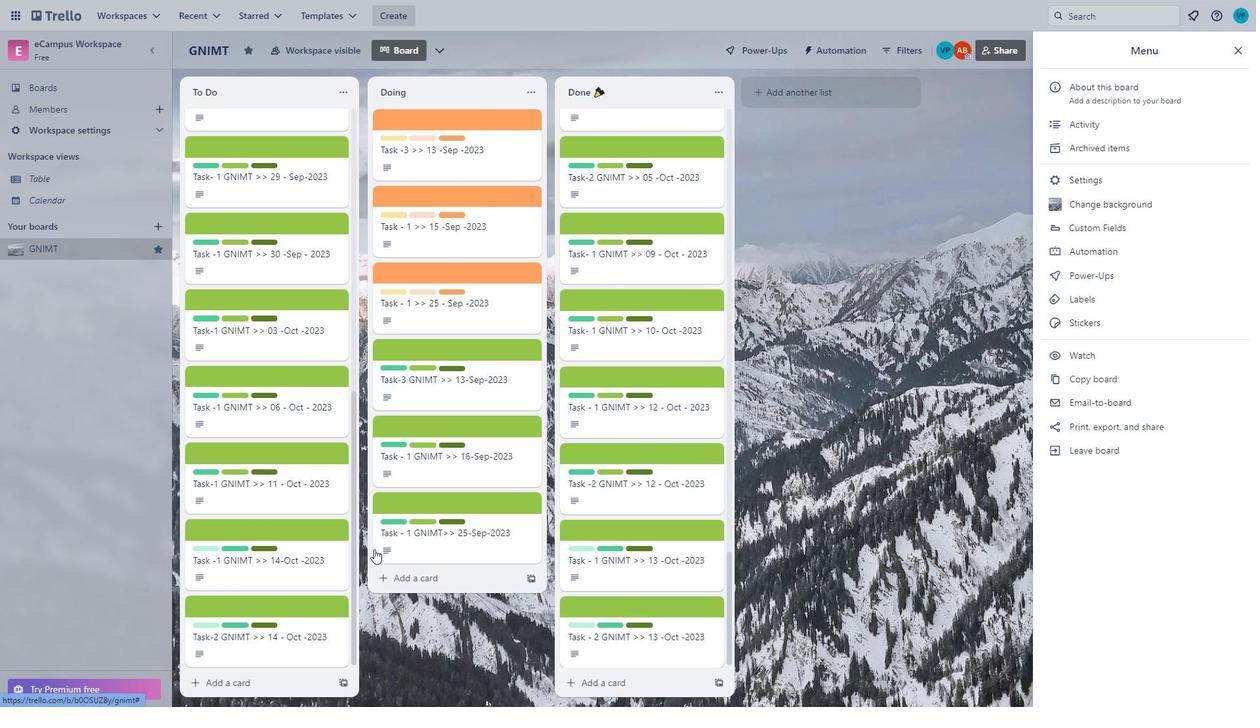 
Action: Mouse scrolled (618, 484) with delta (0, 0)
Screenshot: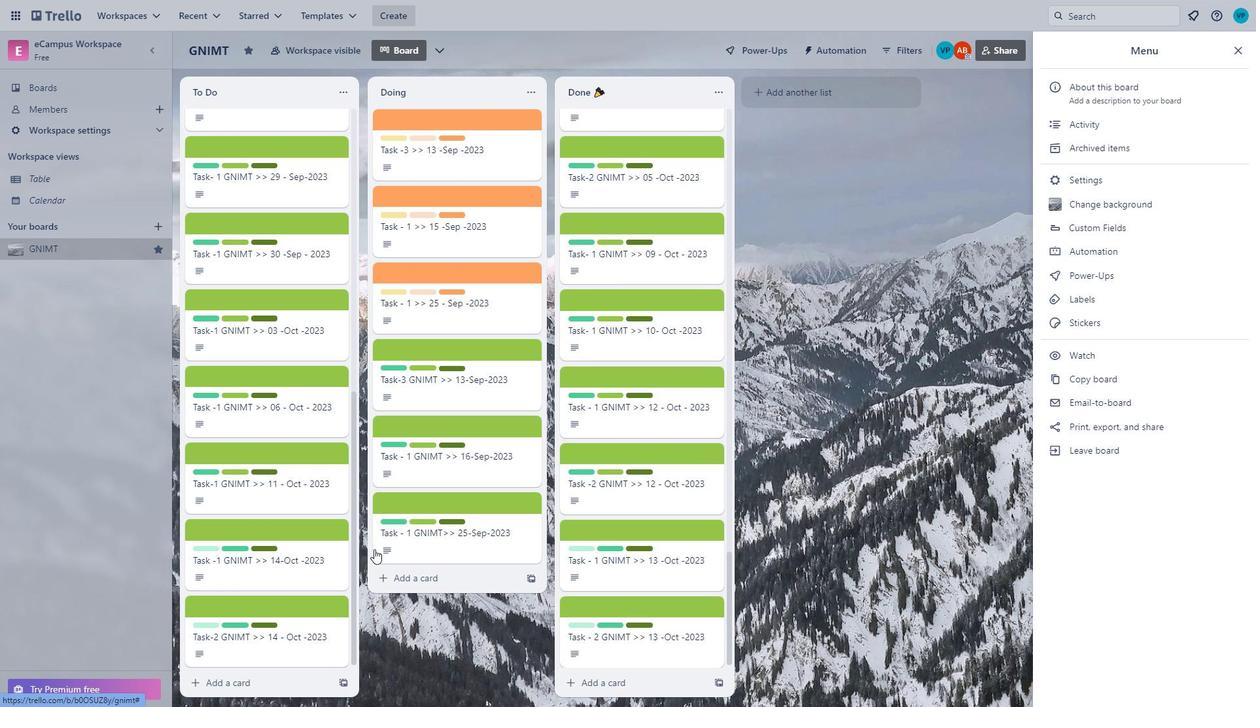 
Action: Mouse moved to (617, 485)
Screenshot: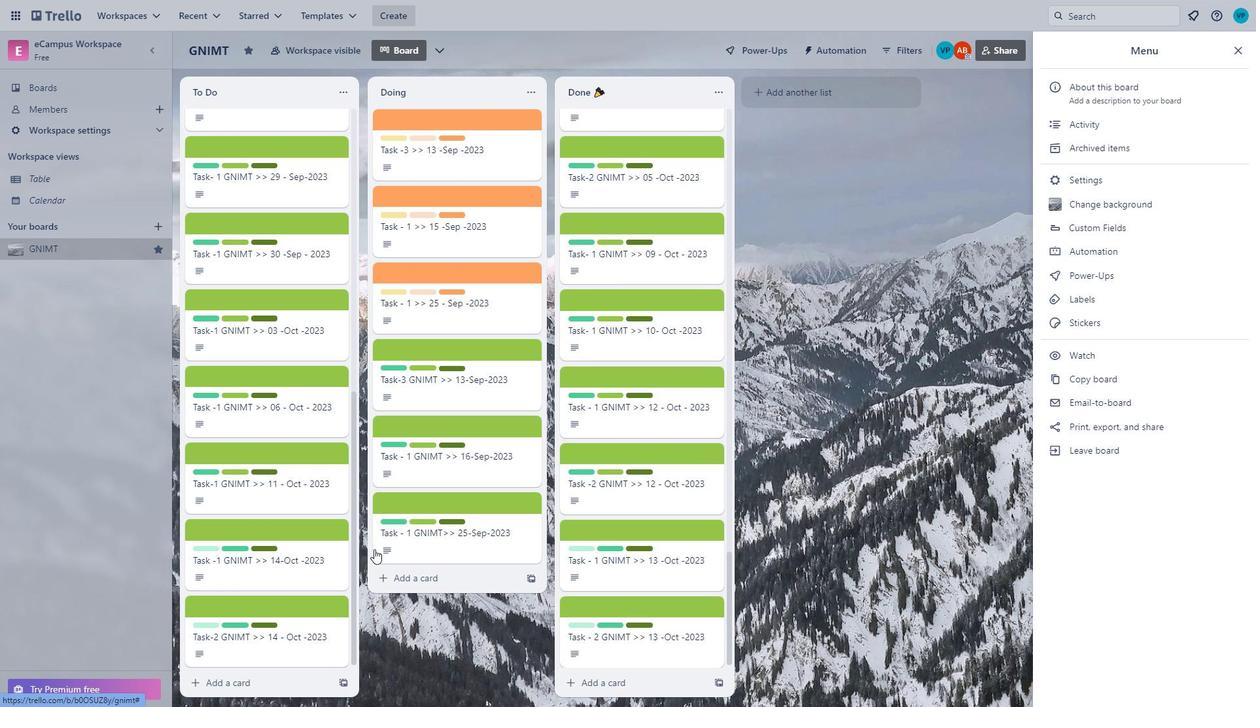 
Action: Mouse scrolled (617, 485) with delta (0, 0)
Screenshot: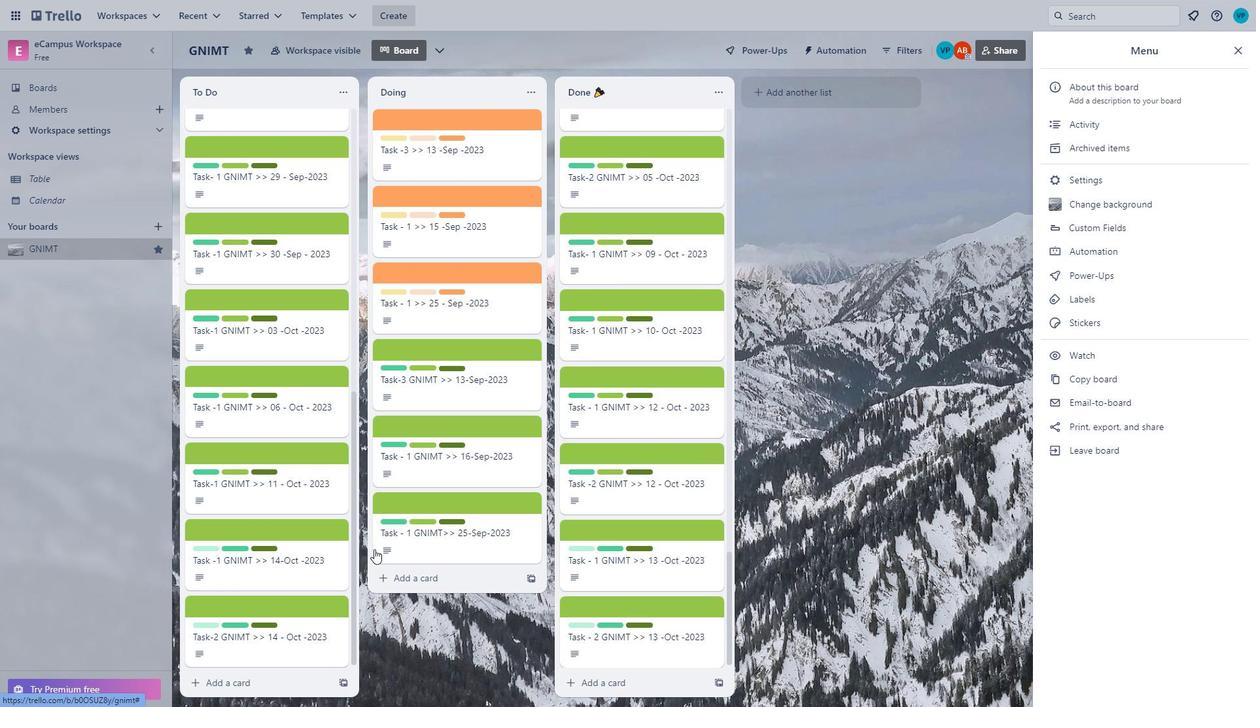 
Action: Mouse moved to (617, 489)
Screenshot: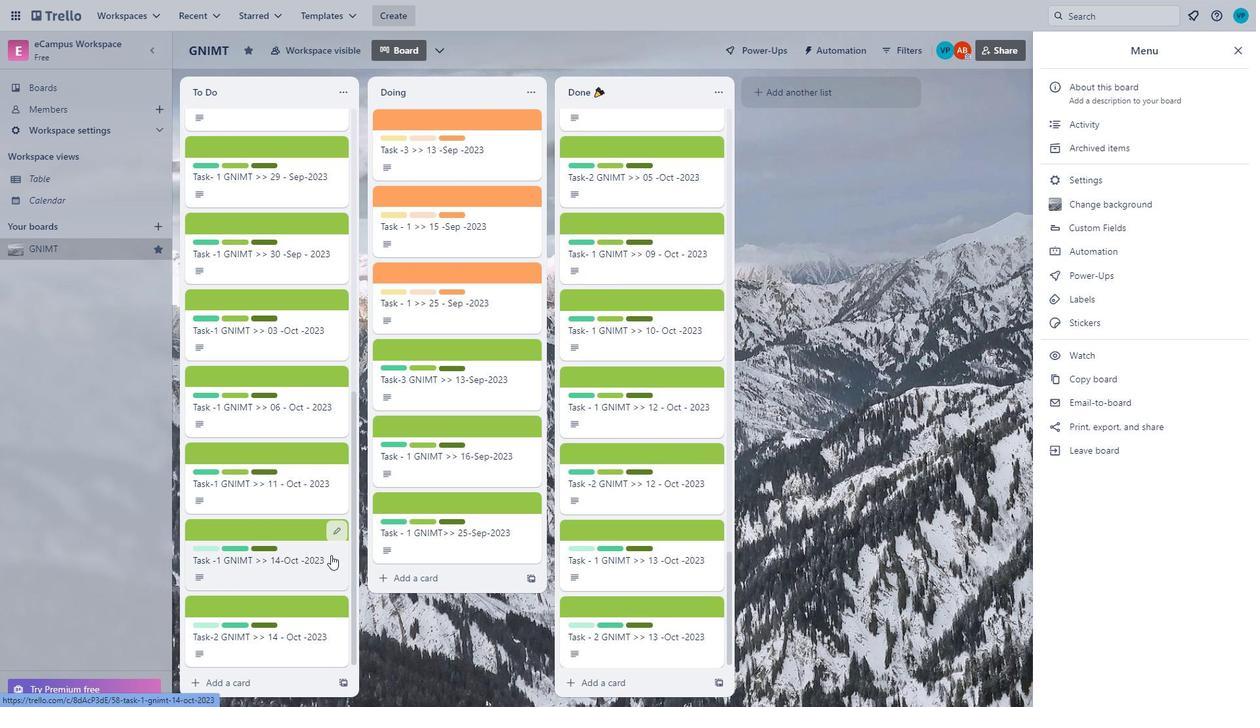 
Action: Mouse scrolled (617, 489) with delta (0, 0)
Screenshot: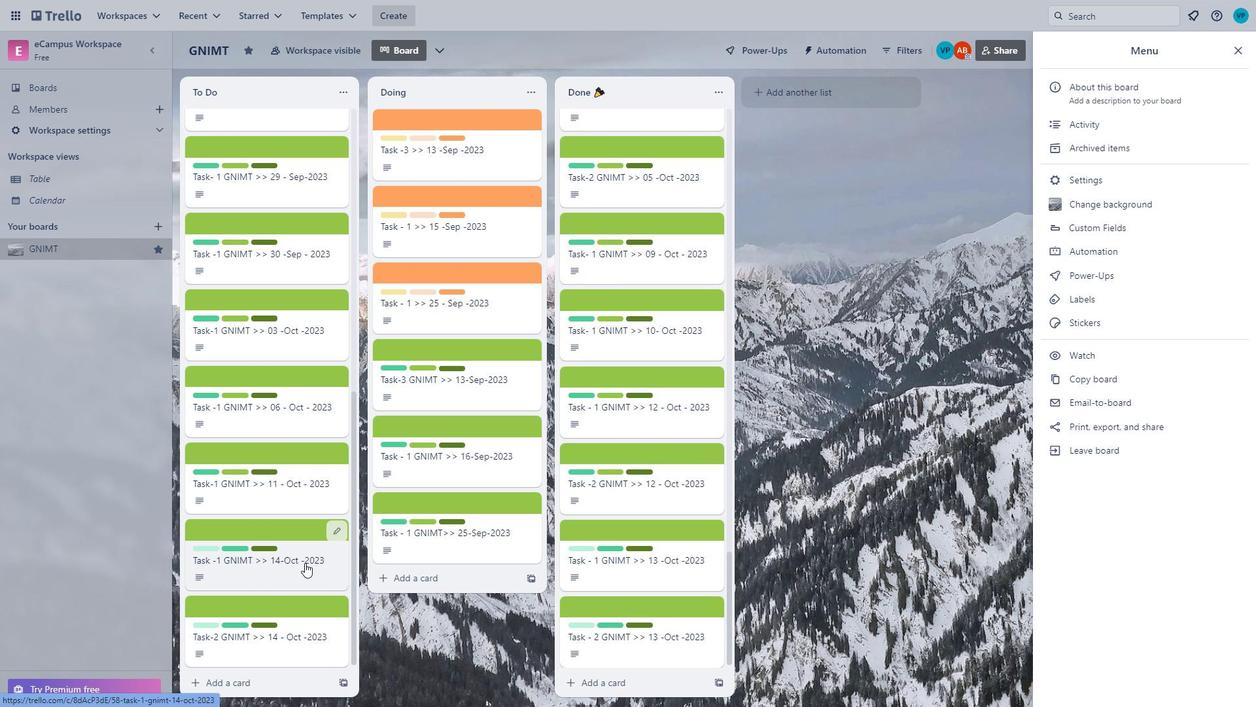 
Action: Mouse scrolled (617, 489) with delta (0, 0)
Screenshot: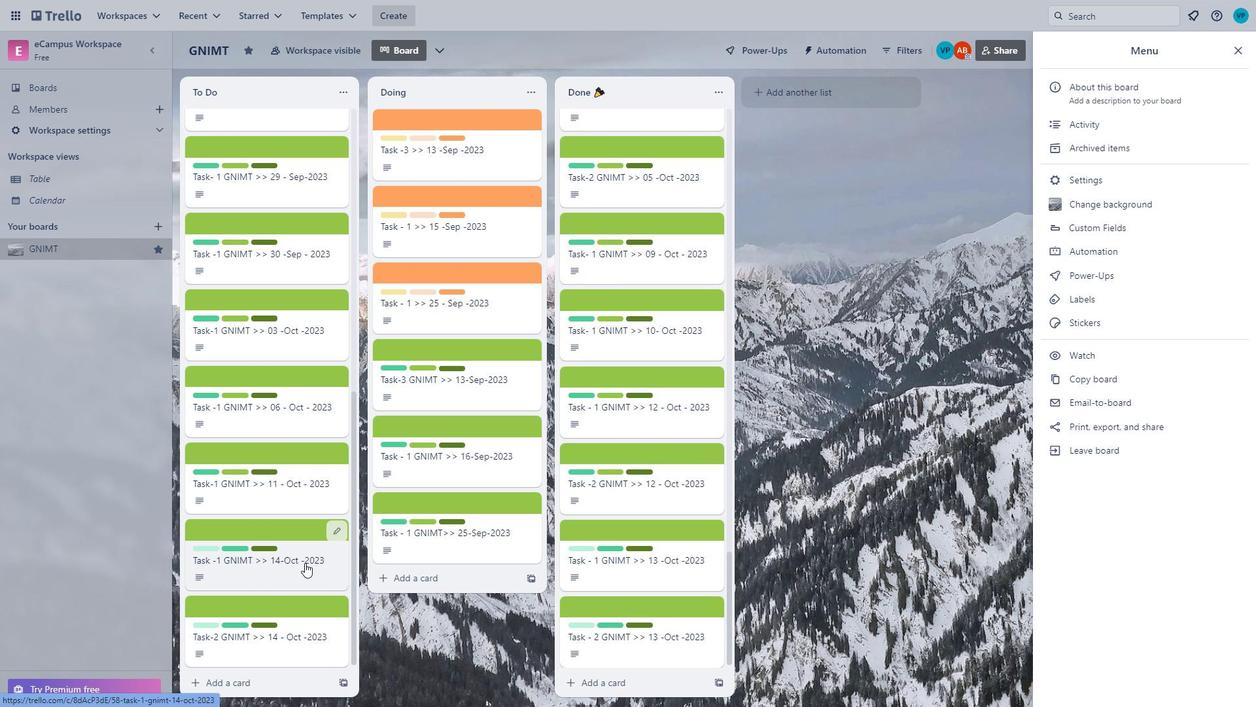 
Action: Mouse scrolled (617, 489) with delta (0, 0)
Screenshot: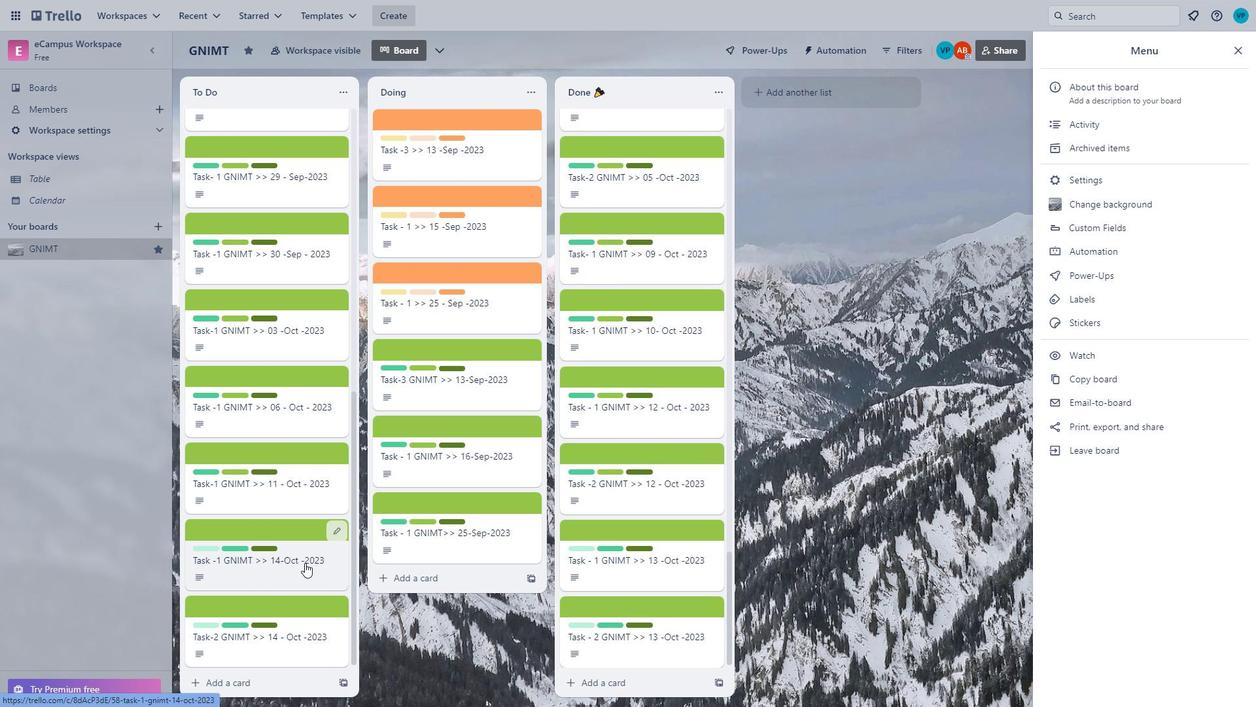 
Action: Mouse scrolled (617, 489) with delta (0, 0)
Screenshot: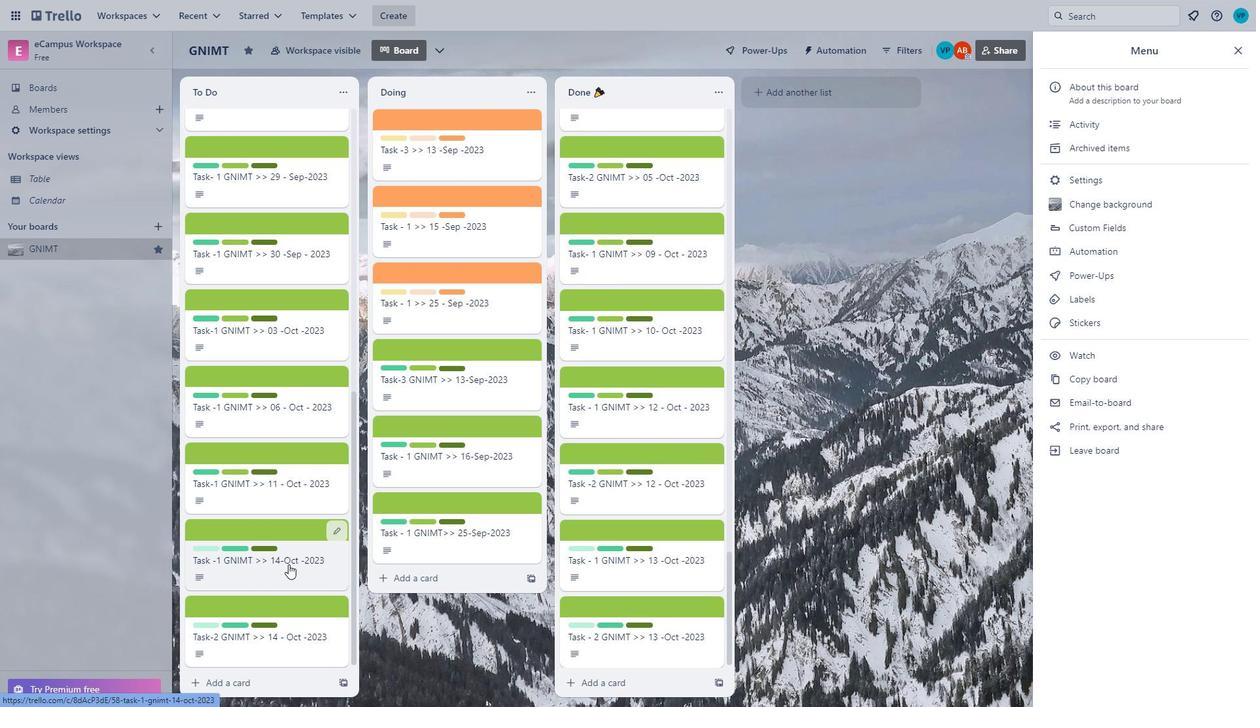 
Action: Mouse moved to (615, 489)
Screenshot: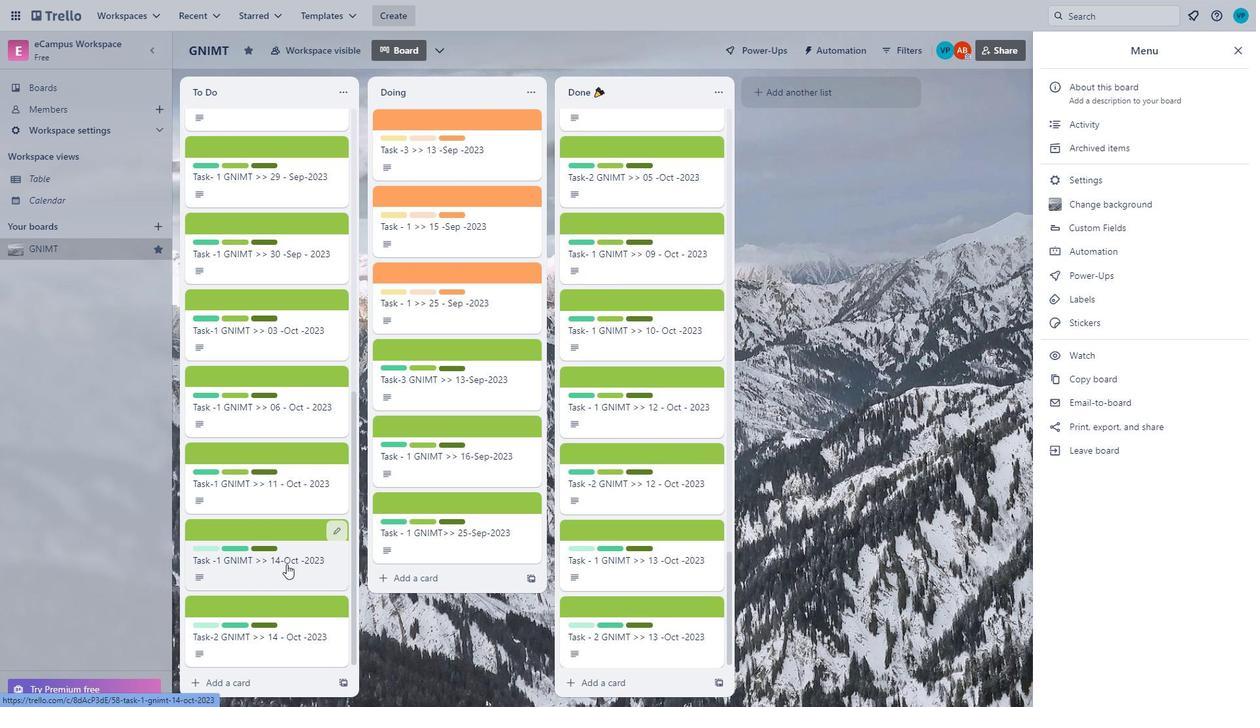 
Action: Mouse scrolled (615, 489) with delta (0, 0)
Screenshot: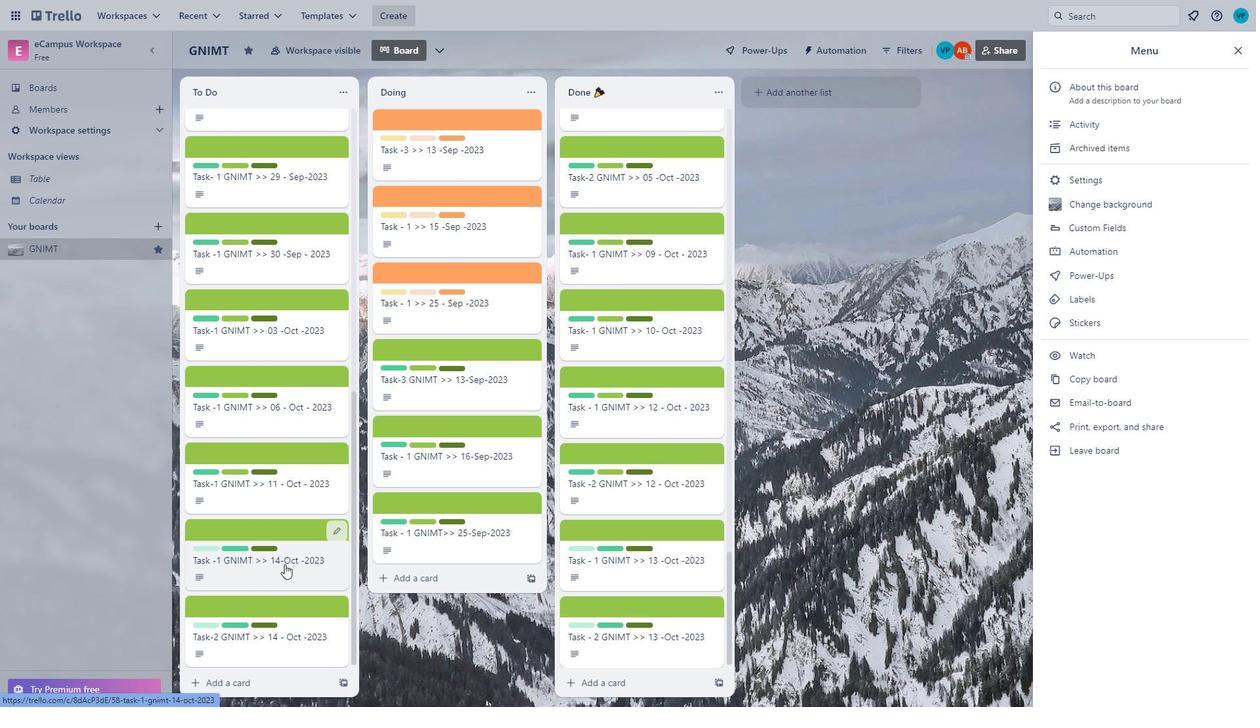 
Action: Mouse scrolled (615, 489) with delta (0, 0)
Screenshot: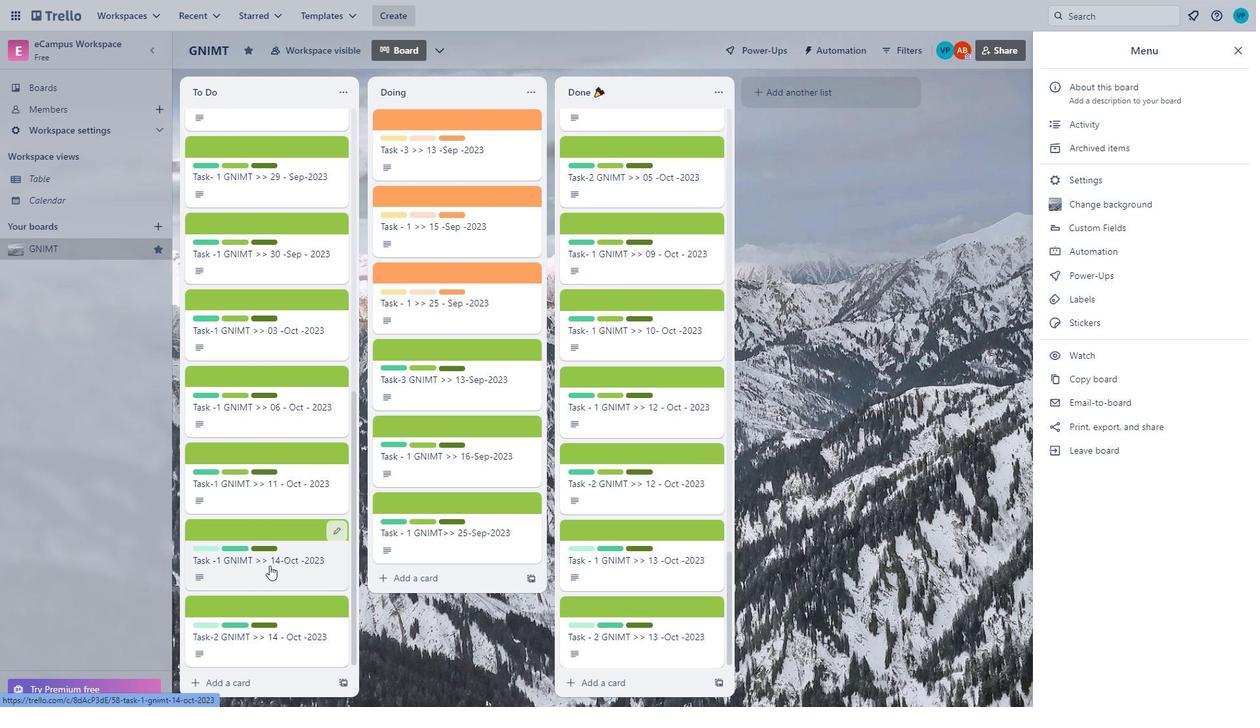 
Action: Mouse scrolled (615, 489) with delta (0, 0)
Screenshot: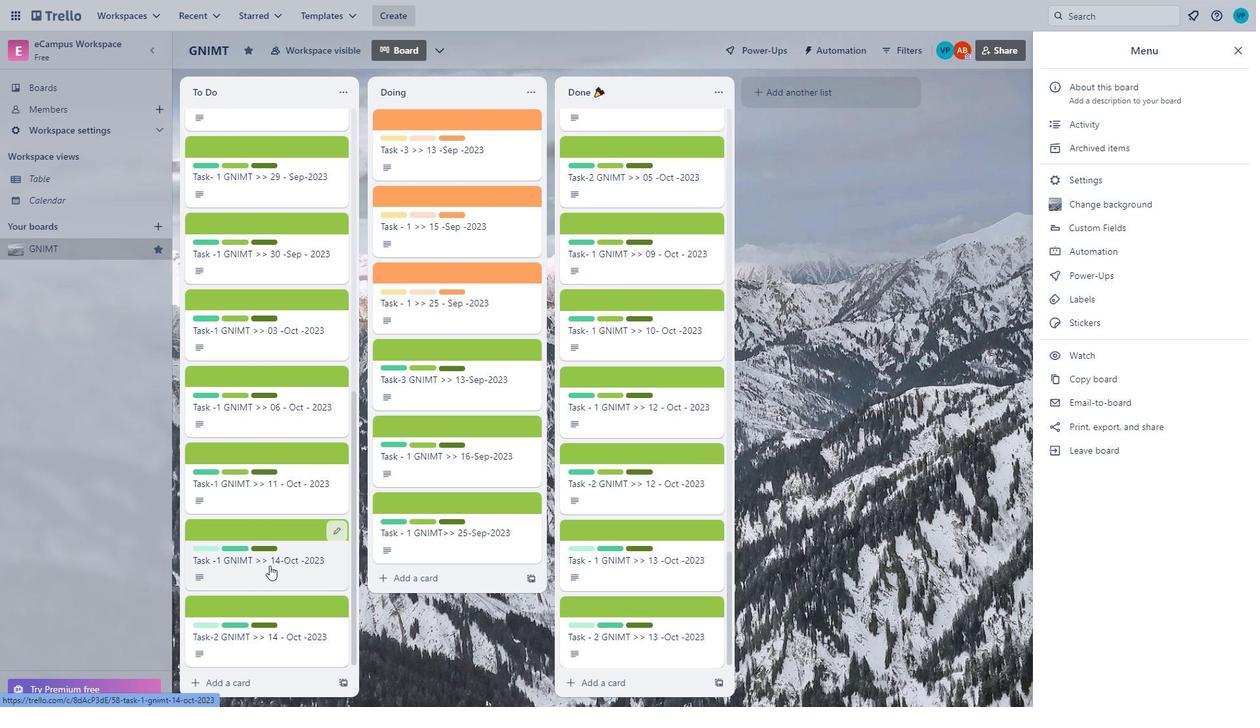 
Action: Mouse moved to (615, 490)
Screenshot: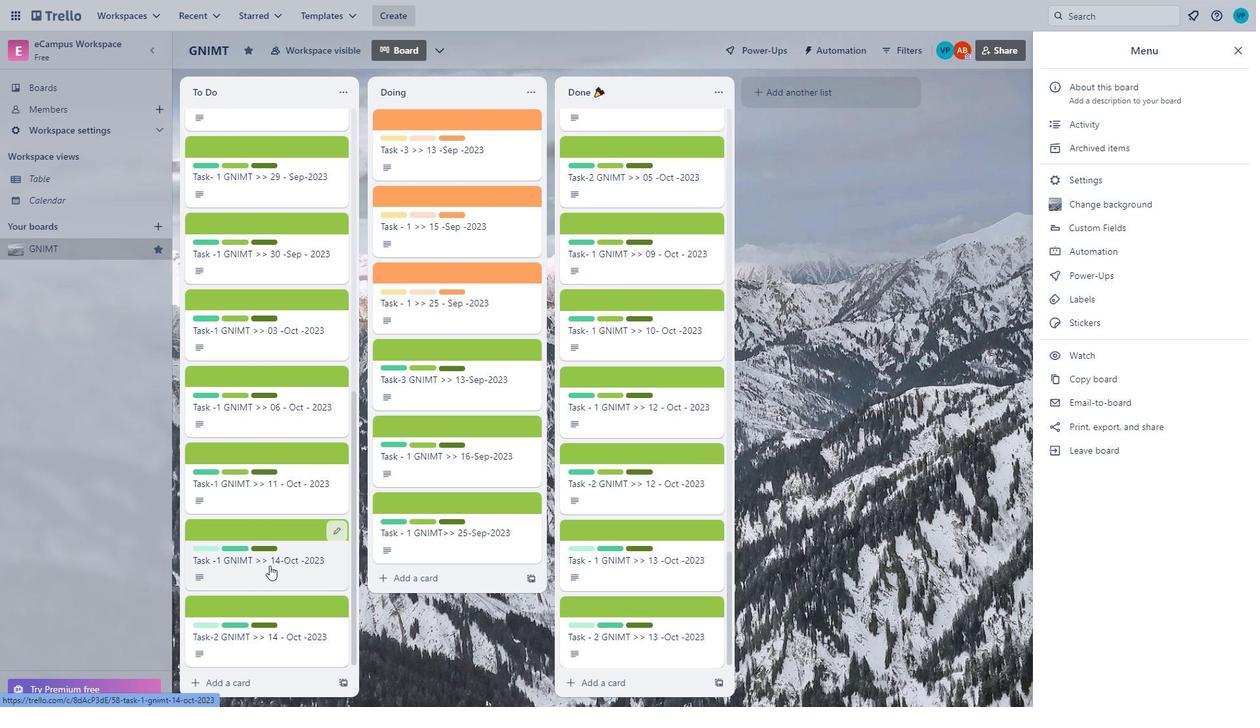 
Action: Mouse scrolled (615, 489) with delta (0, 0)
Screenshot: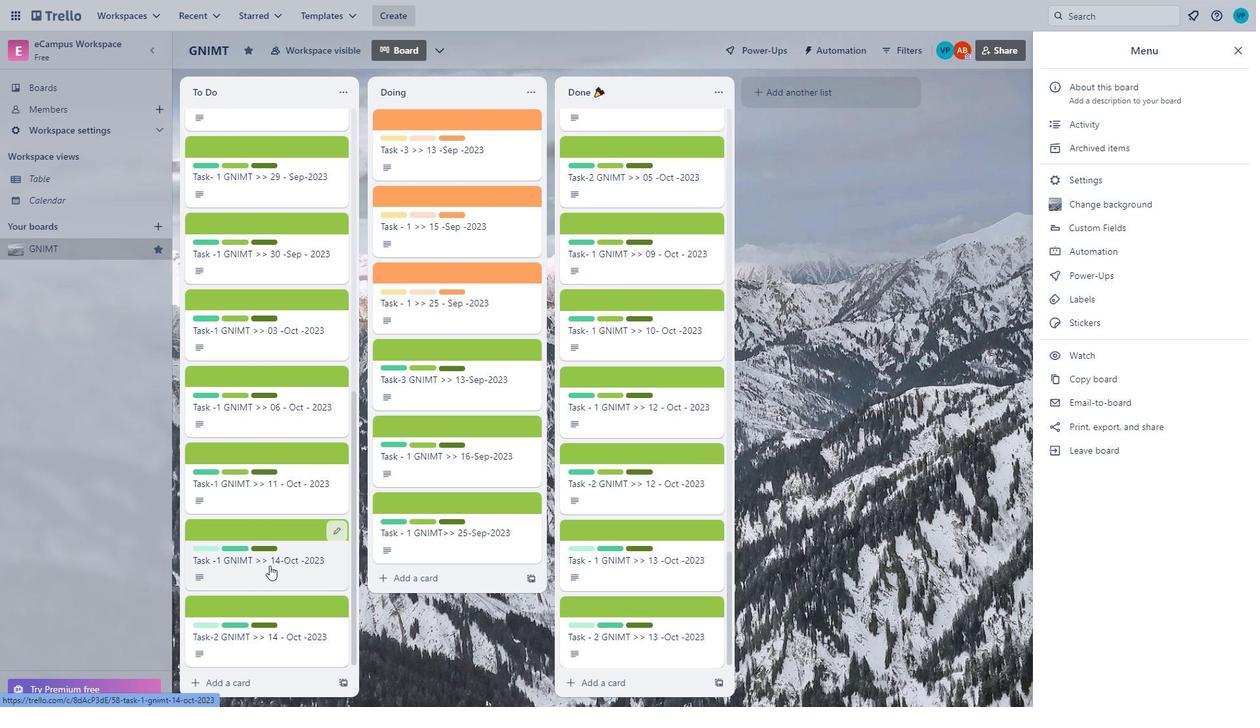 
Action: Mouse moved to (614, 491)
Screenshot: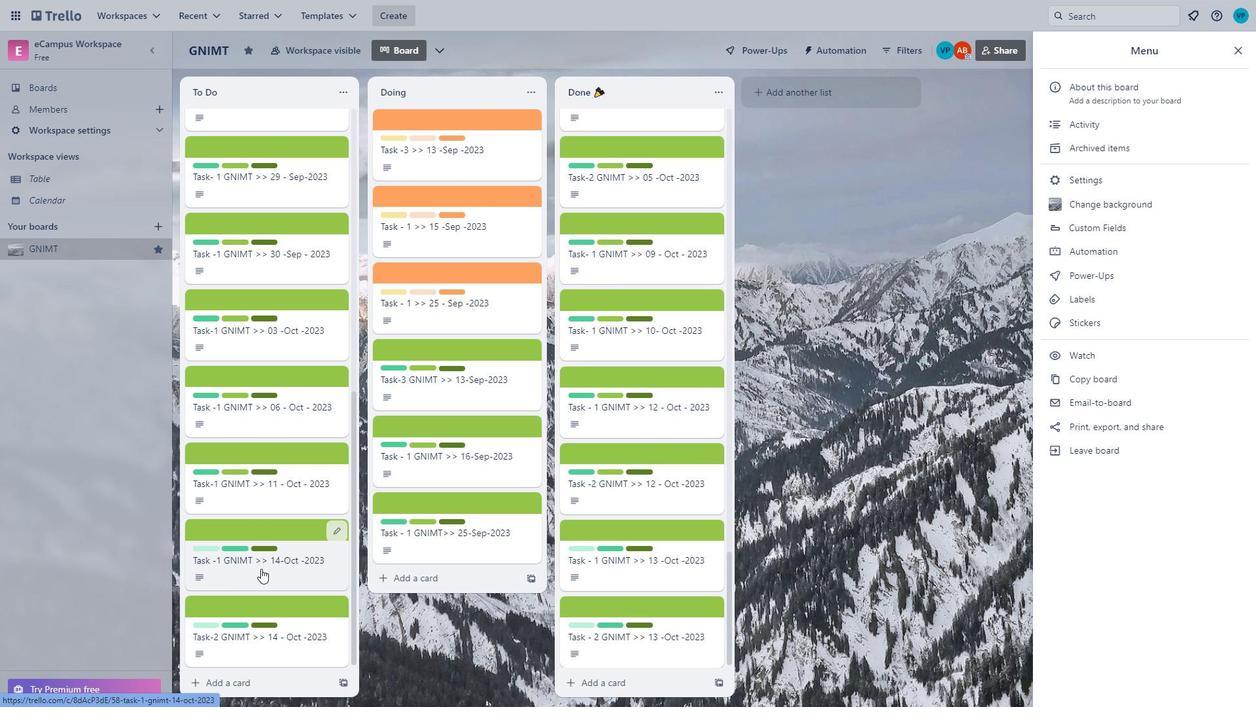 
Action: Mouse scrolled (614, 491) with delta (0, 0)
Screenshot: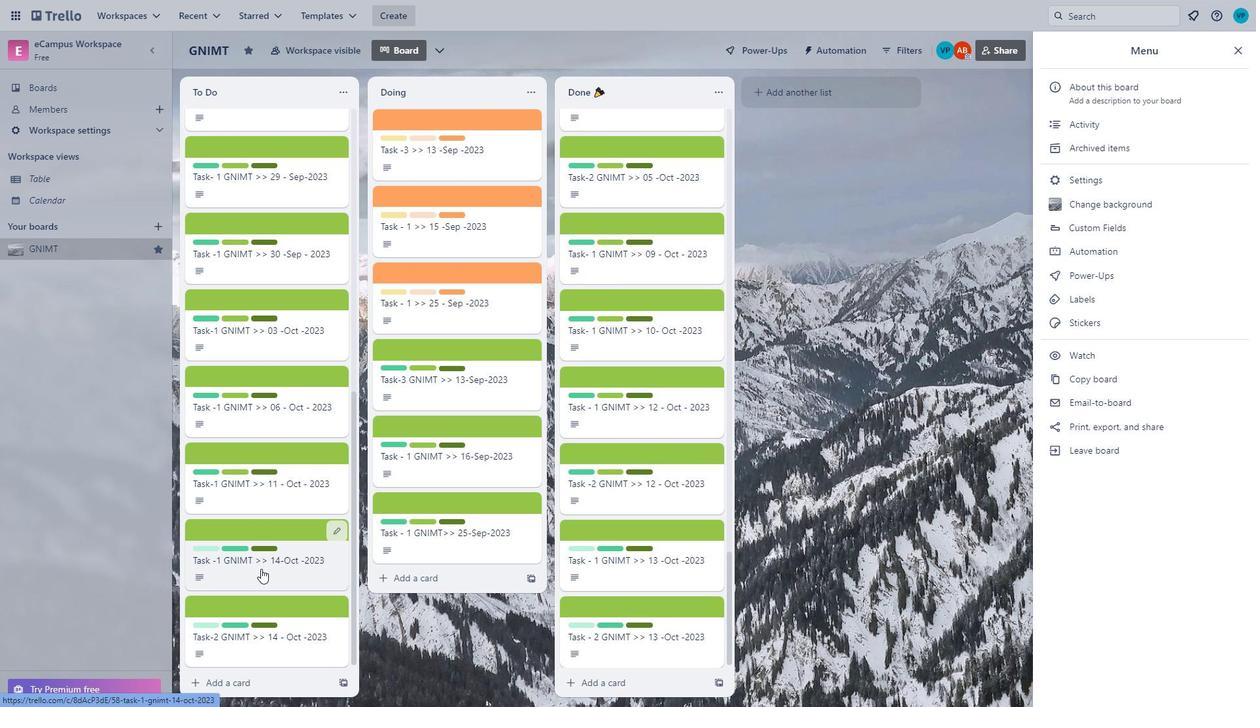 
Action: Mouse scrolled (614, 491) with delta (0, 0)
Screenshot: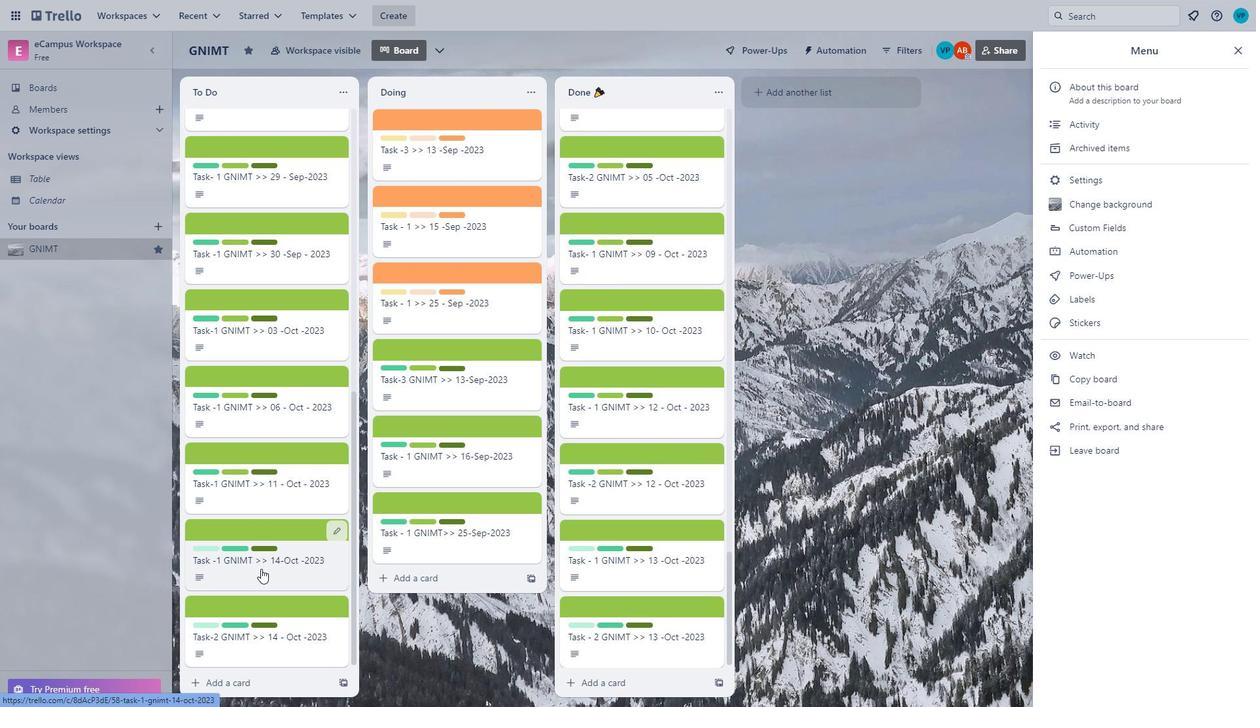 
Action: Mouse scrolled (614, 491) with delta (0, 0)
Screenshot: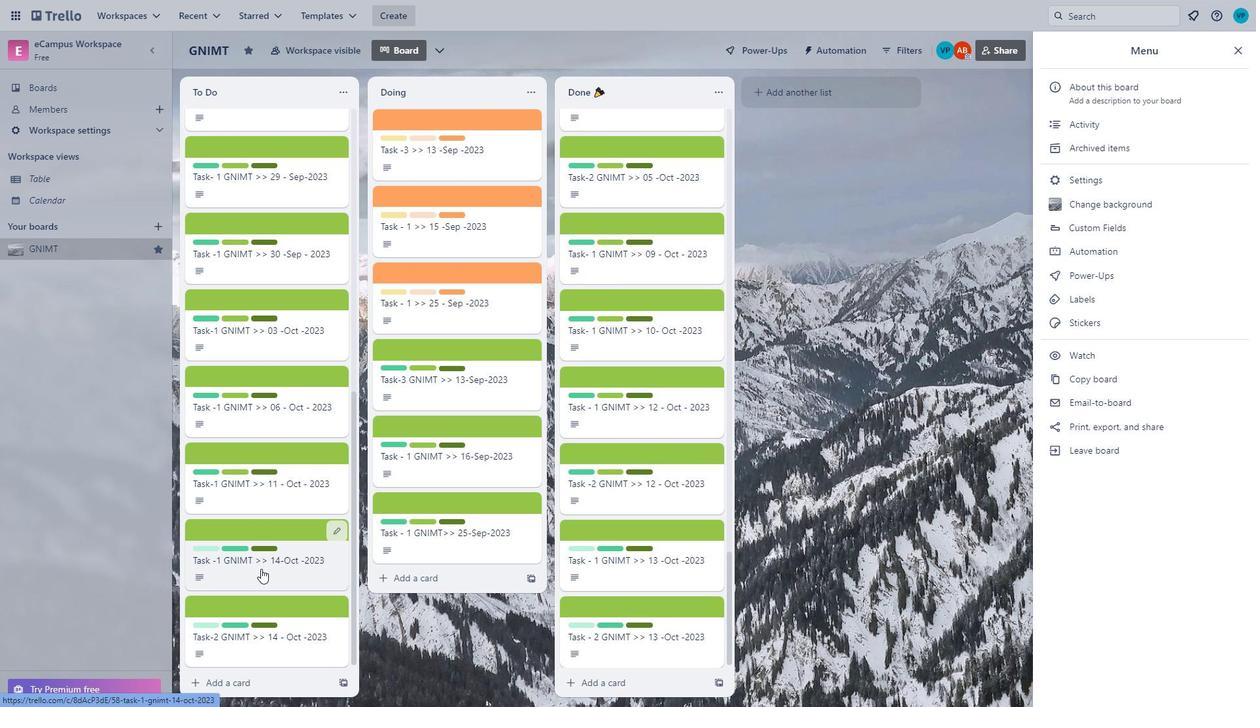 
Action: Mouse scrolled (614, 491) with delta (0, 0)
Screenshot: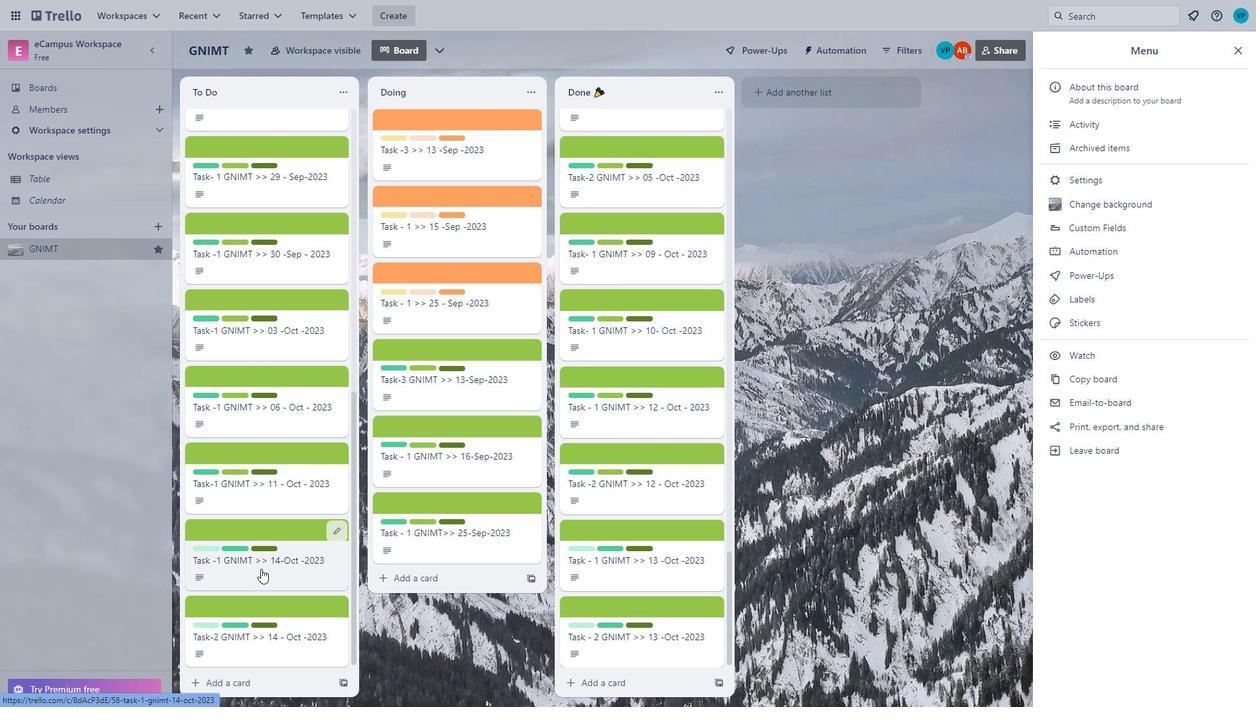 
Action: Mouse moved to (614, 492)
Screenshot: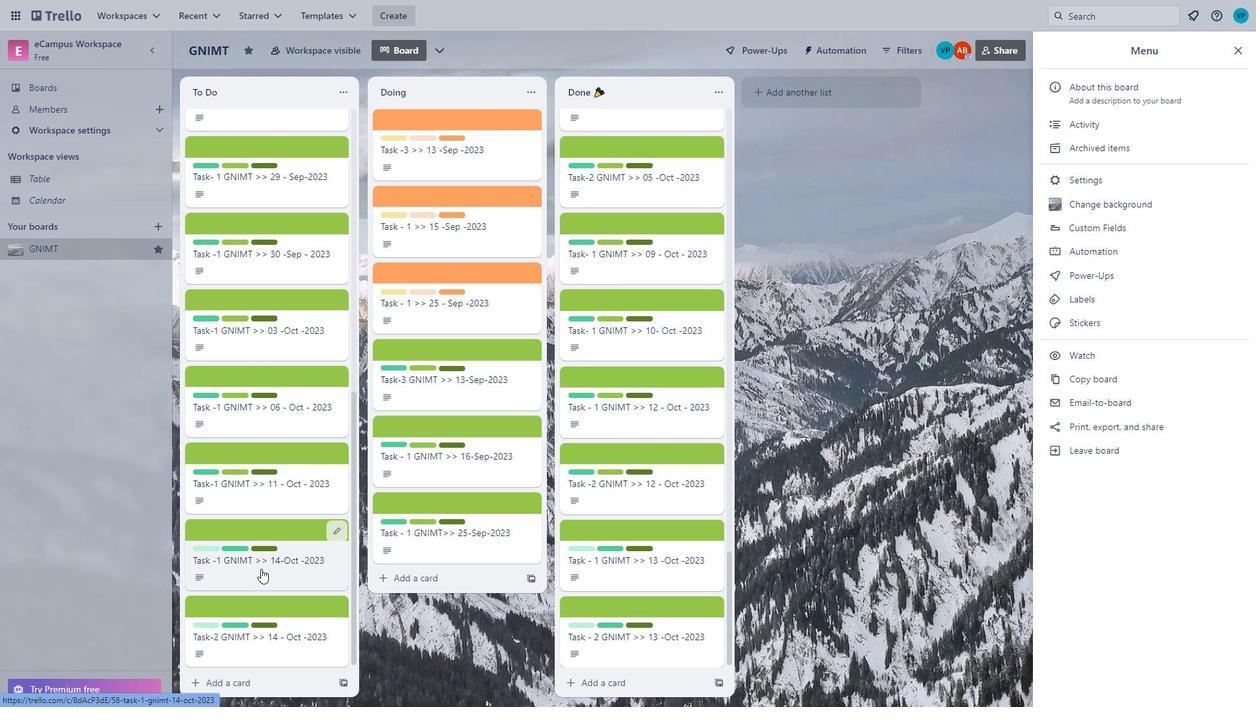 
Action: Mouse scrolled (614, 491) with delta (0, 0)
Screenshot: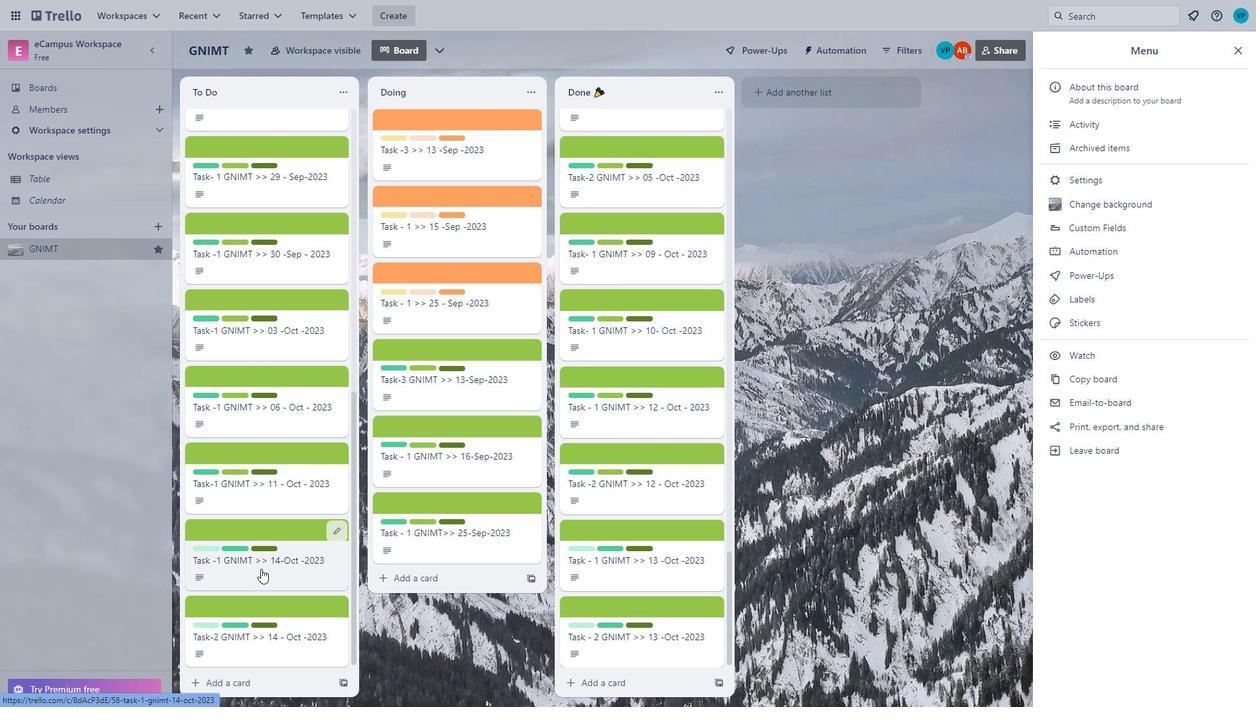 
Action: Mouse scrolled (614, 491) with delta (0, 0)
Screenshot: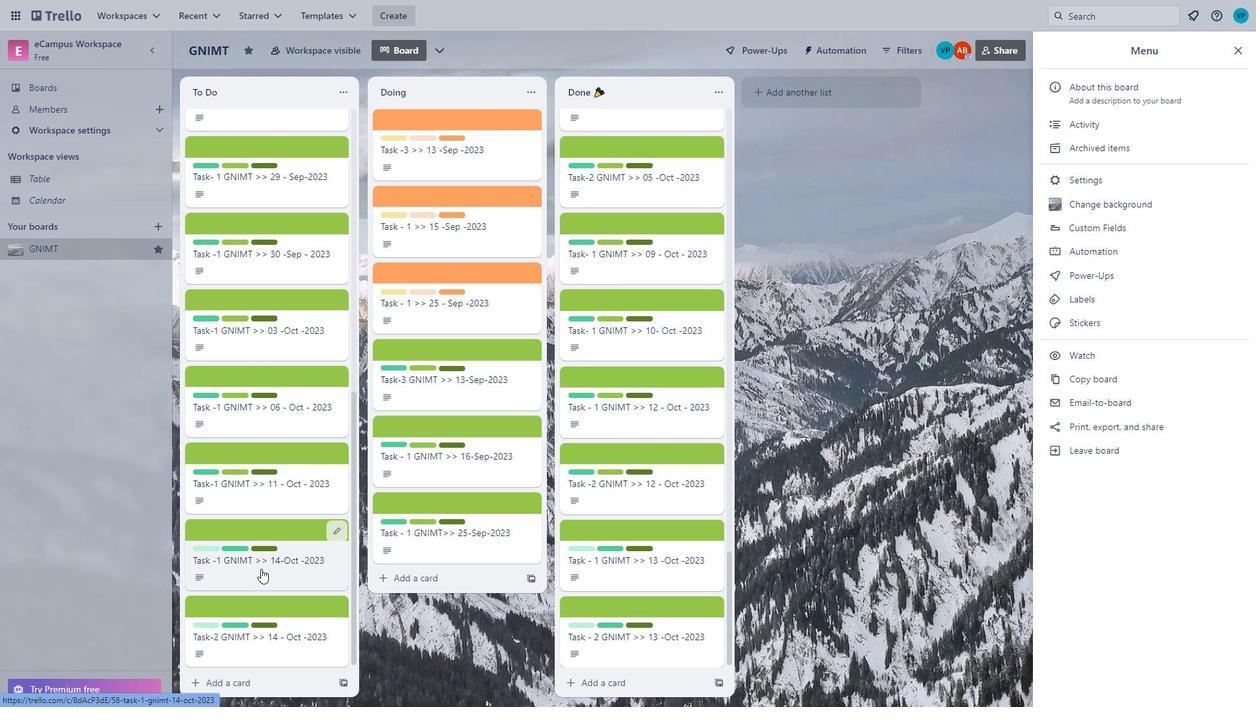 
Action: Mouse scrolled (614, 491) with delta (0, 0)
Screenshot: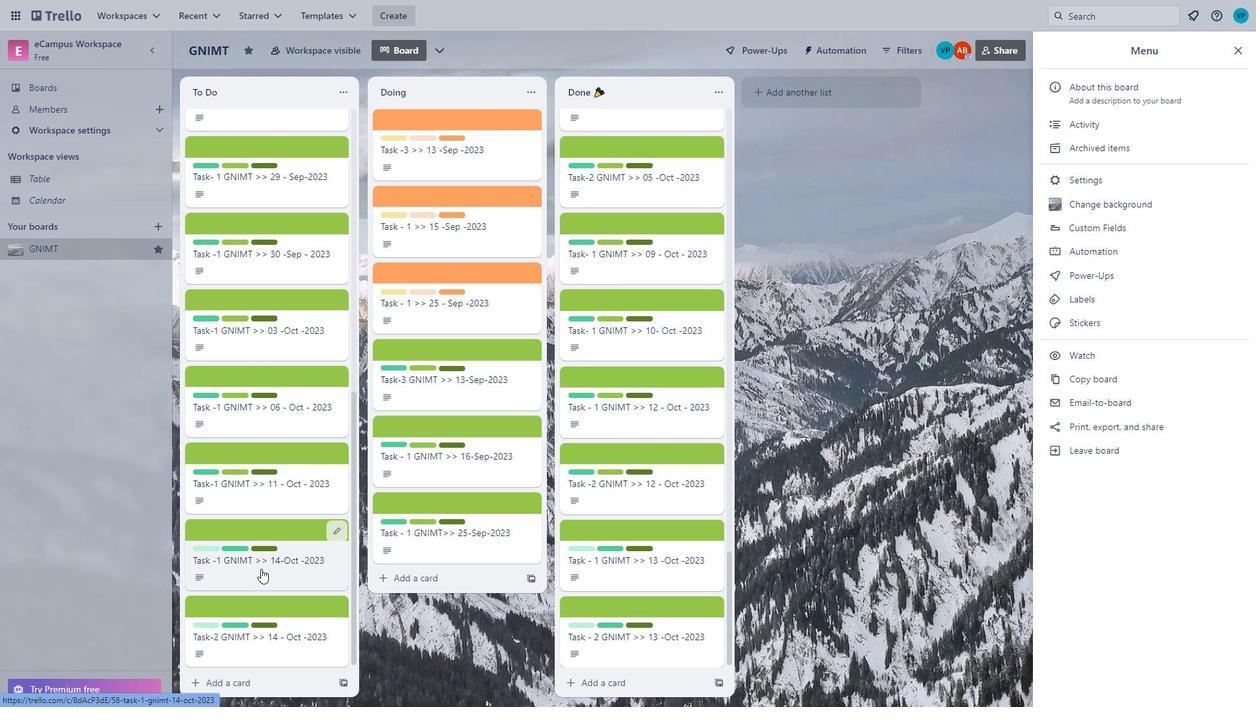 
Action: Mouse scrolled (614, 491) with delta (0, 0)
Screenshot: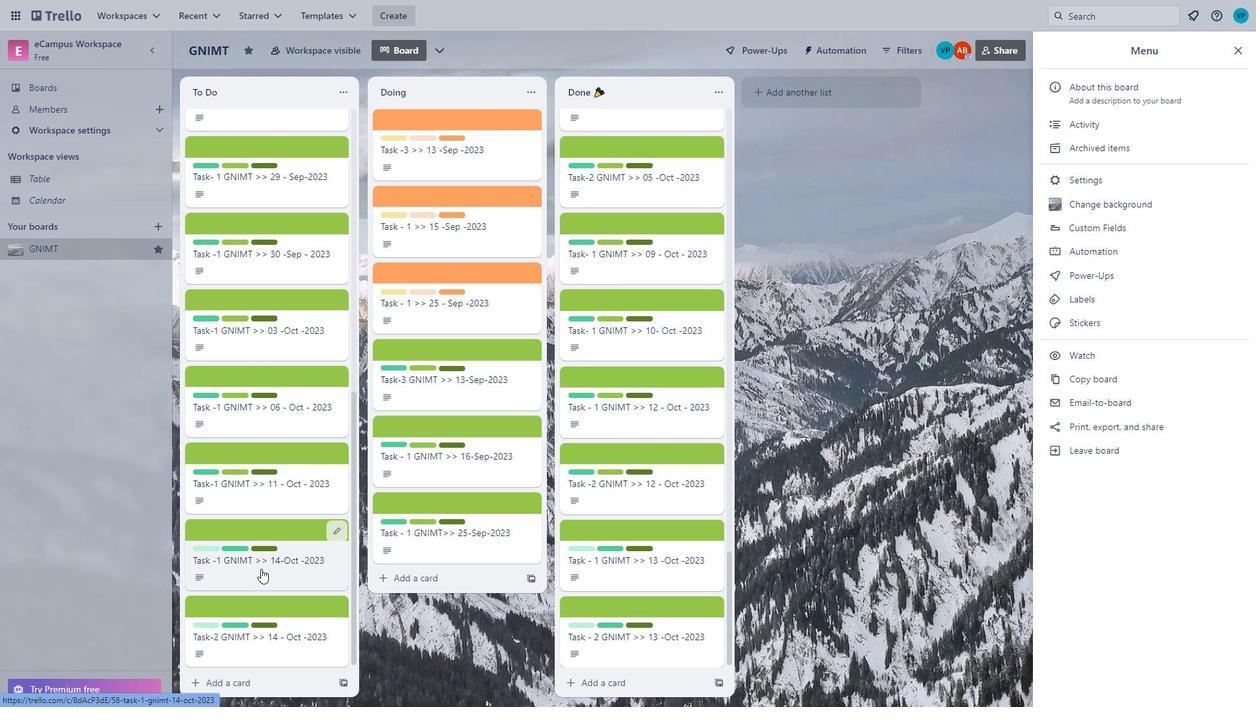 
Action: Mouse scrolled (614, 491) with delta (0, 0)
Screenshot: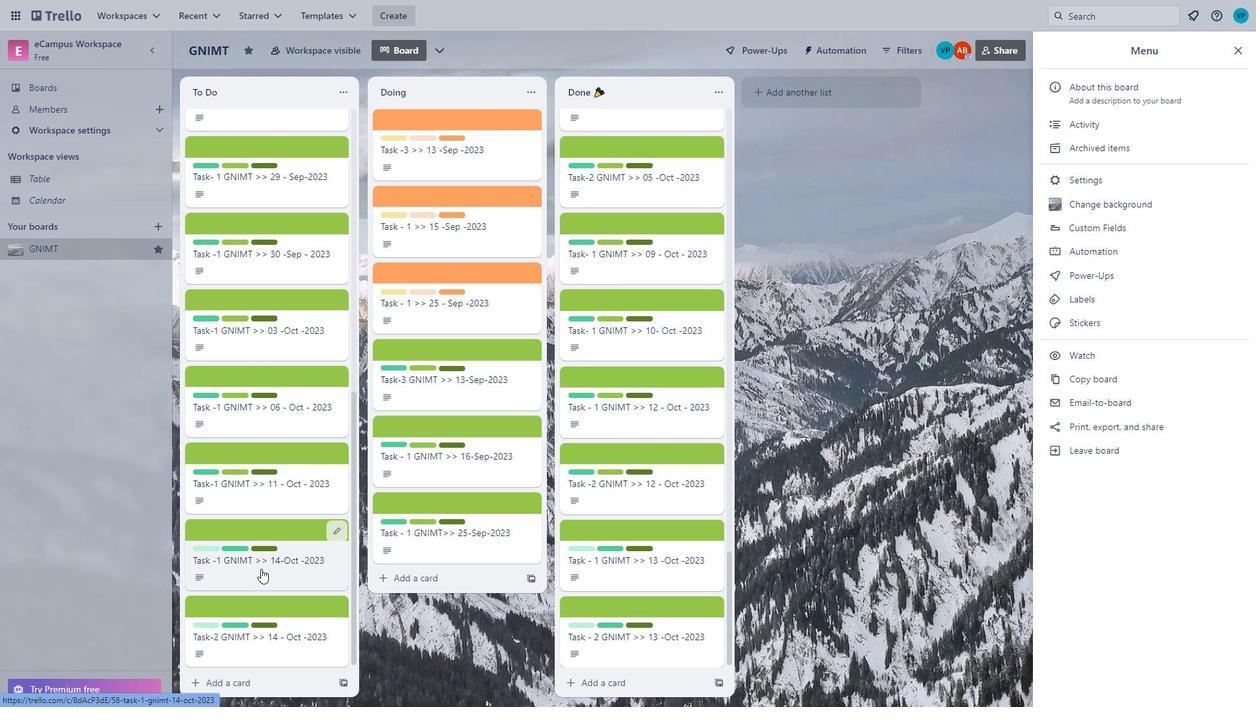 
Action: Mouse moved to (614, 492)
Screenshot: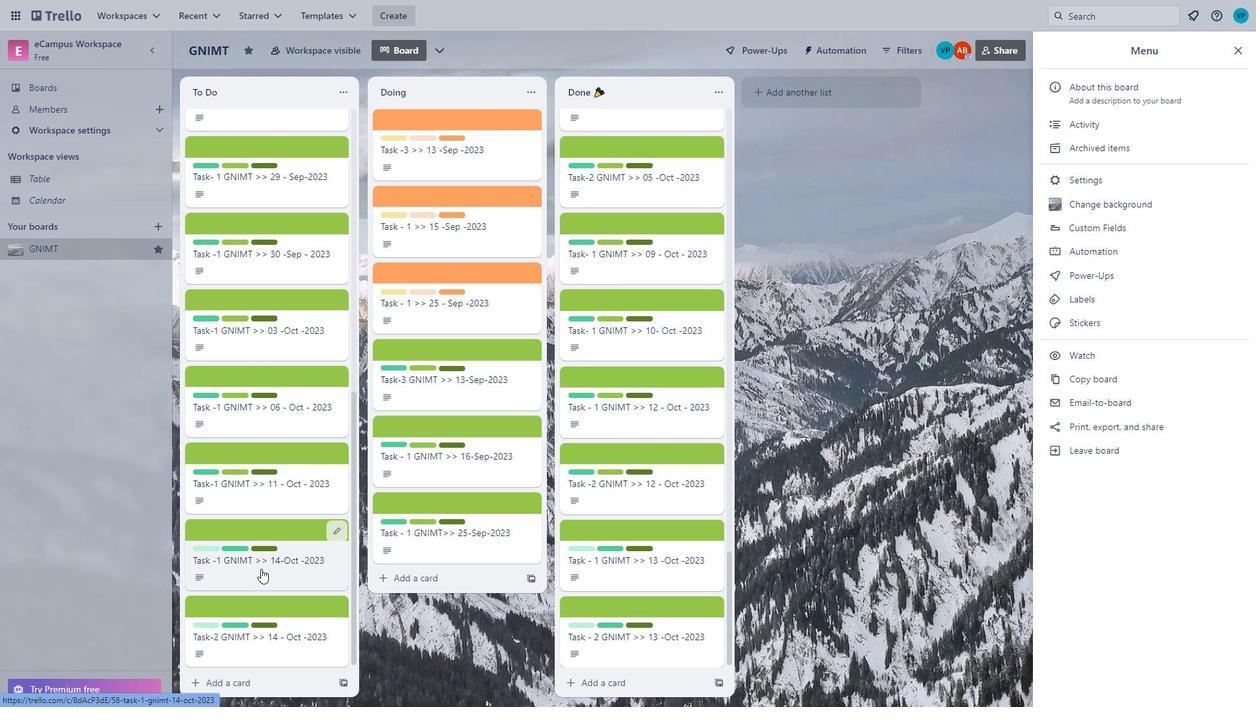 
Action: Mouse scrolled (614, 491) with delta (0, 0)
Screenshot: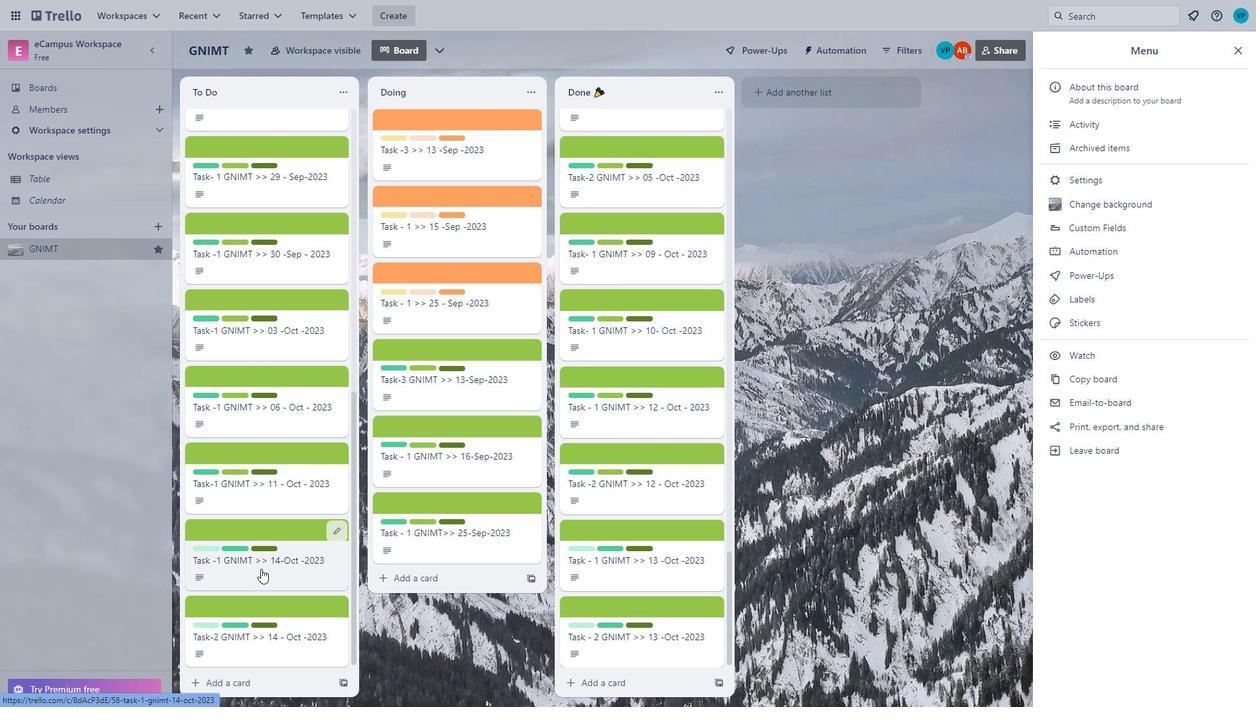 
Action: Mouse scrolled (614, 491) with delta (0, 0)
Screenshot: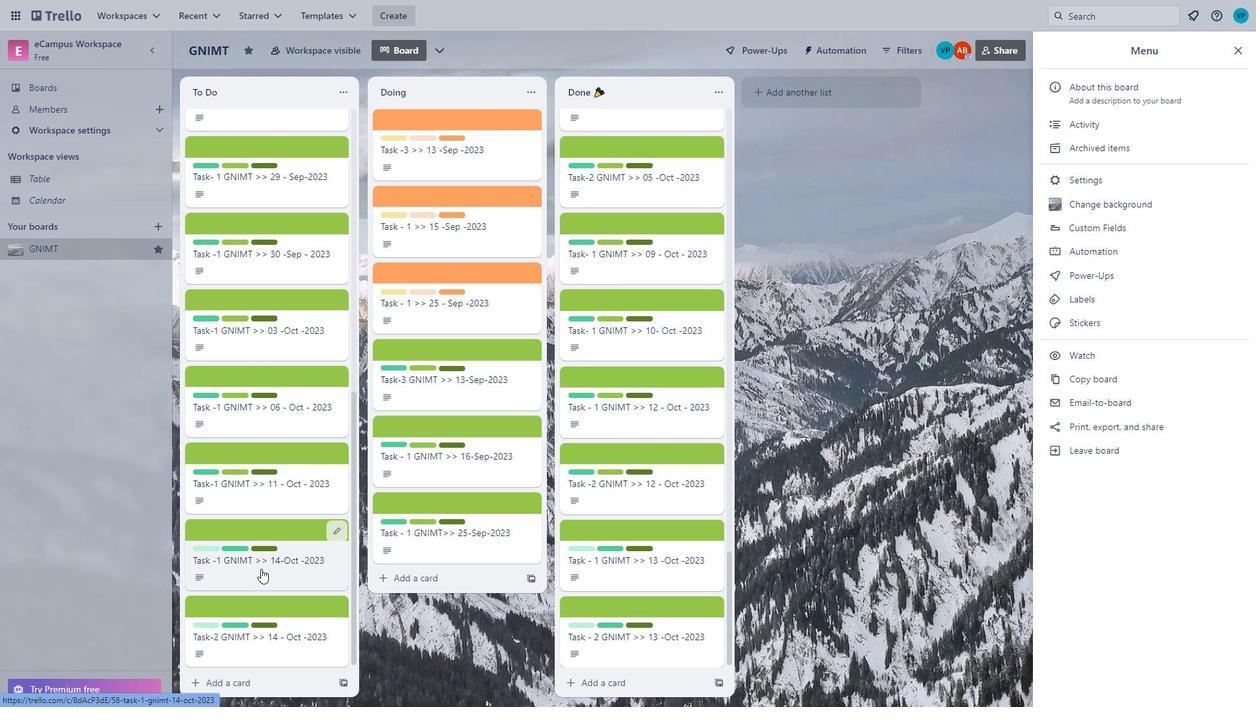 
Action: Mouse moved to (614, 492)
Screenshot: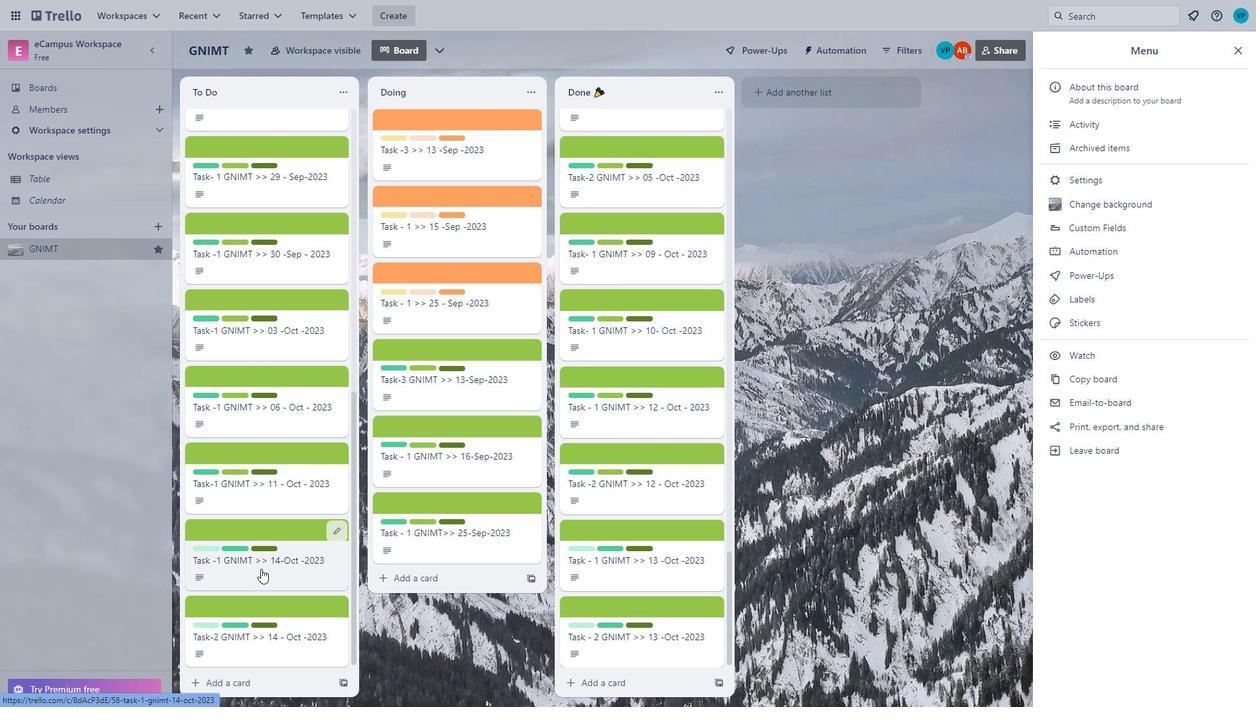 
Action: Mouse scrolled (614, 492) with delta (0, 0)
Screenshot: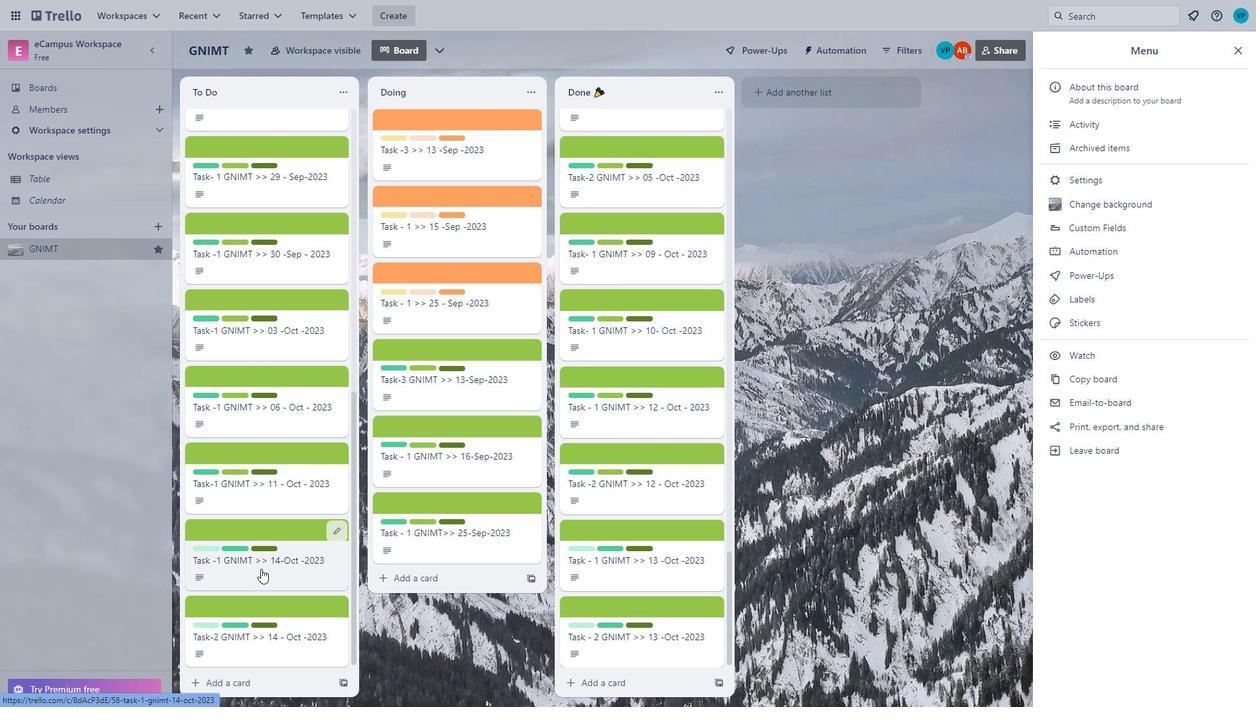 
Action: Mouse scrolled (614, 492) with delta (0, 0)
Screenshot: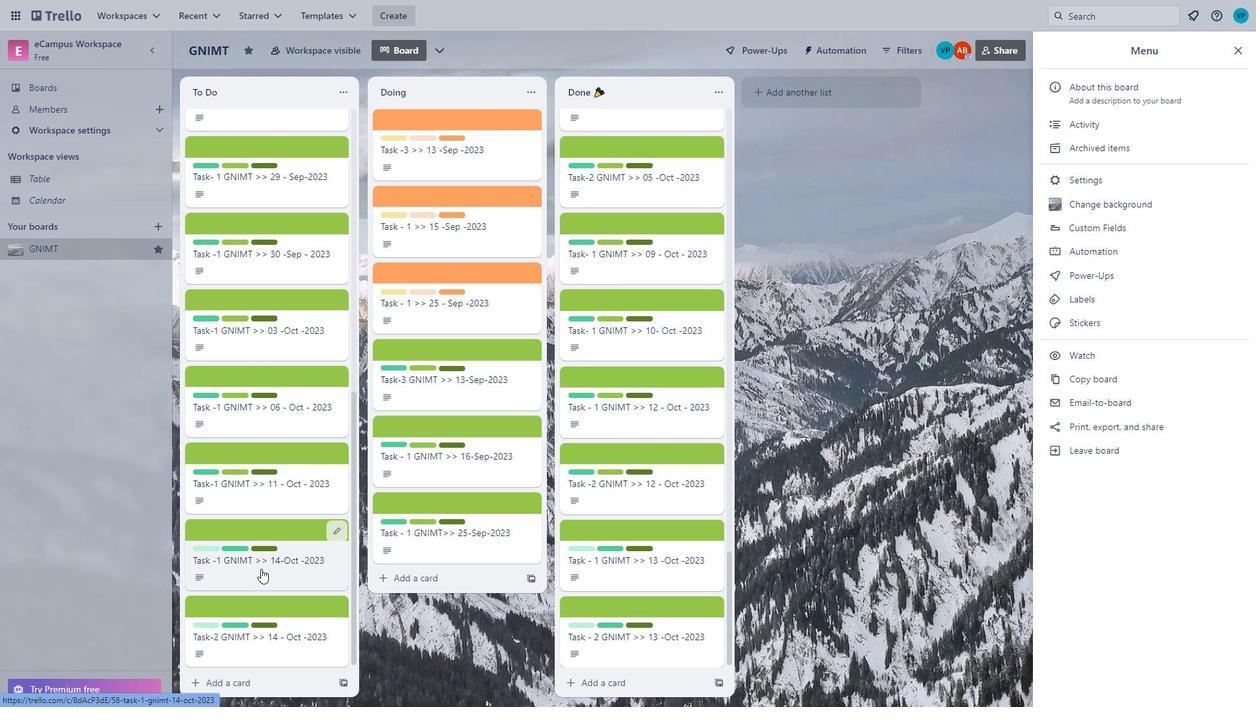 
Action: Mouse scrolled (614, 492) with delta (0, 0)
Screenshot: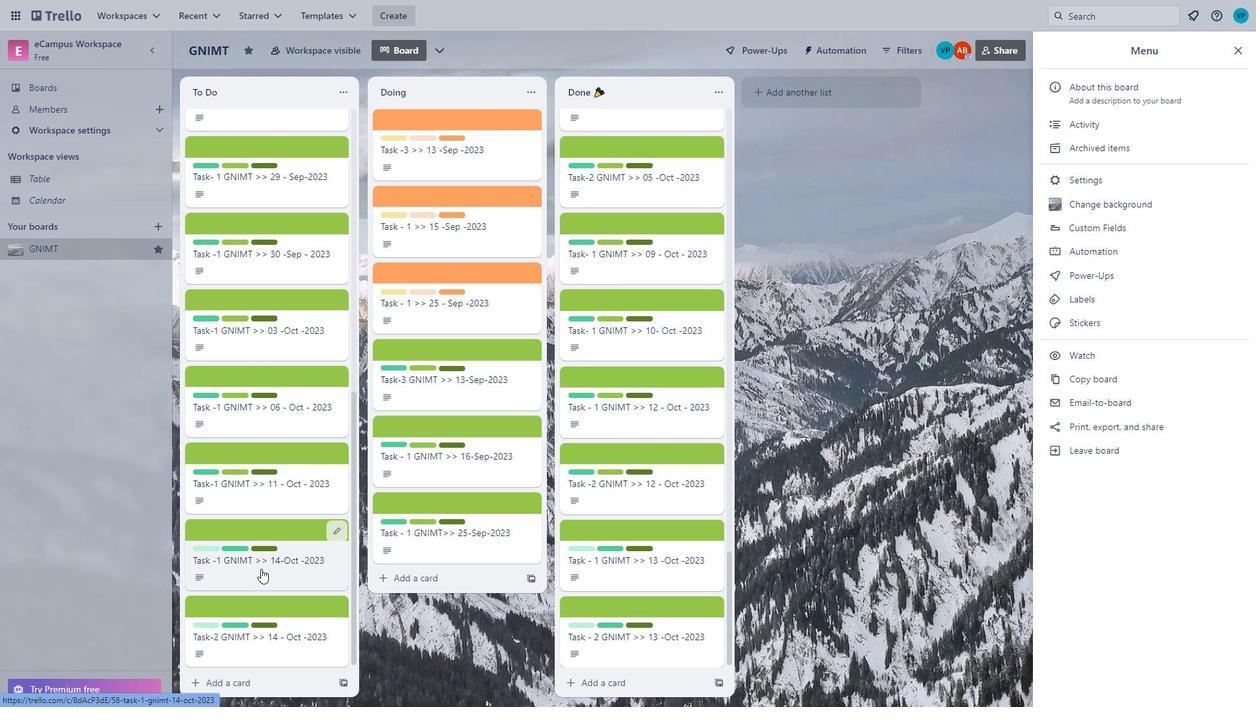 
Action: Mouse moved to (261, 568)
Screenshot: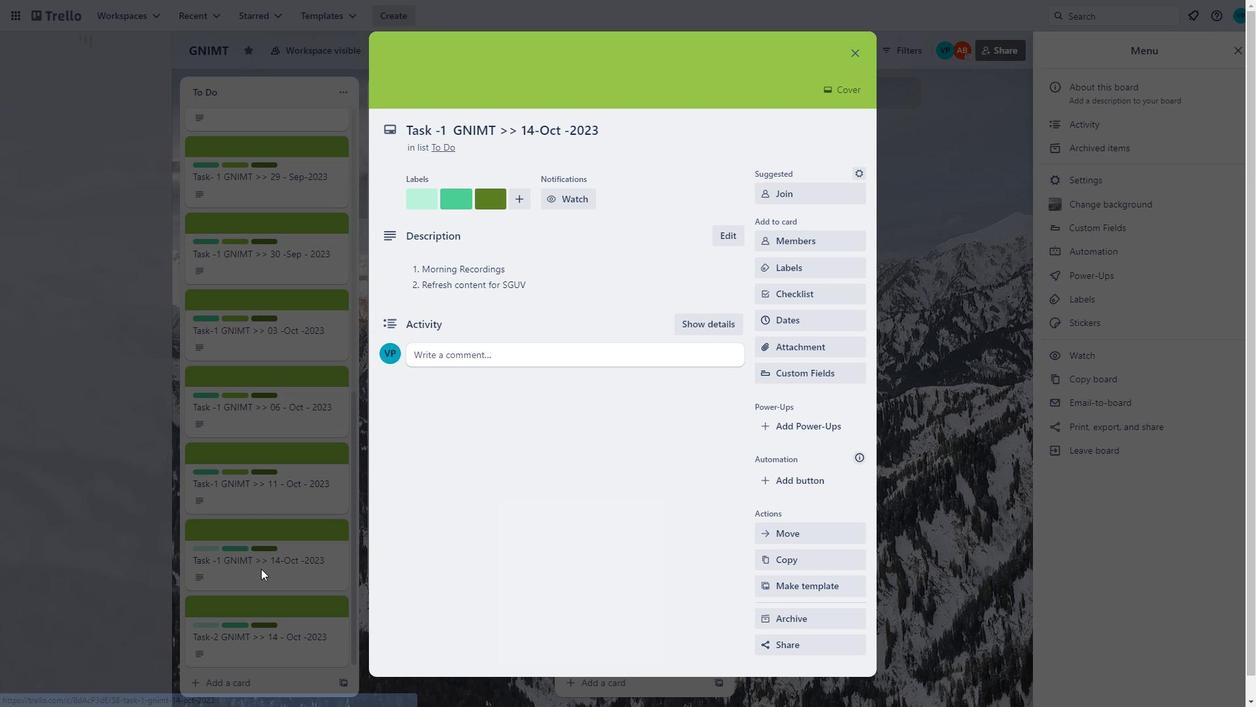 
Action: Mouse pressed left at (261, 568)
Screenshot: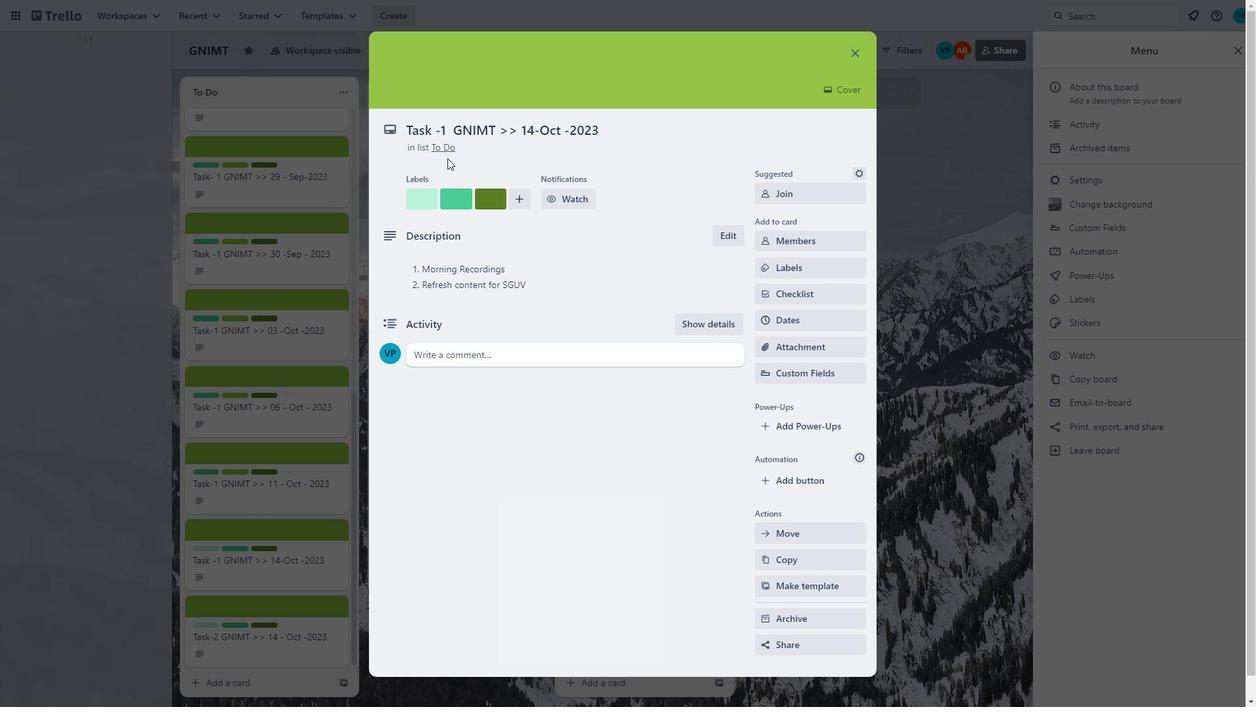 
Action: Mouse moved to (855, 53)
Screenshot: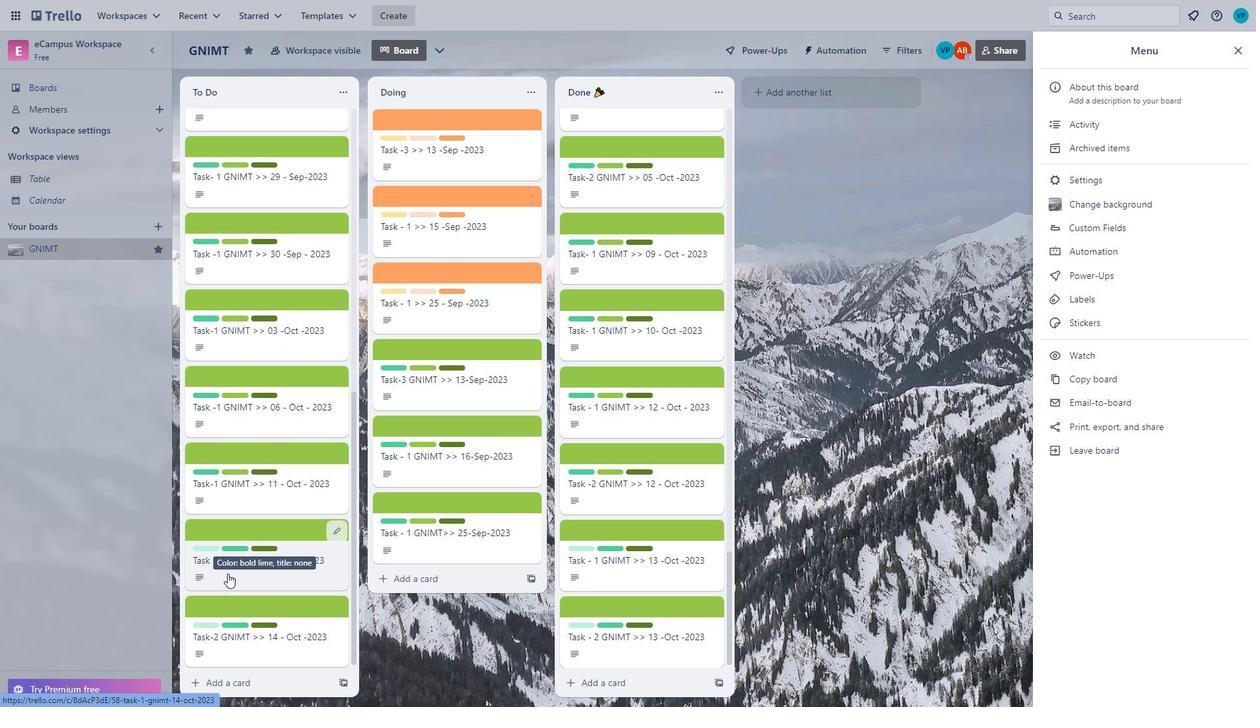 
Action: Mouse pressed left at (855, 53)
Screenshot: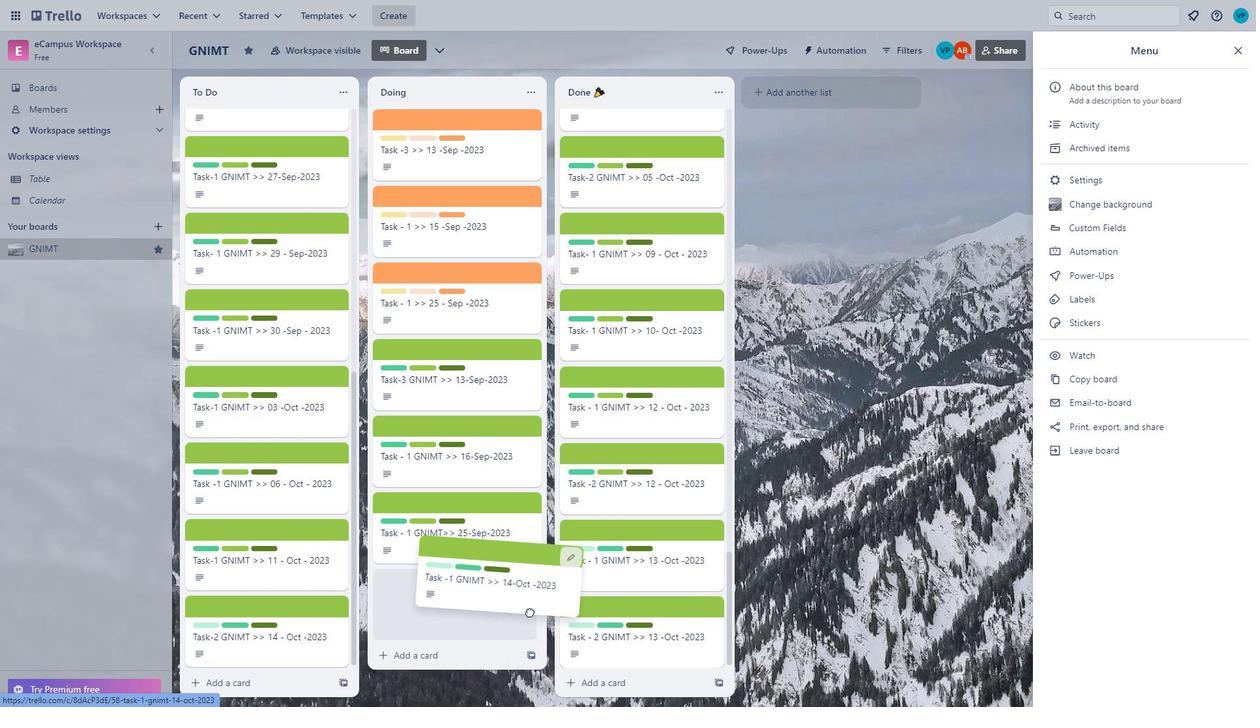 
Action: Mouse moved to (227, 573)
Screenshot: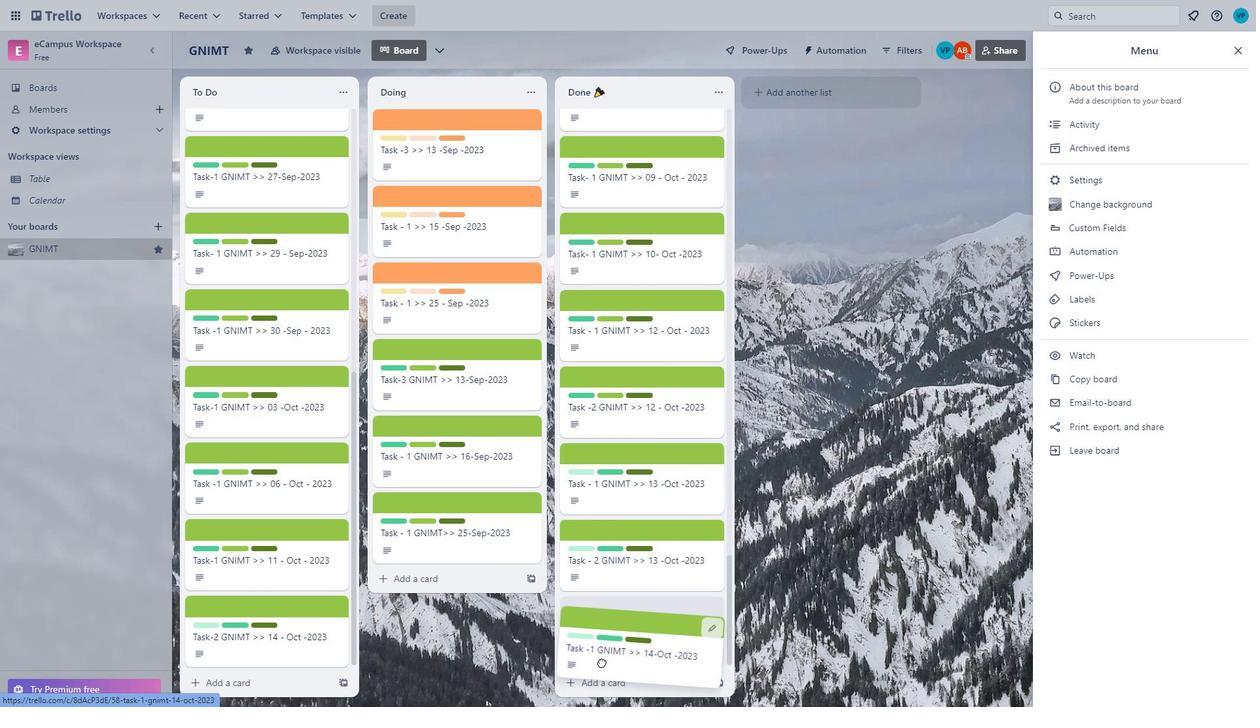 
Action: Mouse pressed left at (227, 573)
Screenshot: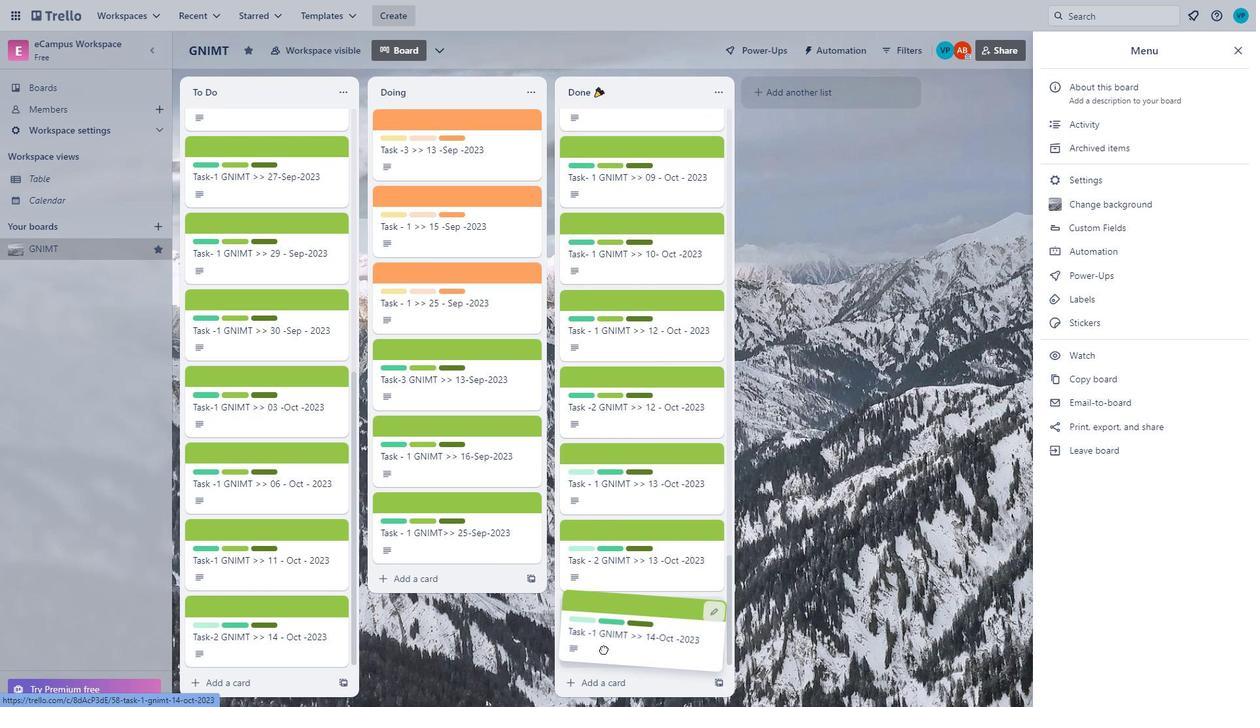 
Action: Mouse moved to (58, 89)
Screenshot: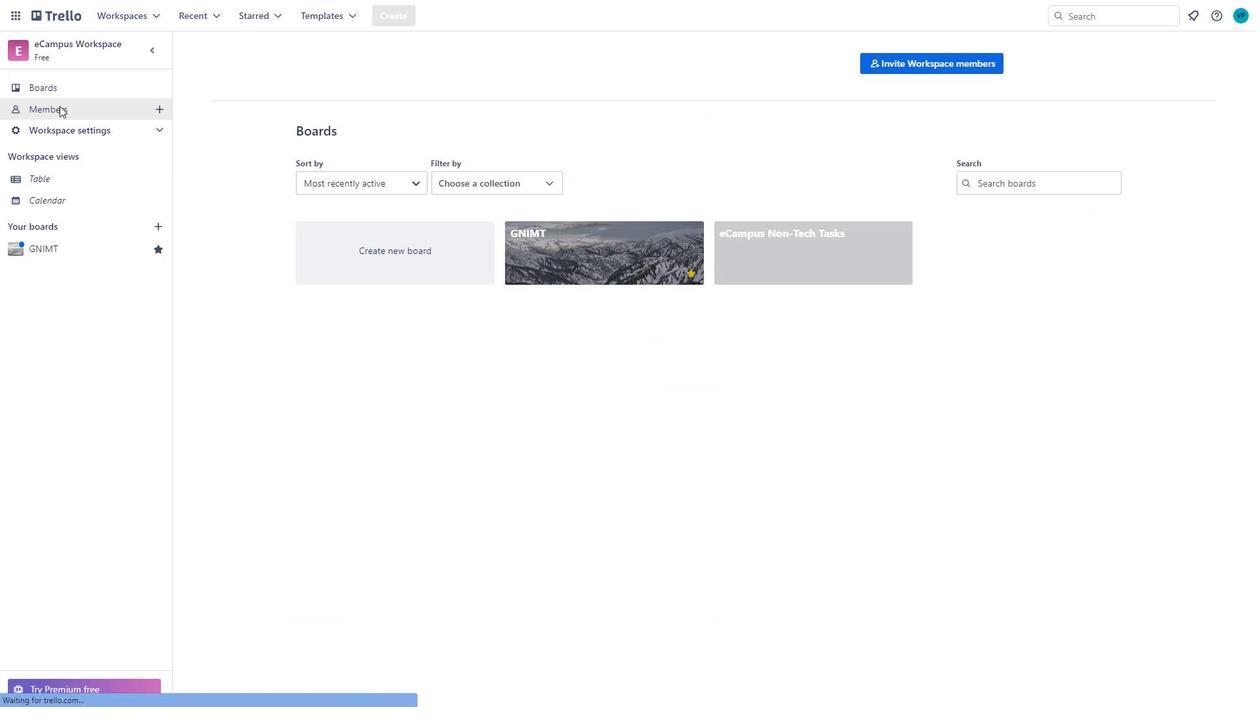 
Action: Mouse pressed left at (58, 89)
Screenshot: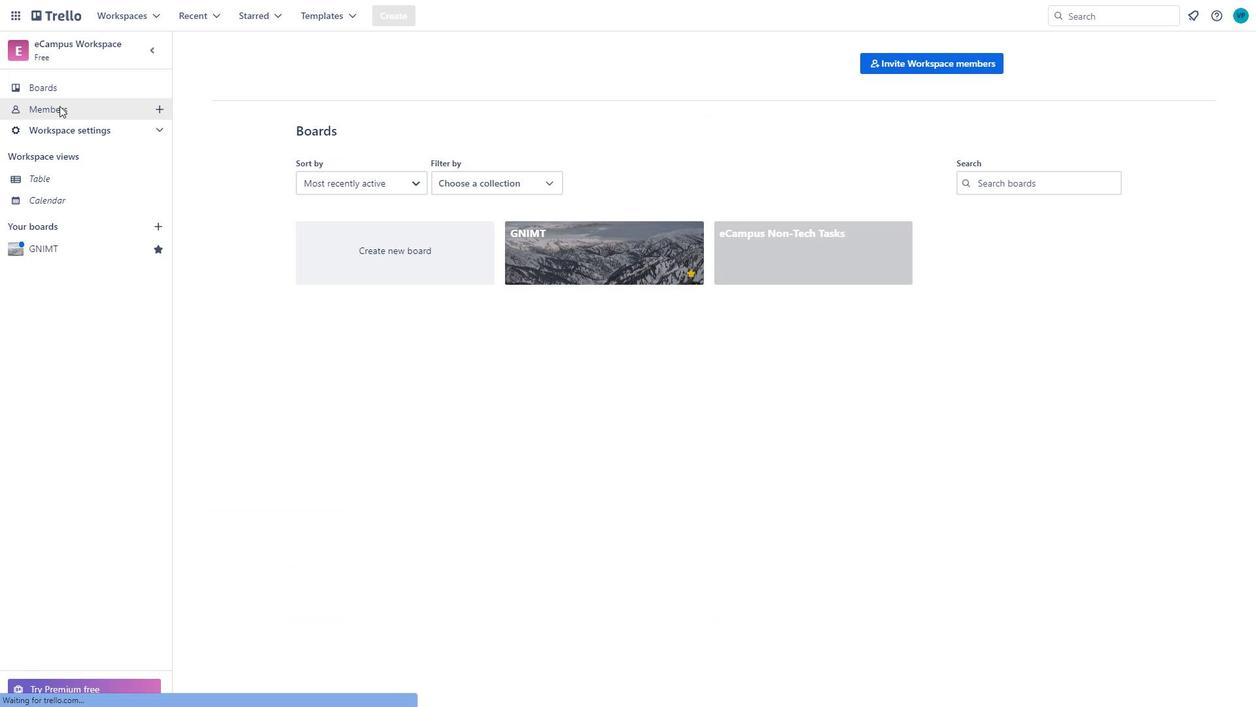 
Action: Mouse moved to (59, 106)
Screenshot: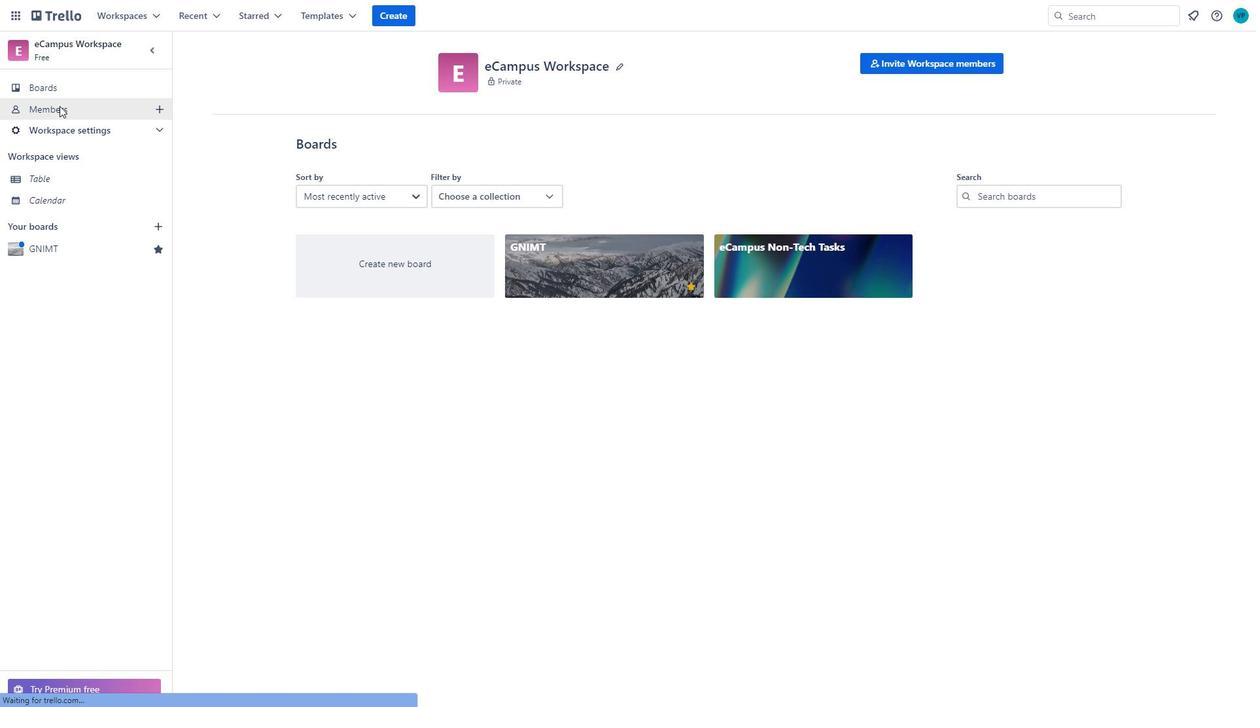 
Action: Mouse pressed left at (59, 106)
Screenshot: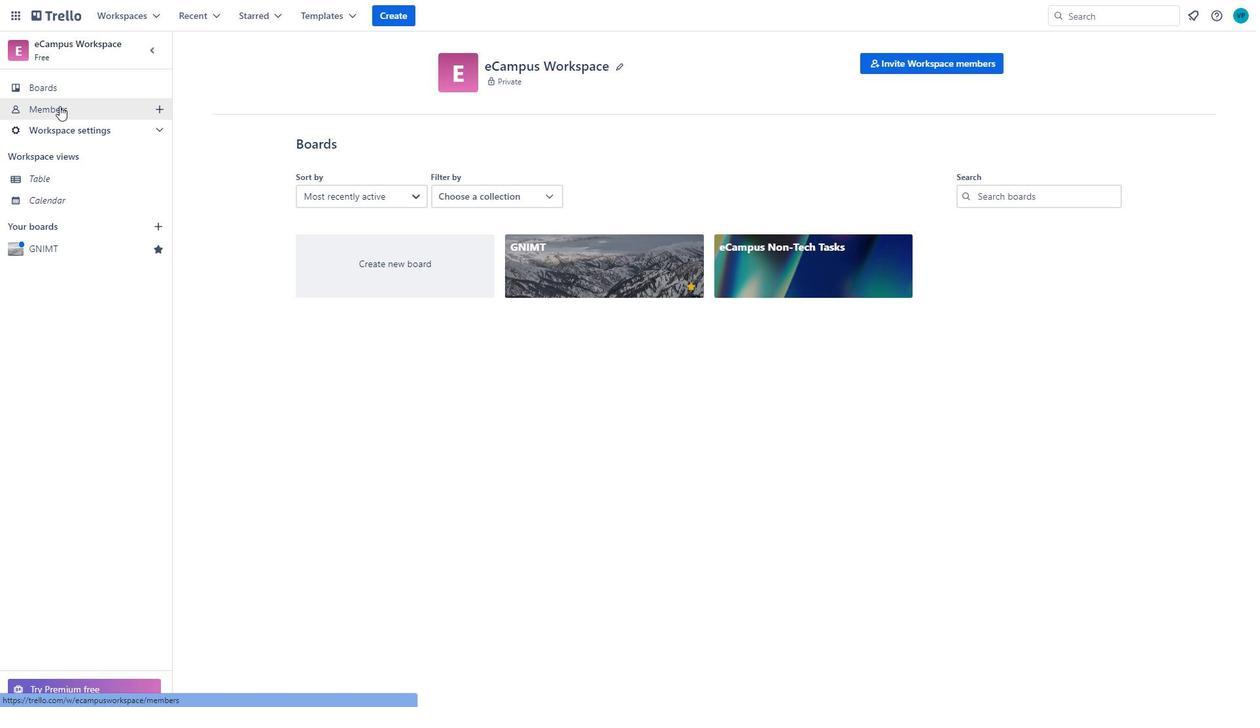 
Action: Mouse moved to (56, 163)
Screenshot: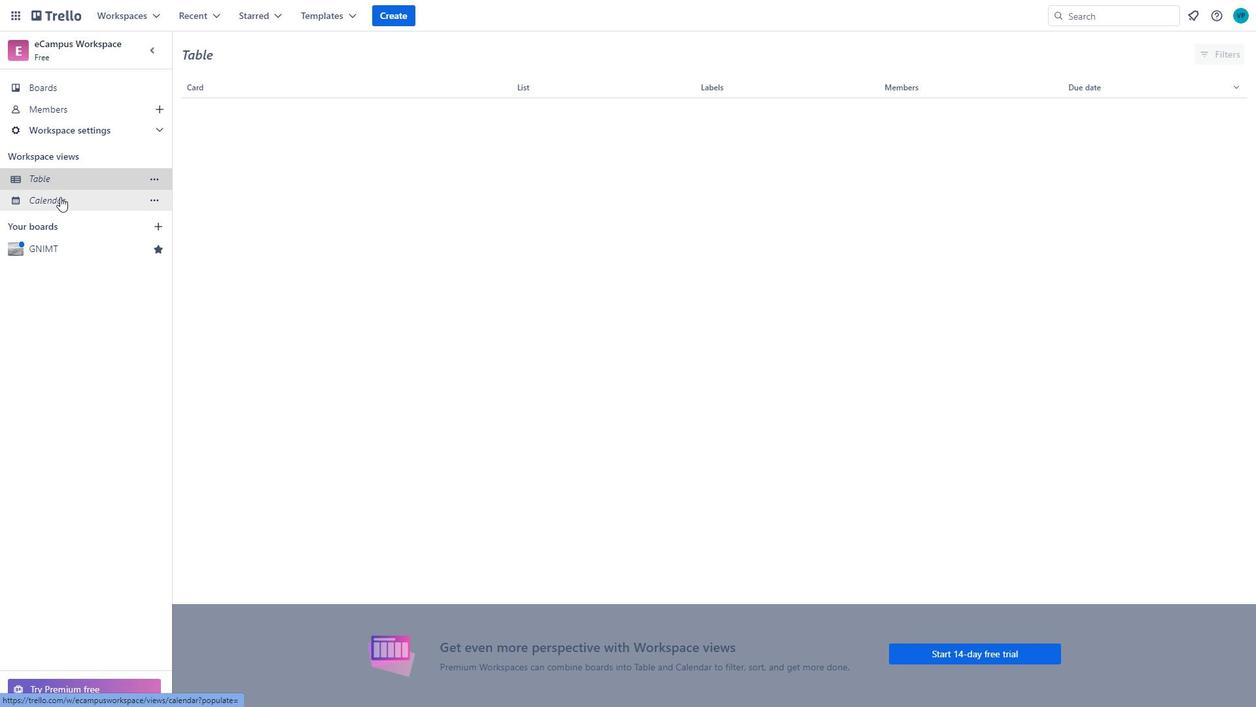 
Action: Mouse pressed left at (56, 163)
Screenshot: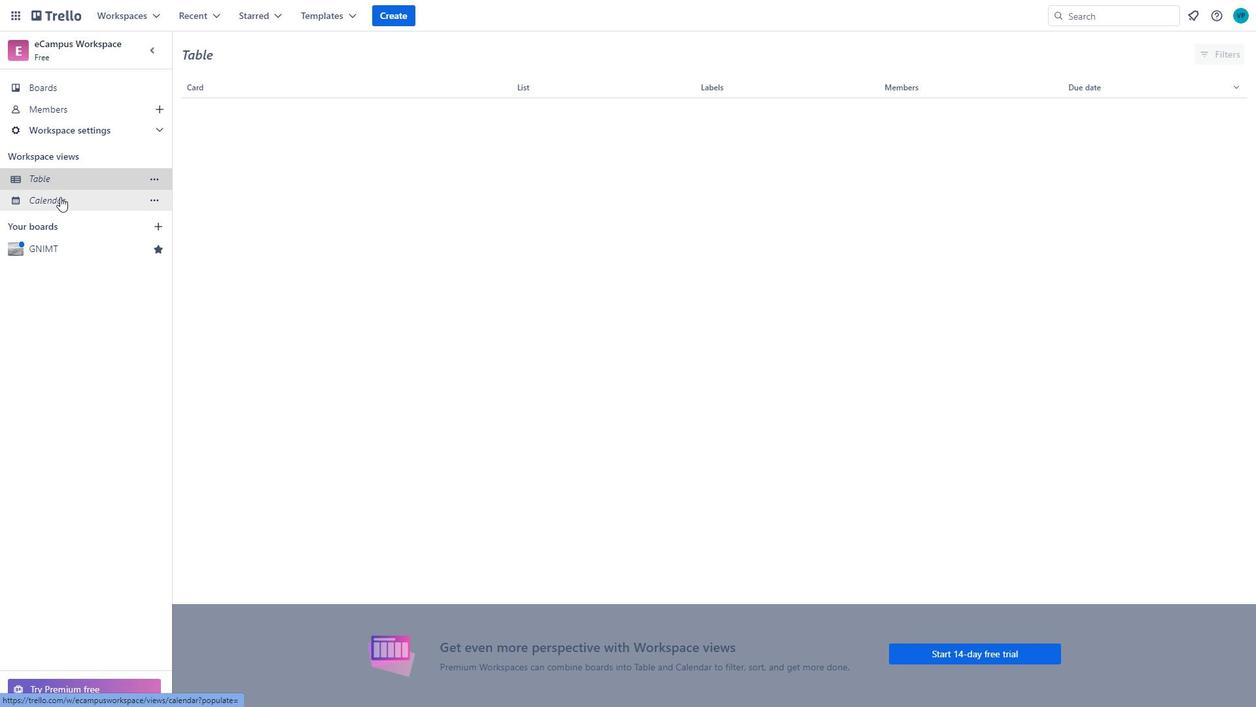 
Action: Mouse moved to (56, 178)
Screenshot: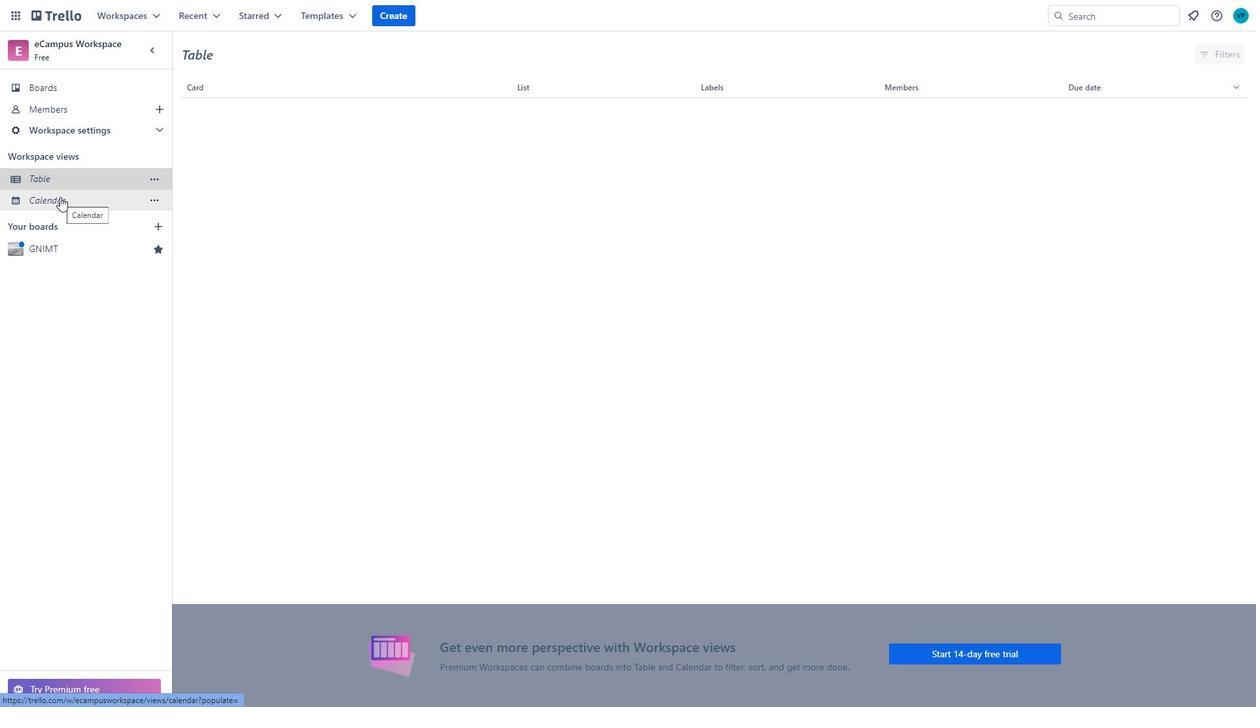 
Action: Mouse pressed left at (56, 178)
Screenshot: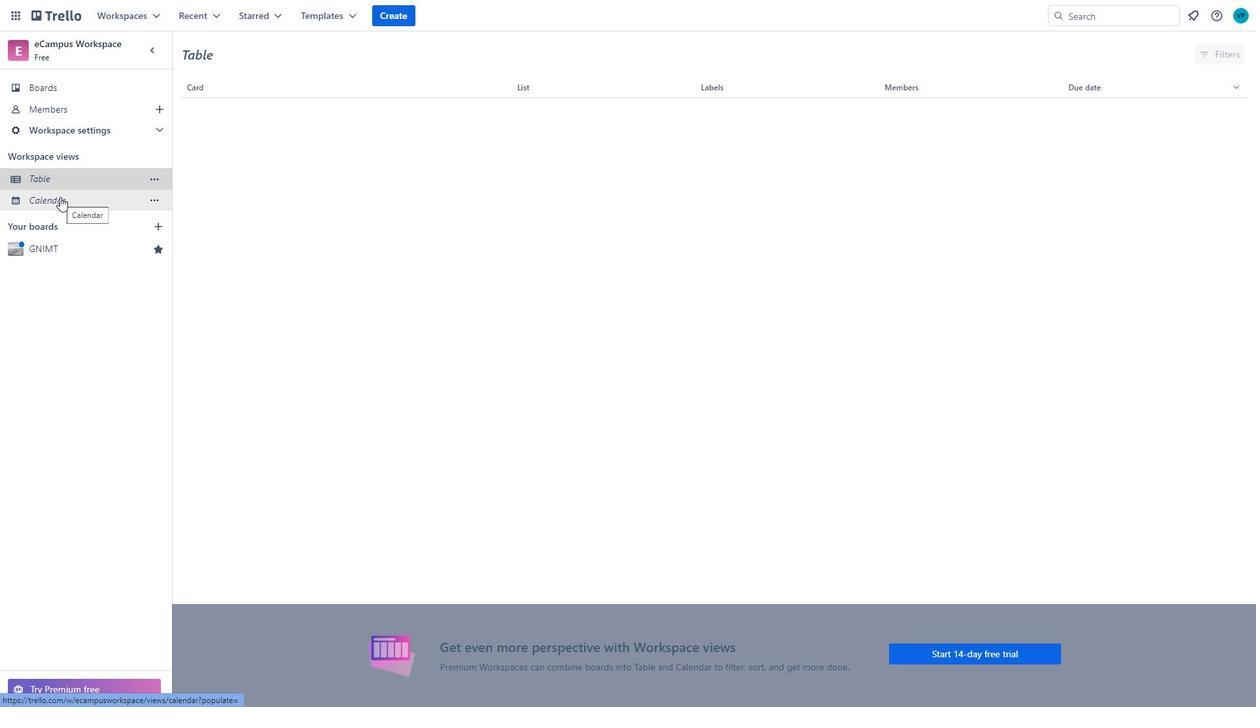 
Action: Mouse moved to (60, 197)
Screenshot: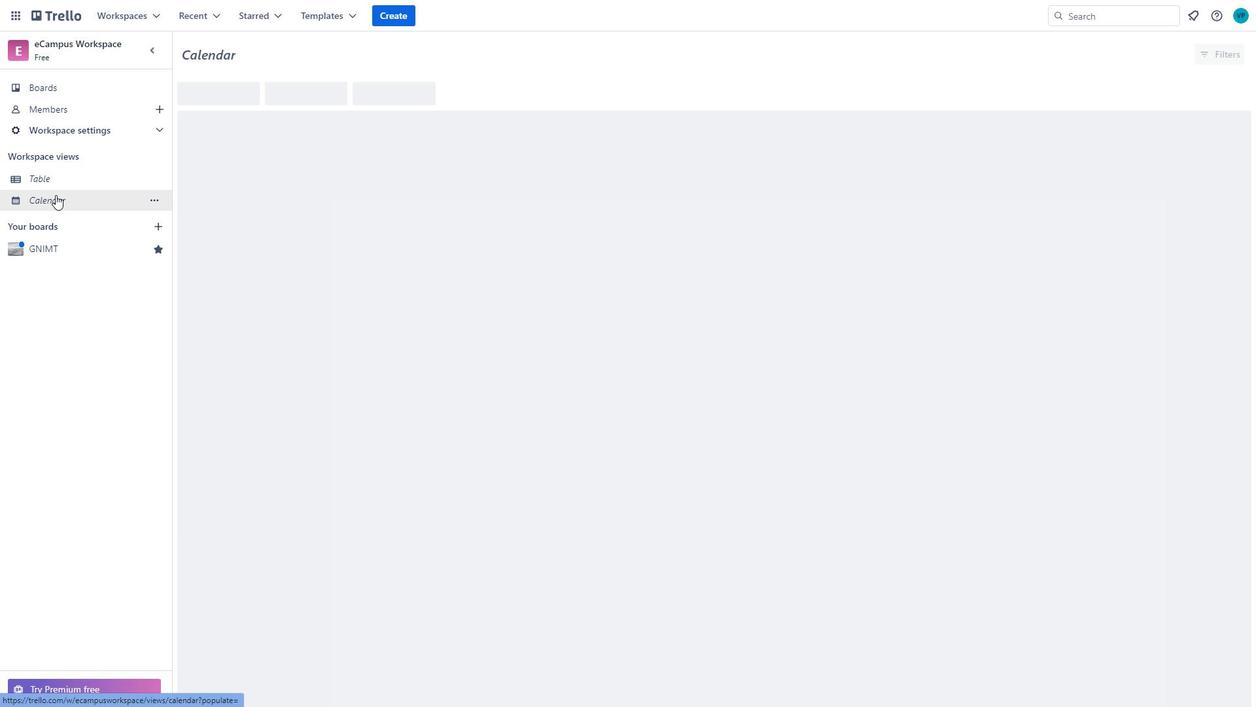 
Action: Mouse pressed left at (60, 197)
Screenshot: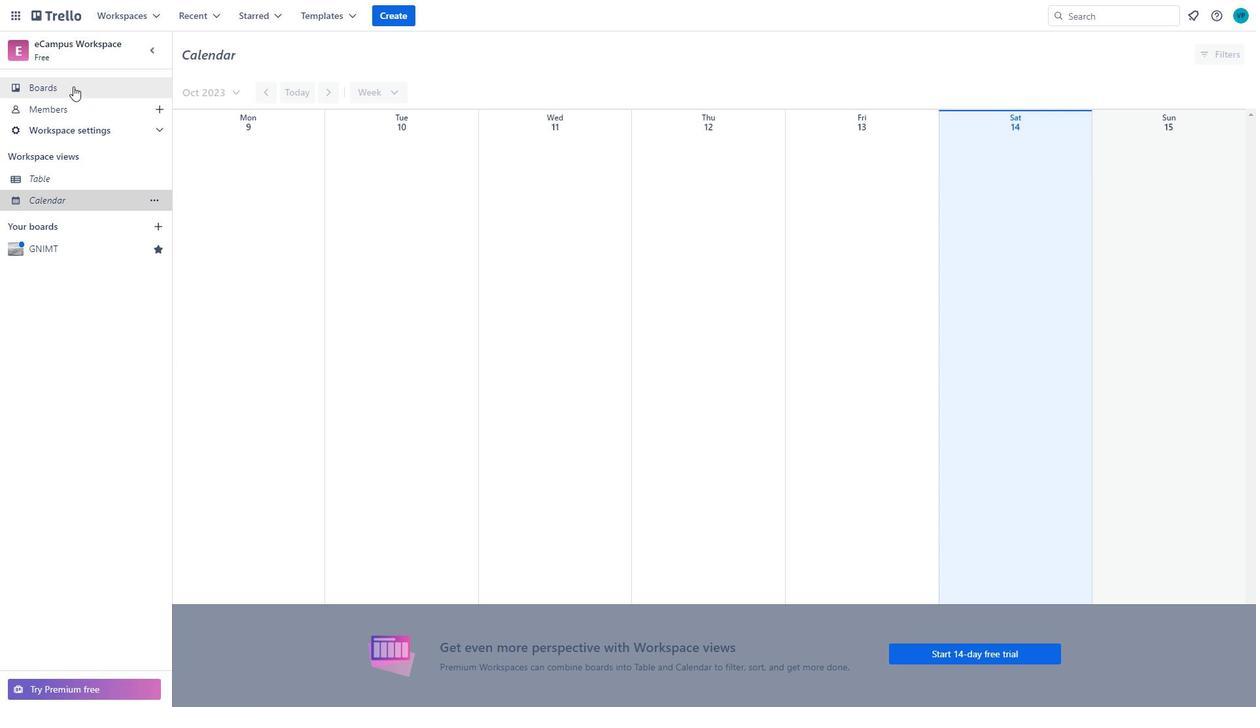 
Action: Mouse moved to (73, 86)
Screenshot: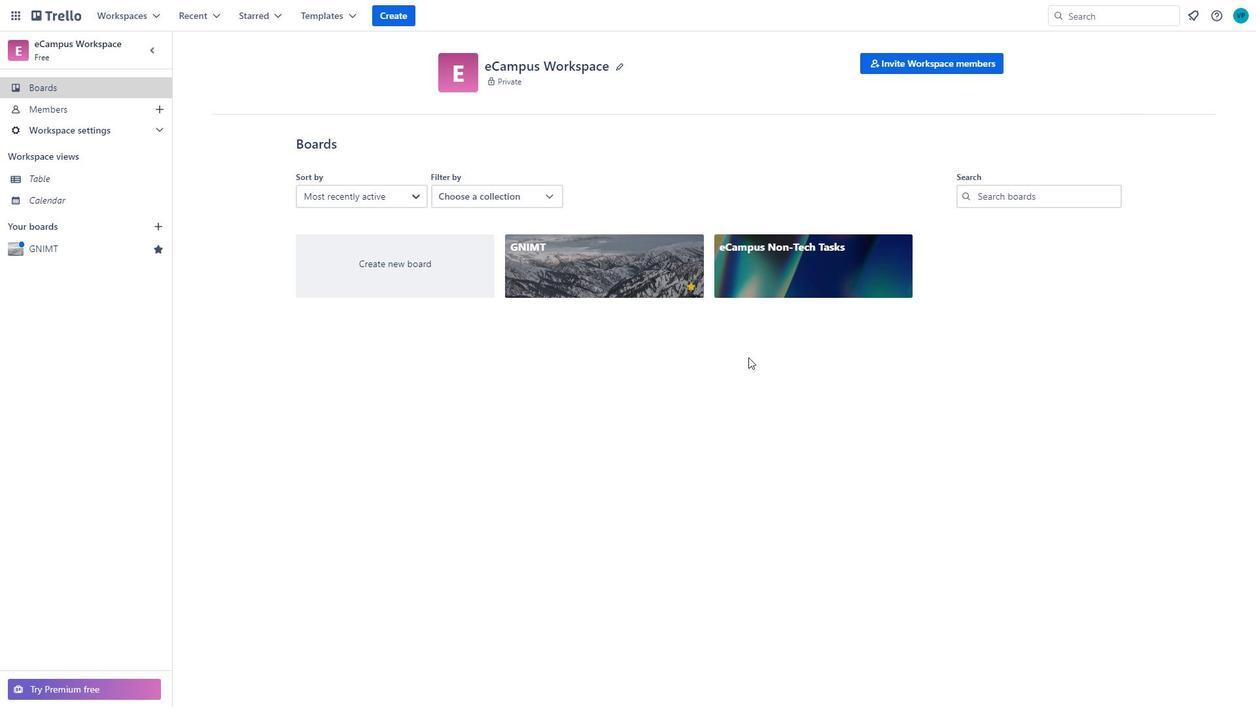 
Action: Mouse pressed left at (73, 86)
Screenshot: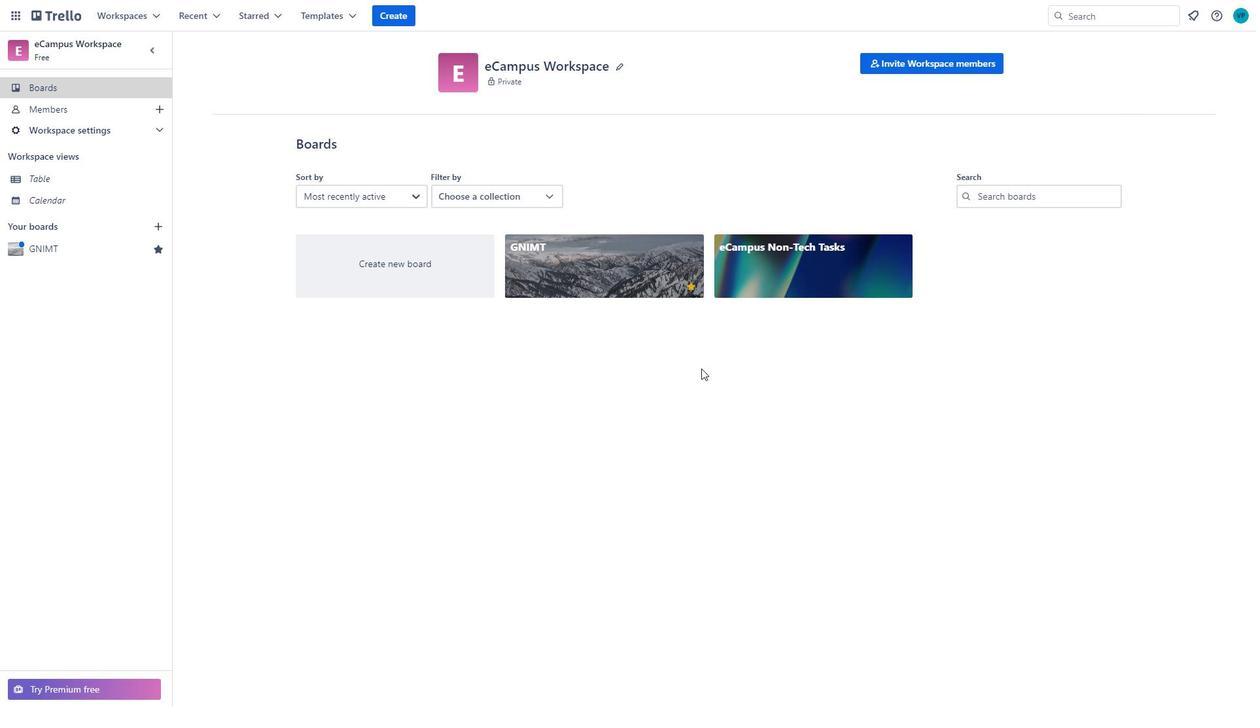 
Action: Mouse moved to (612, 276)
Screenshot: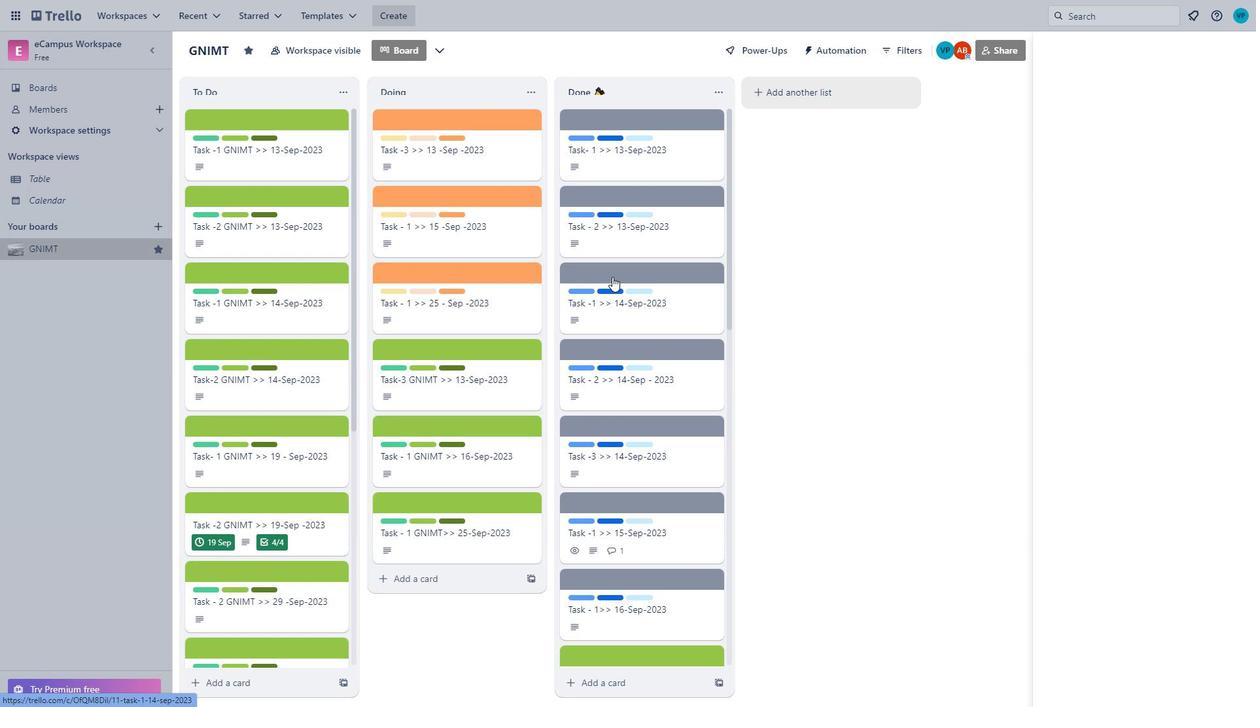 
Action: Mouse pressed left at (612, 276)
Screenshot: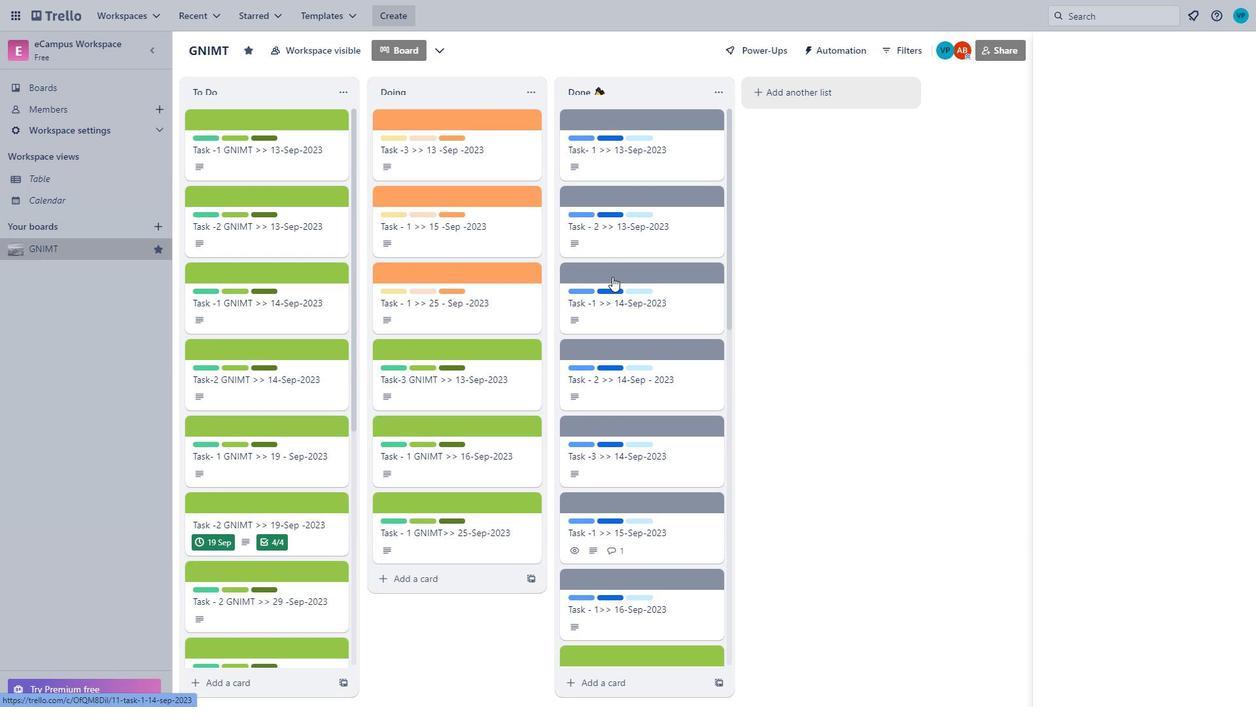 
Action: Mouse moved to (145, 51)
Screenshot: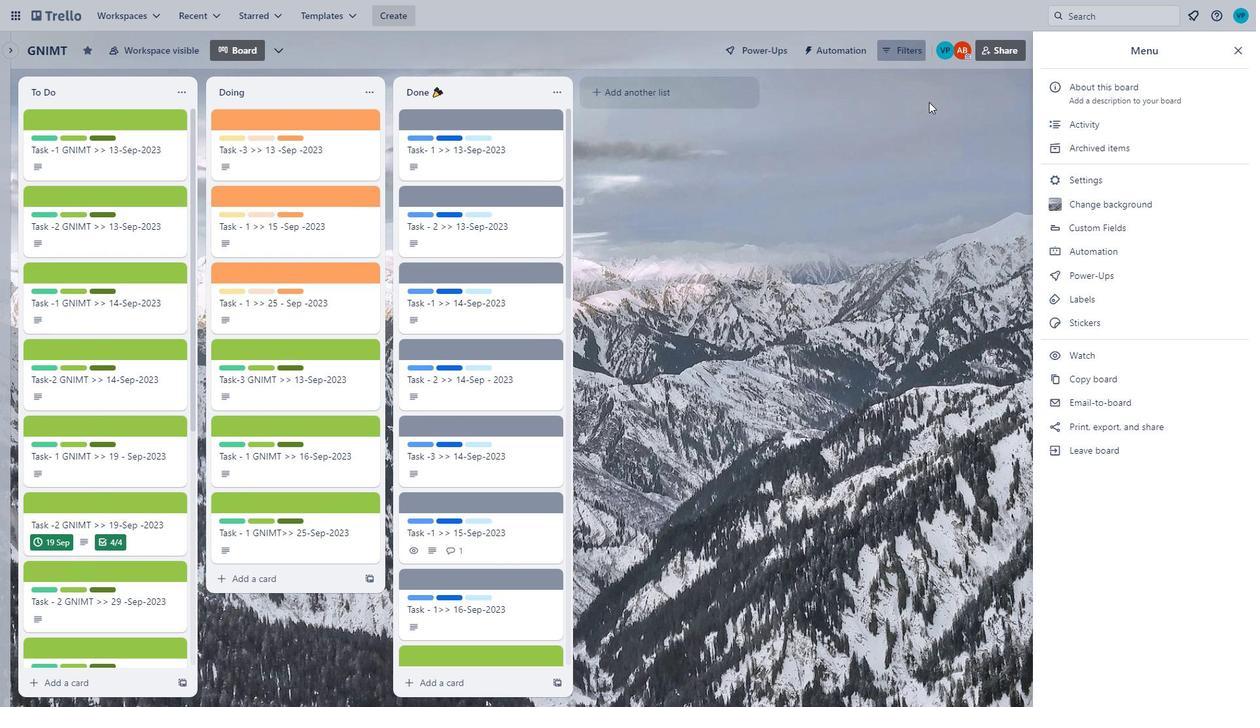 
Action: Mouse pressed left at (145, 51)
Screenshot: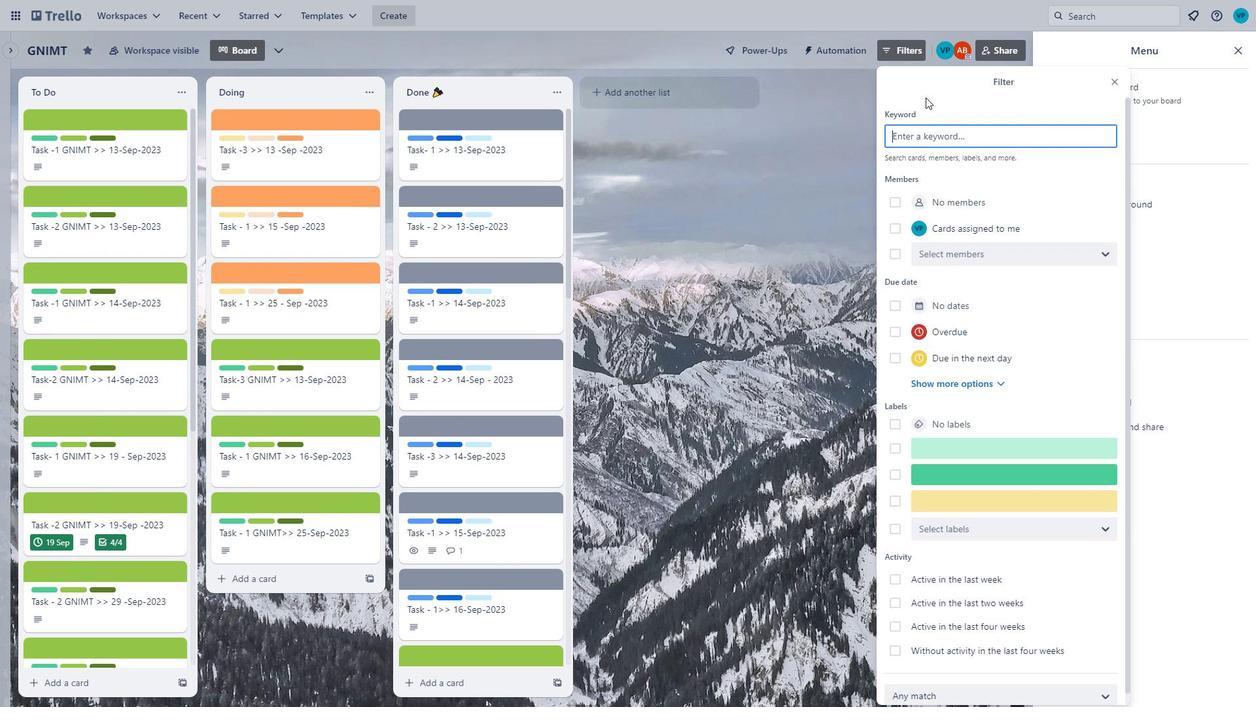 
Action: Mouse moved to (921, 49)
Screenshot: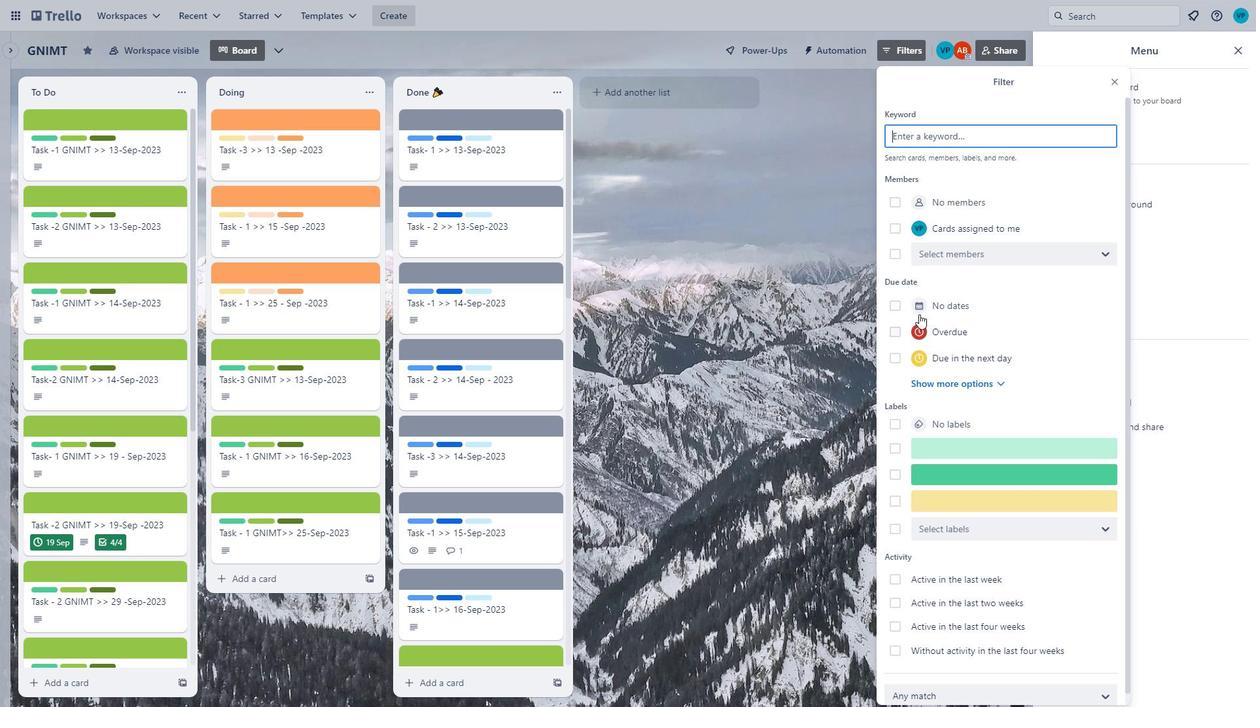 
Action: Mouse pressed left at (921, 49)
Screenshot: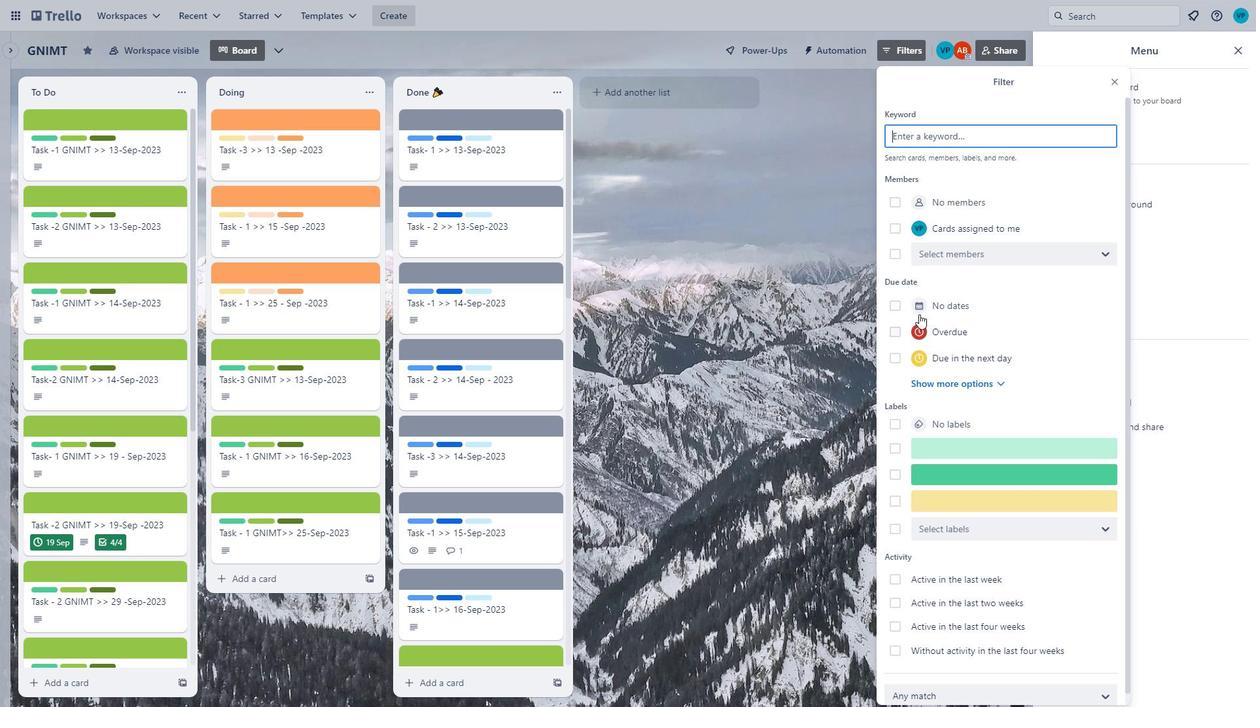 
Action: Mouse moved to (897, 424)
Screenshot: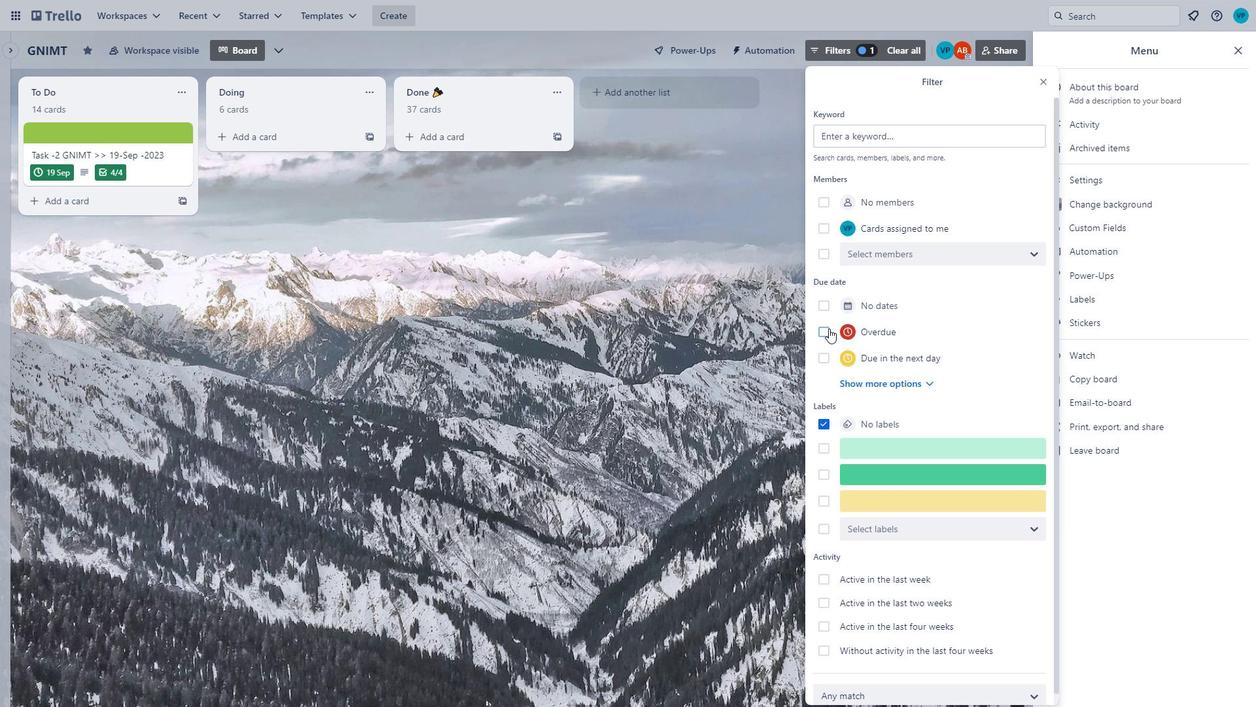 
Action: Mouse pressed left at (897, 424)
Screenshot: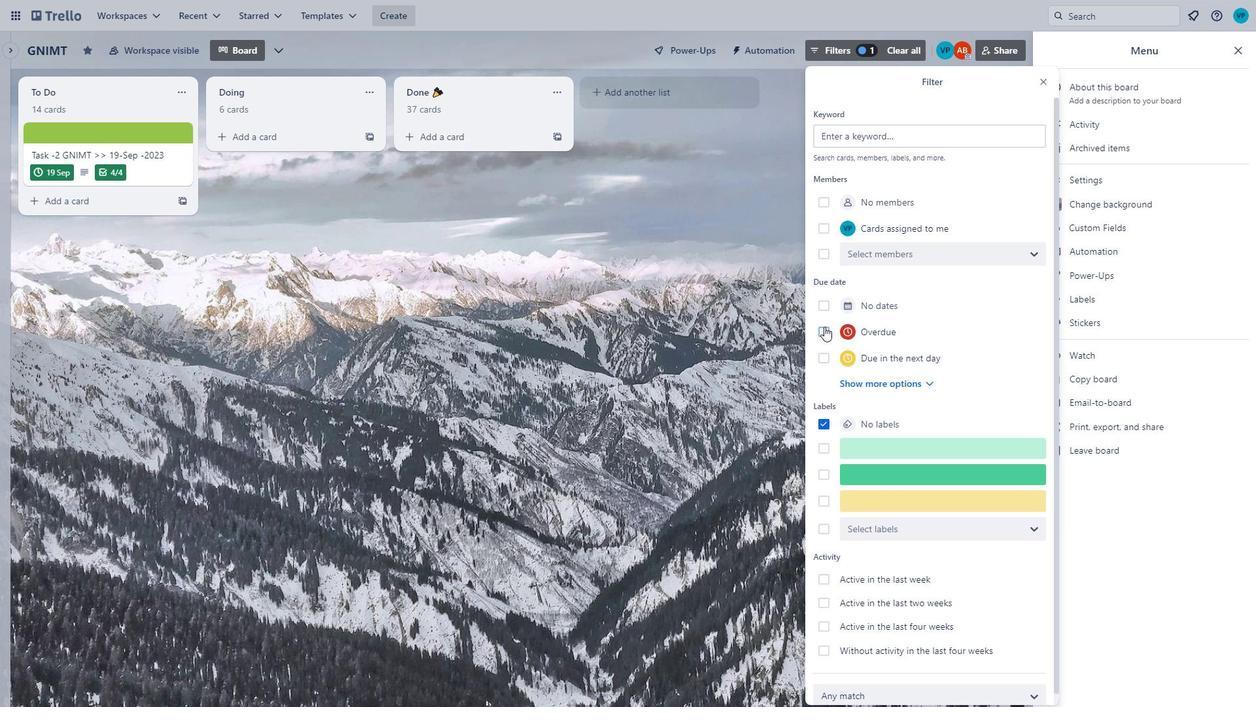 
Action: Mouse moved to (829, 328)
Screenshot: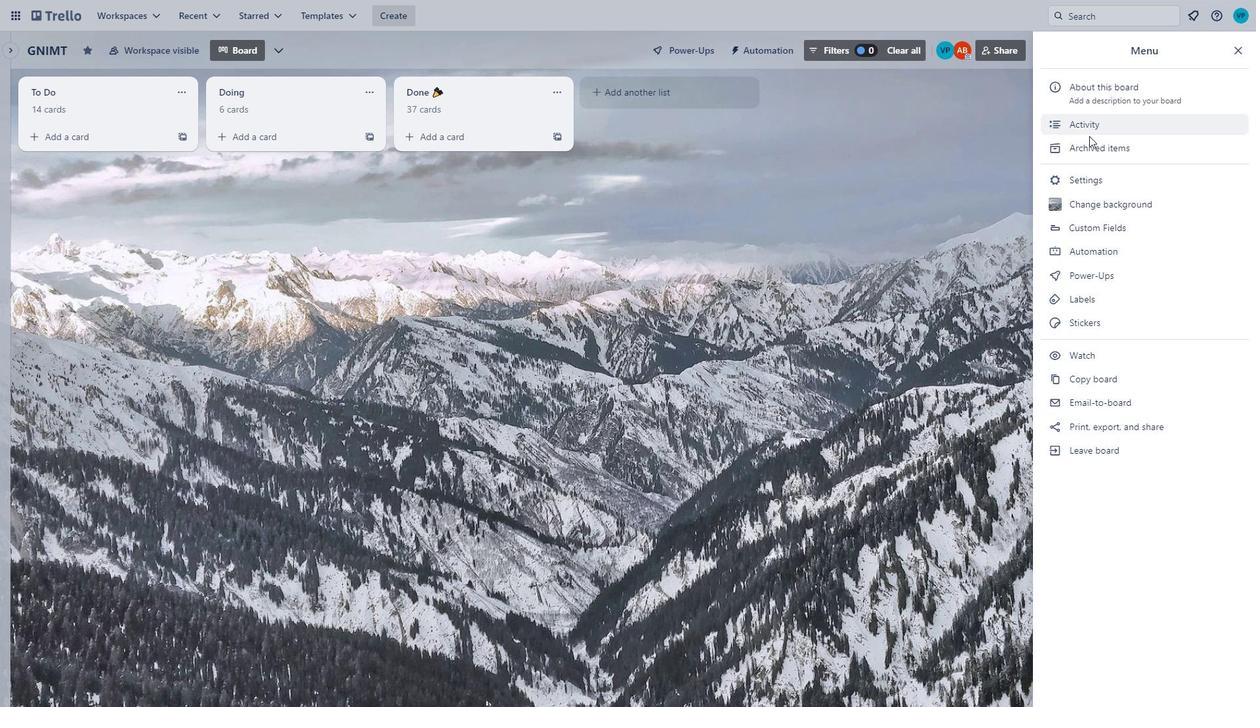 
Action: Mouse pressed left at (829, 328)
Screenshot: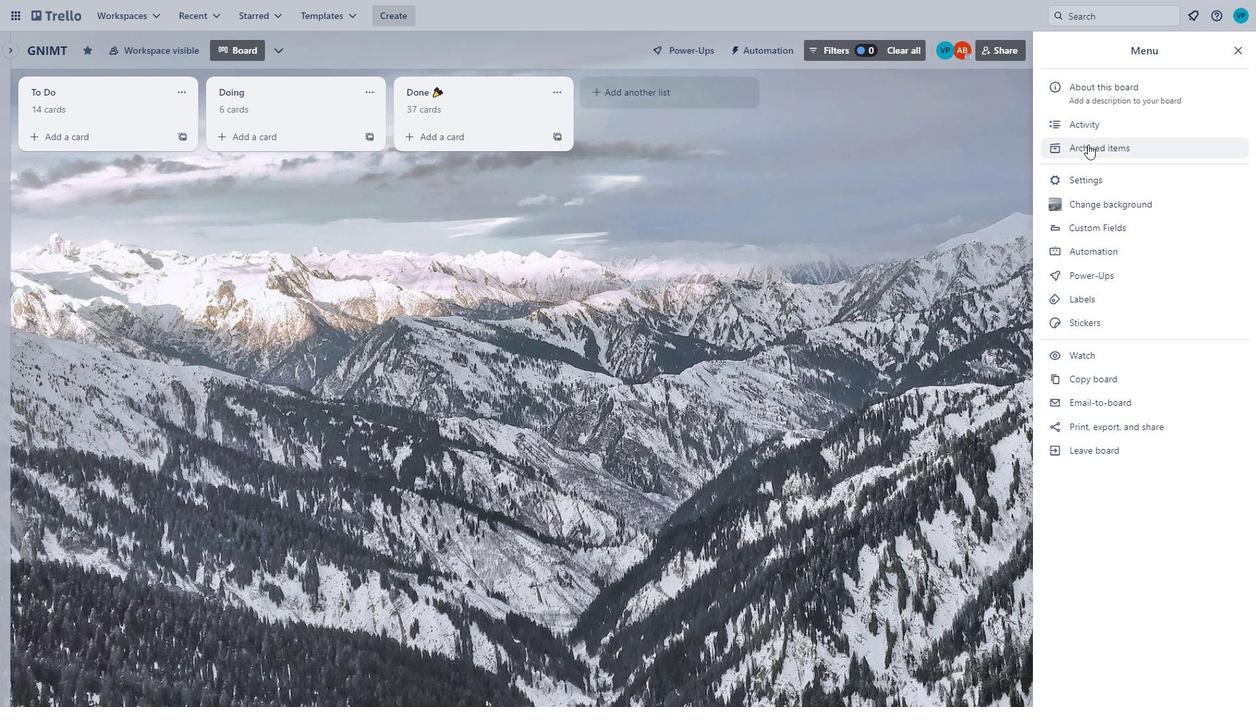 
Action: Mouse moved to (769, 323)
Screenshot: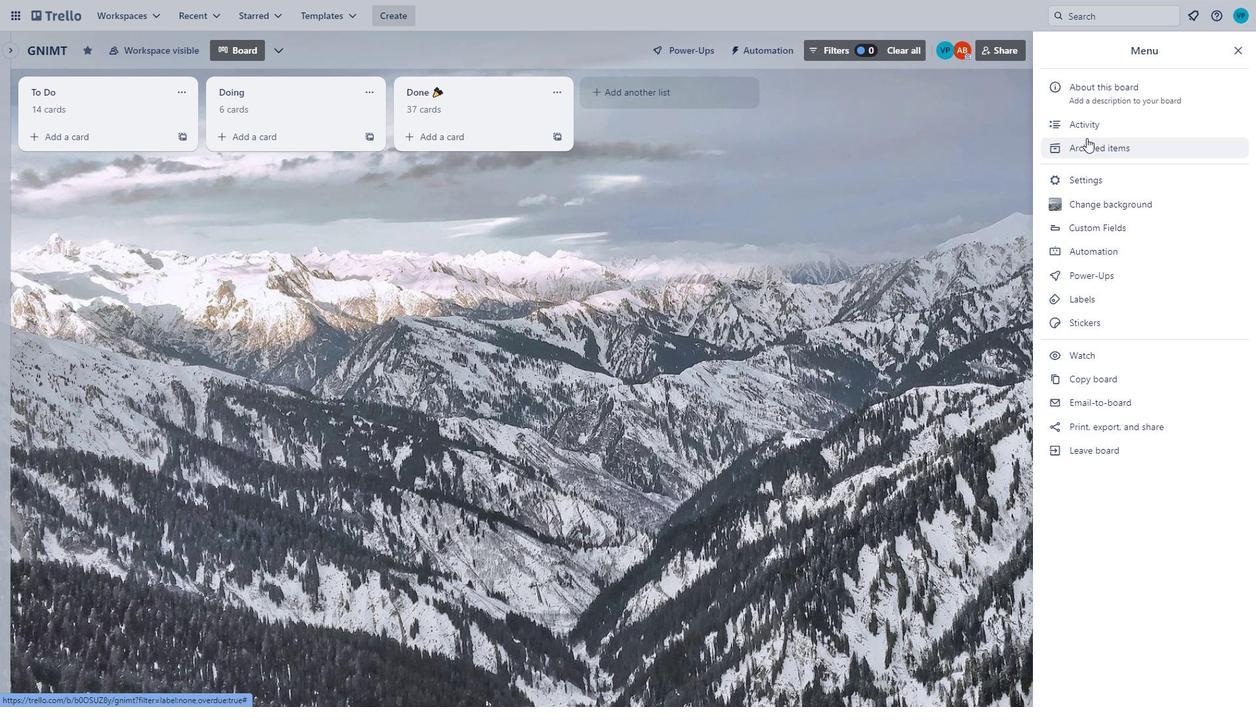 
Action: Mouse pressed left at (769, 323)
Screenshot: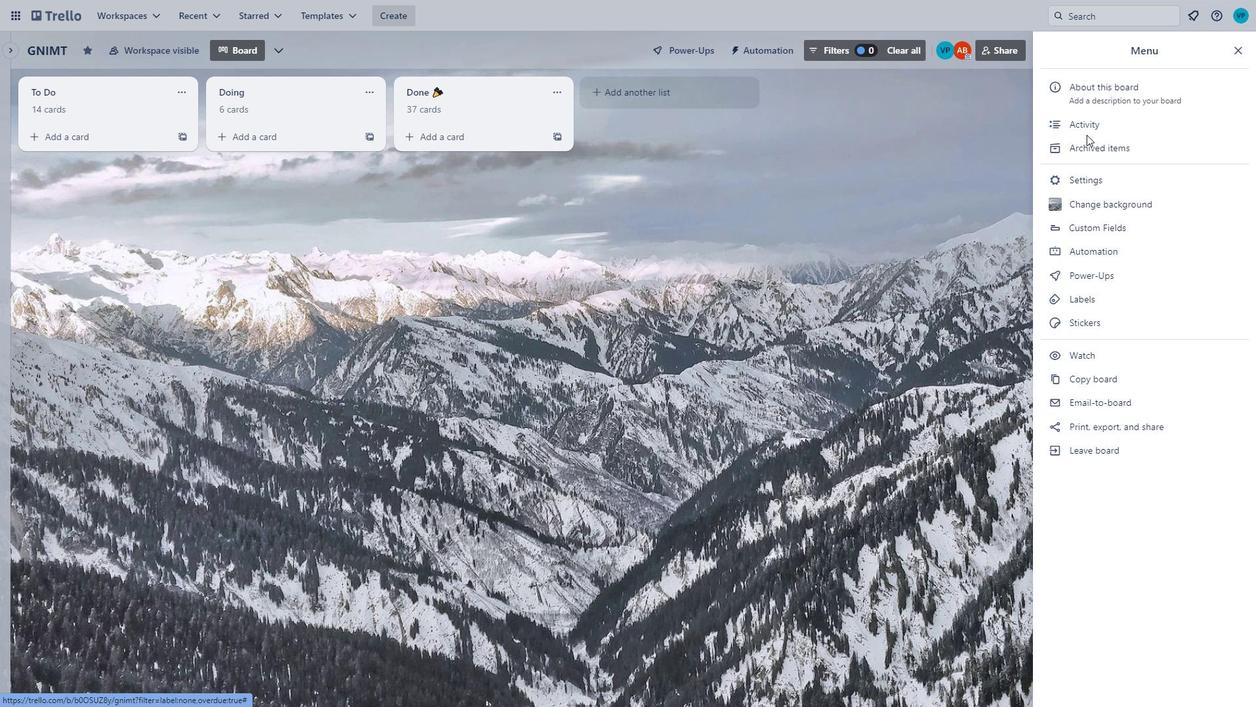 
Action: Mouse moved to (1102, 204)
Screenshot: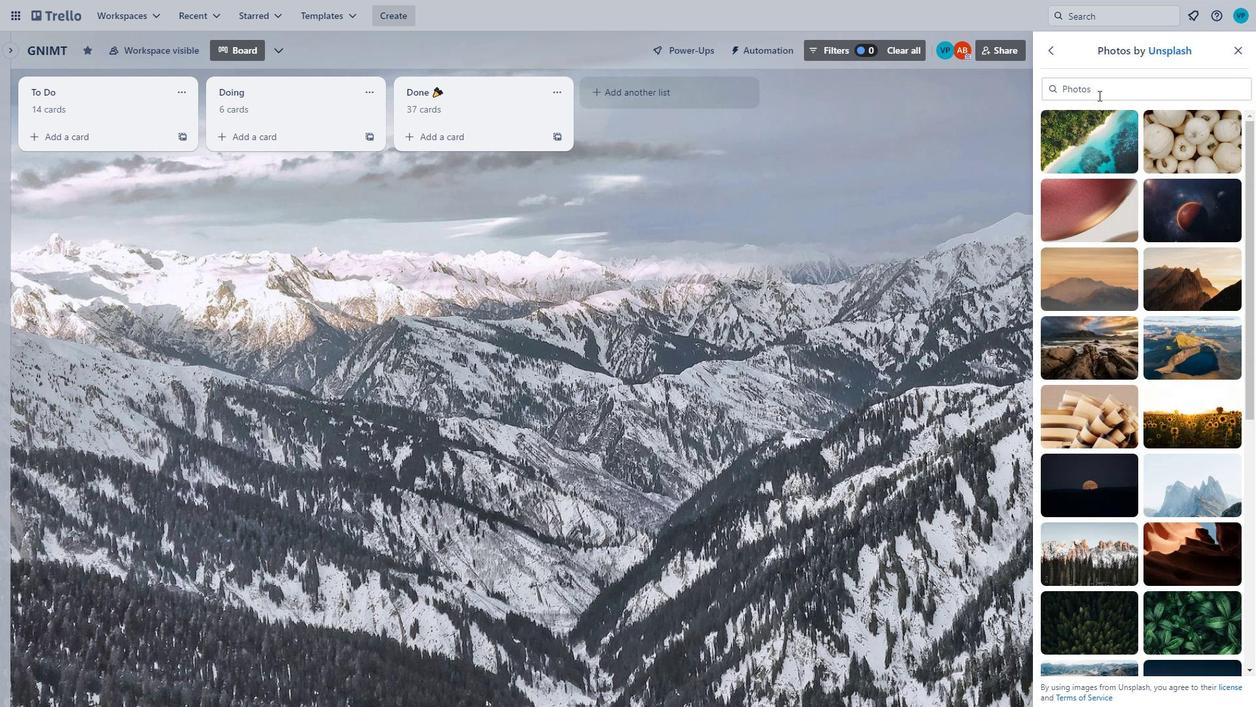 
Action: Mouse pressed left at (1102, 204)
Screenshot: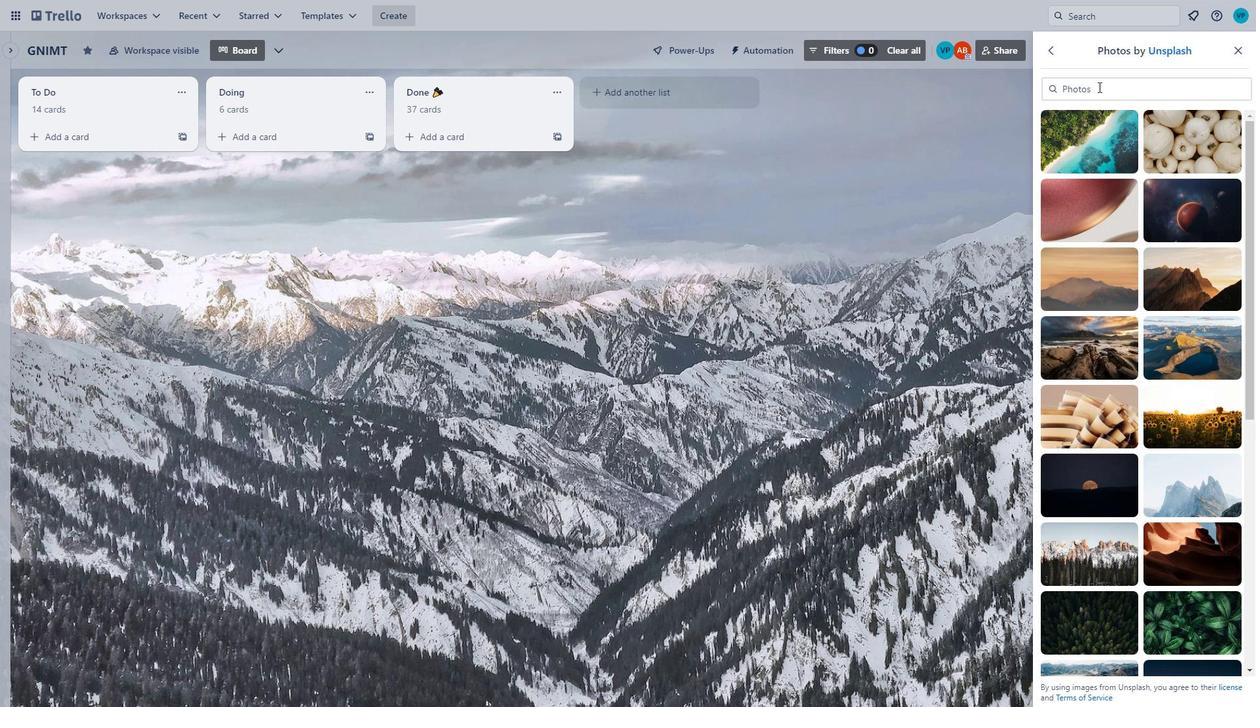 
Action: Mouse moved to (1085, 106)
Screenshot: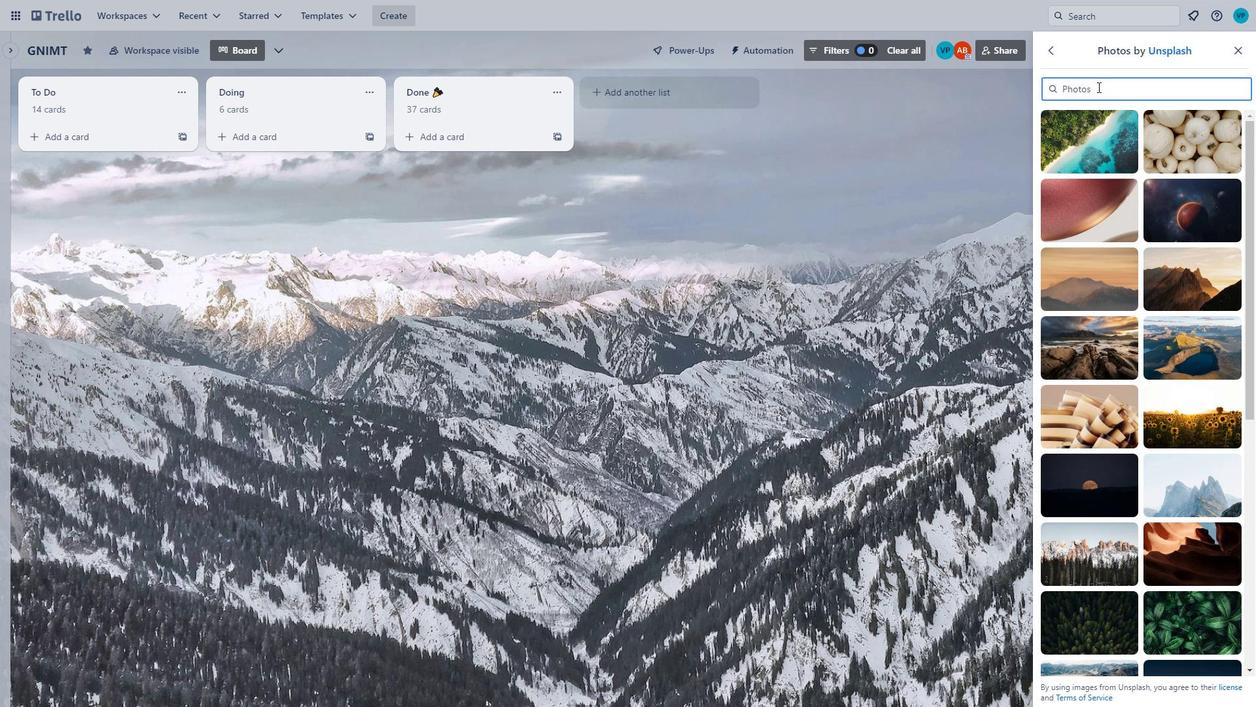 
Action: Mouse pressed left at (1085, 106)
Screenshot: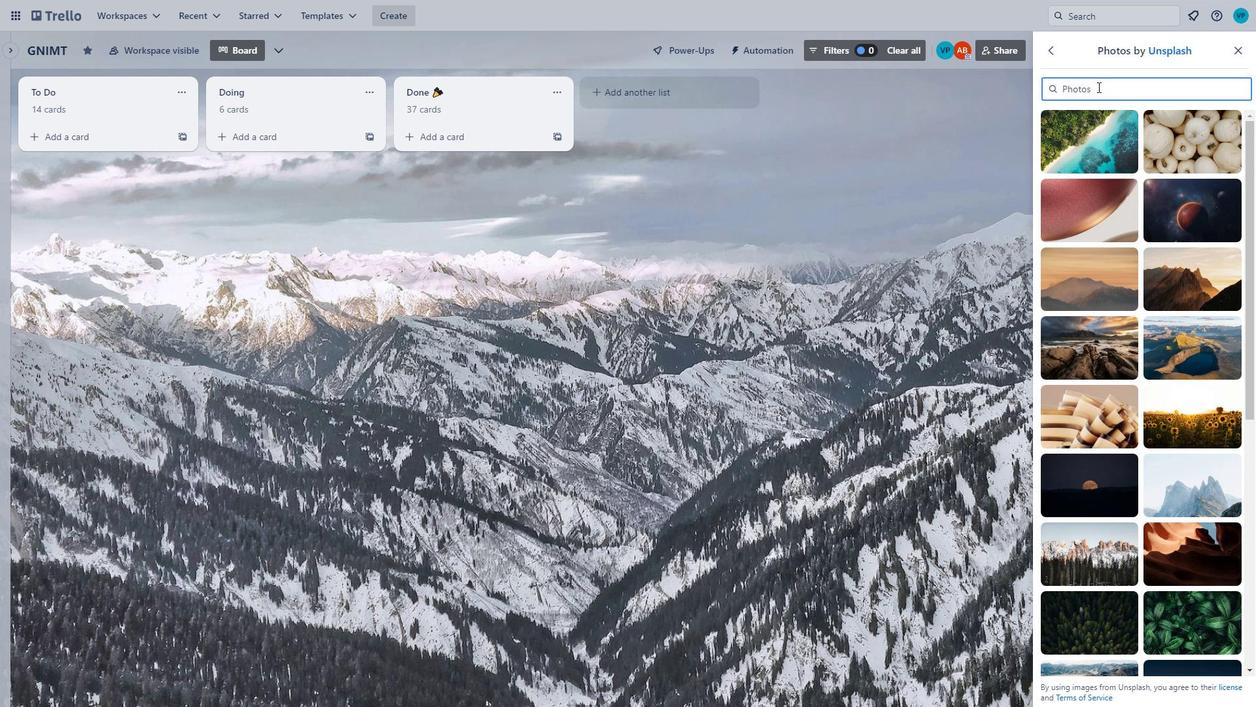 
Action: Mouse moved to (1099, 87)
Screenshot: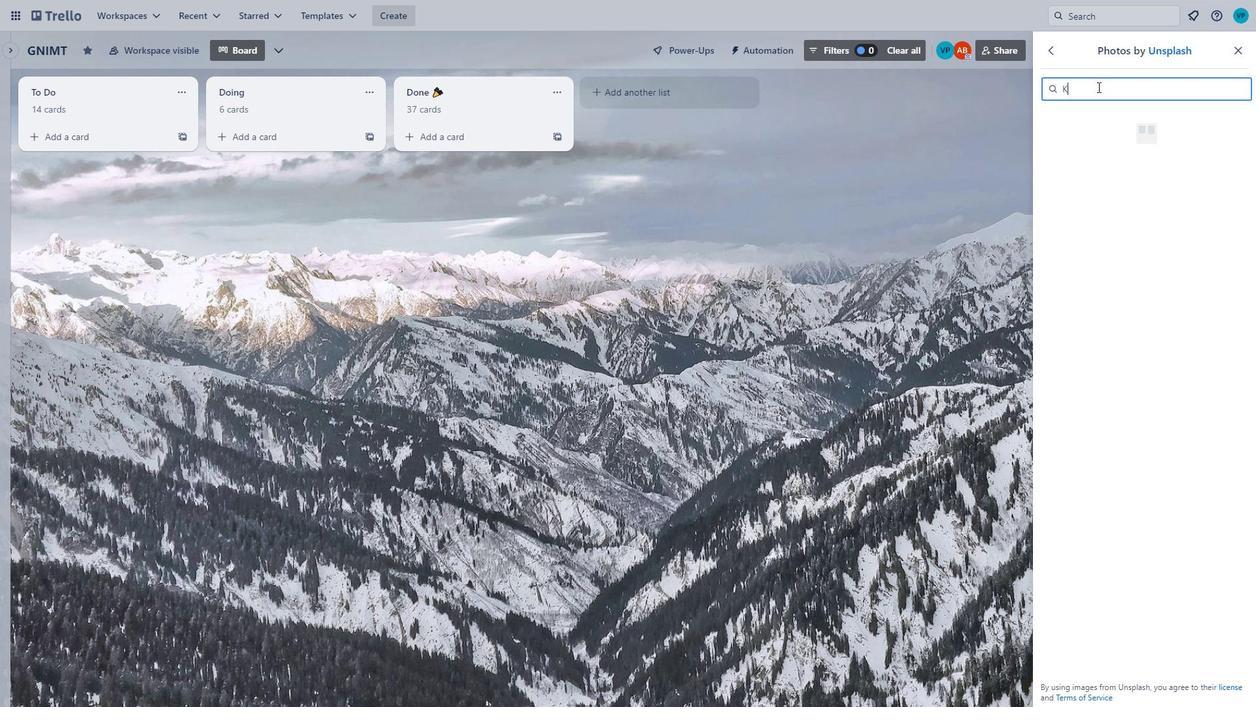 
Action: Mouse pressed left at (1099, 87)
Screenshot: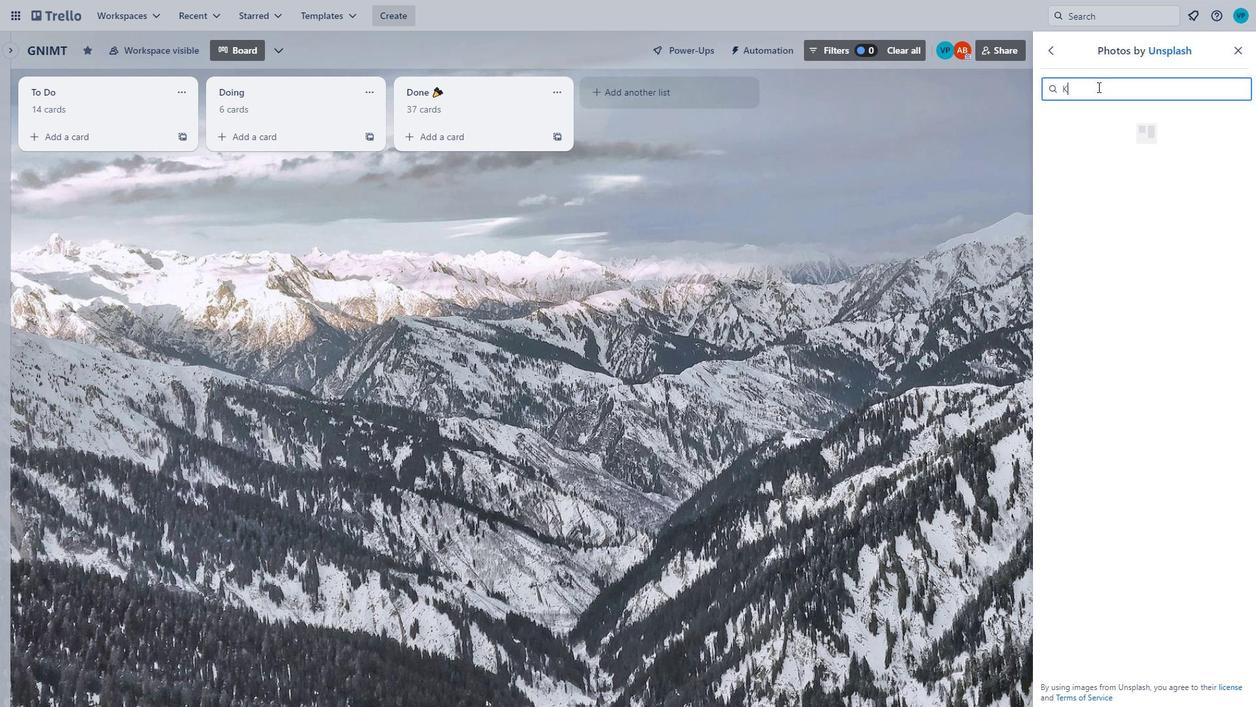 
Action: Mouse moved to (1098, 87)
Screenshot: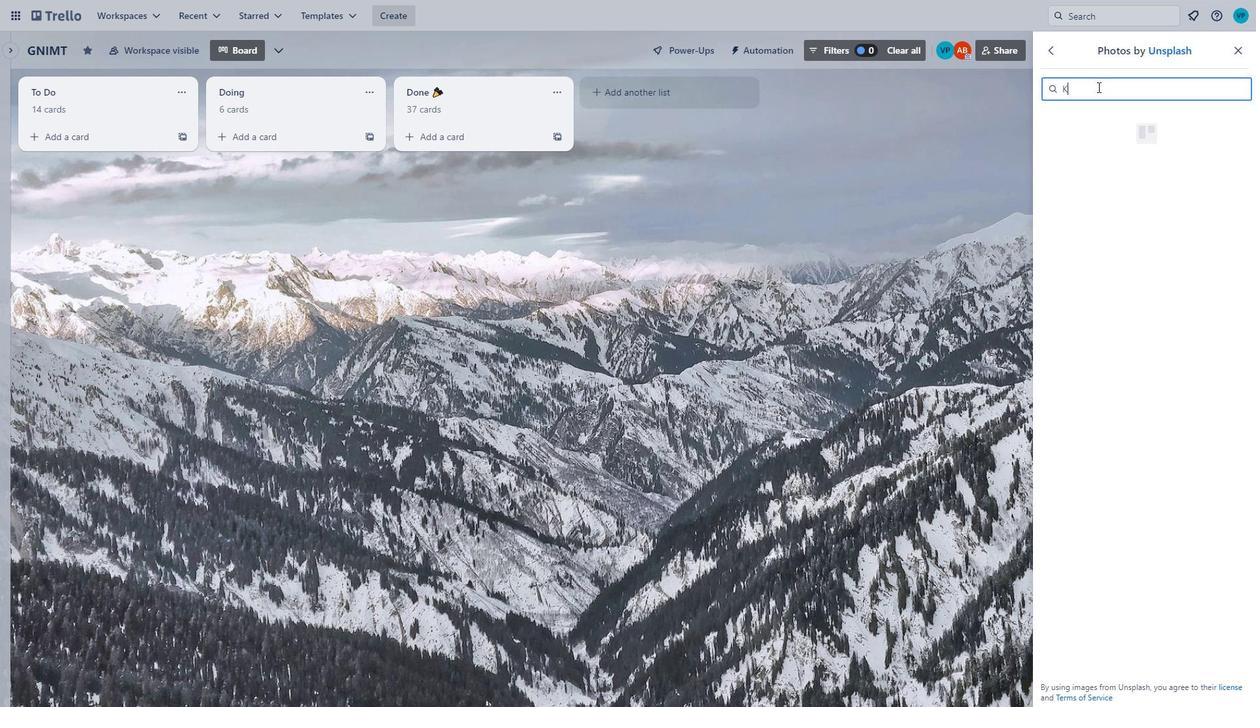 
Action: Key pressed <Key.caps_lock>k<Key.caps_lock>AOL<Key.enter><Key.backspace><Key.backspace><Key.backspace><Key.backspace><Key.caps_lock>kasol<Key.enter>
Screenshot: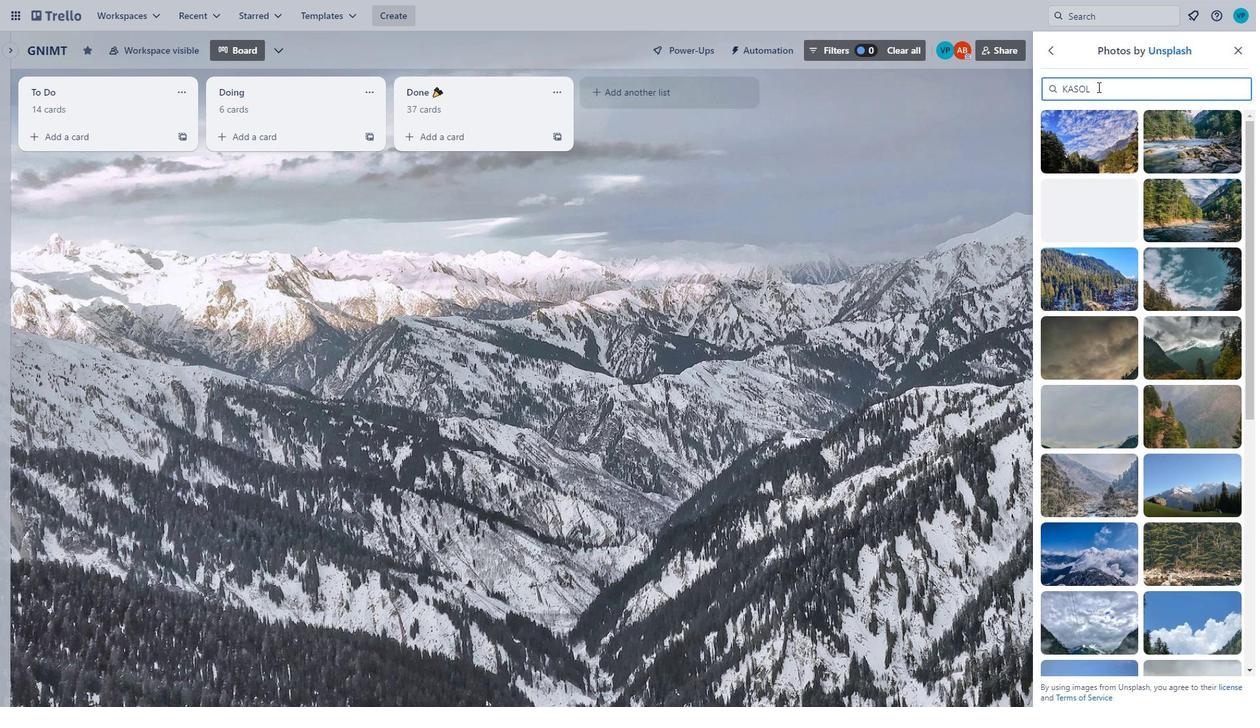 
Action: Mouse moved to (1093, 197)
Screenshot: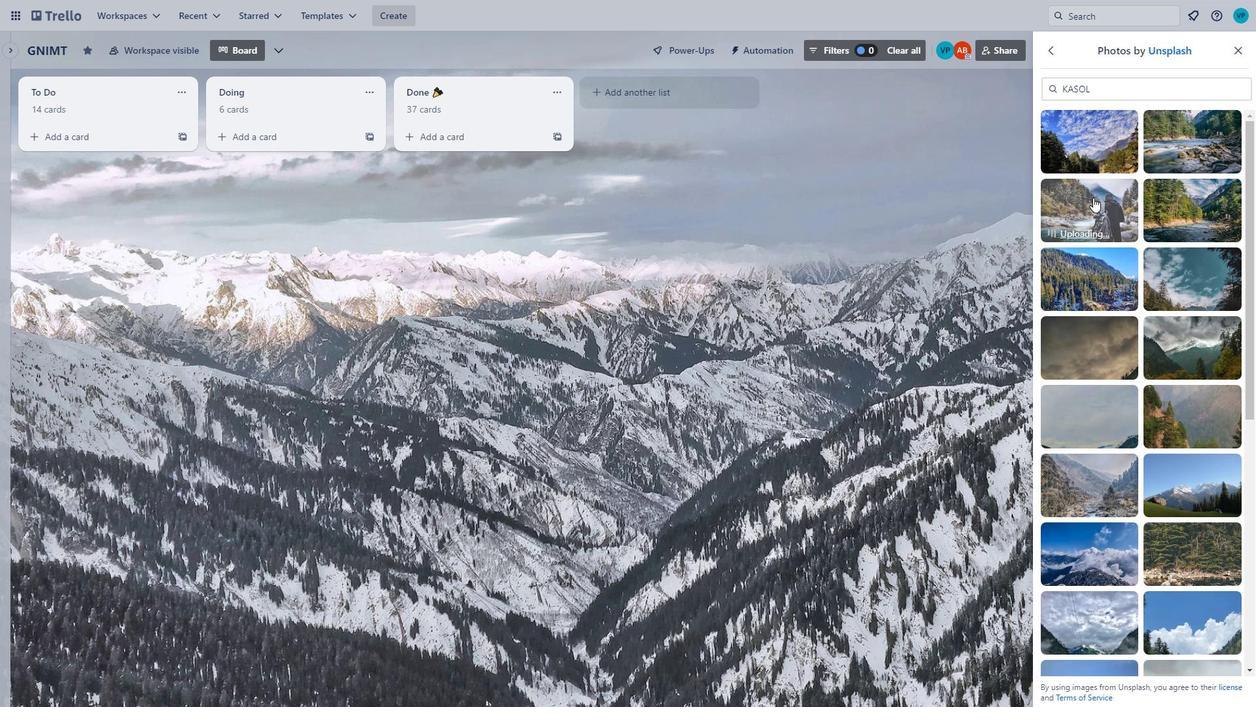 
Action: Mouse pressed left at (1093, 197)
Screenshot: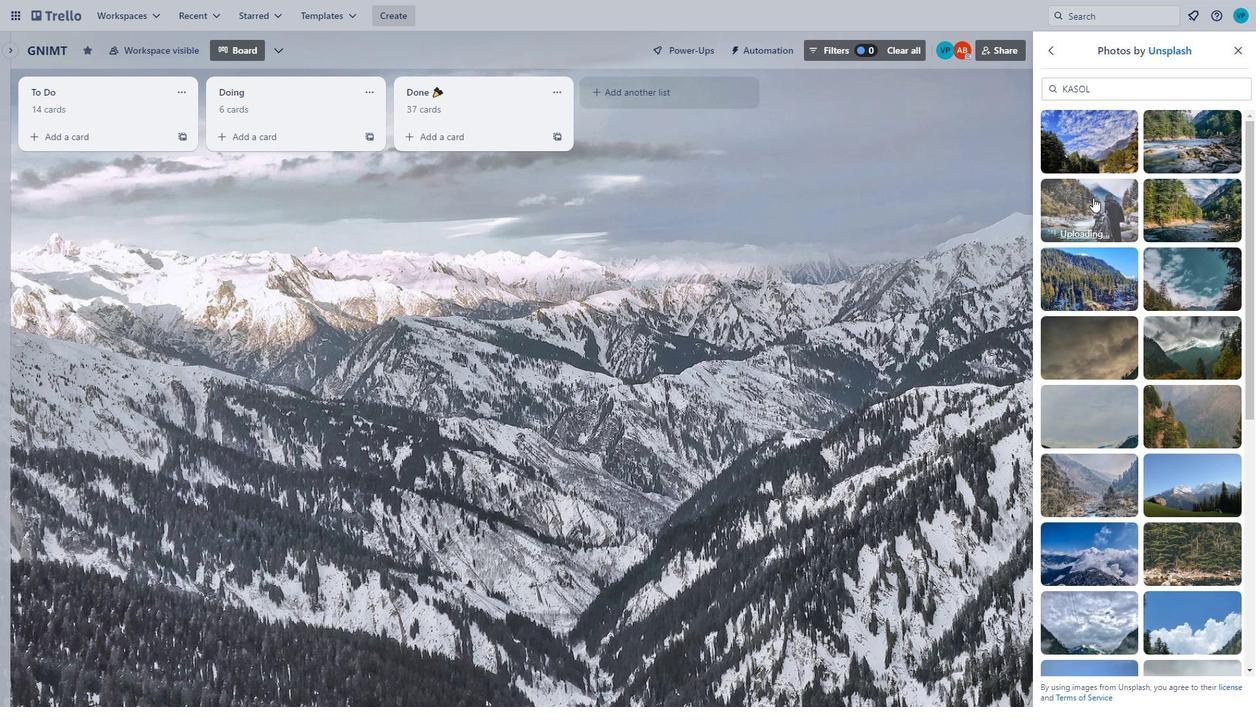 
Action: Mouse moved to (1253, 397)
Screenshot: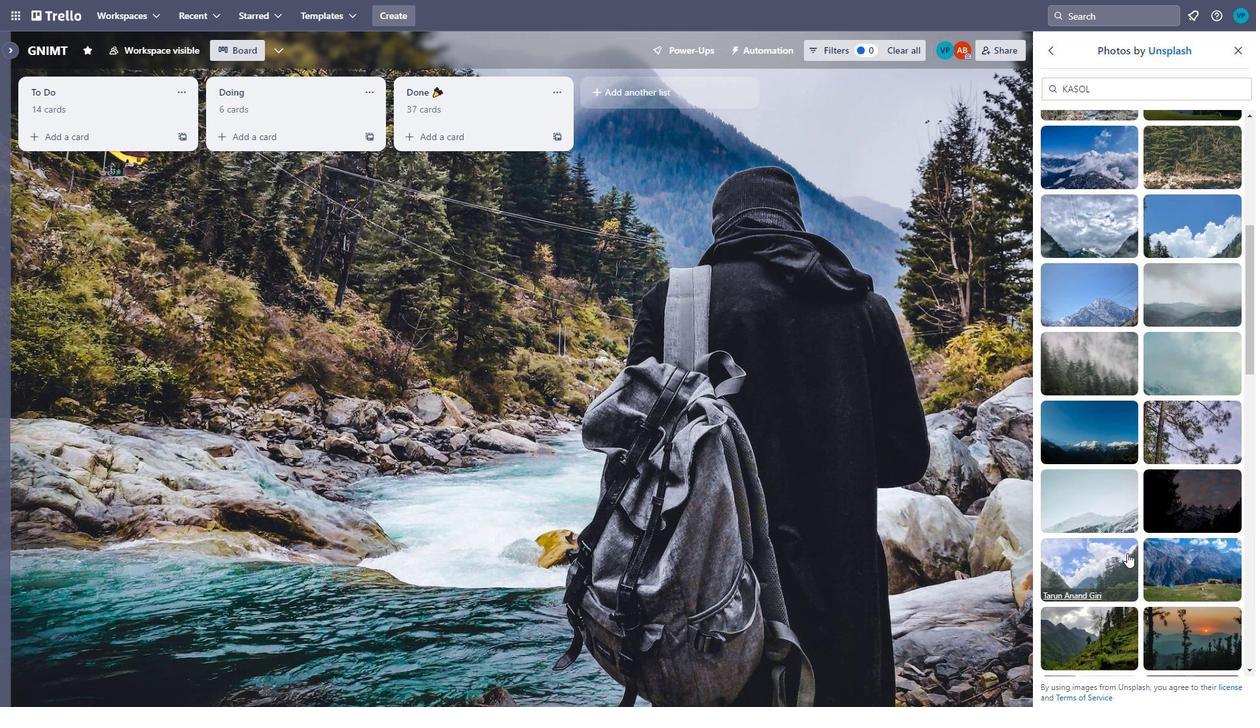 
Action: Mouse scrolled (1253, 396) with delta (0, 0)
Screenshot: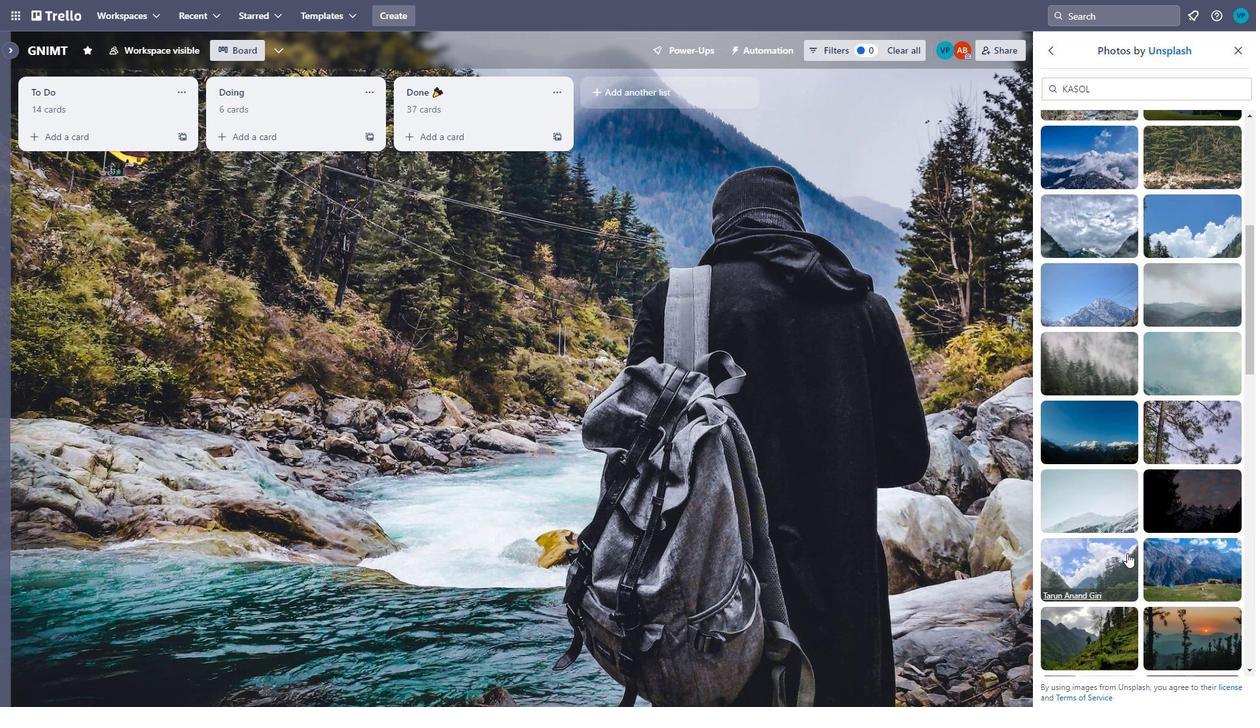 
Action: Mouse moved to (1208, 451)
Screenshot: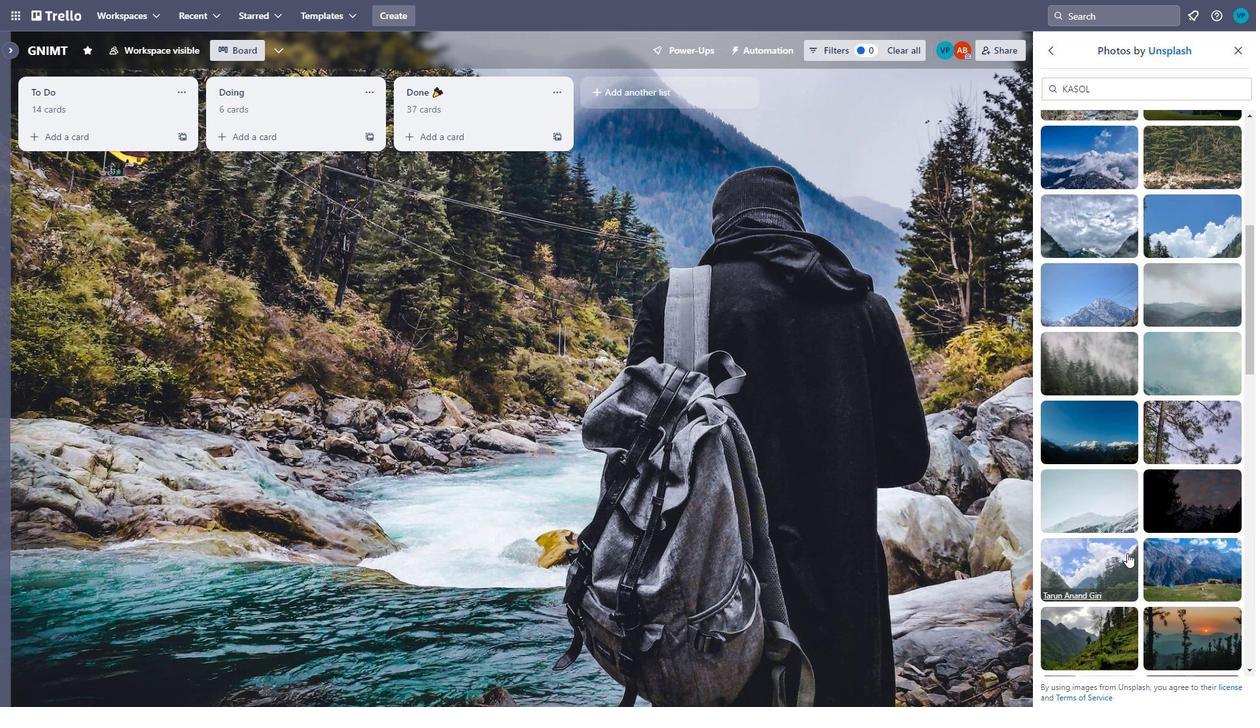 
Action: Mouse scrolled (1208, 450) with delta (0, 0)
Screenshot: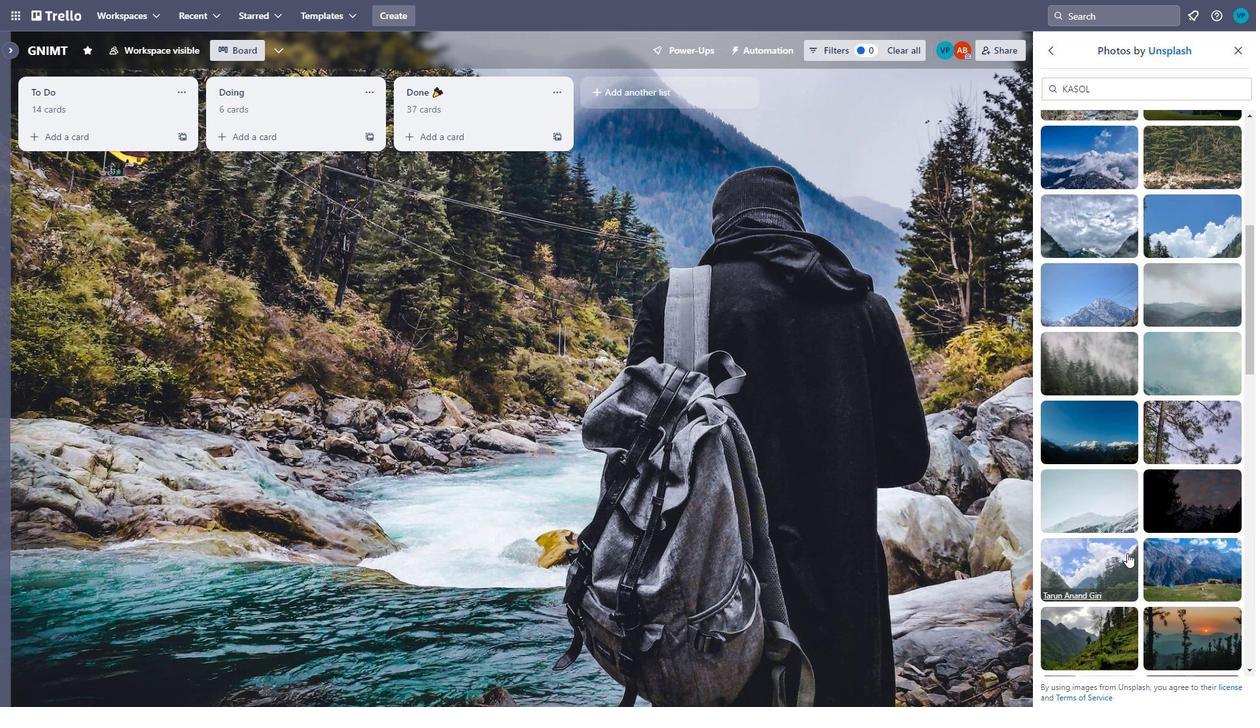 
Action: Mouse moved to (1177, 500)
Screenshot: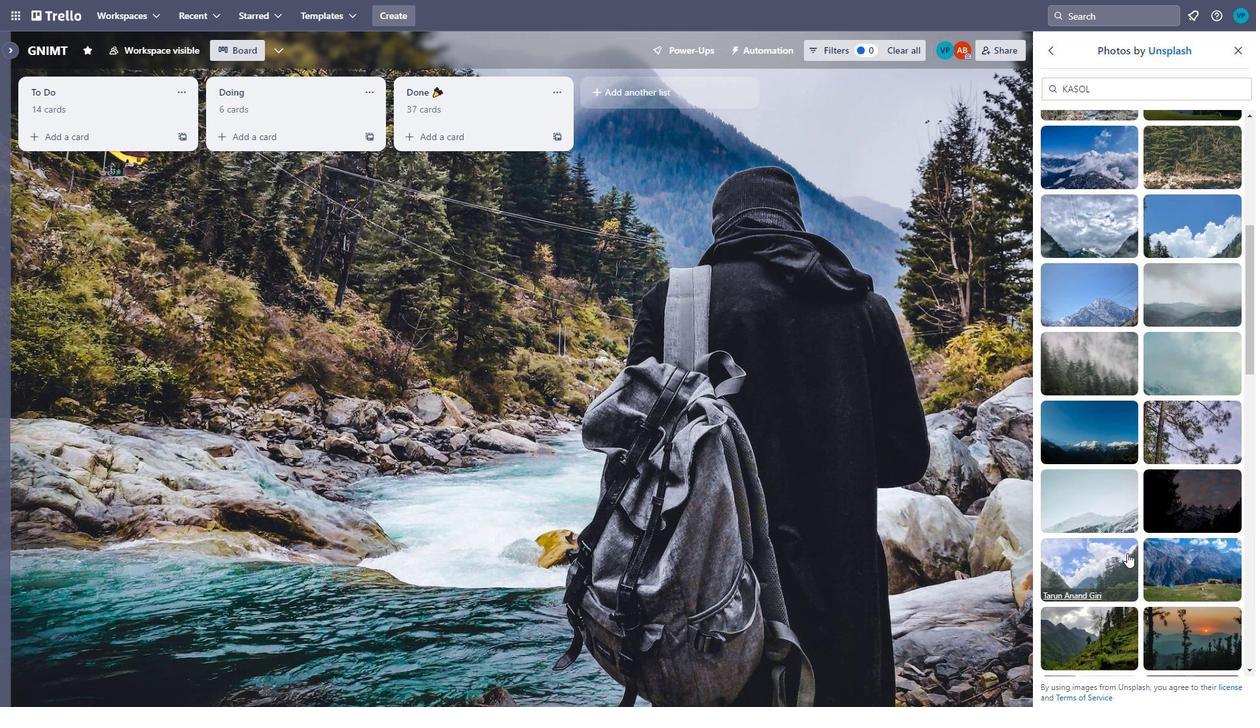 
Action: Mouse scrolled (1177, 500) with delta (0, 0)
Screenshot: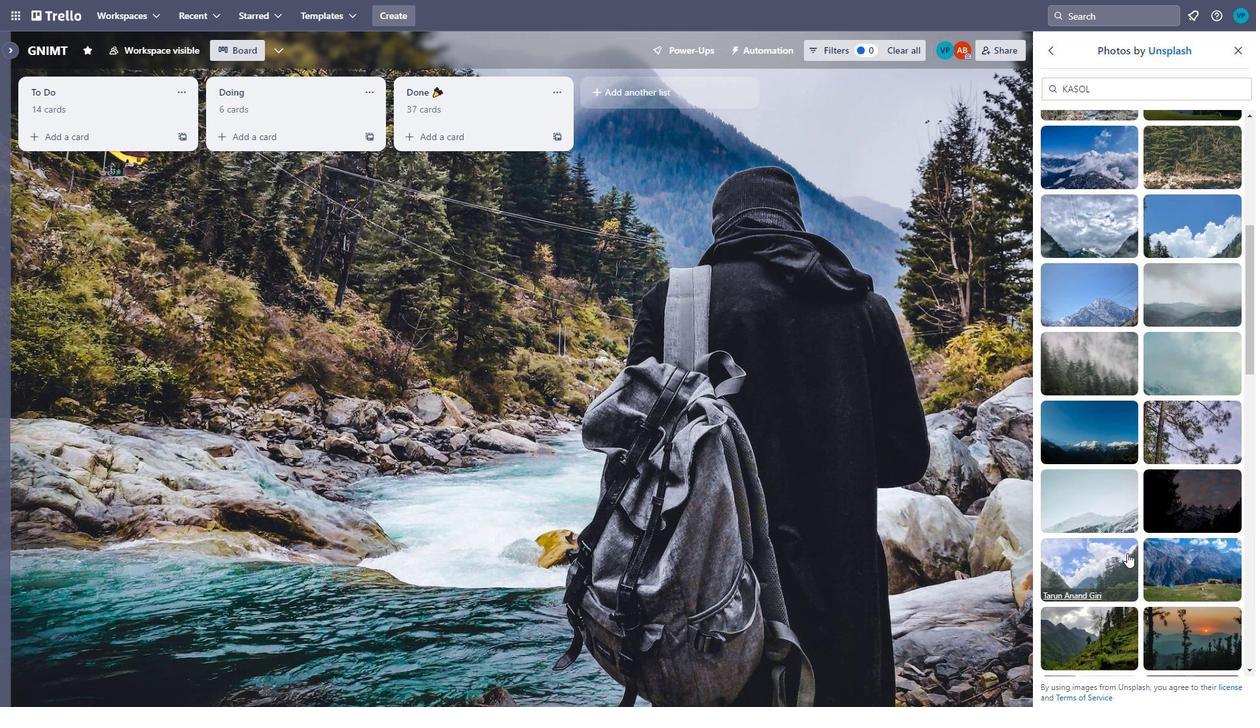 
Action: Mouse moved to (1176, 515)
Screenshot: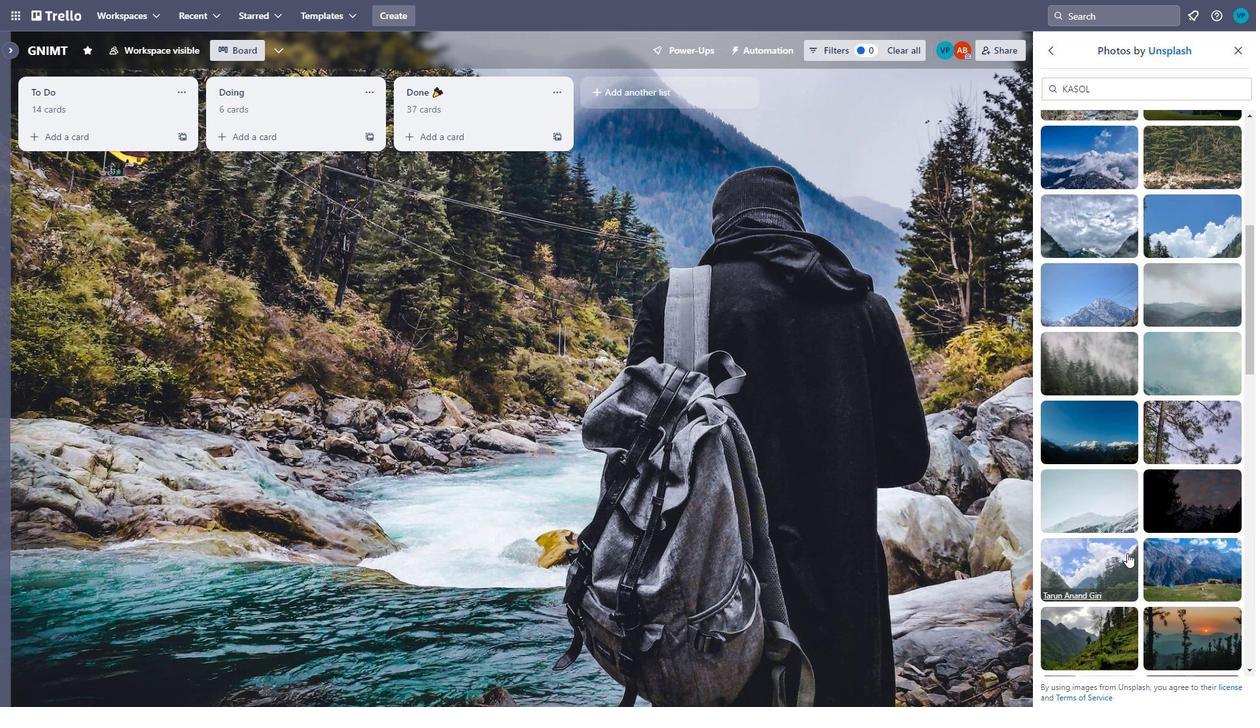 
Action: Mouse scrolled (1176, 514) with delta (0, 0)
Screenshot: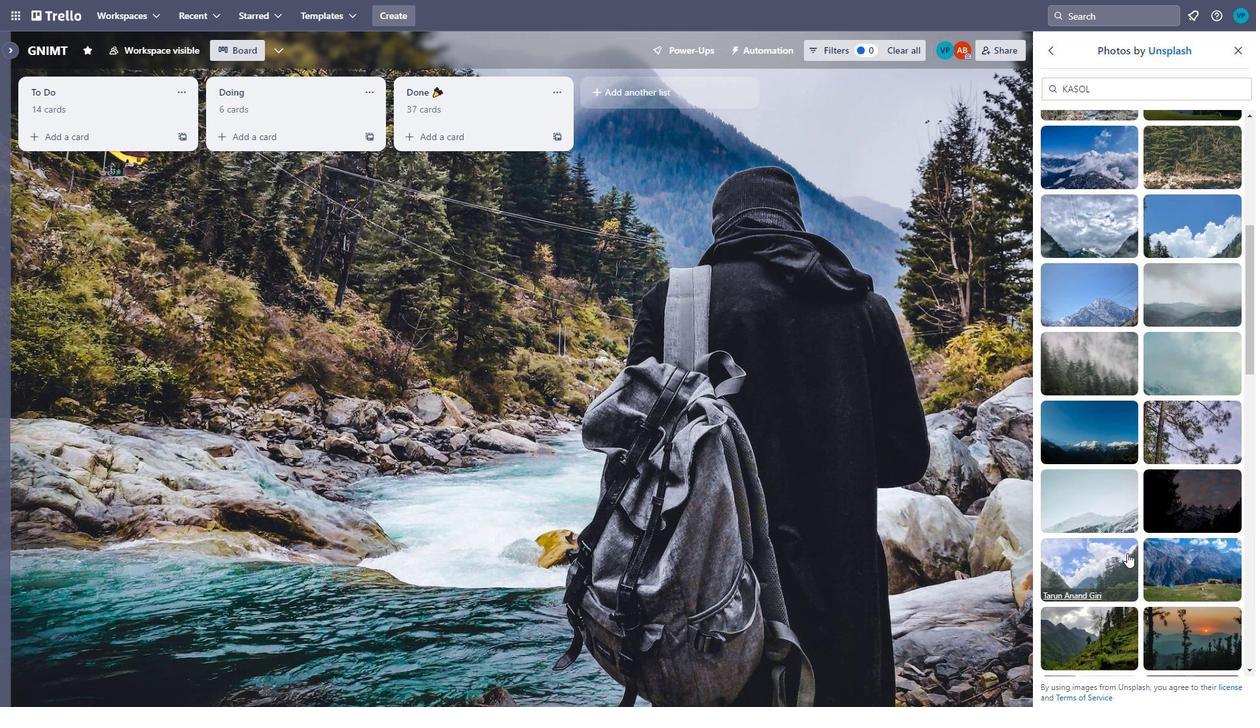 
Action: Mouse moved to (1177, 521)
Screenshot: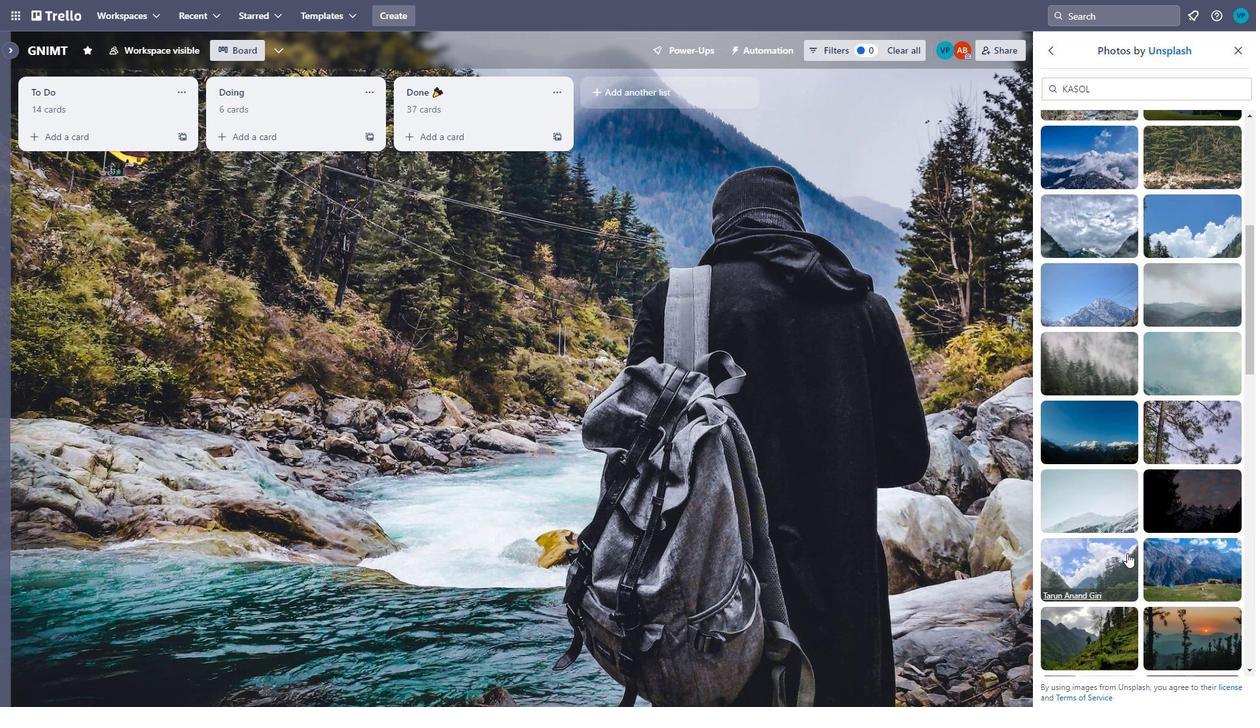 
Action: Mouse scrolled (1177, 521) with delta (0, 0)
Screenshot: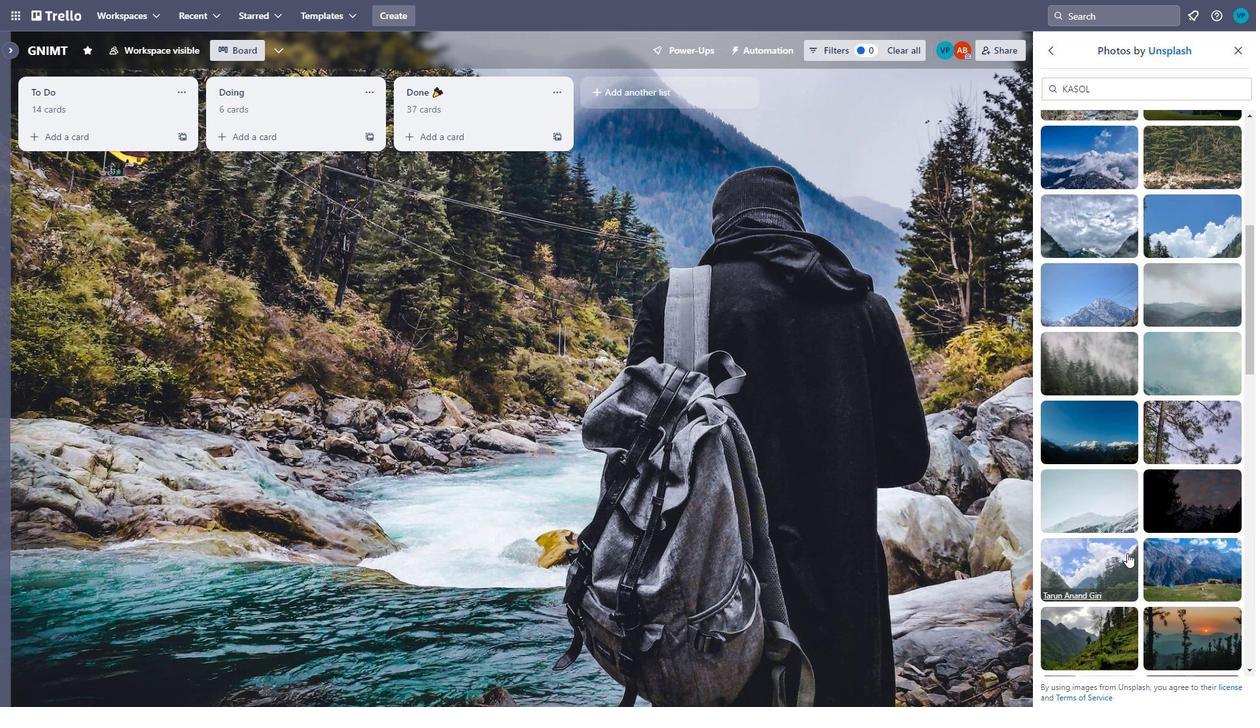 
Action: Mouse moved to (1178, 528)
Screenshot: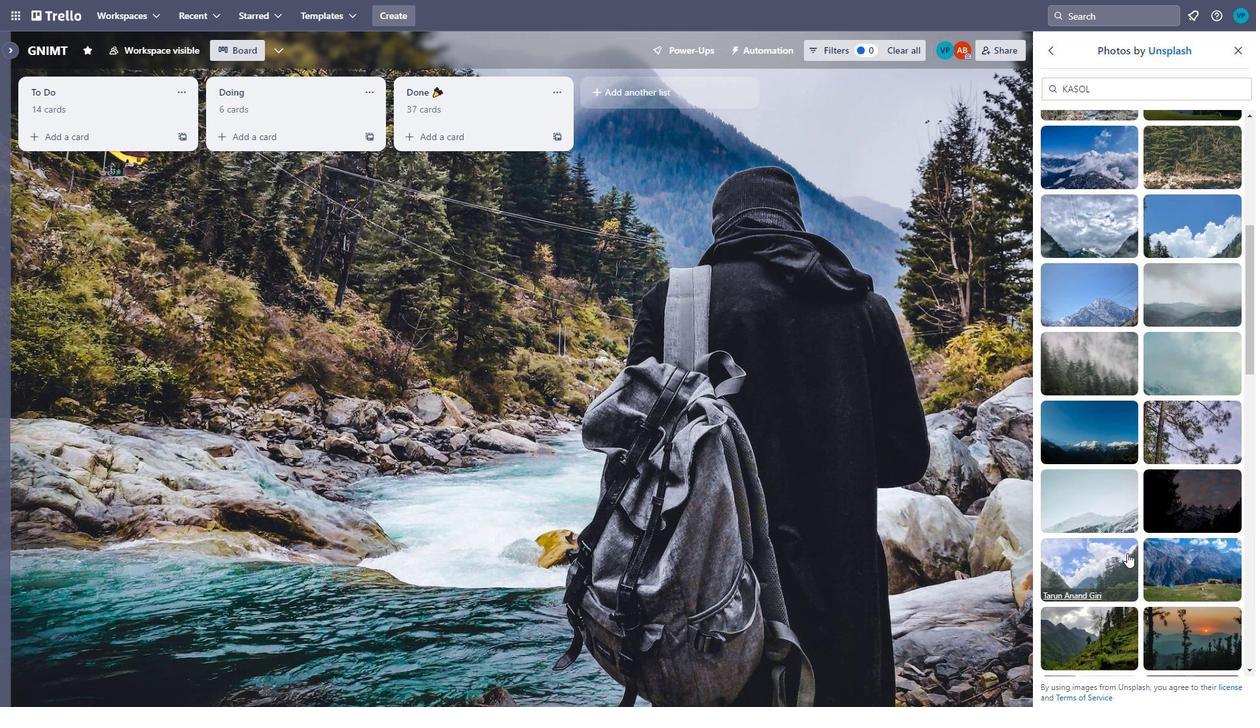 
Action: Mouse scrolled (1178, 527) with delta (0, 0)
Screenshot: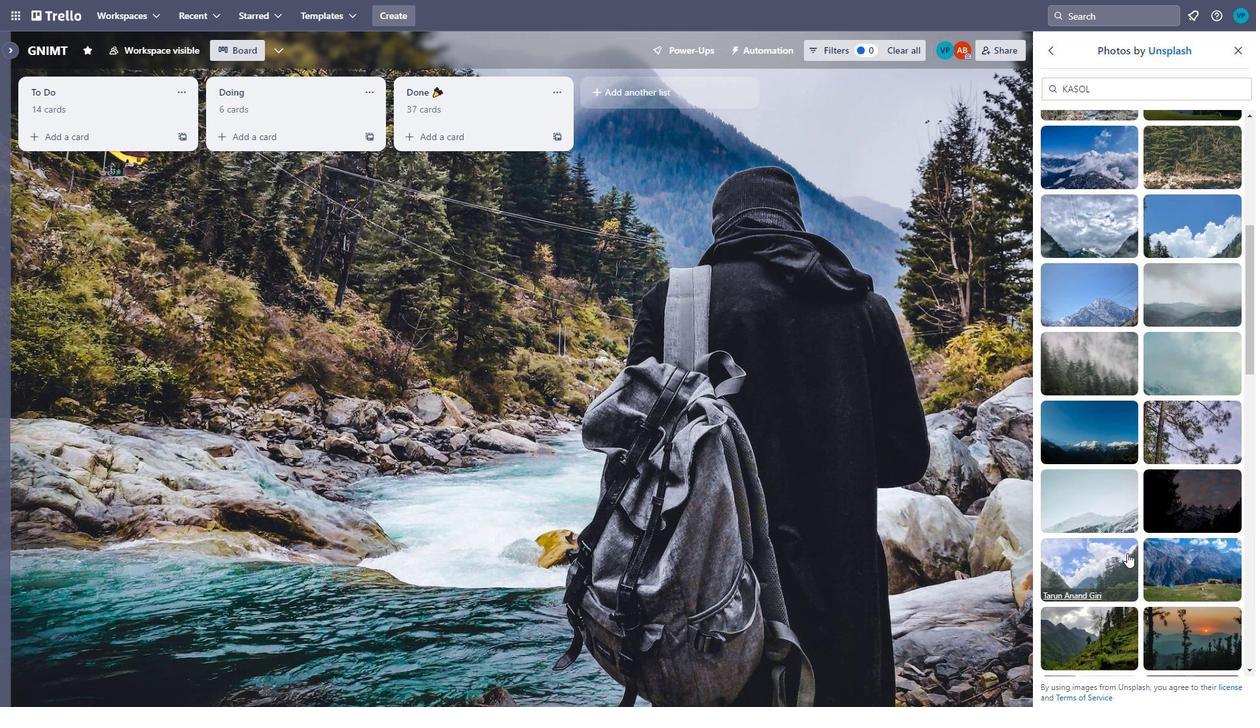 
Action: Mouse moved to (1107, 221)
Screenshot: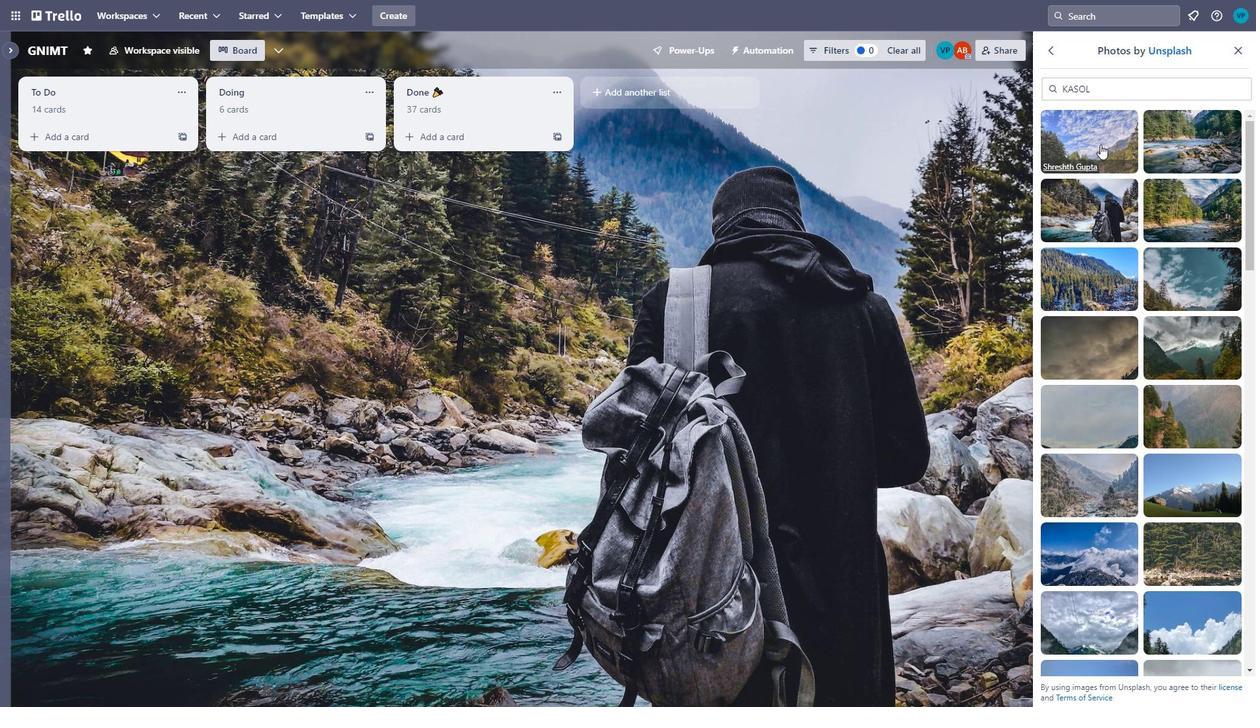 
Action: Mouse scrolled (1107, 222) with delta (0, 0)
Screenshot: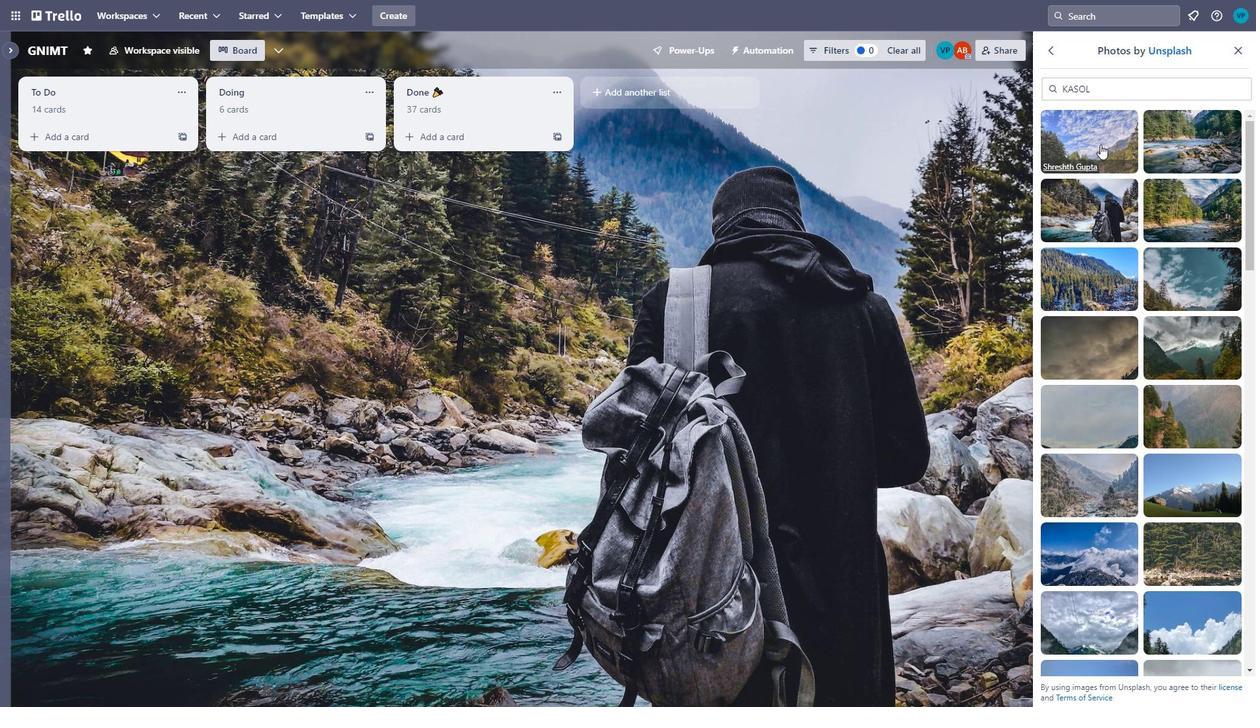 
Action: Mouse moved to (1105, 216)
Screenshot: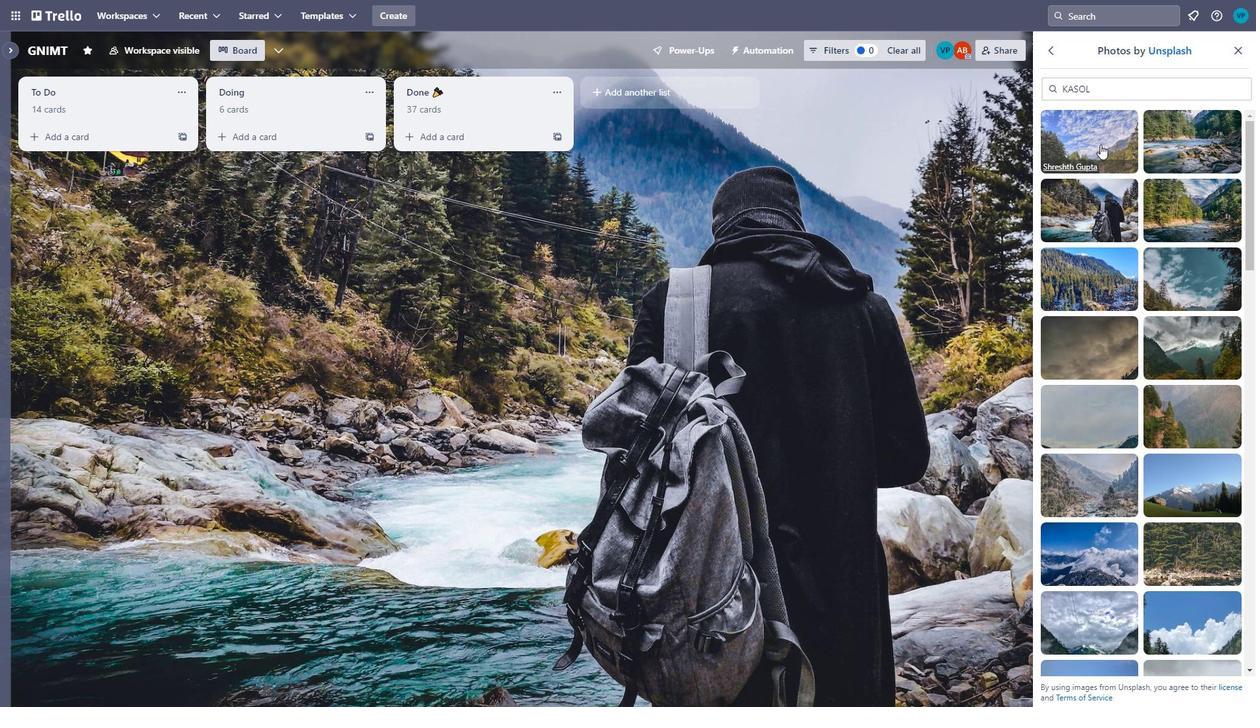 
Action: Mouse scrolled (1105, 217) with delta (0, 0)
Screenshot: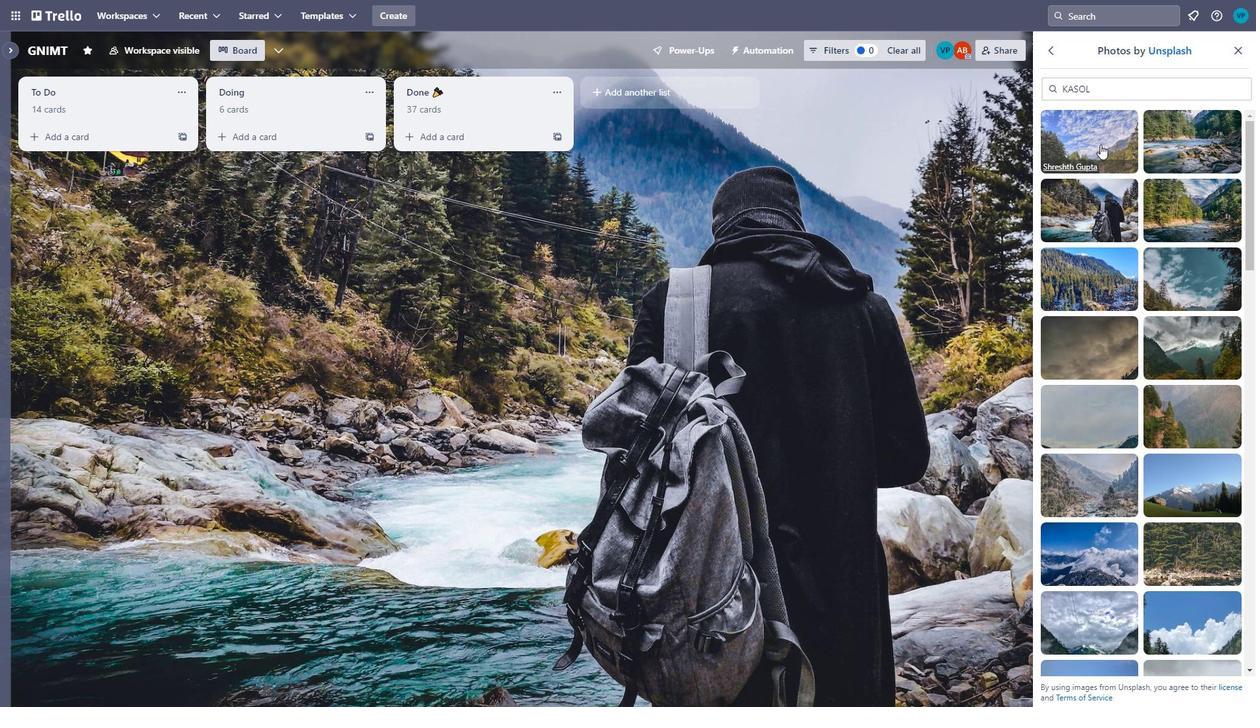 
Action: Mouse moved to (1105, 214)
Screenshot: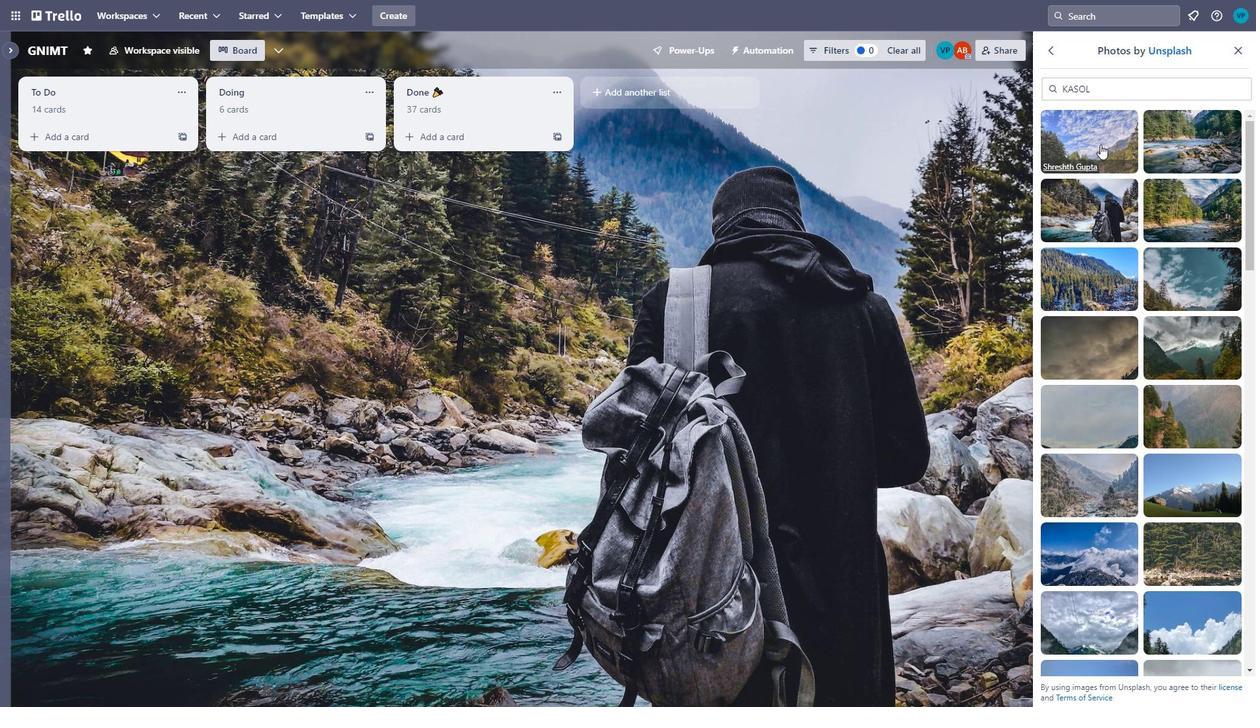 
Action: Mouse scrolled (1105, 215) with delta (0, 0)
Screenshot: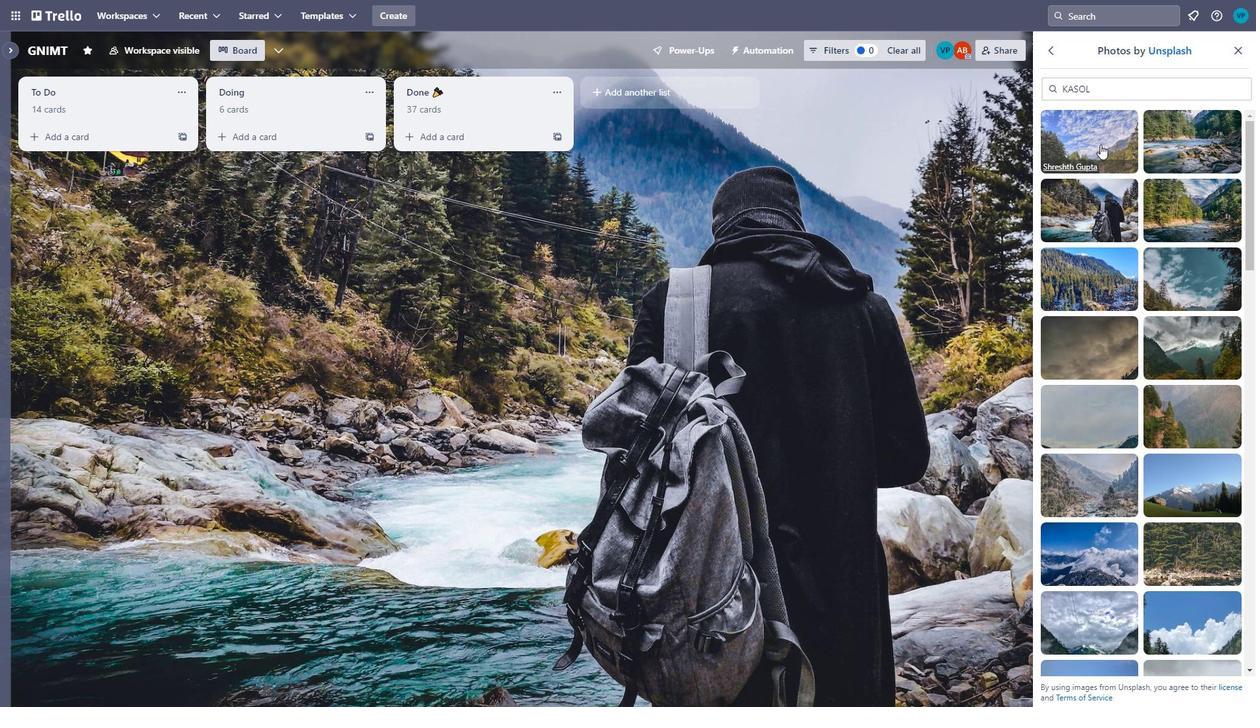 
Action: Mouse moved to (1105, 212)
Screenshot: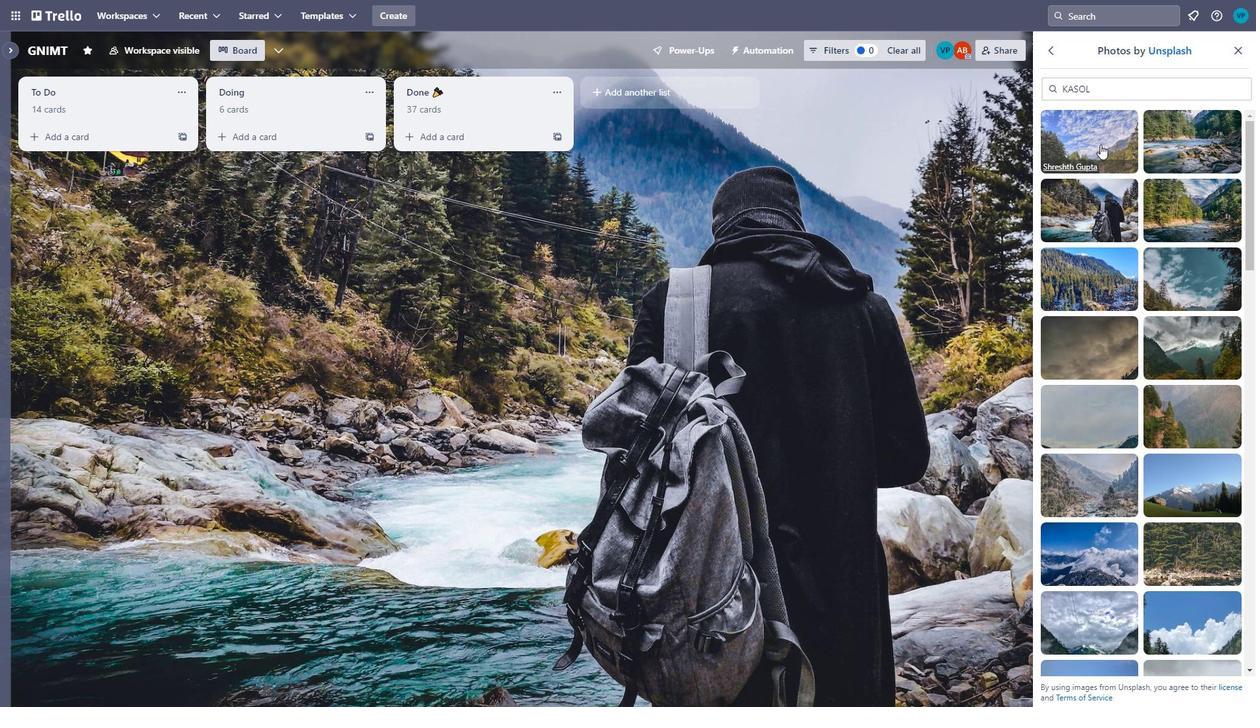 
Action: Mouse scrolled (1105, 212) with delta (0, 0)
Screenshot: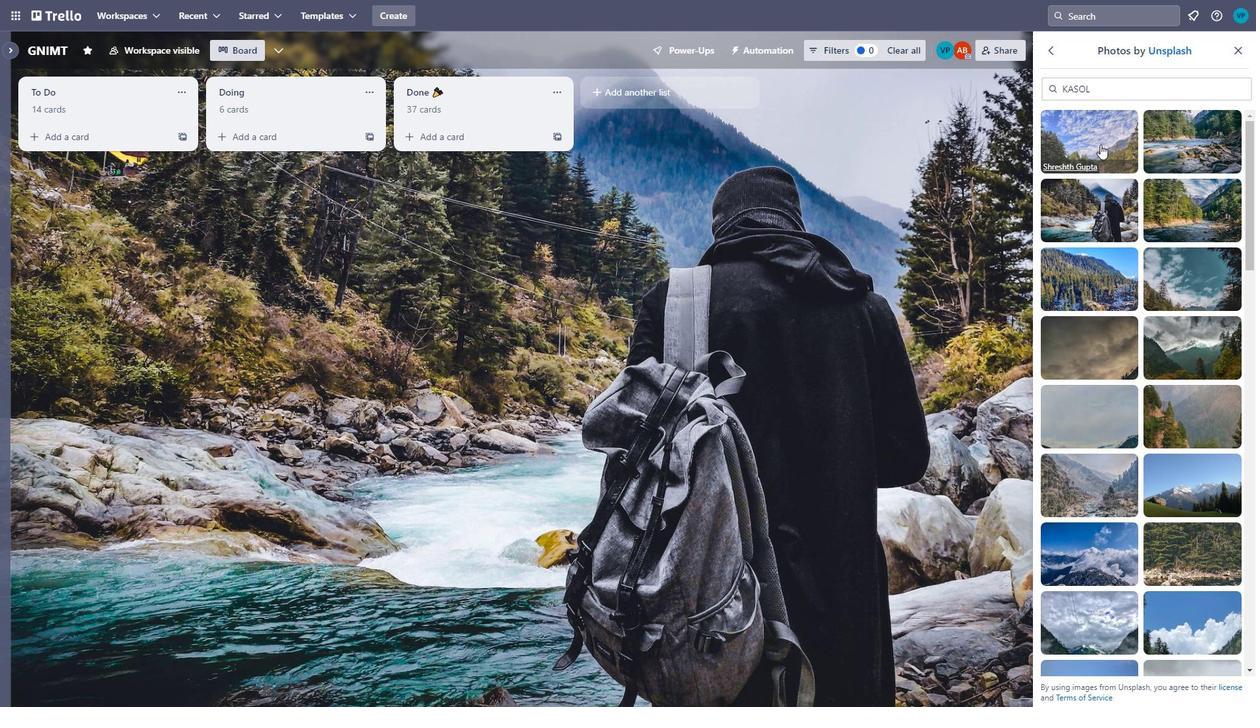 
Action: Mouse moved to (1105, 208)
Screenshot: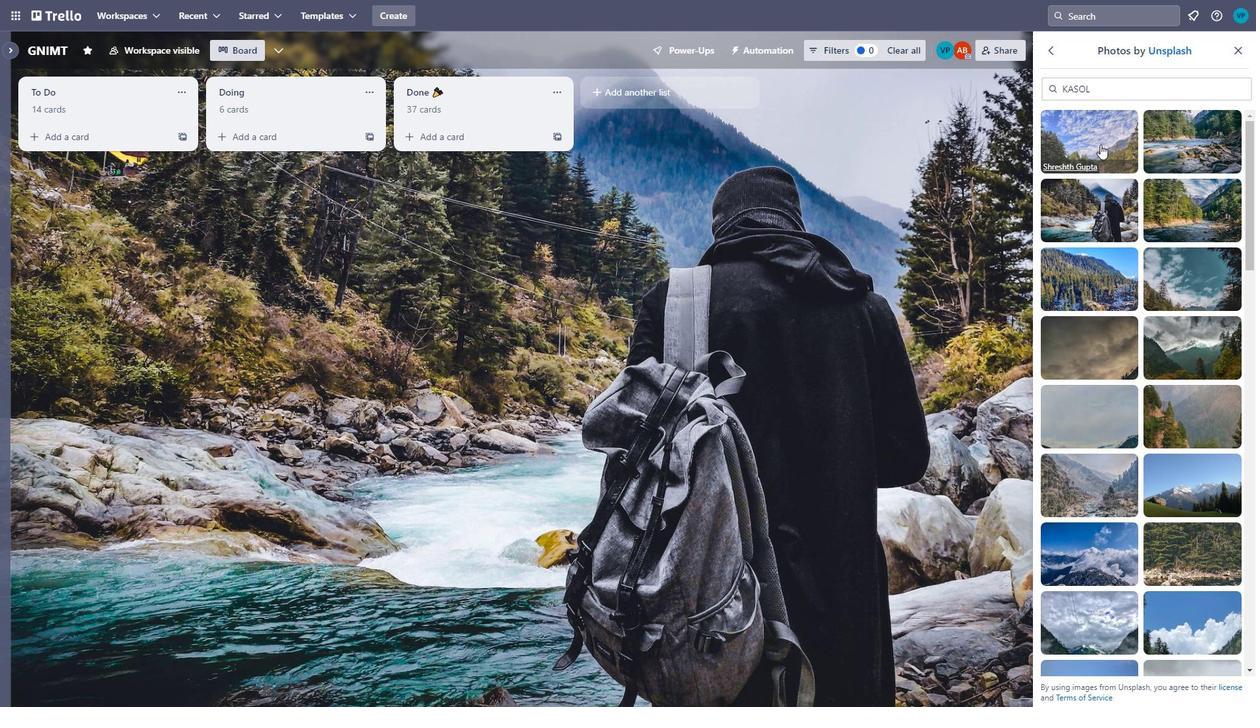 
Action: Mouse scrolled (1105, 209) with delta (0, 0)
Screenshot: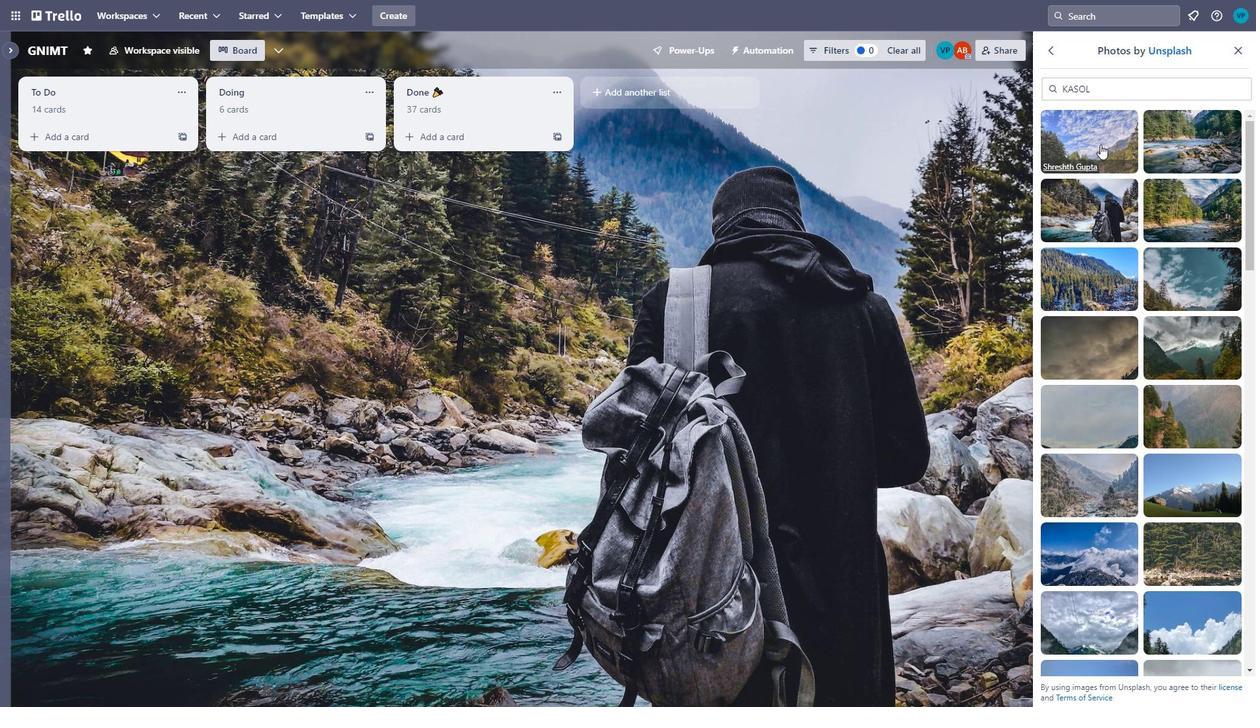 
Action: Mouse scrolled (1105, 209) with delta (0, 0)
